 Task: Buy 5 Knife Sets from Kitchen Knives & Accessories section under best seller category for shipping address: Leah Clark, 525 Junior Avenue, Duluth, Georgia 30097, Cell Number 4046170247. Pay from credit card ending with 9757, CVV 798
Action: Mouse moved to (249, 60)
Screenshot: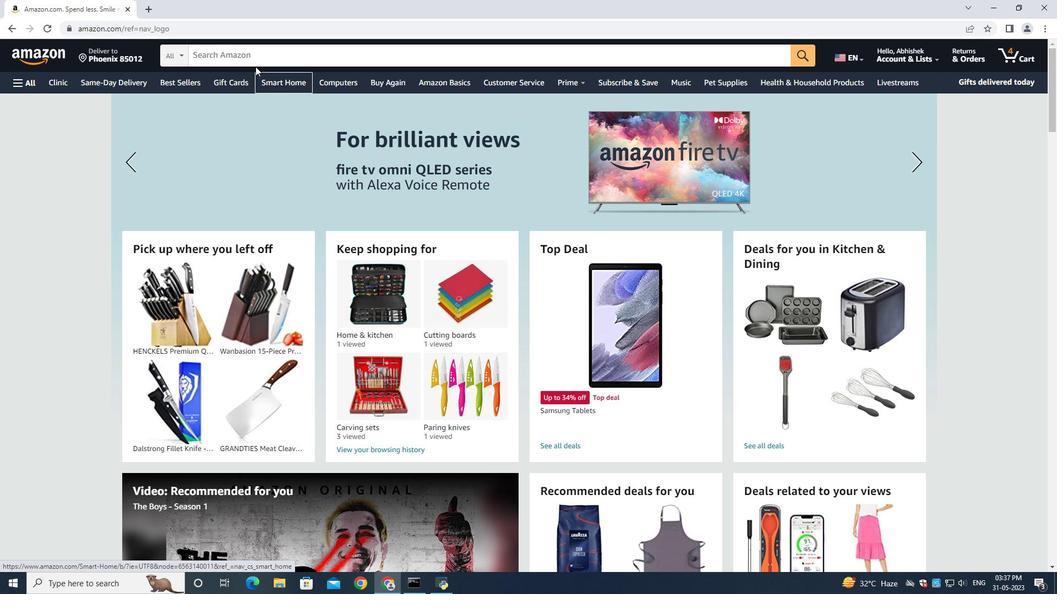 
Action: Mouse pressed left at (249, 60)
Screenshot: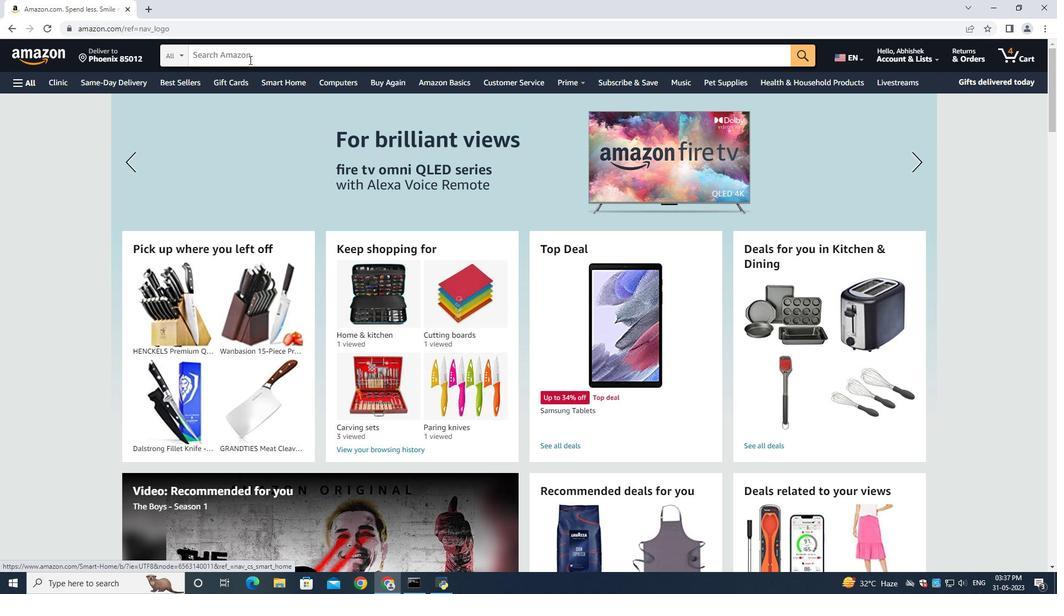 
Action: Mouse moved to (164, 81)
Screenshot: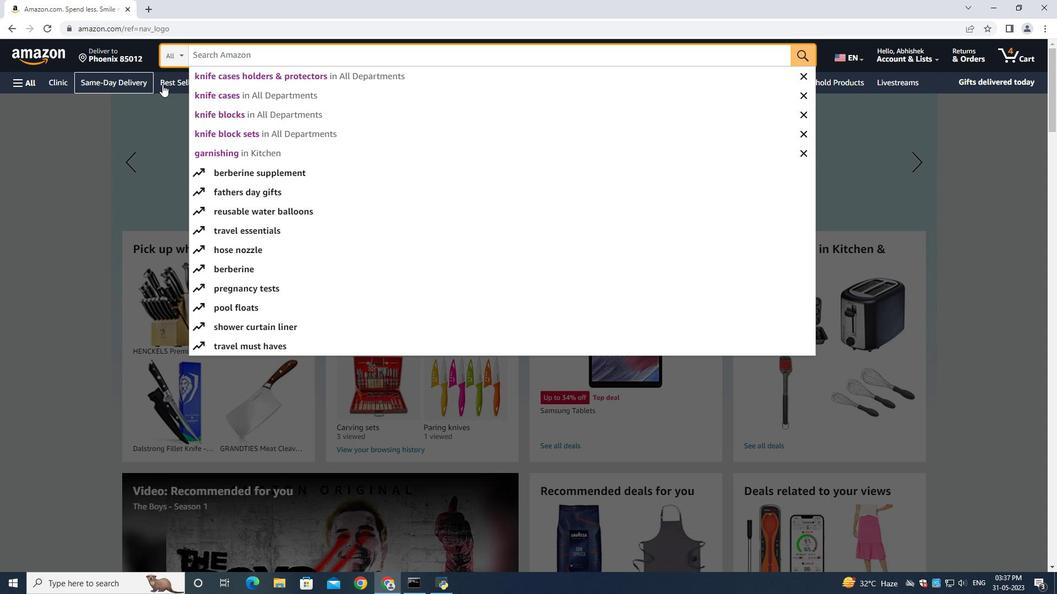 
Action: Mouse pressed left at (164, 81)
Screenshot: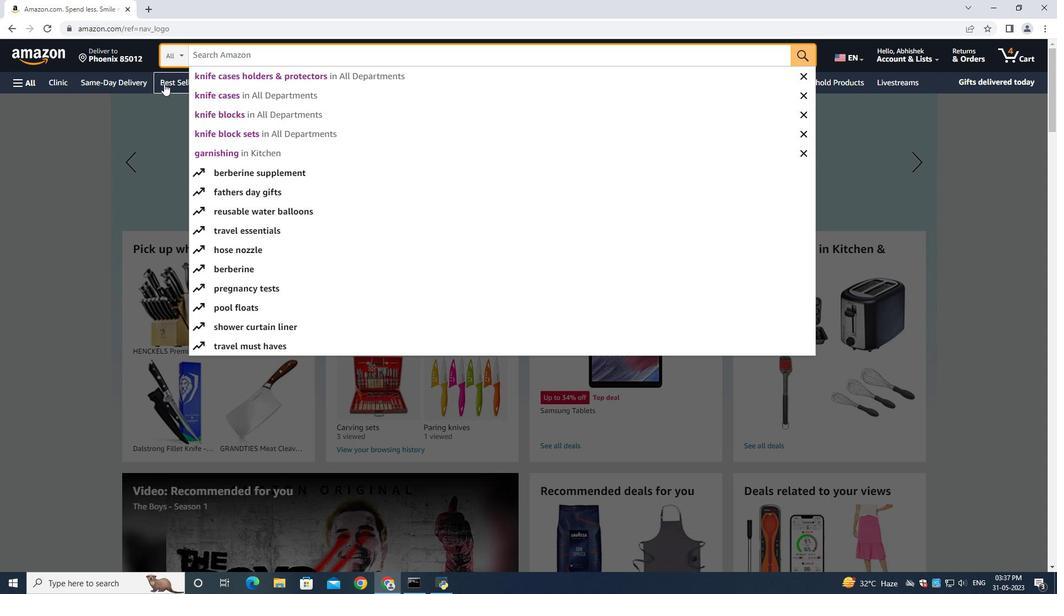 
Action: Mouse moved to (212, 60)
Screenshot: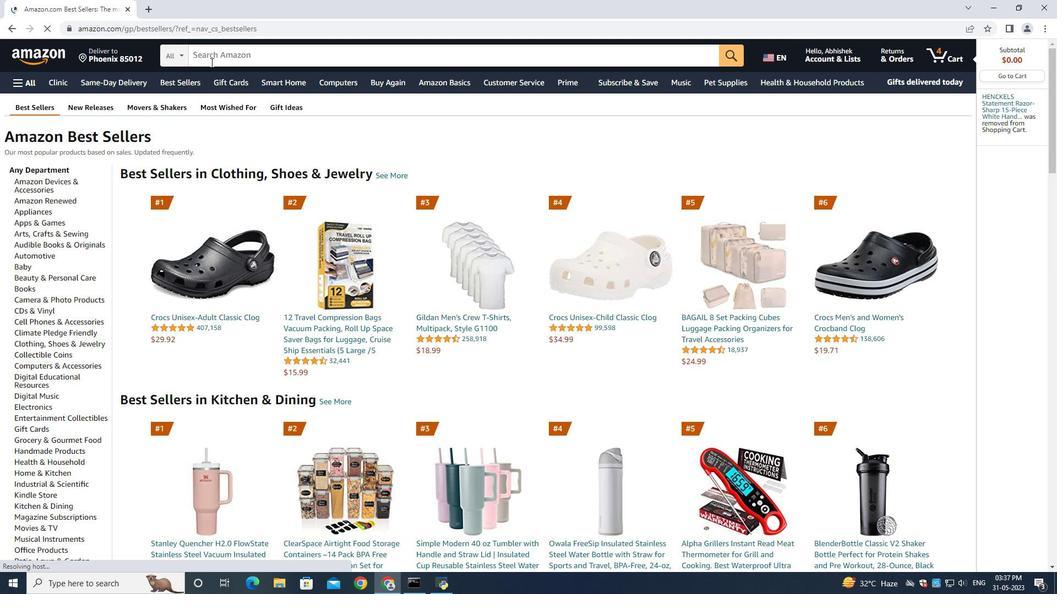 
Action: Mouse pressed left at (212, 60)
Screenshot: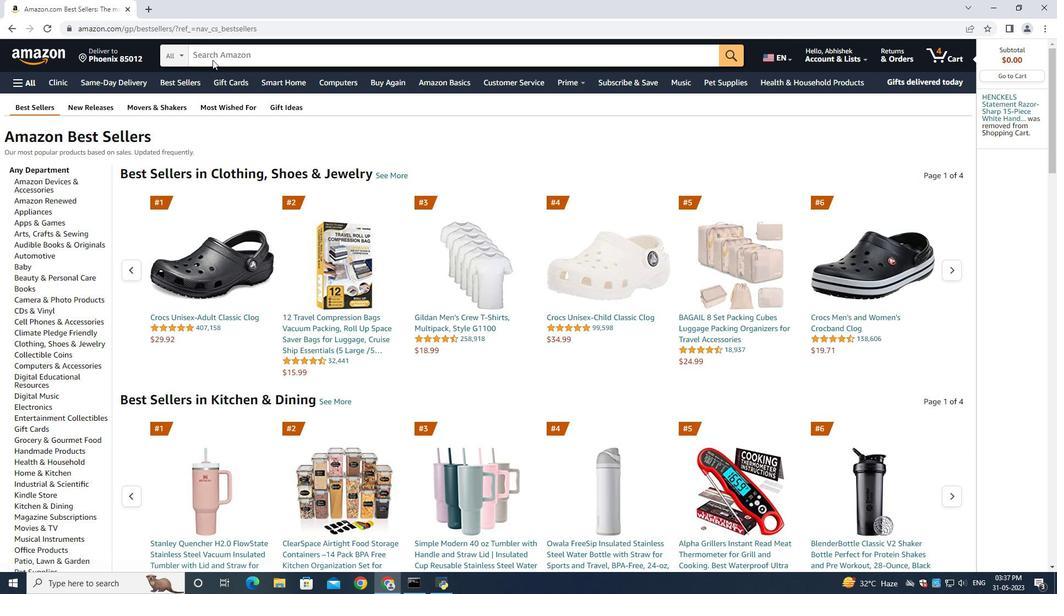 
Action: Mouse moved to (212, 60)
Screenshot: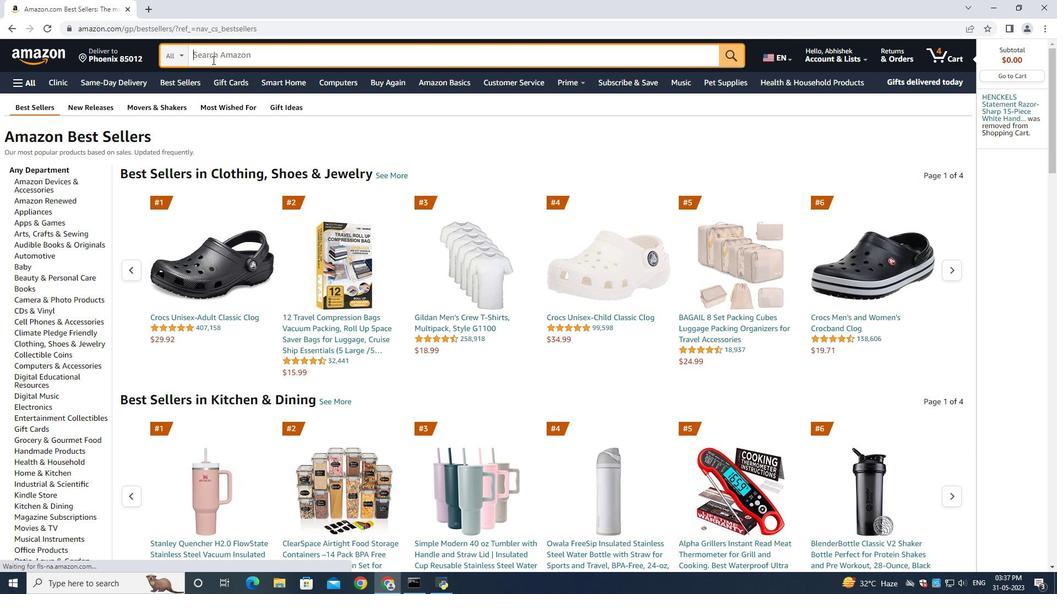 
Action: Key pressed <Key.shift>Kife<Key.space><Key.shift>Sets<Key.enter>
Screenshot: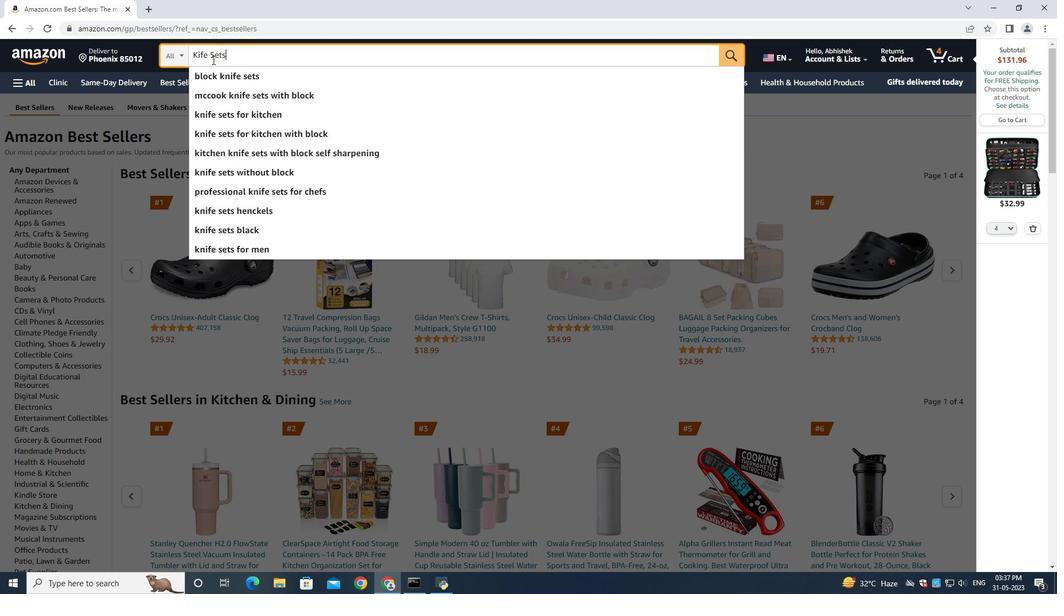 
Action: Mouse moved to (1032, 228)
Screenshot: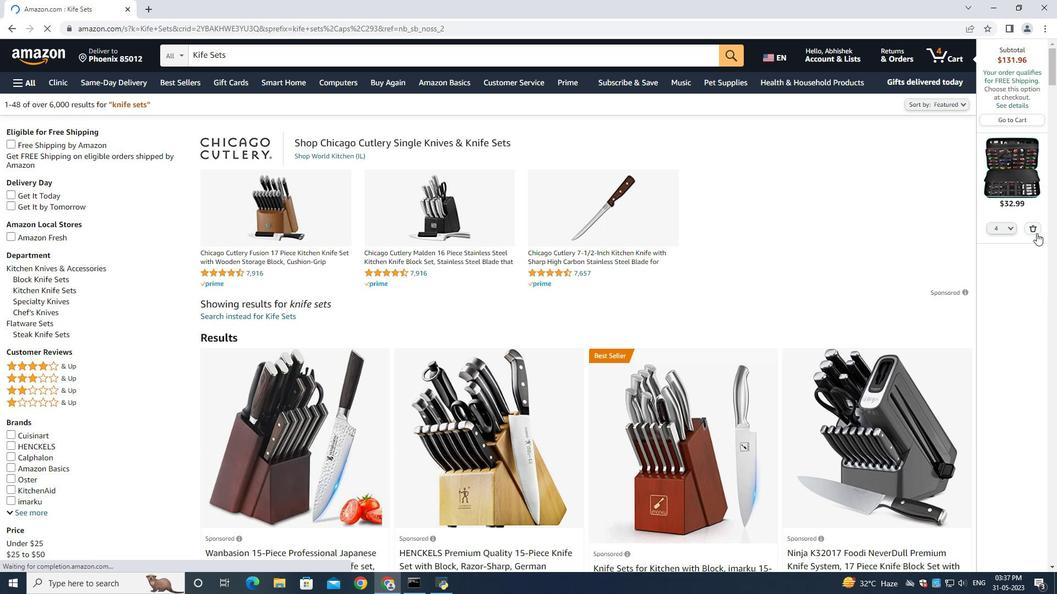 
Action: Mouse pressed left at (1032, 228)
Screenshot: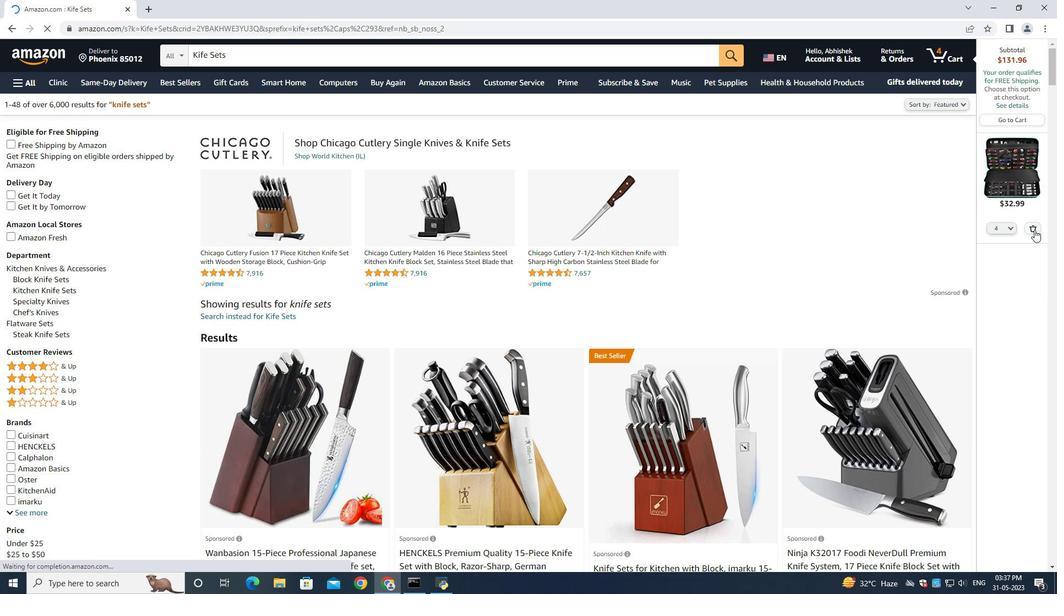 
Action: Mouse moved to (628, 398)
Screenshot: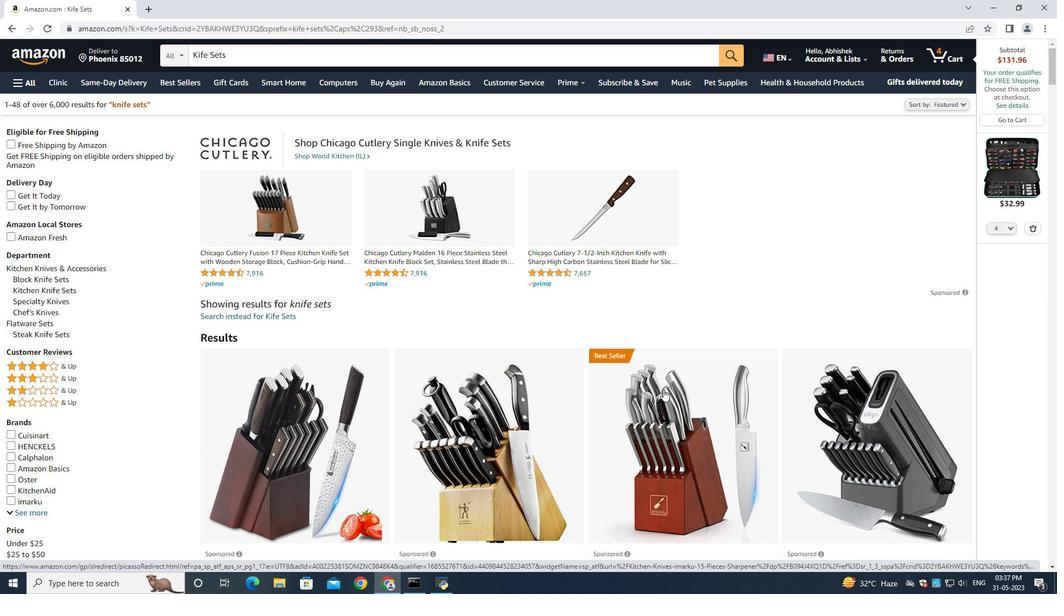 
Action: Mouse scrolled (628, 398) with delta (0, 0)
Screenshot: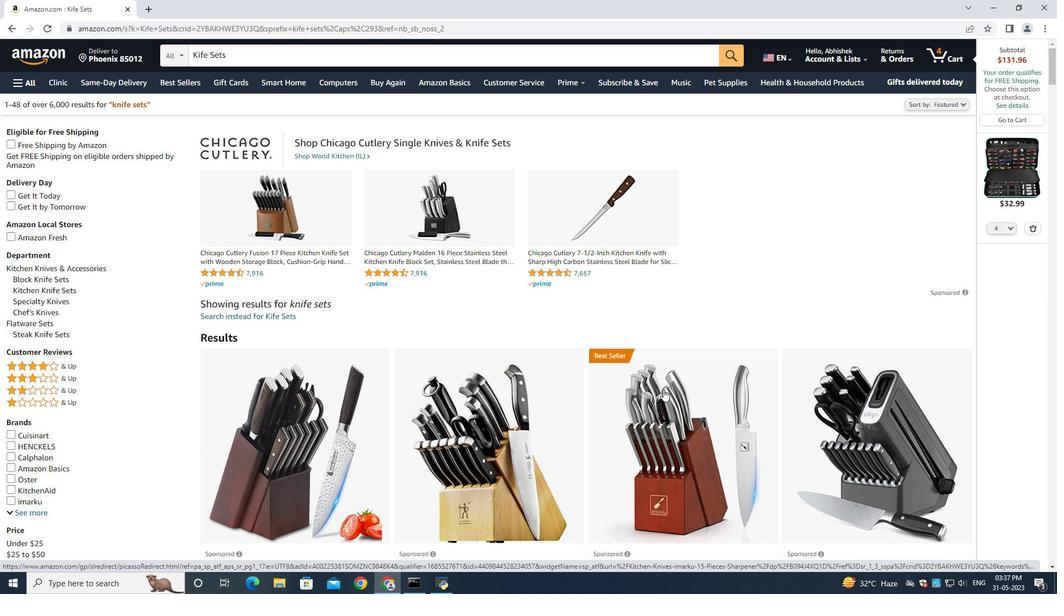 
Action: Mouse scrolled (628, 398) with delta (0, 0)
Screenshot: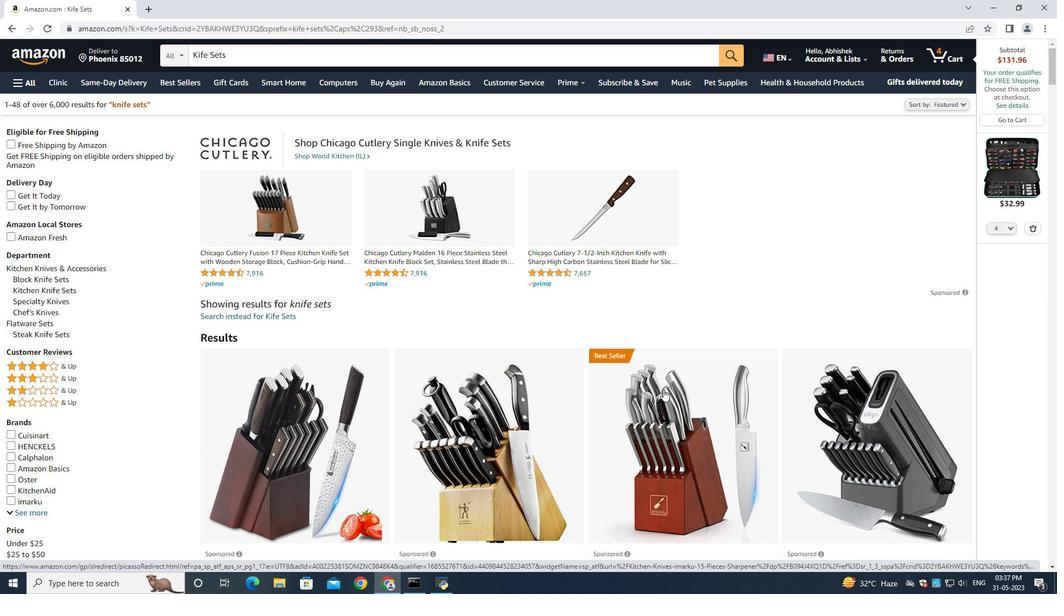 
Action: Mouse scrolled (628, 398) with delta (0, 0)
Screenshot: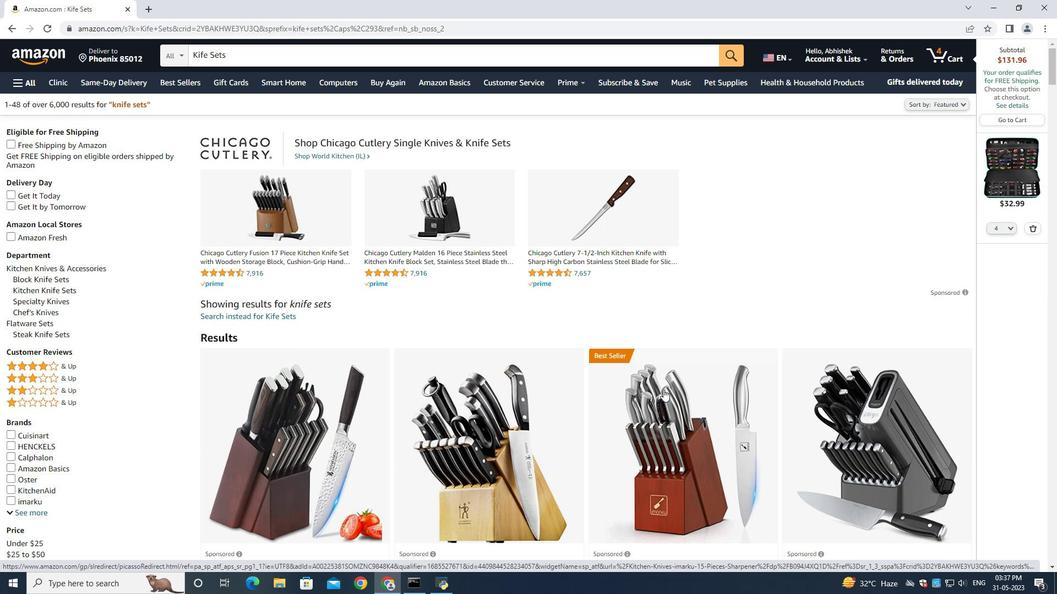 
Action: Mouse scrolled (628, 398) with delta (0, 0)
Screenshot: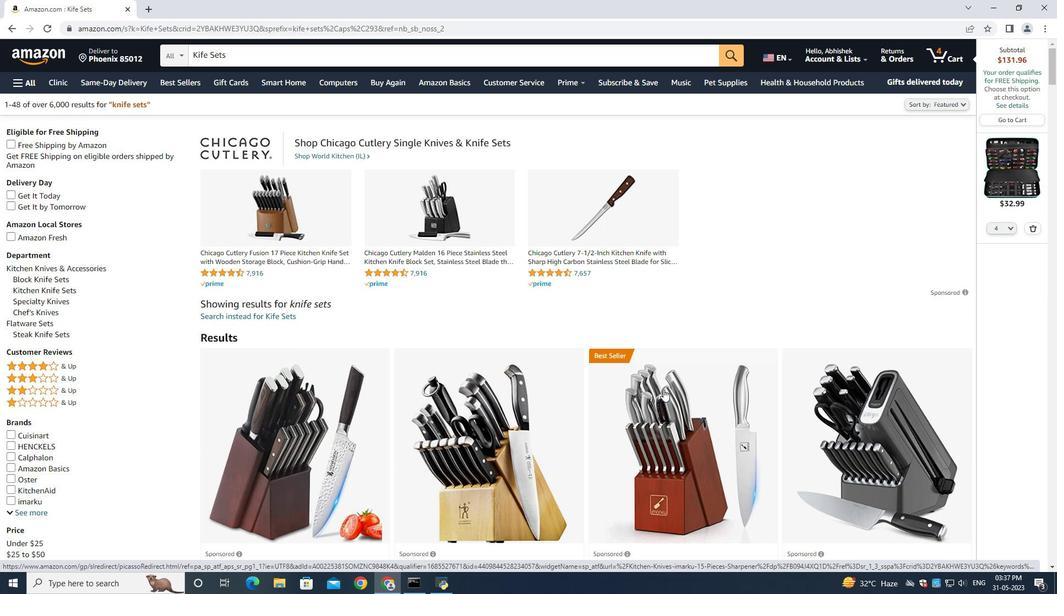 
Action: Mouse moved to (1032, 232)
Screenshot: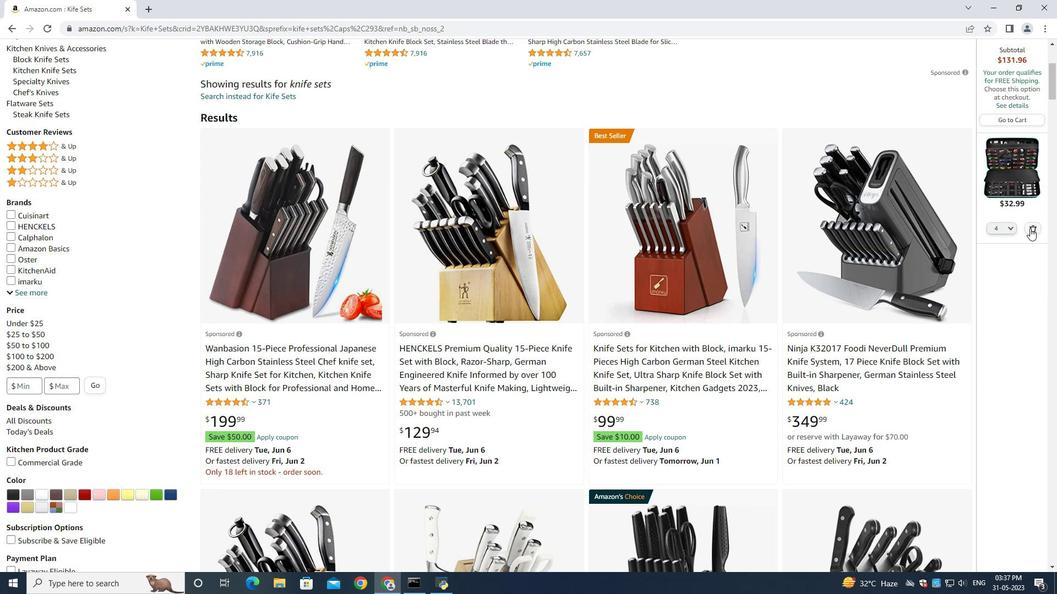 
Action: Mouse pressed left at (1032, 232)
Screenshot: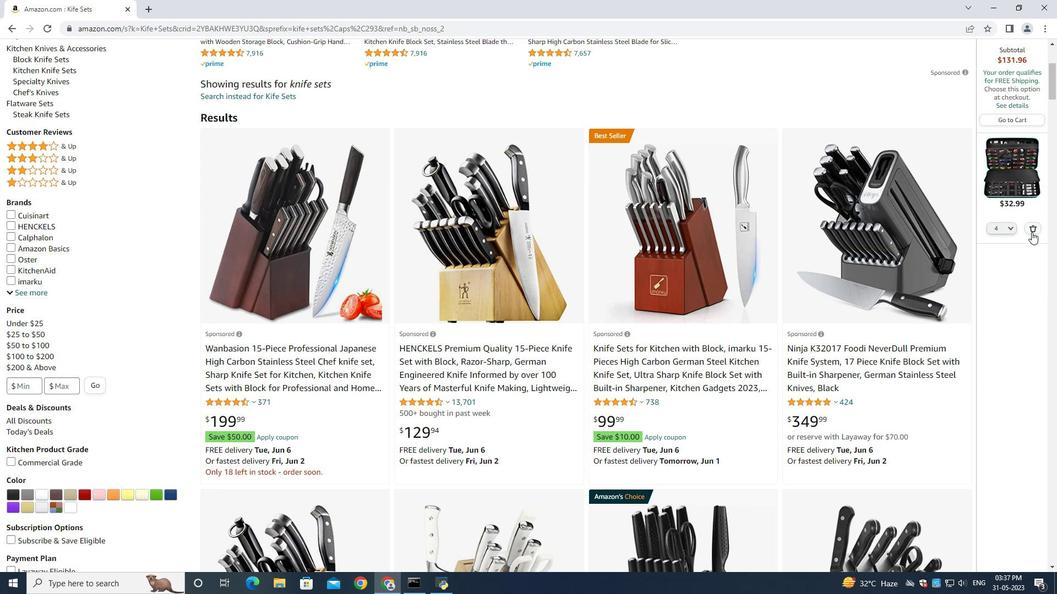 
Action: Mouse moved to (507, 356)
Screenshot: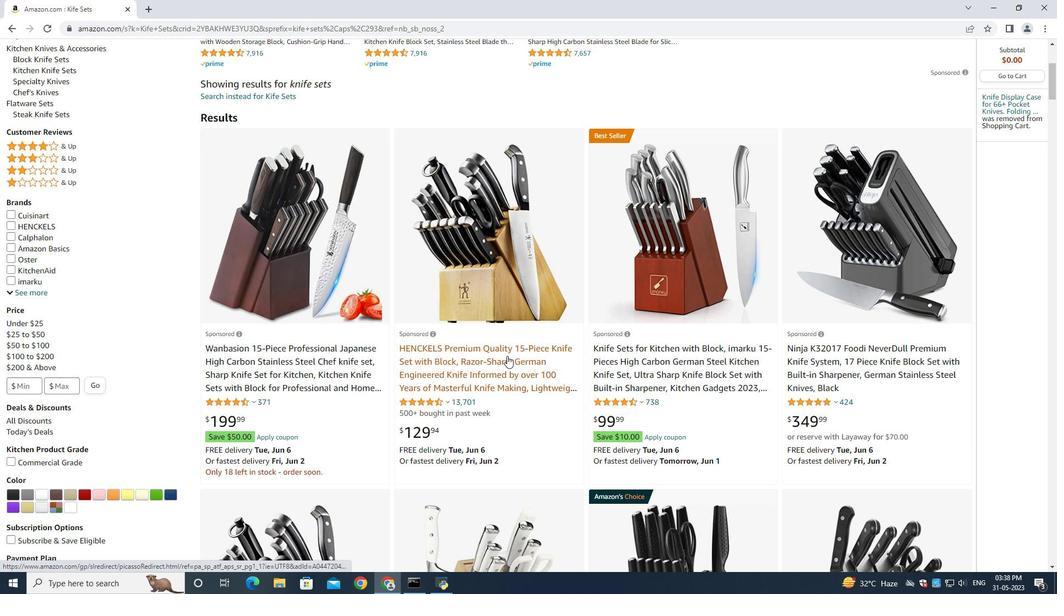 
Action: Mouse pressed left at (507, 356)
Screenshot: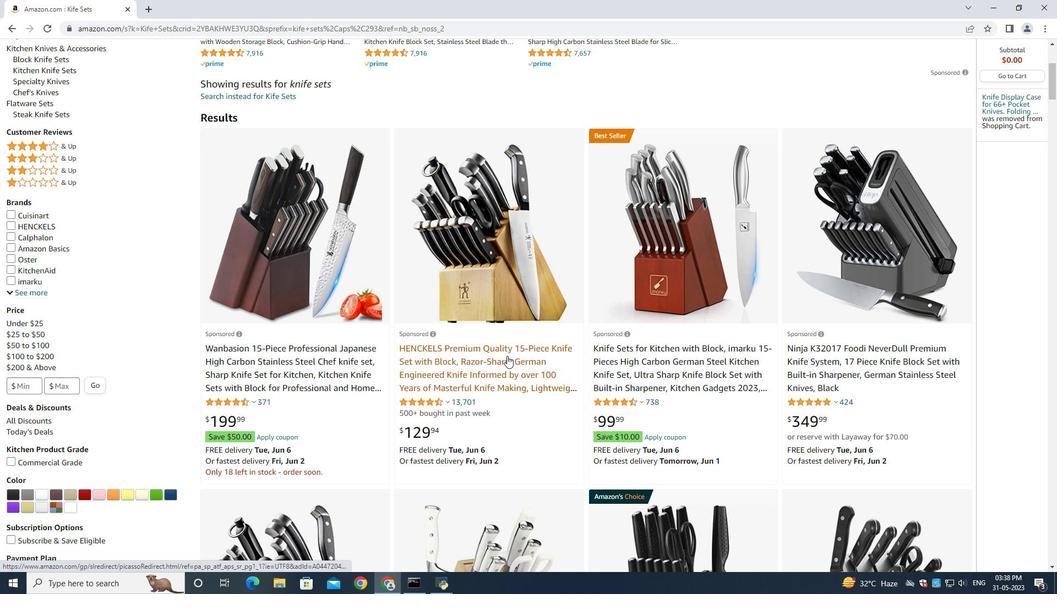 
Action: Mouse moved to (816, 361)
Screenshot: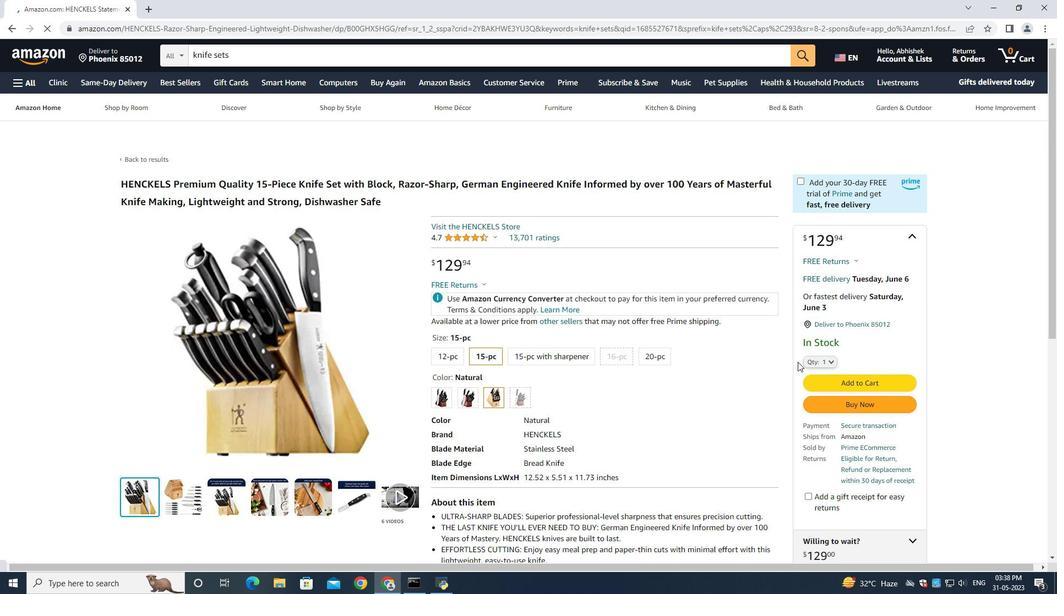 
Action: Mouse pressed left at (816, 361)
Screenshot: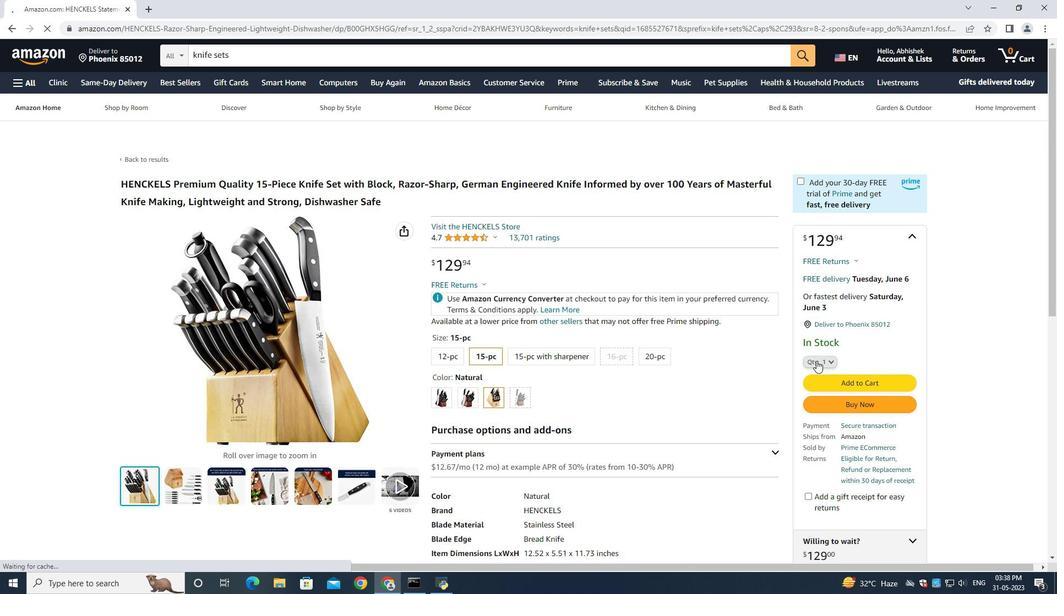 
Action: Mouse moved to (821, 115)
Screenshot: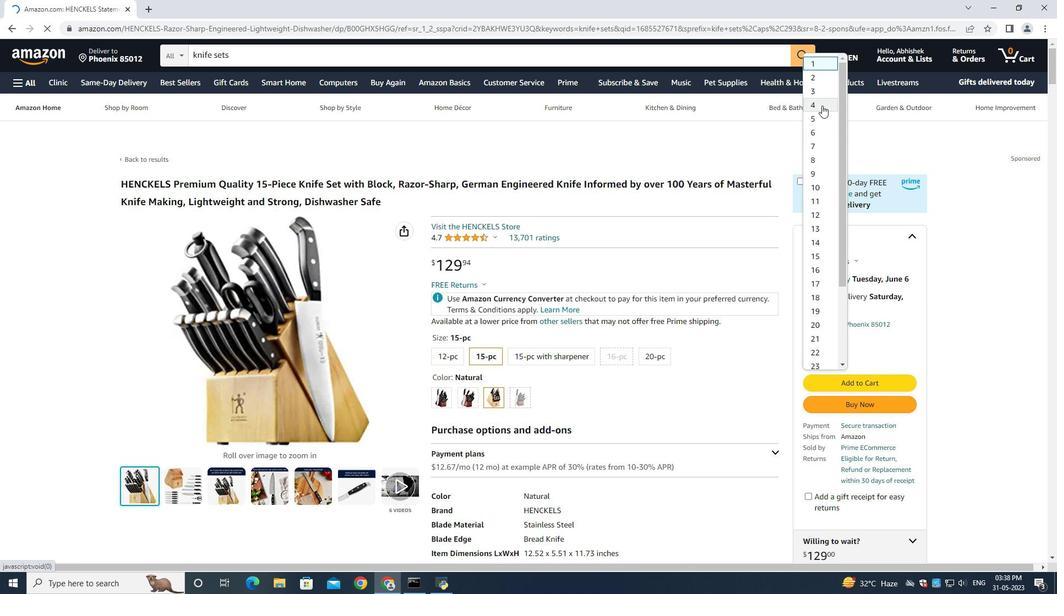
Action: Mouse pressed left at (821, 115)
Screenshot: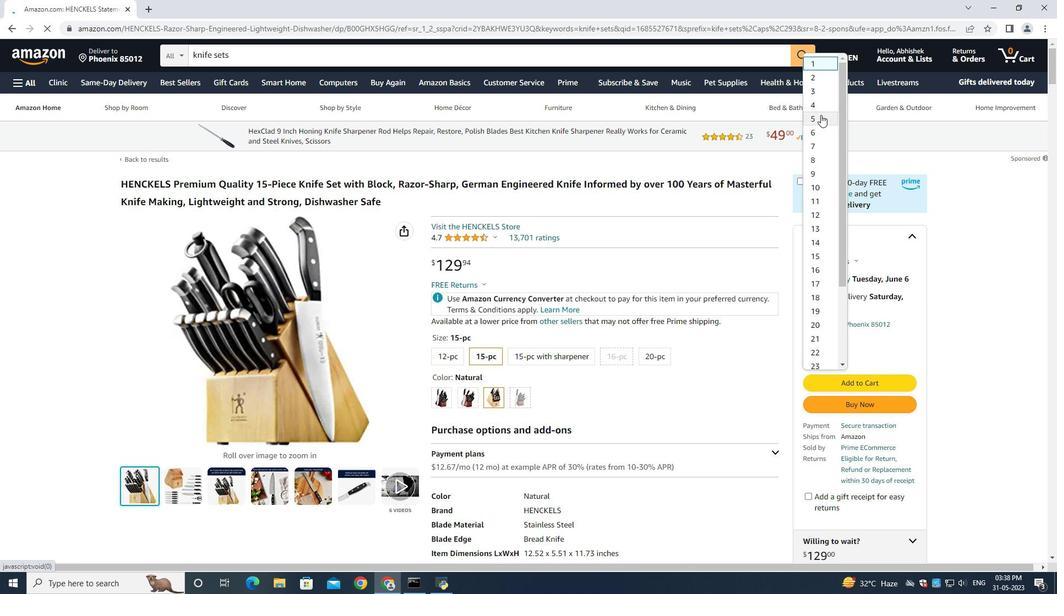 
Action: Mouse moved to (851, 414)
Screenshot: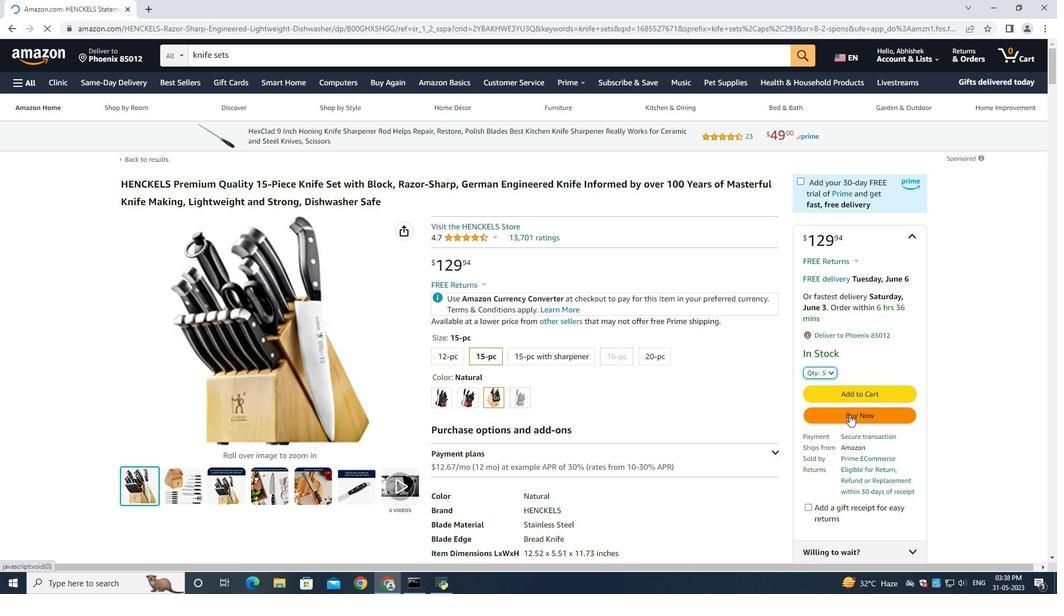 
Action: Mouse pressed left at (851, 414)
Screenshot: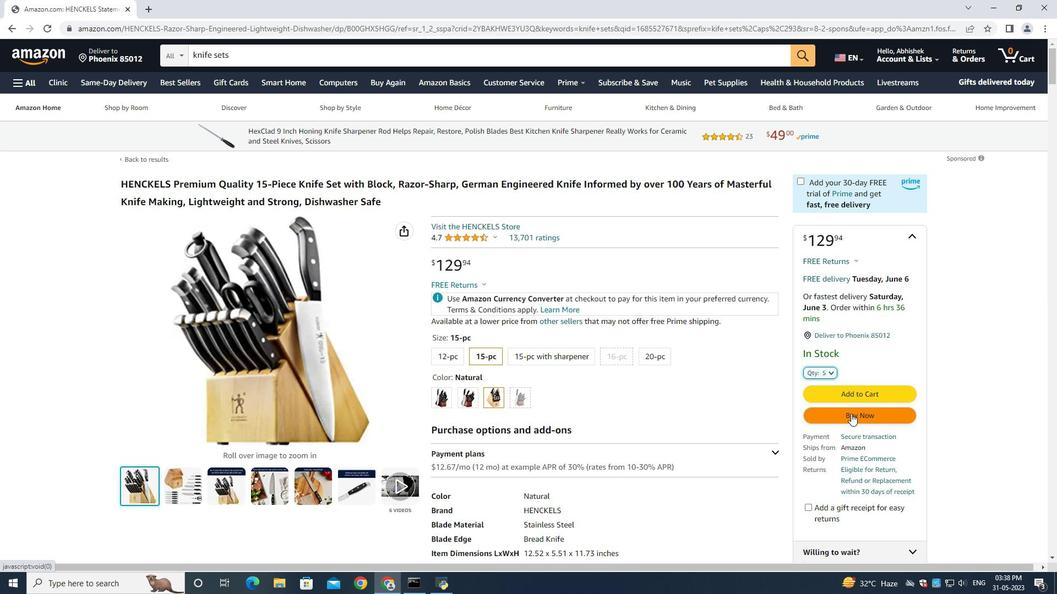 
Action: Mouse moved to (612, 361)
Screenshot: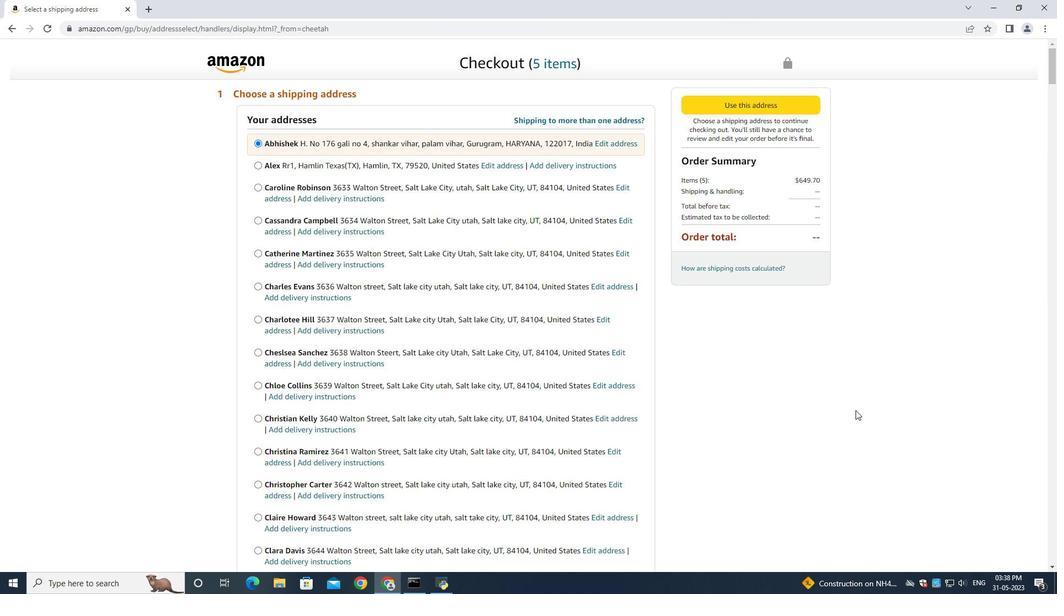 
Action: Mouse scrolled (612, 360) with delta (0, 0)
Screenshot: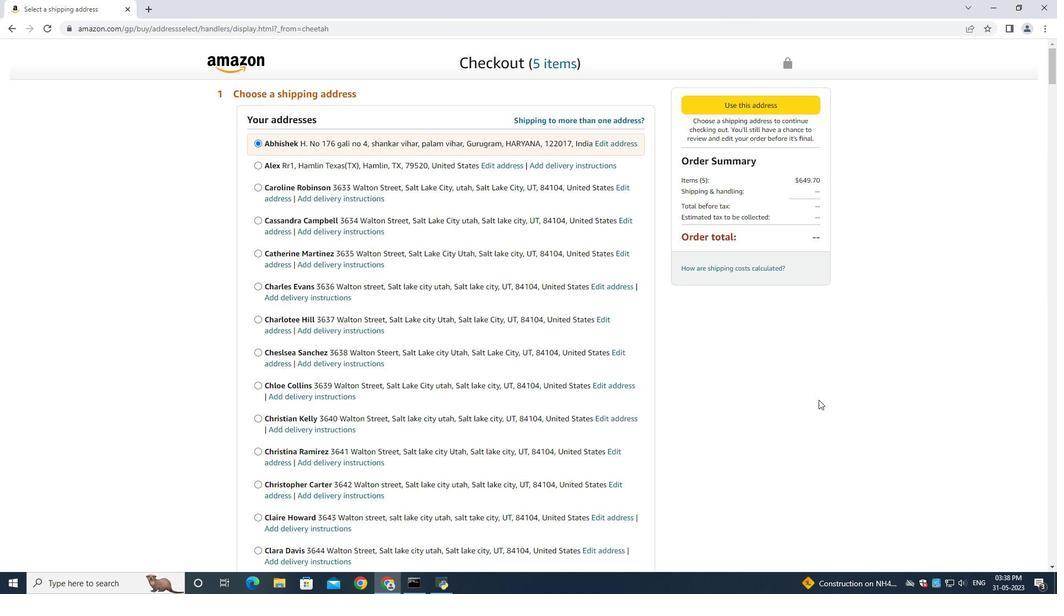 
Action: Mouse scrolled (612, 360) with delta (0, 0)
Screenshot: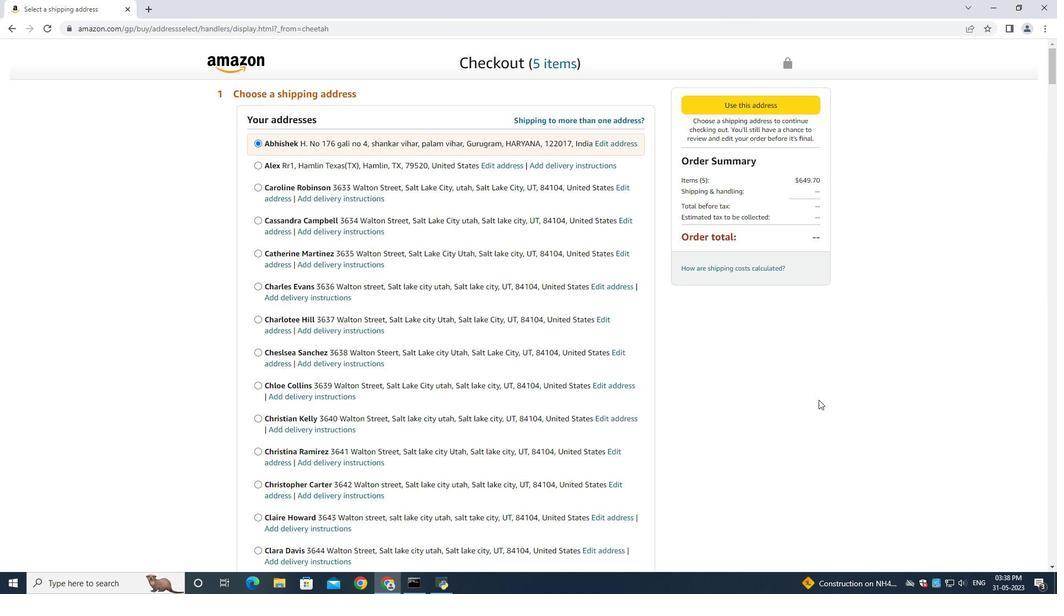 
Action: Mouse scrolled (612, 360) with delta (0, 0)
Screenshot: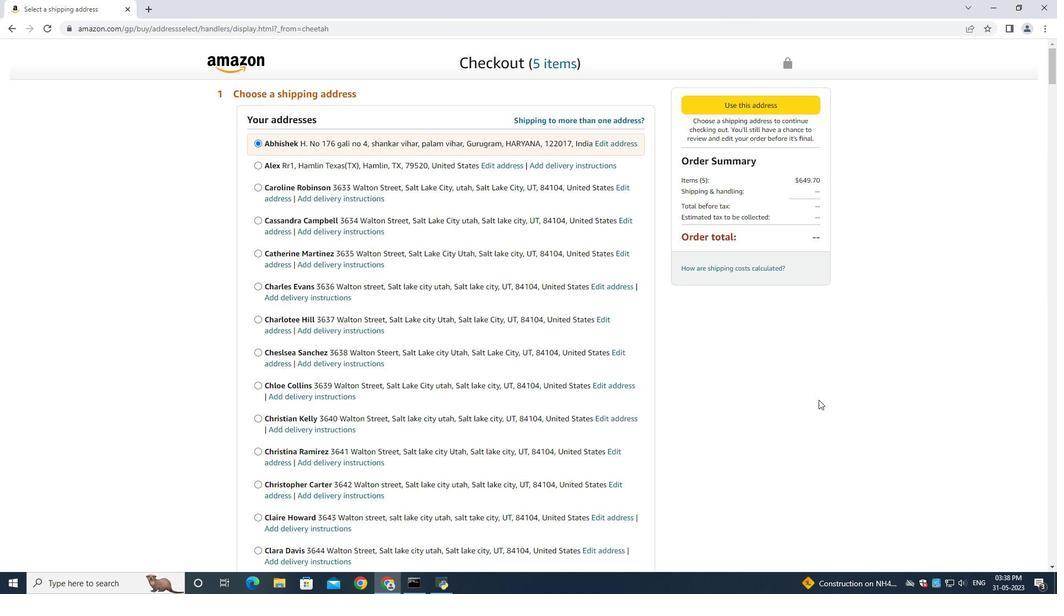 
Action: Mouse moved to (612, 361)
Screenshot: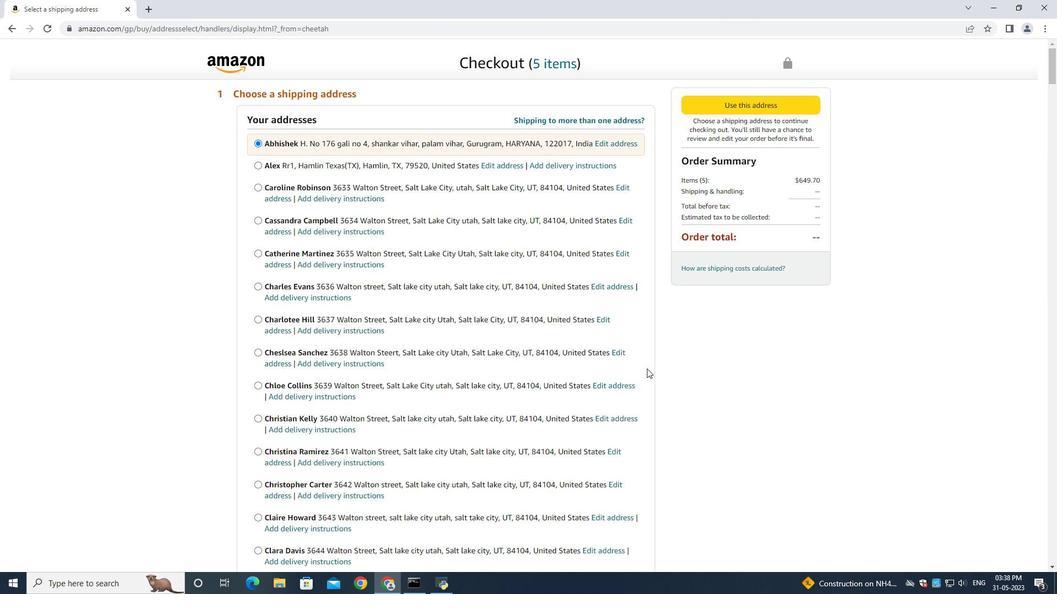 
Action: Mouse scrolled (612, 360) with delta (0, 0)
Screenshot: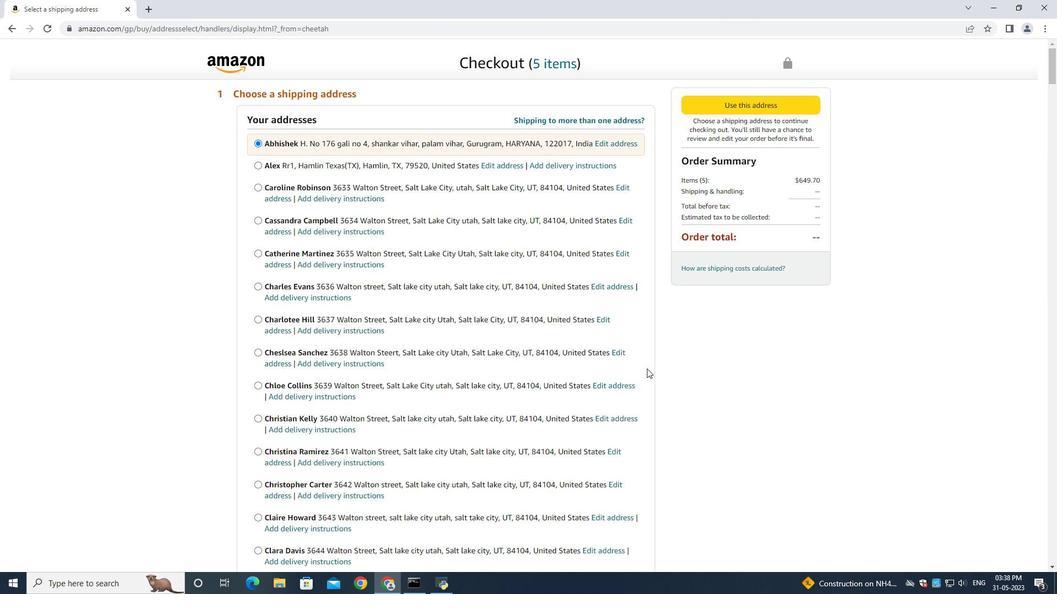 
Action: Mouse moved to (612, 361)
Screenshot: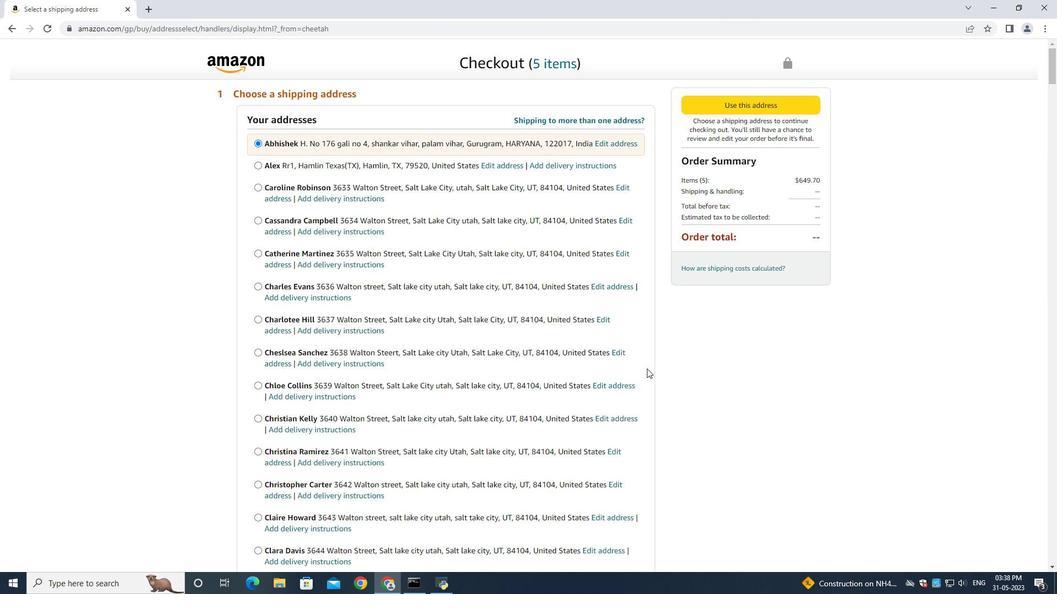 
Action: Mouse scrolled (612, 360) with delta (0, -1)
Screenshot: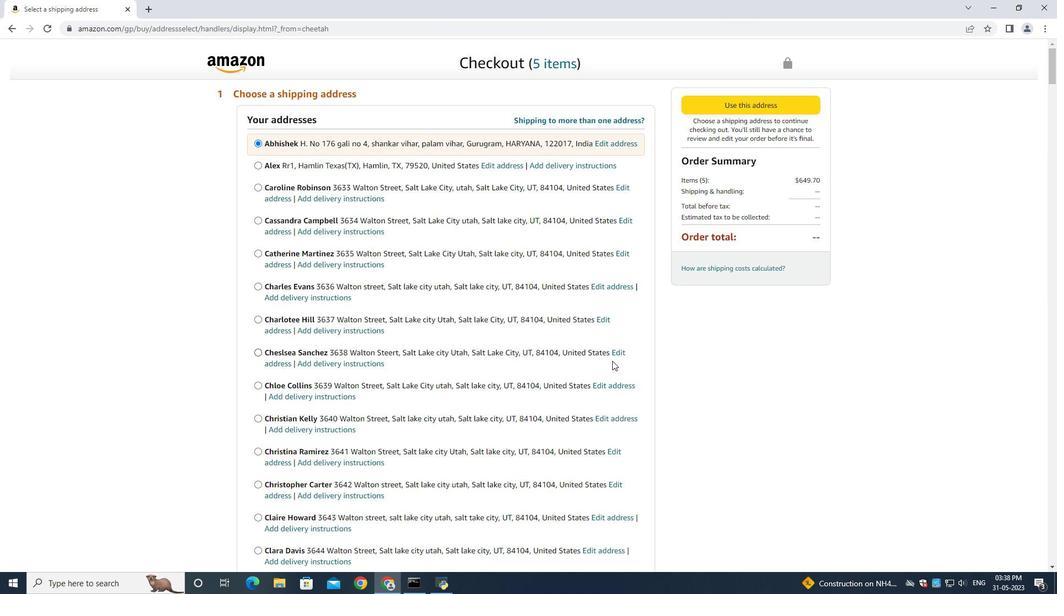 
Action: Mouse moved to (613, 361)
Screenshot: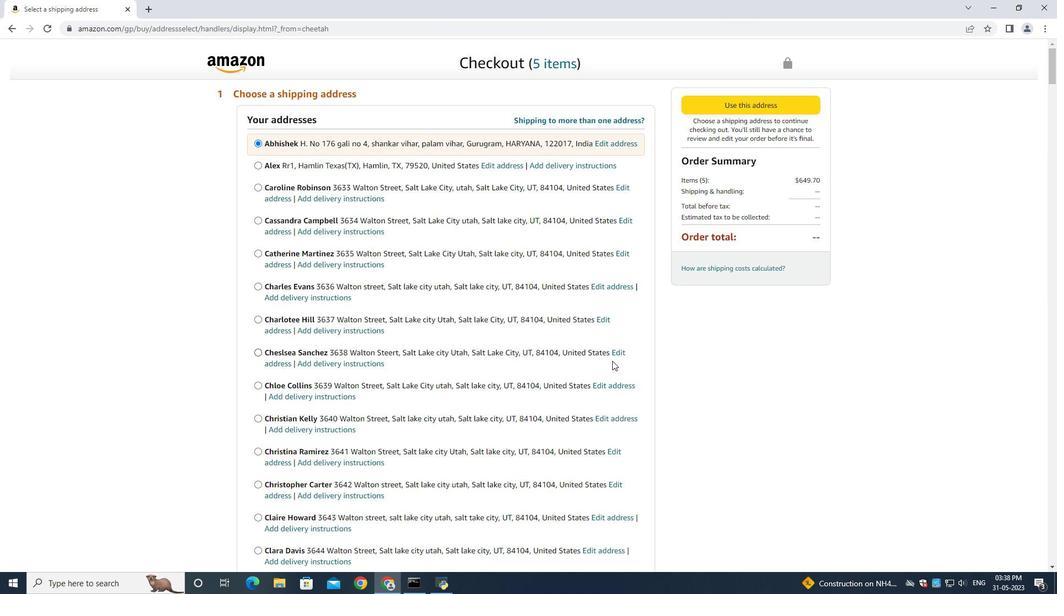 
Action: Mouse scrolled (612, 360) with delta (0, 0)
Screenshot: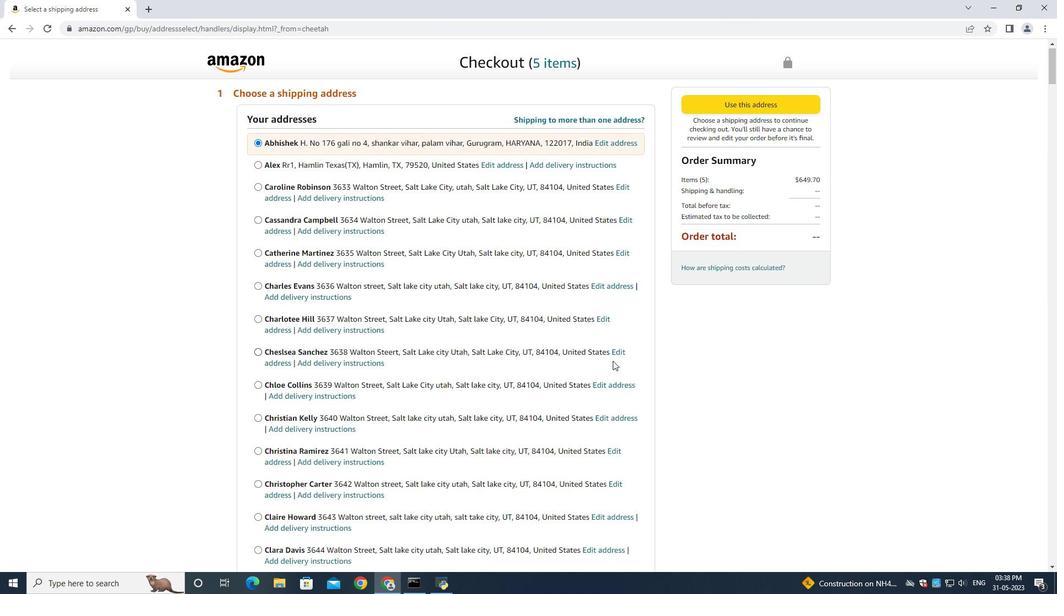 
Action: Mouse moved to (613, 359)
Screenshot: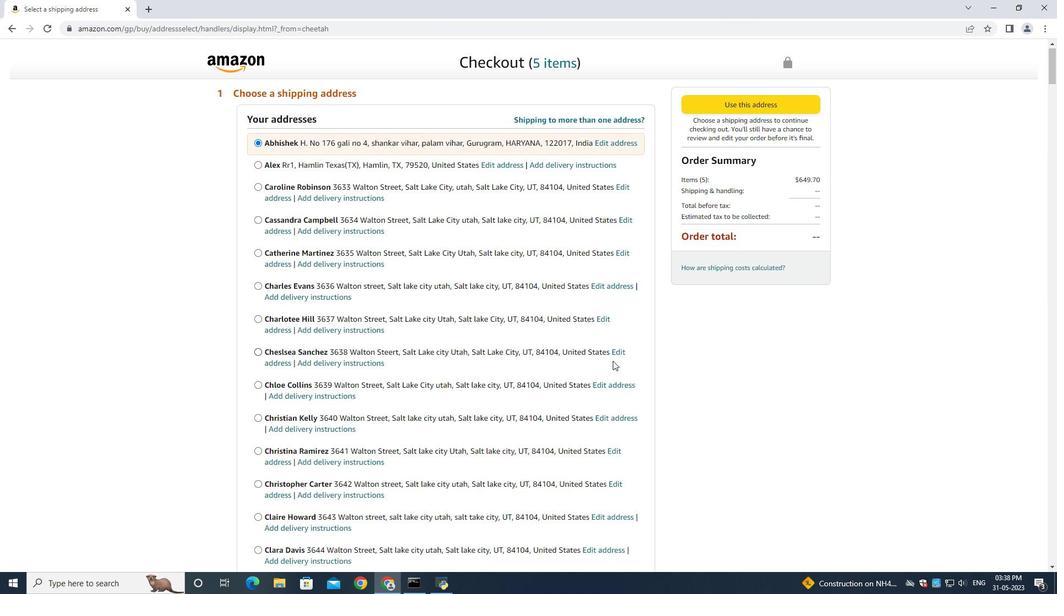 
Action: Mouse scrolled (613, 360) with delta (0, 0)
Screenshot: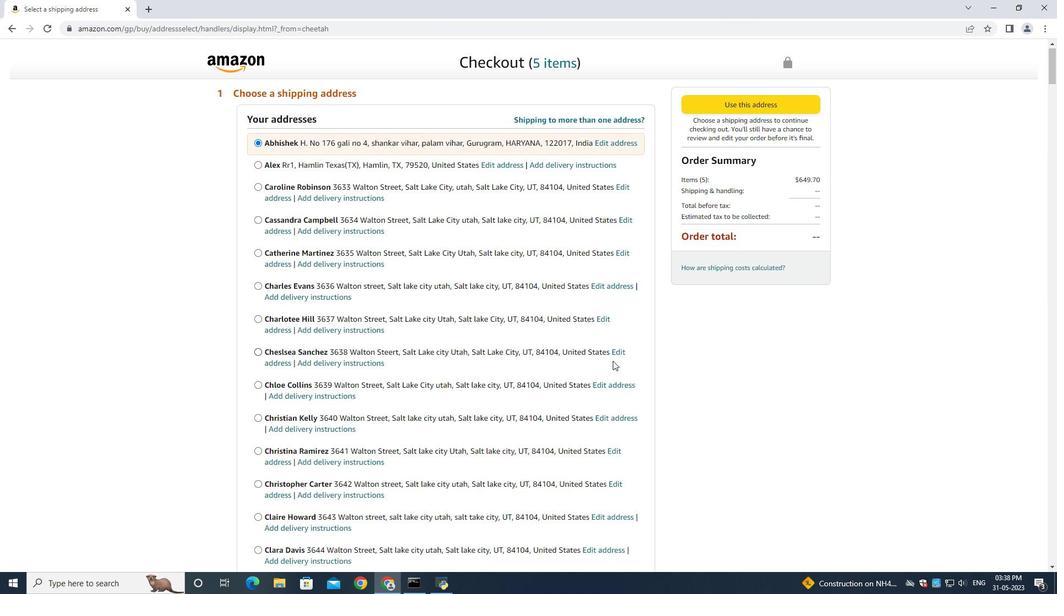 
Action: Mouse moved to (616, 355)
Screenshot: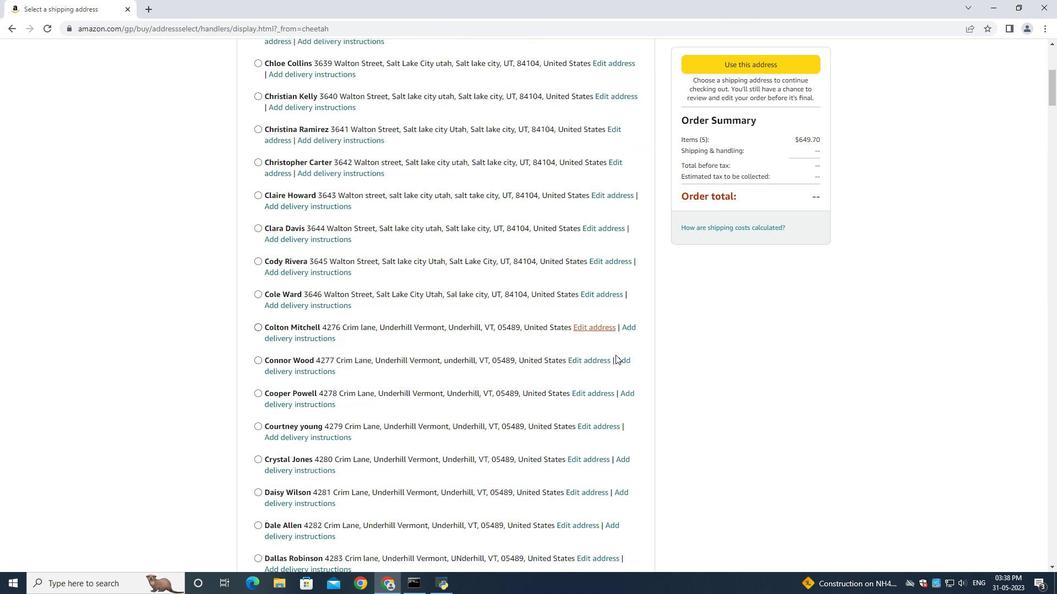 
Action: Mouse scrolled (616, 354) with delta (0, 0)
Screenshot: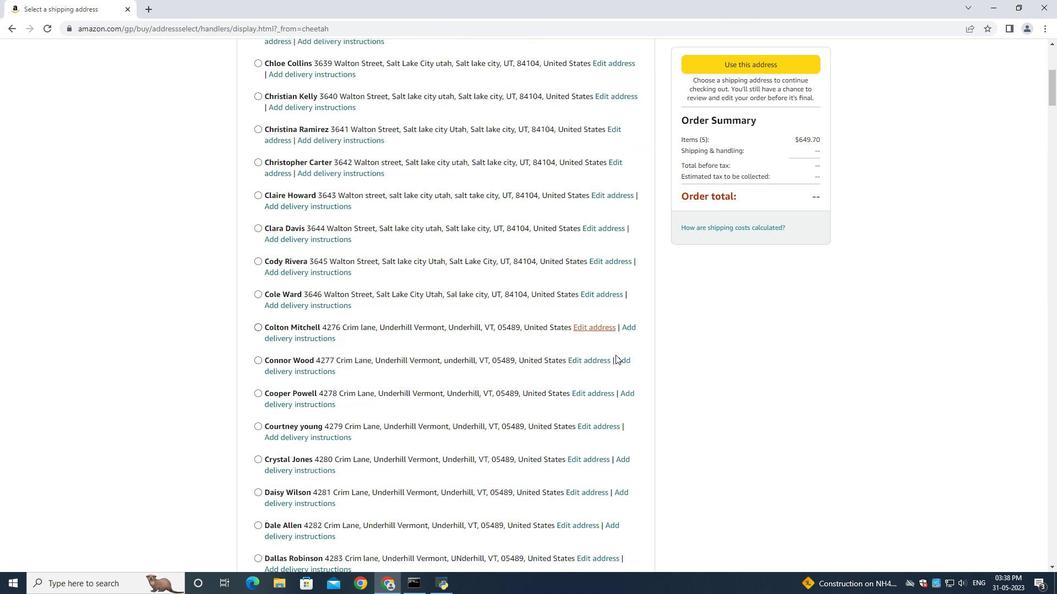 
Action: Mouse moved to (616, 355)
Screenshot: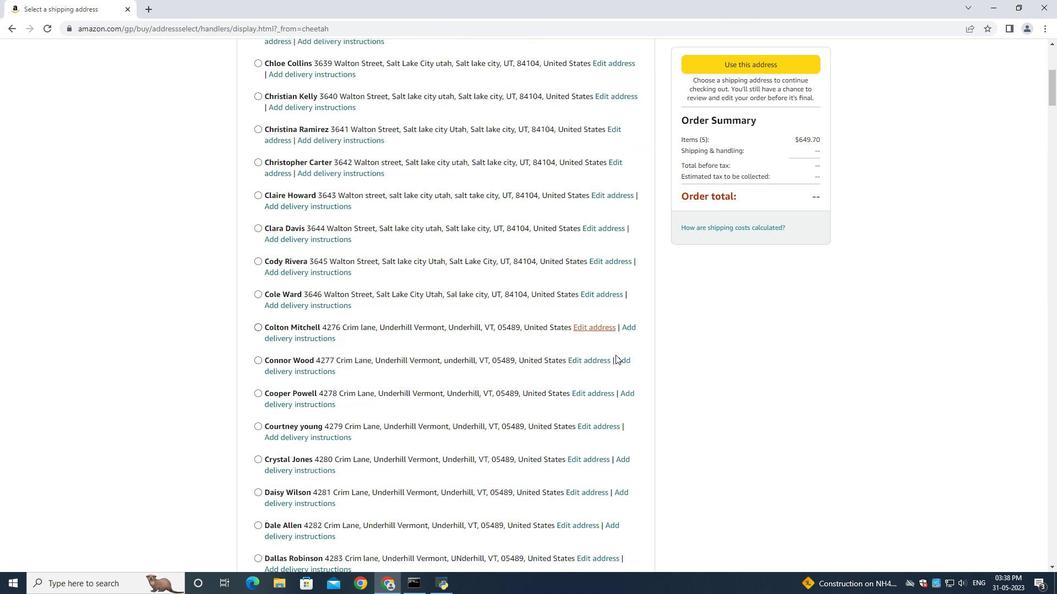 
Action: Mouse scrolled (616, 354) with delta (0, 0)
Screenshot: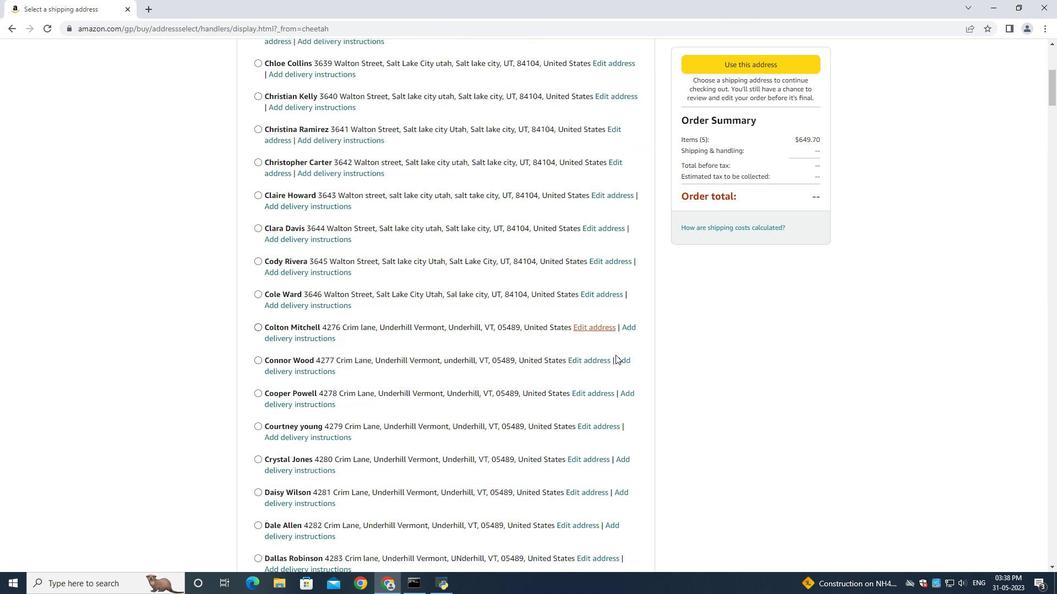 
Action: Mouse scrolled (616, 354) with delta (0, 0)
Screenshot: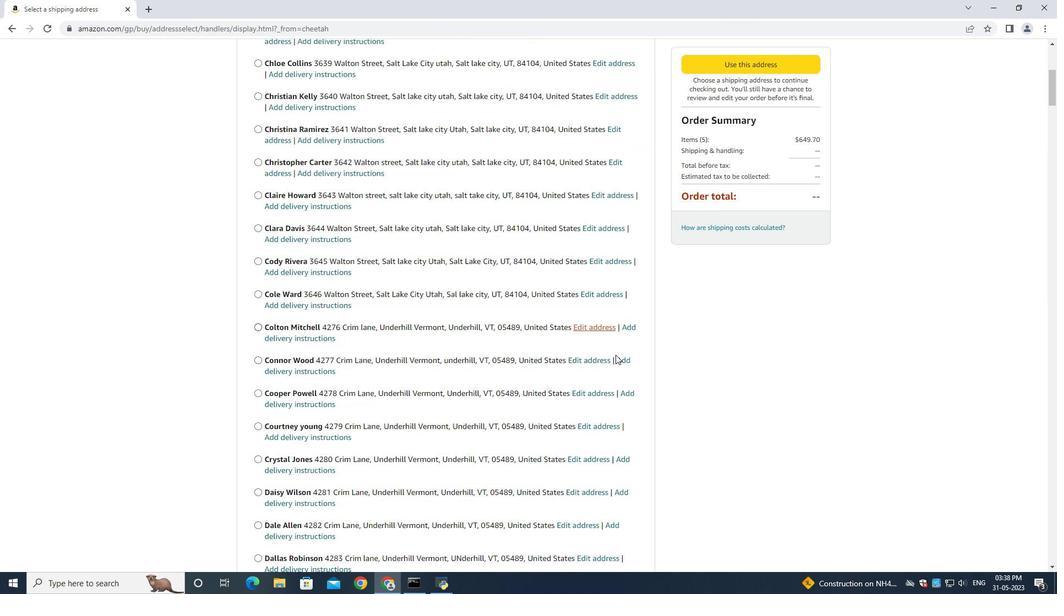 
Action: Mouse scrolled (616, 355) with delta (0, 0)
Screenshot: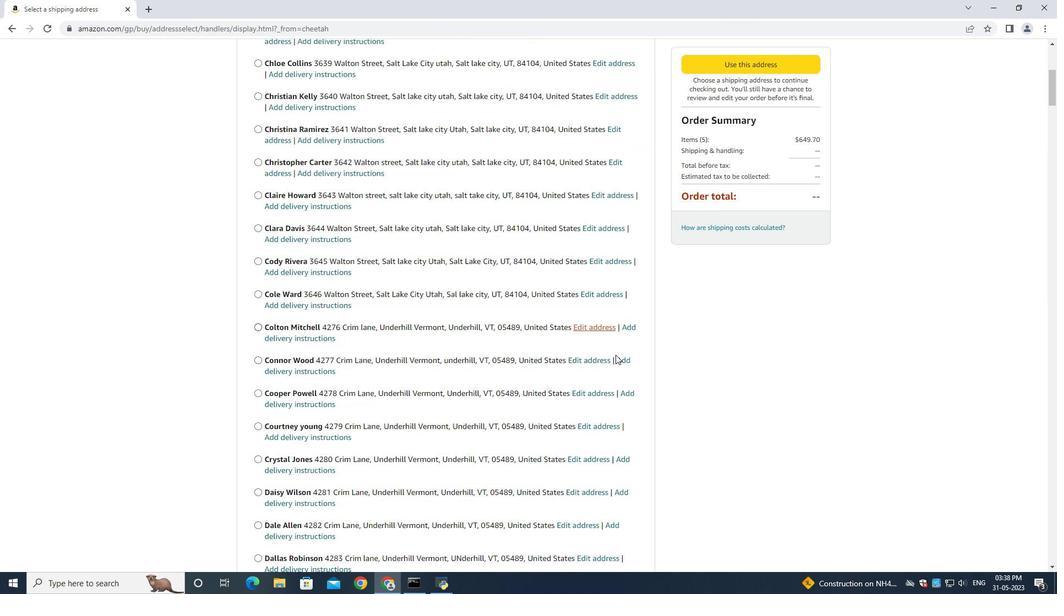
Action: Mouse scrolled (616, 355) with delta (0, 0)
Screenshot: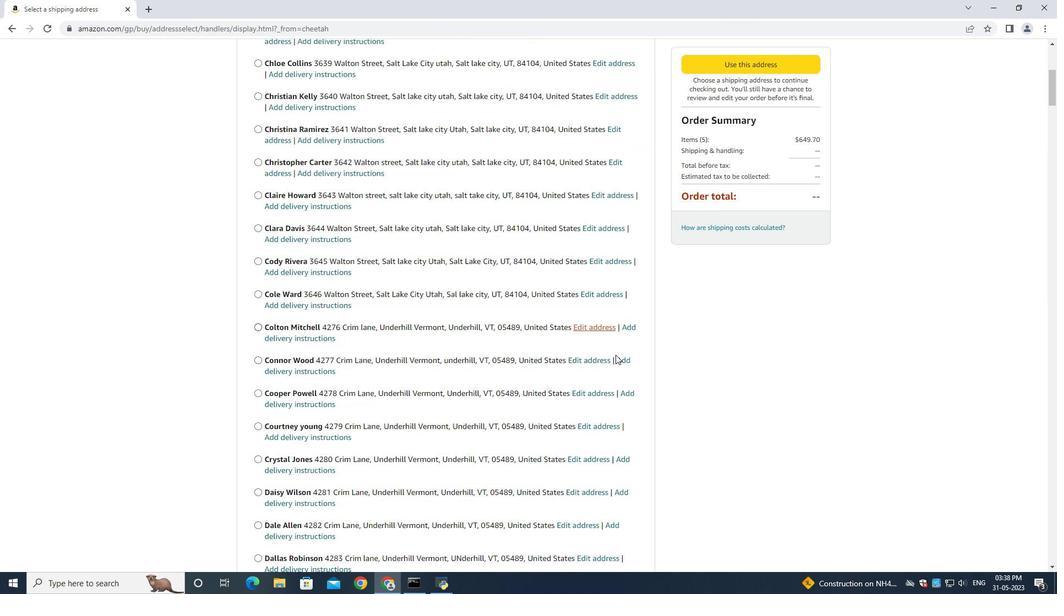 
Action: Mouse scrolled (616, 355) with delta (0, 0)
Screenshot: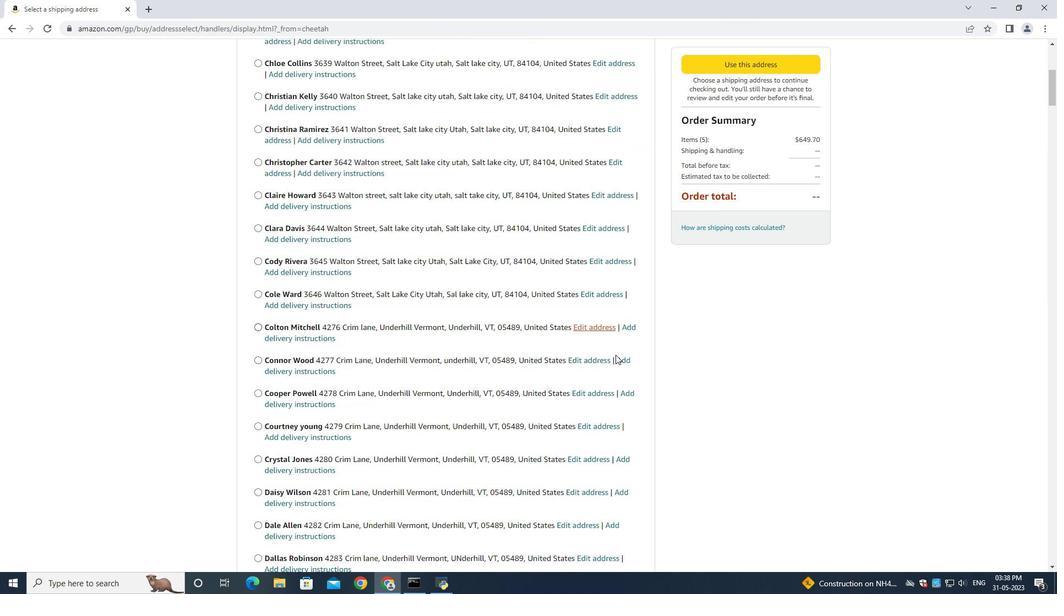 
Action: Mouse scrolled (616, 355) with delta (0, 0)
Screenshot: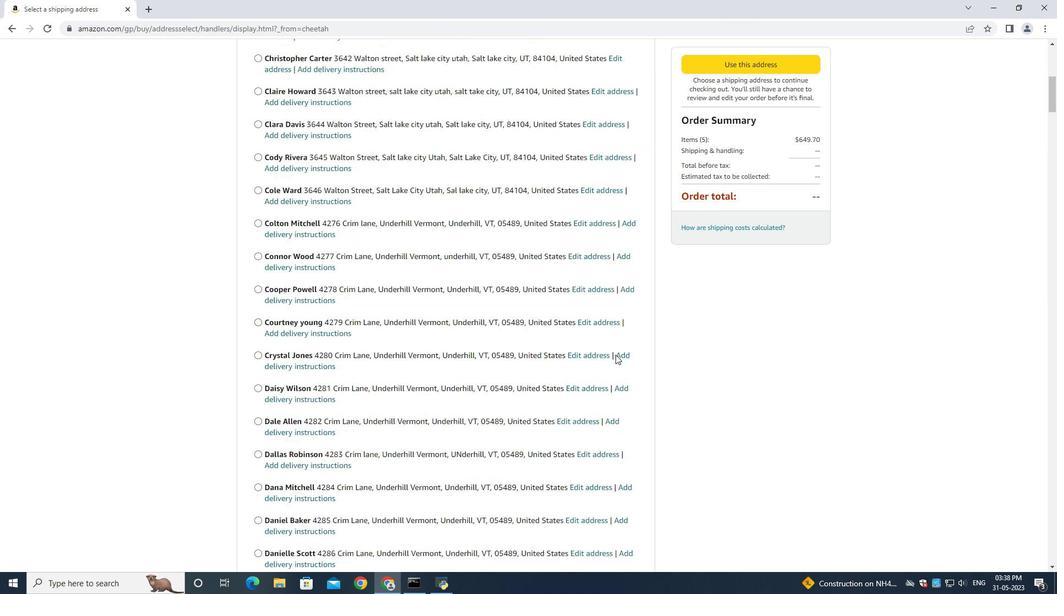 
Action: Mouse scrolled (616, 355) with delta (0, 0)
Screenshot: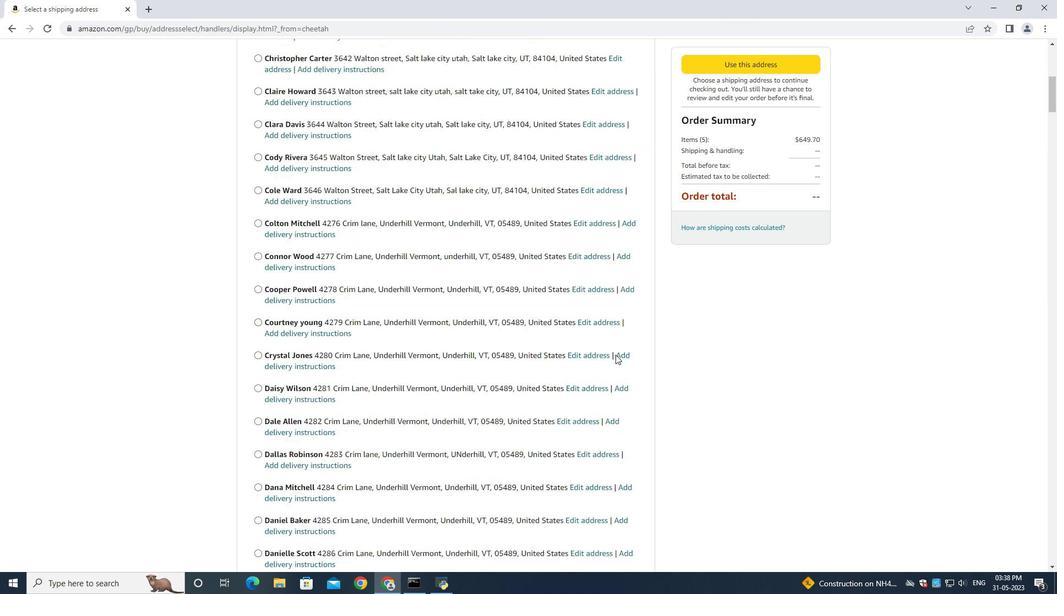 
Action: Mouse moved to (616, 355)
Screenshot: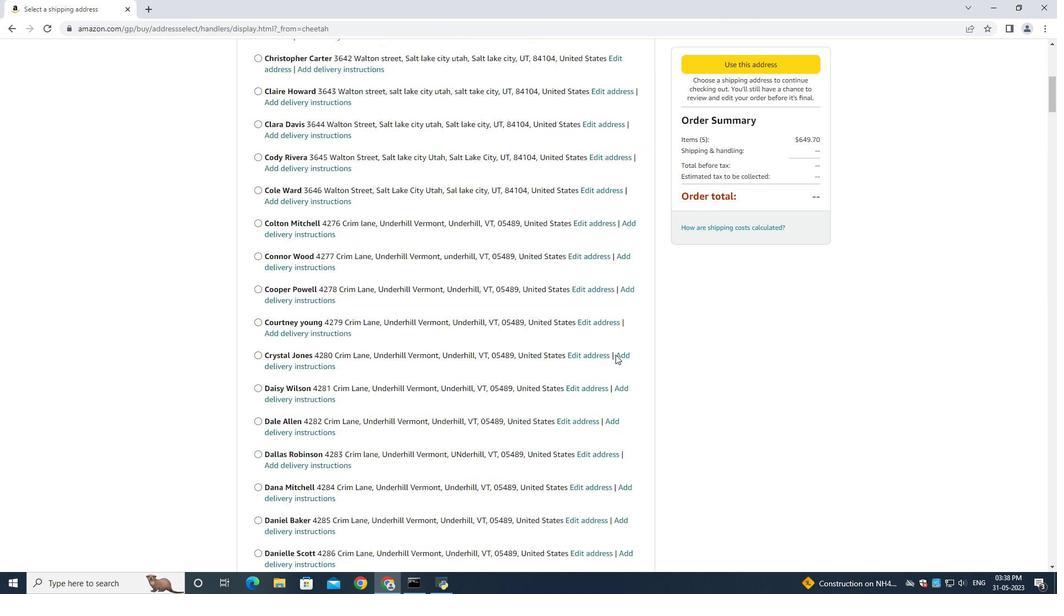 
Action: Mouse scrolled (616, 355) with delta (0, 0)
Screenshot: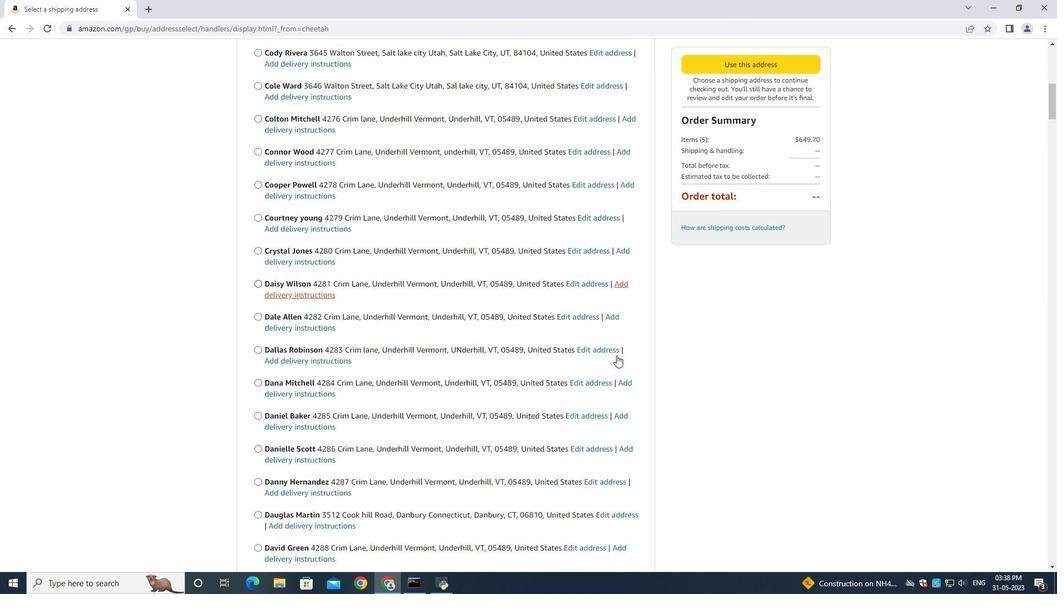 
Action: Mouse scrolled (616, 355) with delta (0, 0)
Screenshot: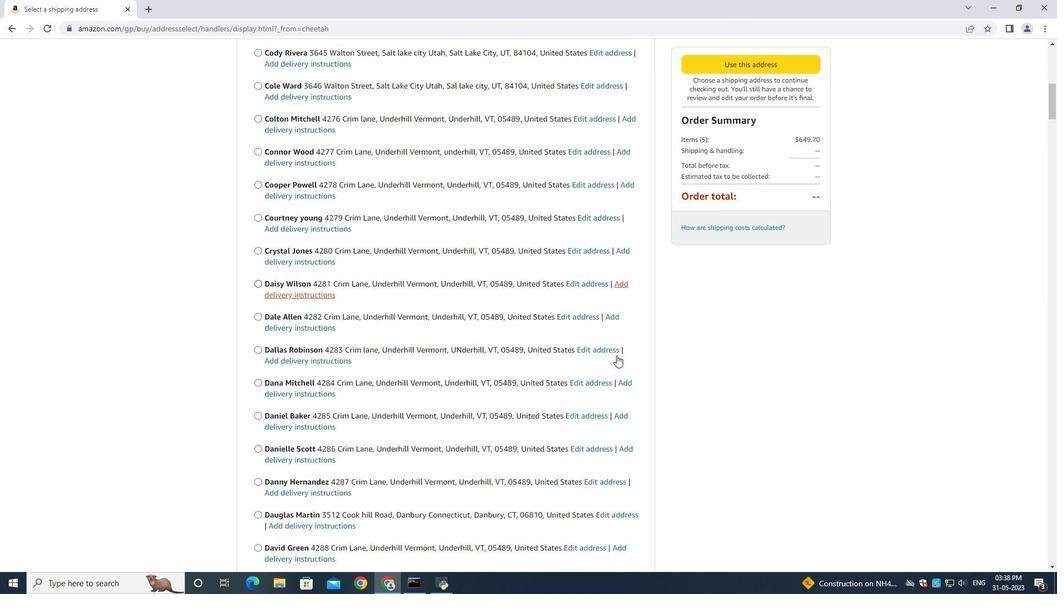
Action: Mouse scrolled (616, 355) with delta (0, 0)
Screenshot: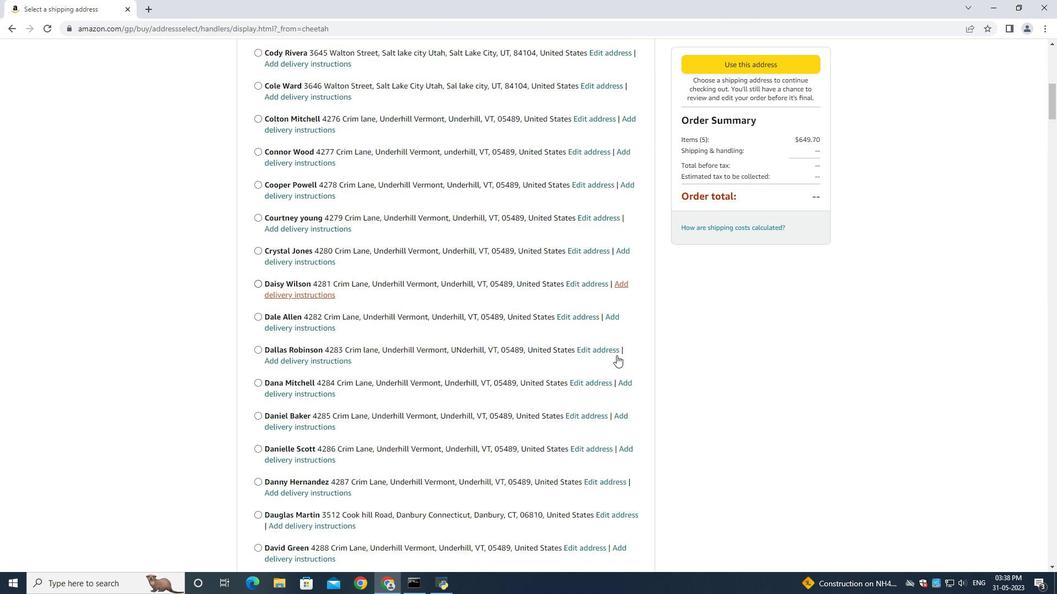 
Action: Mouse scrolled (616, 355) with delta (0, 0)
Screenshot: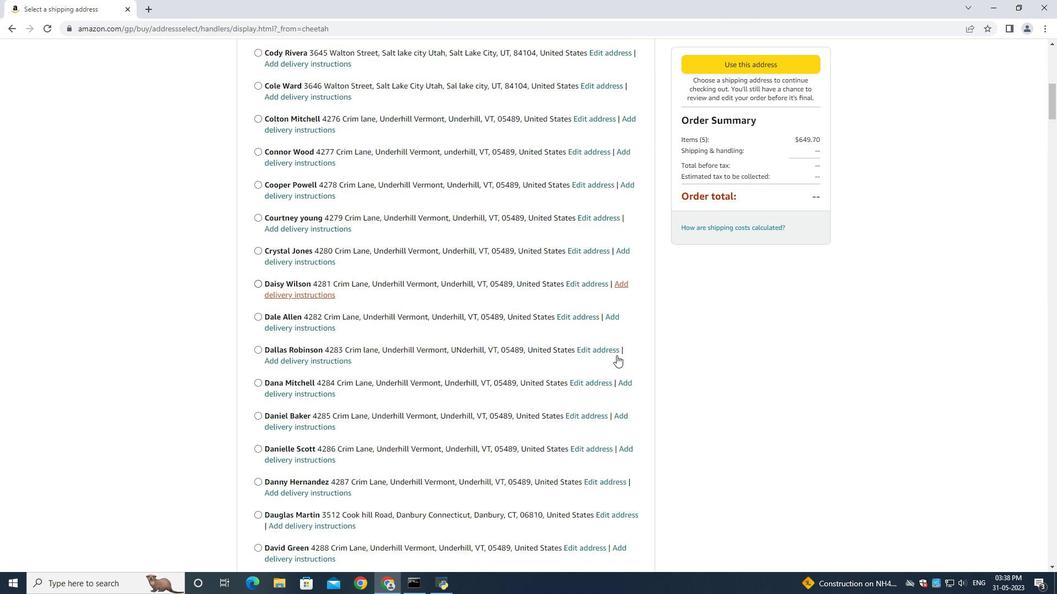 
Action: Mouse scrolled (616, 355) with delta (0, 0)
Screenshot: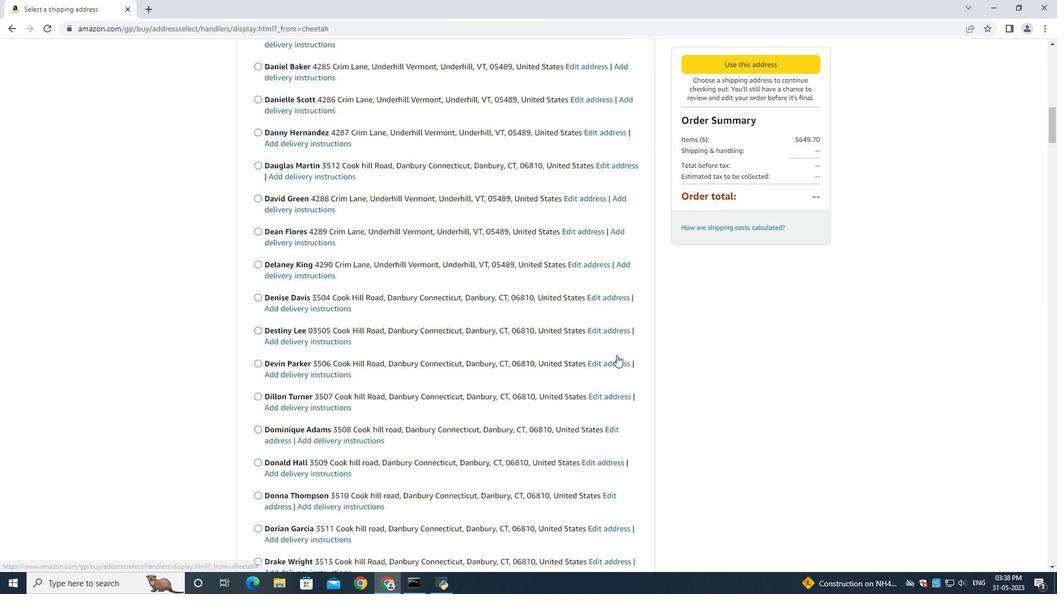 
Action: Mouse scrolled (616, 355) with delta (0, 0)
Screenshot: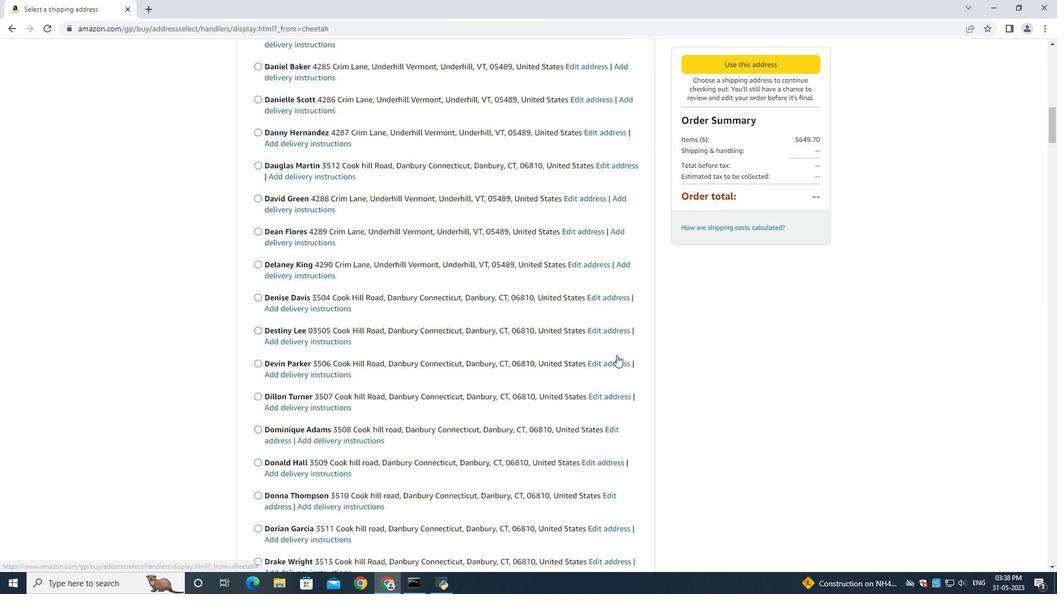 
Action: Mouse scrolled (616, 355) with delta (0, 0)
Screenshot: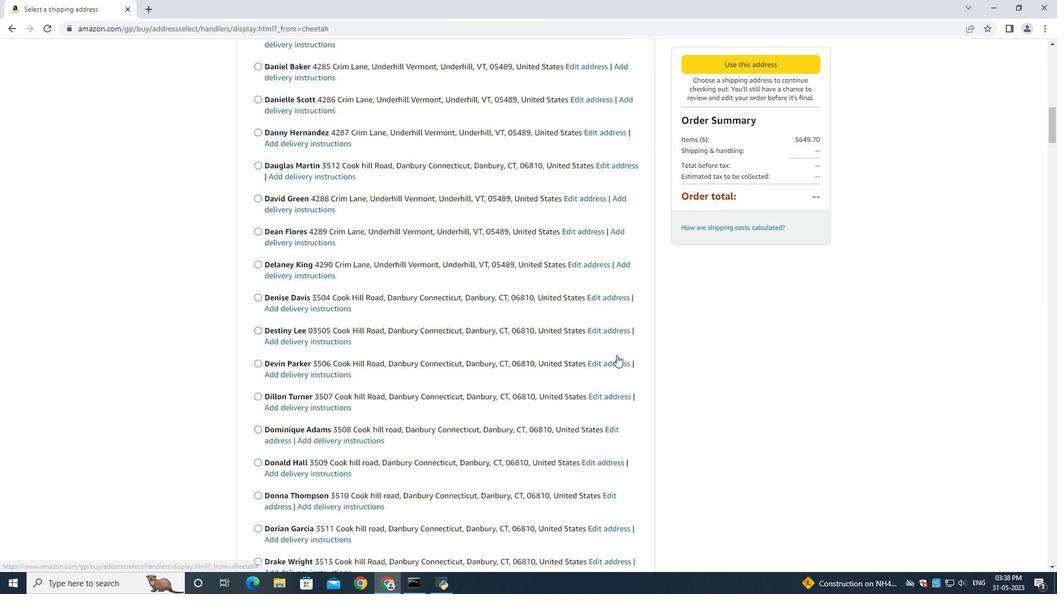 
Action: Mouse moved to (616, 351)
Screenshot: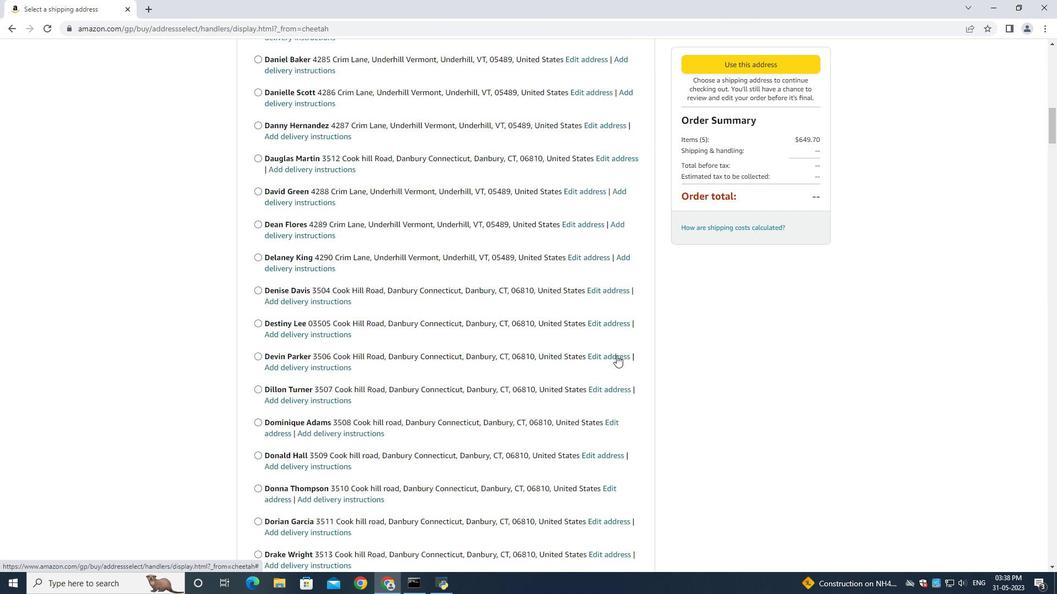 
Action: Mouse scrolled (616, 351) with delta (0, 0)
Screenshot: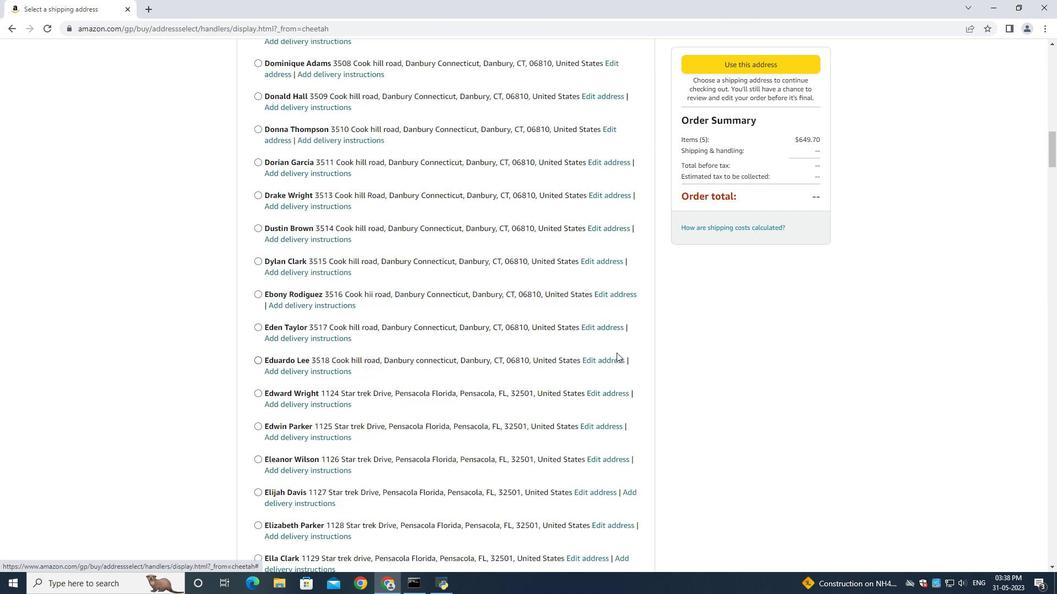 
Action: Mouse scrolled (616, 351) with delta (0, 0)
Screenshot: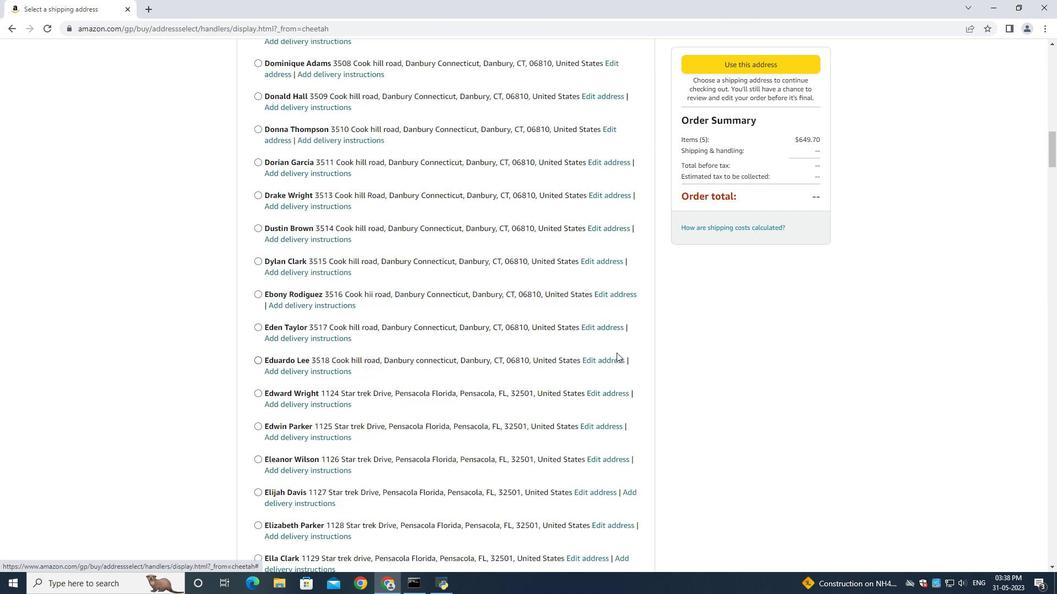 
Action: Mouse moved to (616, 351)
Screenshot: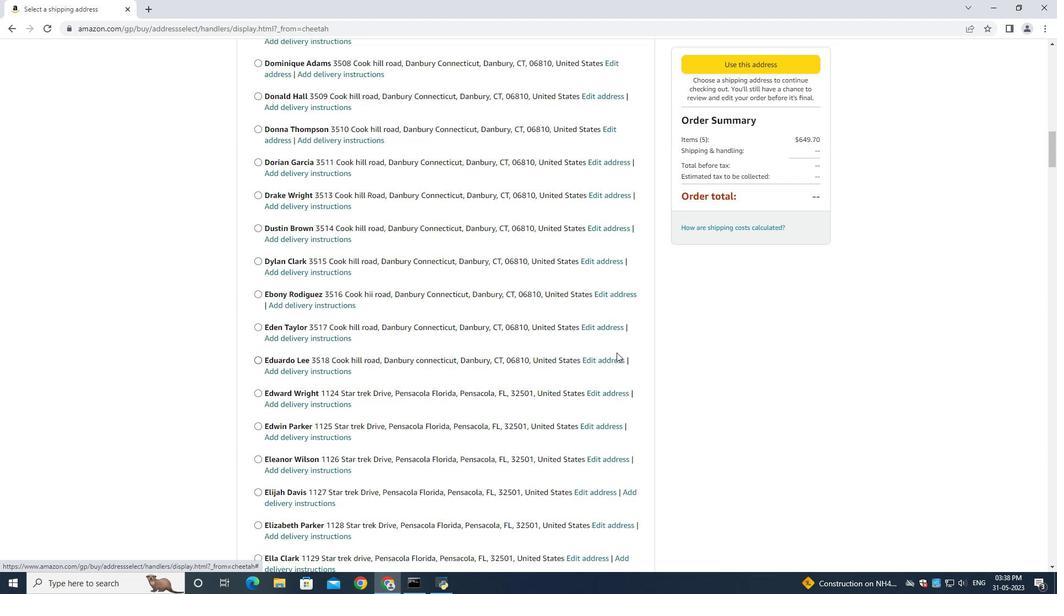 
Action: Mouse scrolled (616, 351) with delta (0, 0)
Screenshot: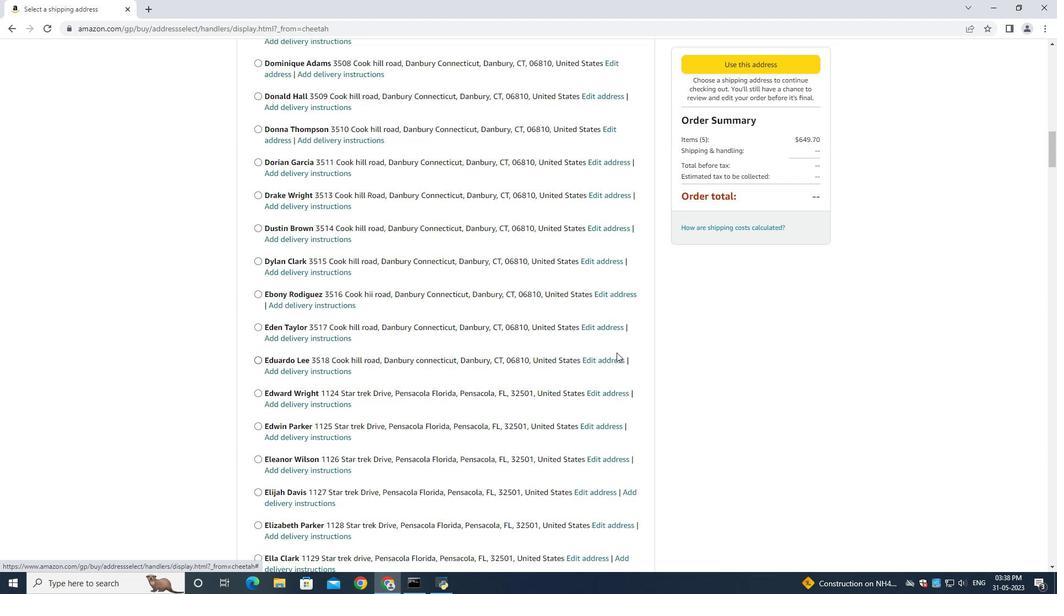 
Action: Mouse moved to (616, 351)
Screenshot: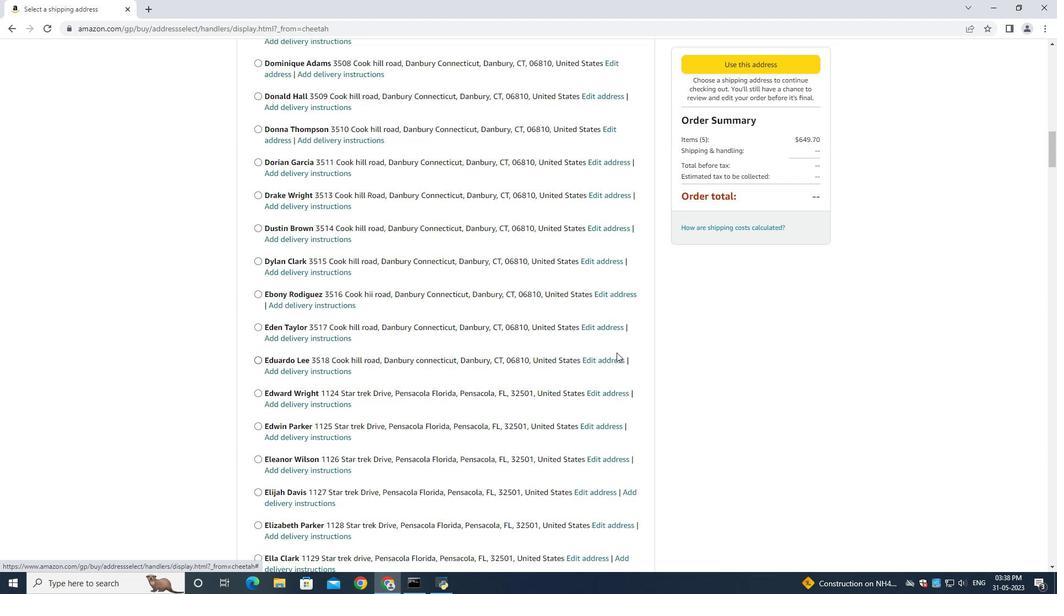 
Action: Mouse scrolled (616, 351) with delta (0, 0)
Screenshot: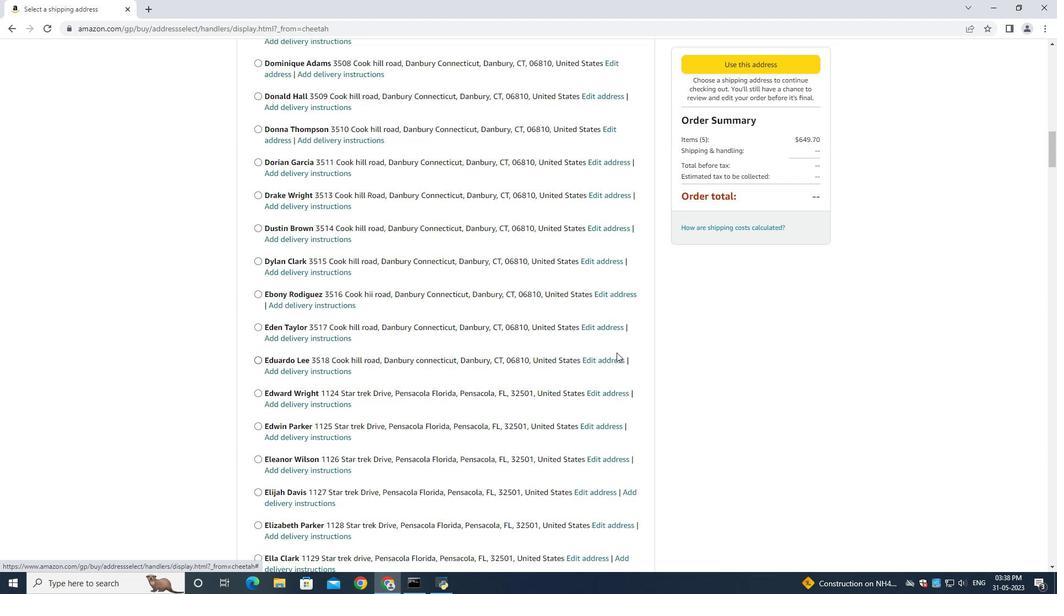 
Action: Mouse scrolled (616, 351) with delta (0, 0)
Screenshot: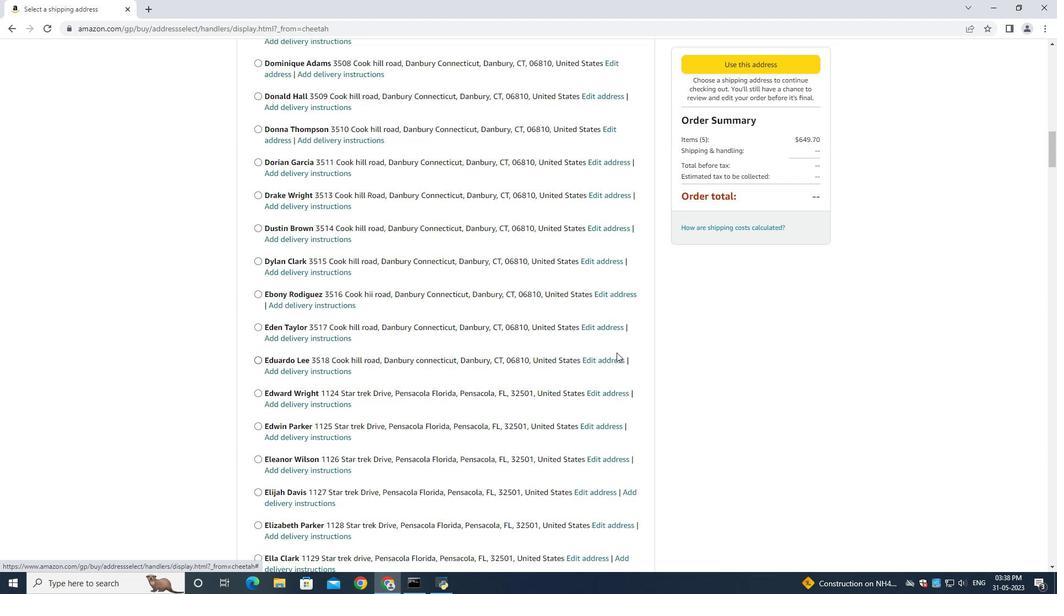 
Action: Mouse scrolled (616, 351) with delta (0, 0)
Screenshot: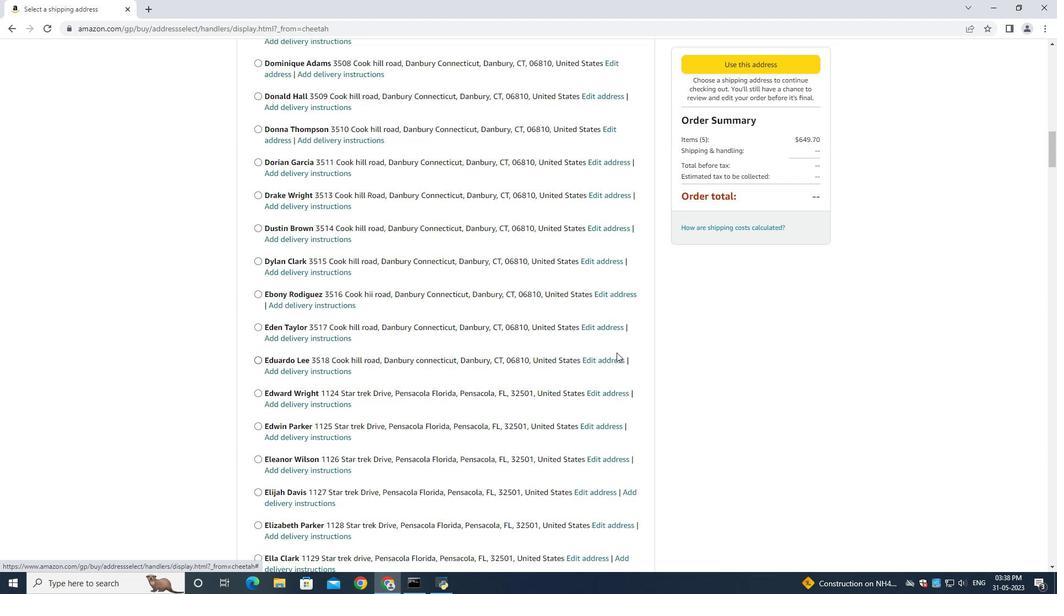 
Action: Mouse scrolled (616, 351) with delta (0, 0)
Screenshot: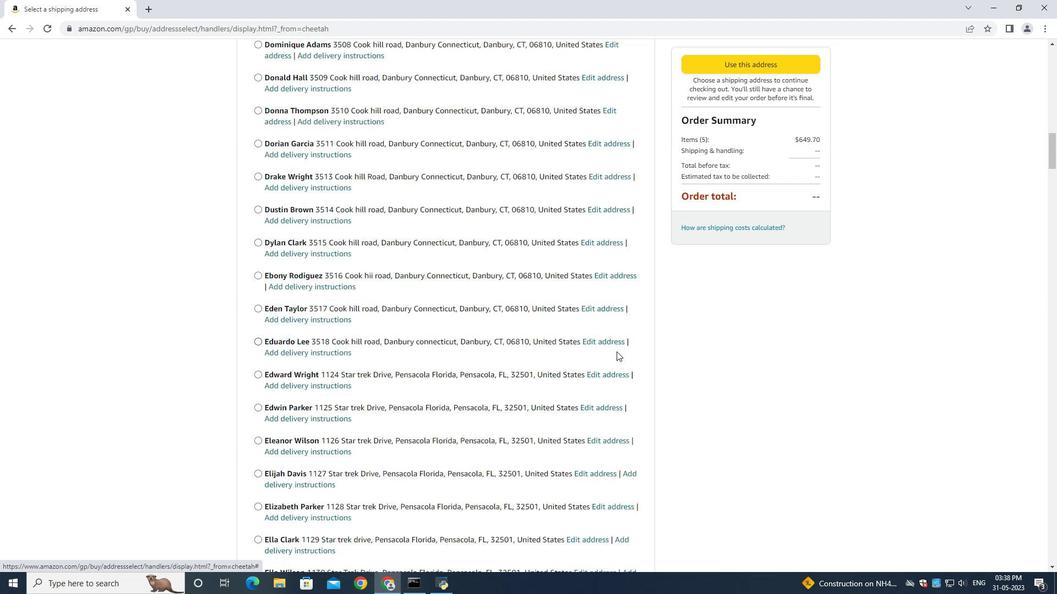
Action: Mouse scrolled (616, 351) with delta (0, 0)
Screenshot: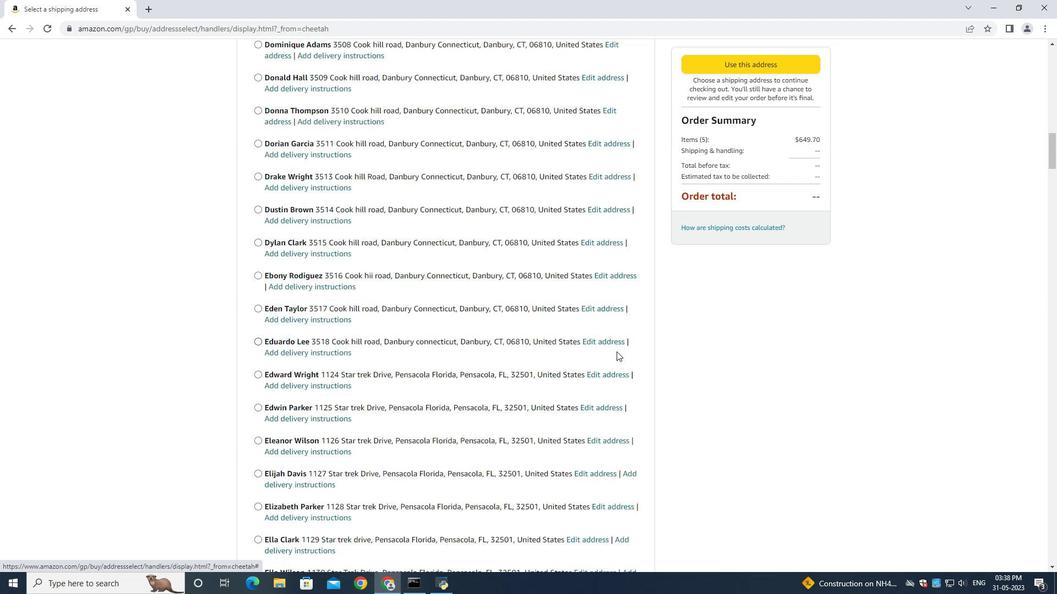 
Action: Mouse scrolled (616, 351) with delta (0, 0)
Screenshot: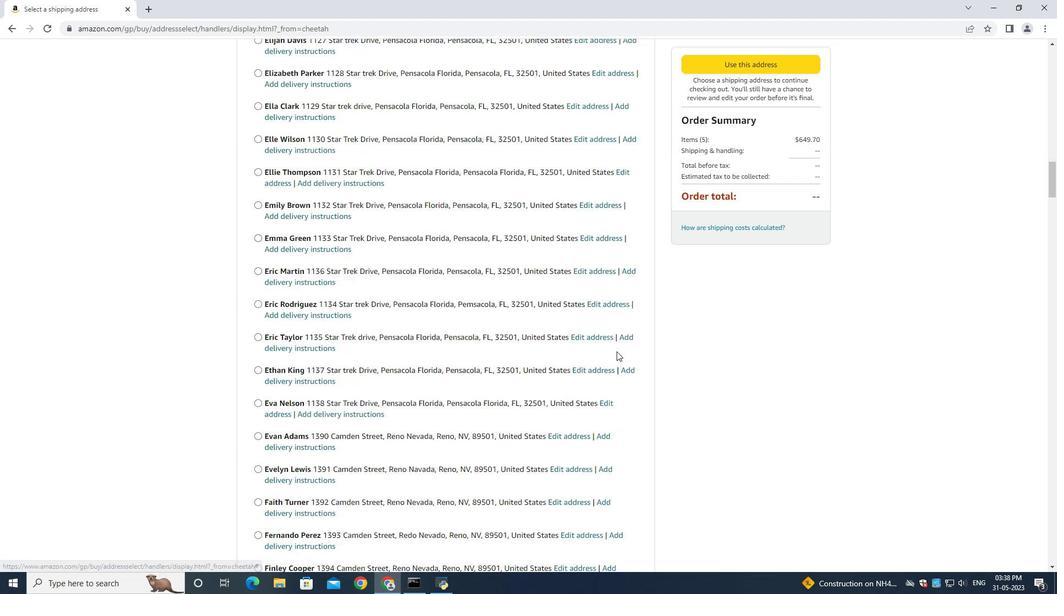
Action: Mouse moved to (614, 351)
Screenshot: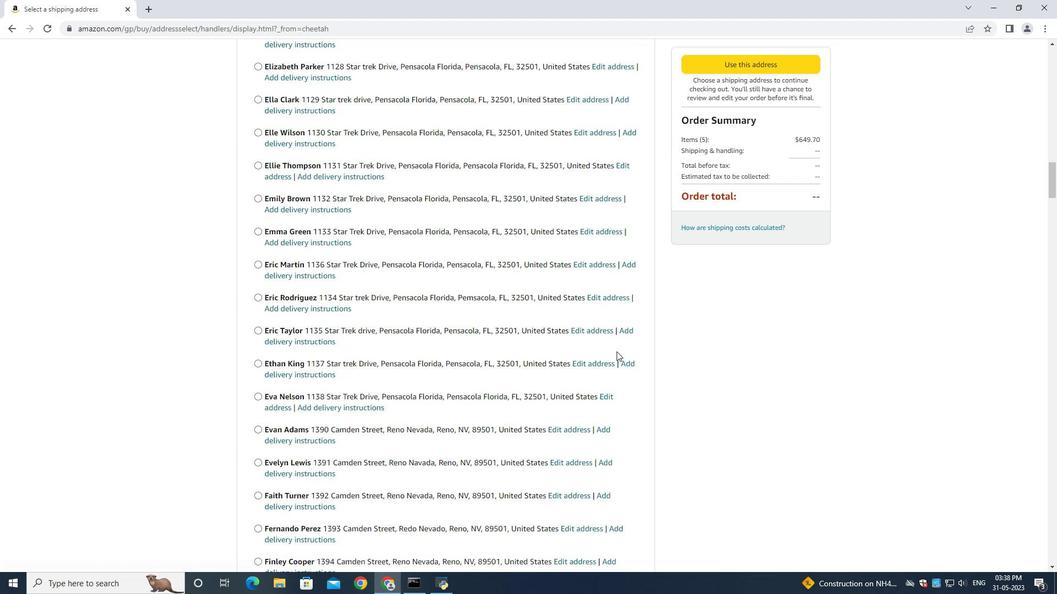 
Action: Mouse scrolled (616, 351) with delta (0, 0)
Screenshot: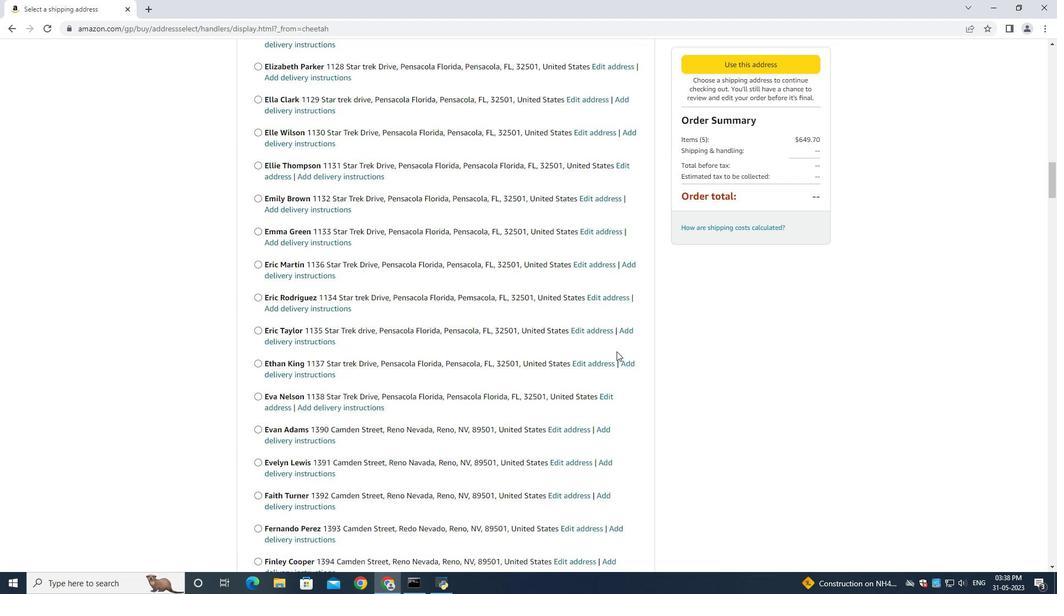 
Action: Mouse moved to (606, 348)
Screenshot: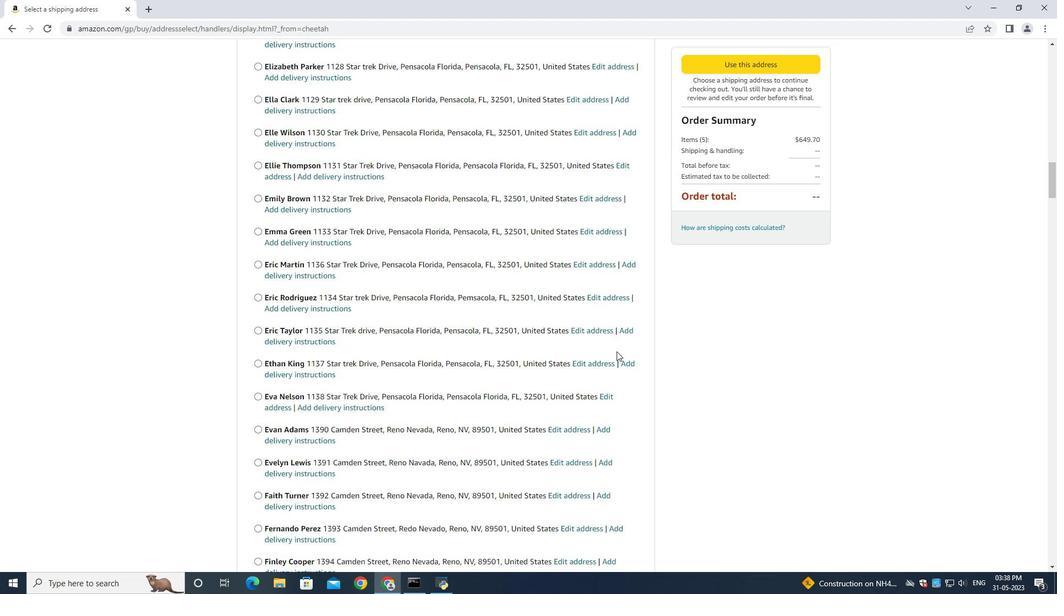 
Action: Mouse scrolled (616, 351) with delta (0, 0)
Screenshot: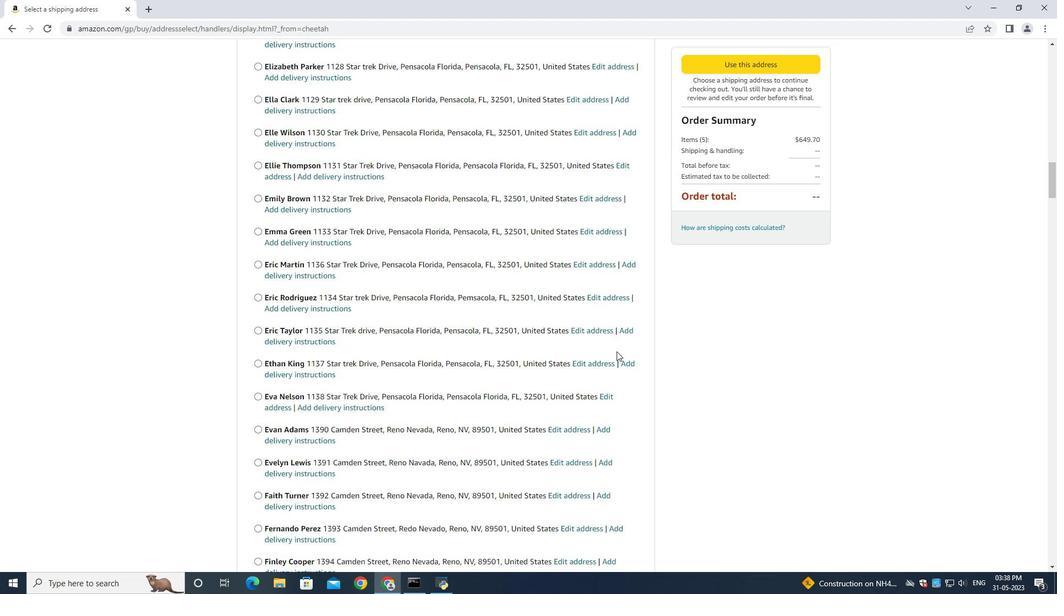 
Action: Mouse moved to (606, 348)
Screenshot: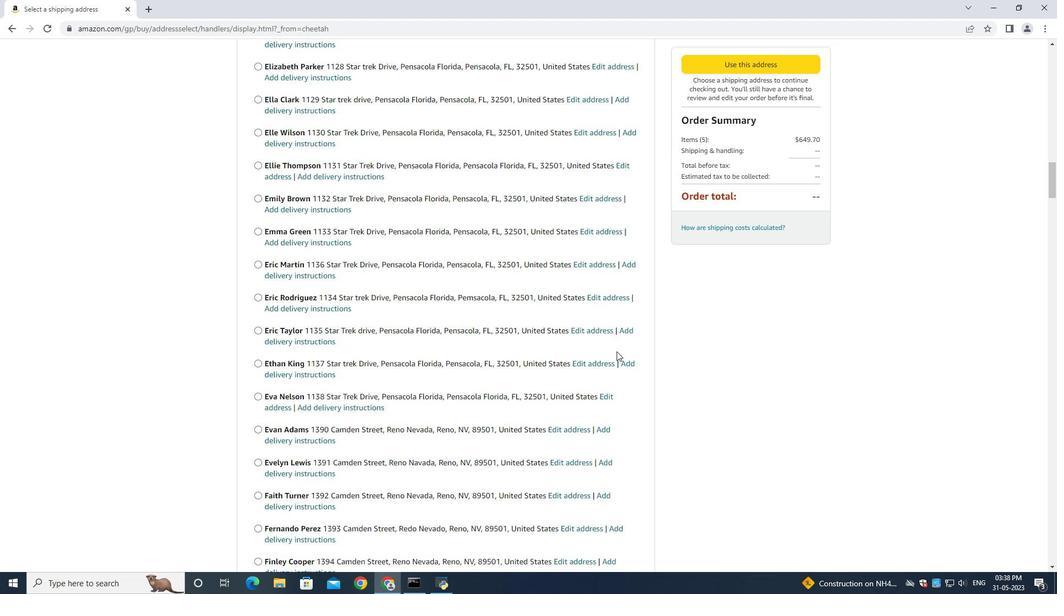 
Action: Mouse scrolled (616, 351) with delta (0, 0)
Screenshot: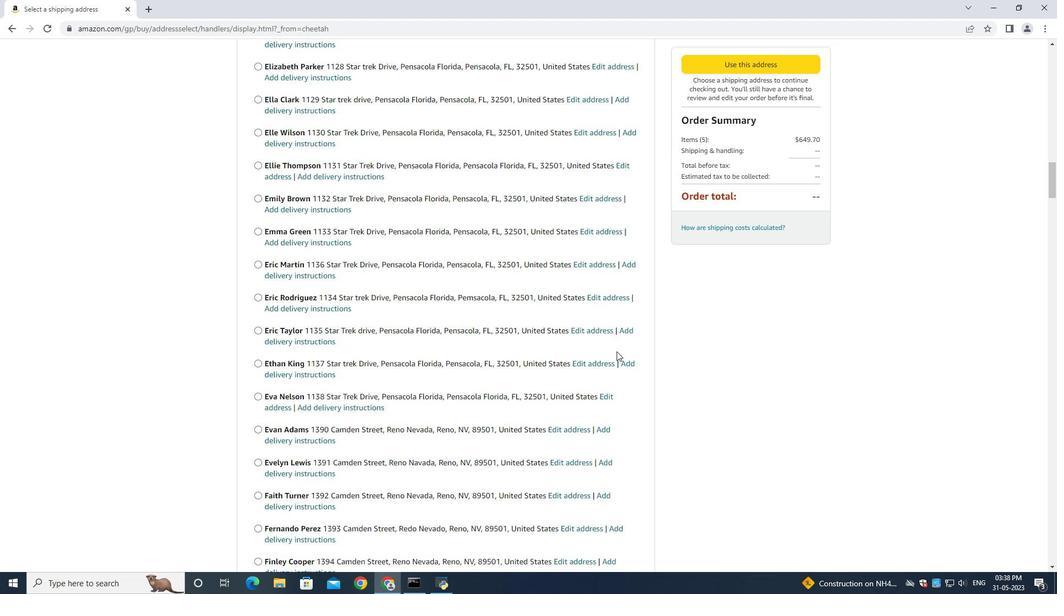 
Action: Mouse scrolled (616, 351) with delta (0, 0)
Screenshot: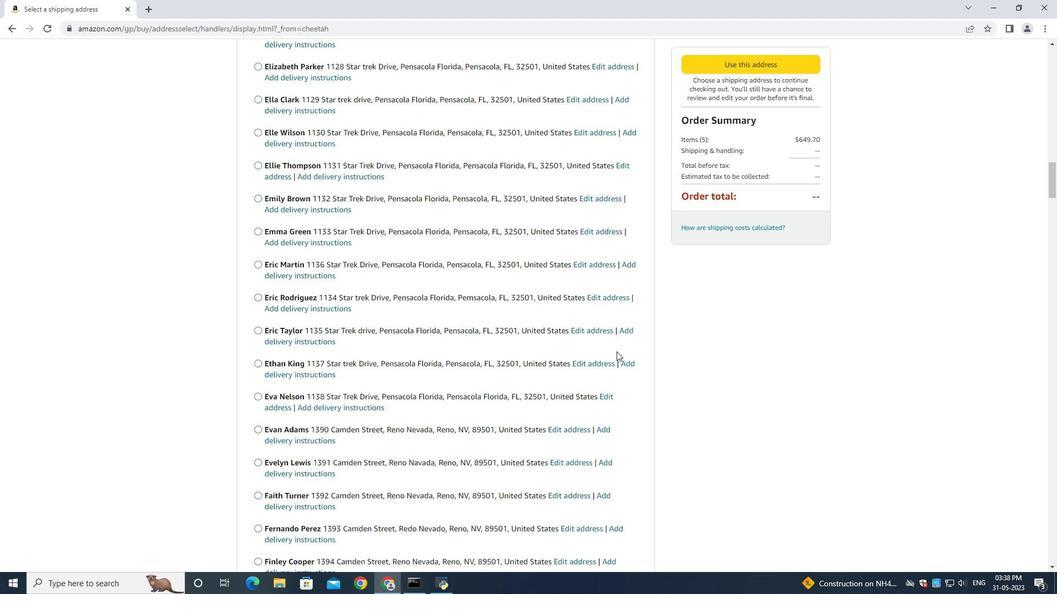 
Action: Mouse scrolled (616, 351) with delta (0, 0)
Screenshot: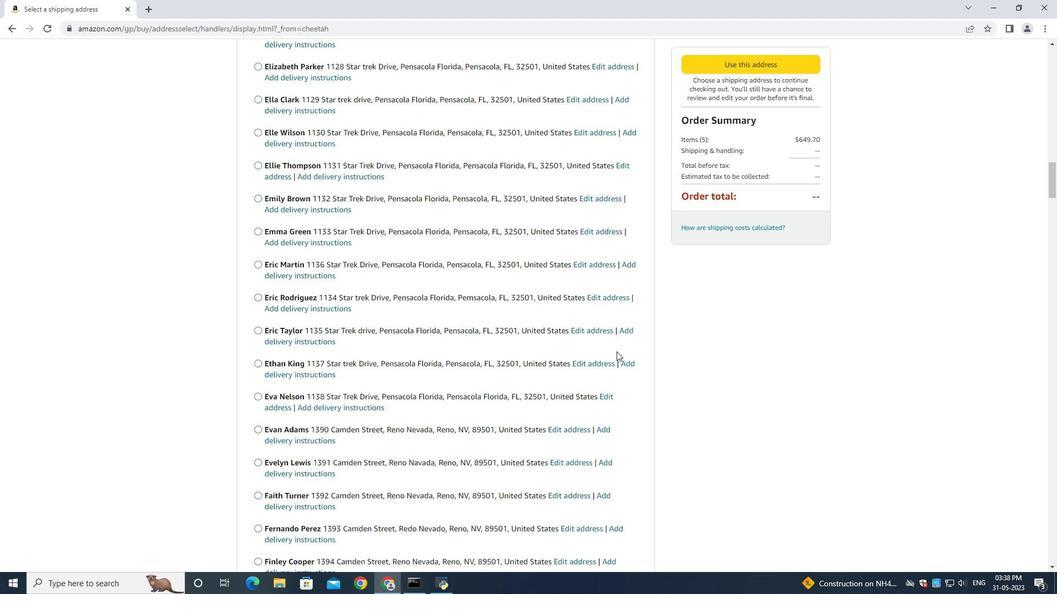 
Action: Mouse scrolled (616, 351) with delta (0, 0)
Screenshot: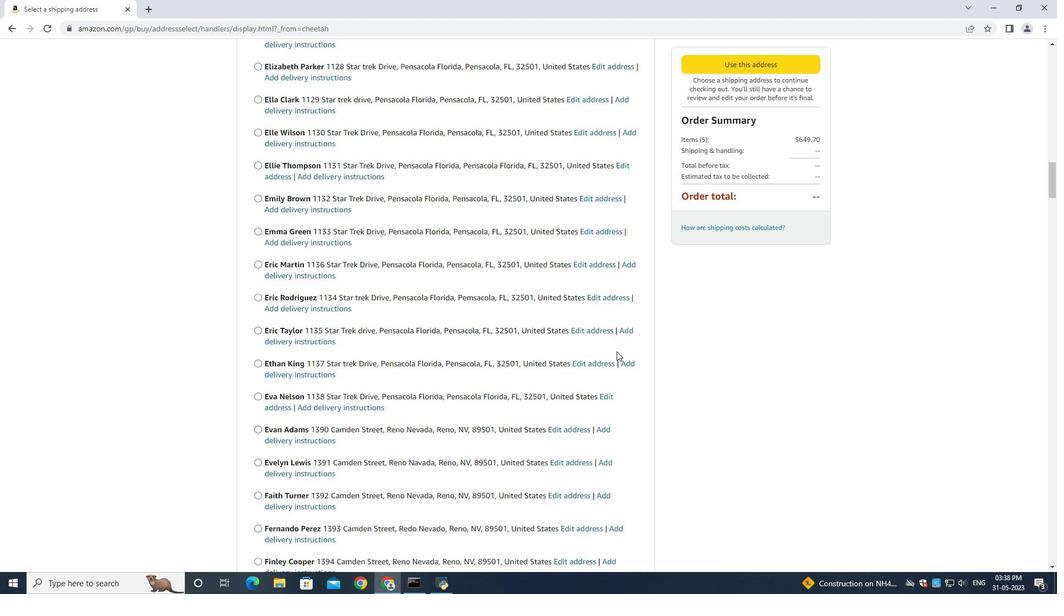 
Action: Mouse scrolled (606, 347) with delta (0, 0)
Screenshot: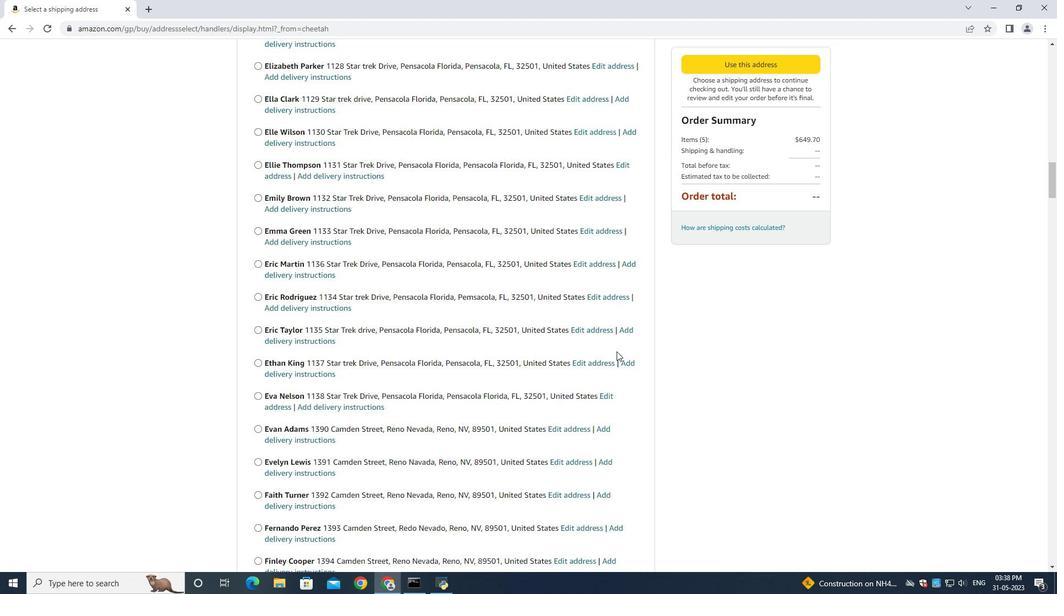 
Action: Mouse scrolled (606, 347) with delta (0, 0)
Screenshot: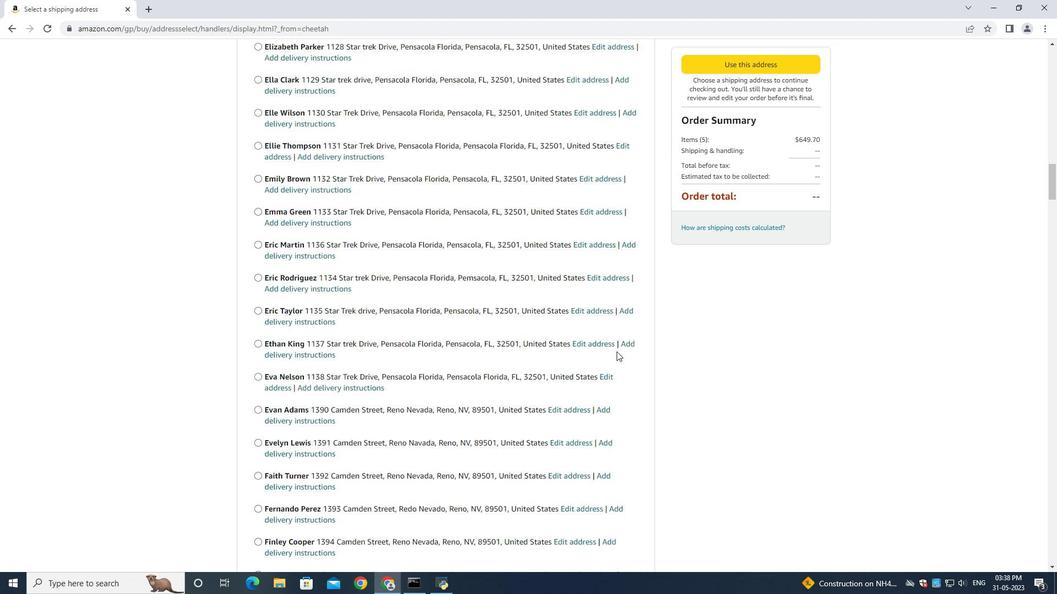 
Action: Mouse scrolled (606, 347) with delta (0, 0)
Screenshot: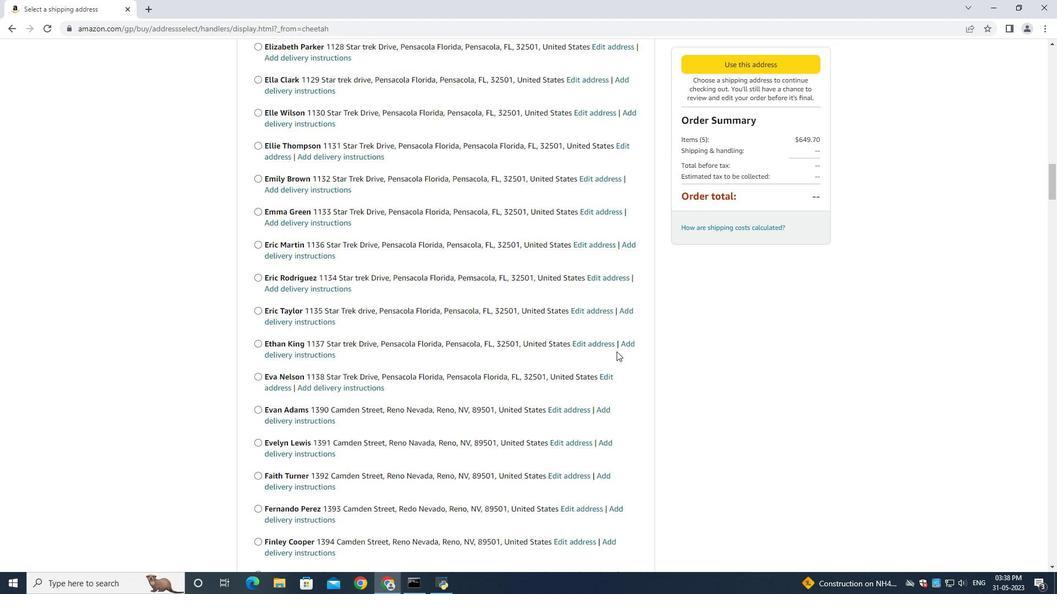 
Action: Mouse scrolled (606, 347) with delta (0, 0)
Screenshot: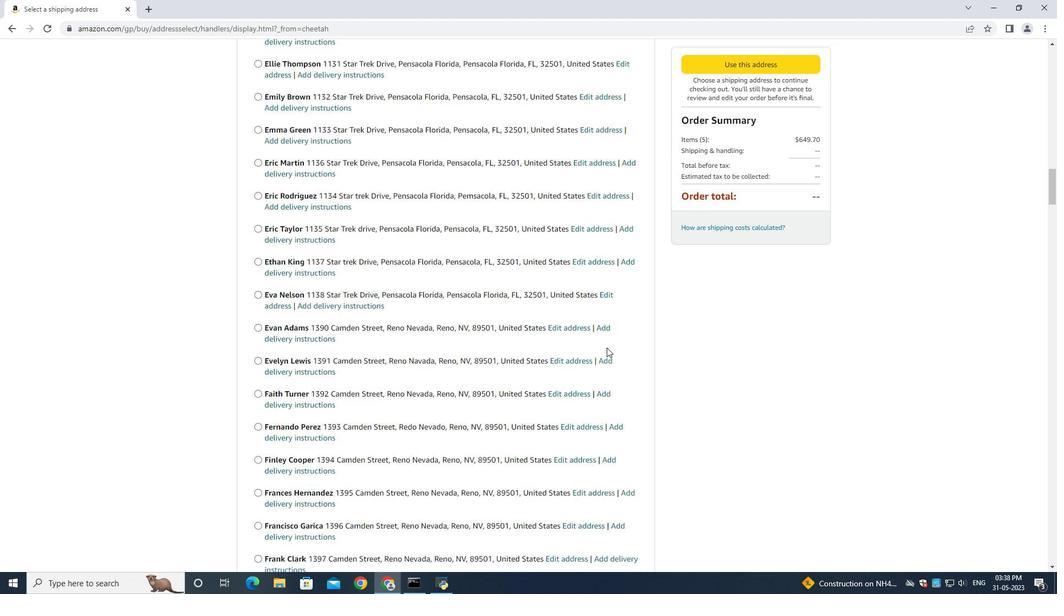 
Action: Mouse scrolled (606, 347) with delta (0, 0)
Screenshot: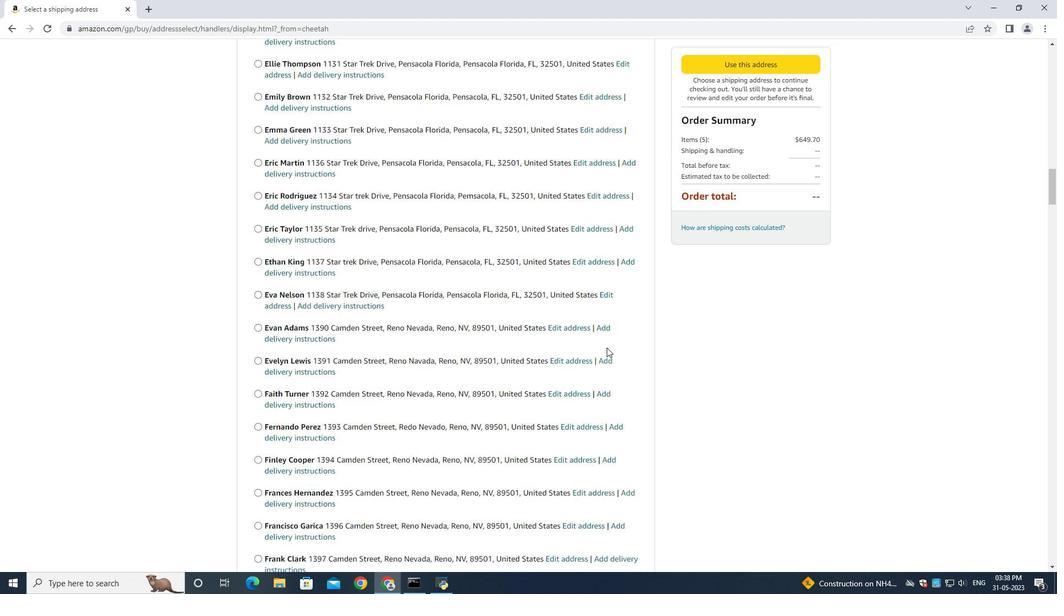 
Action: Mouse scrolled (606, 347) with delta (0, 0)
Screenshot: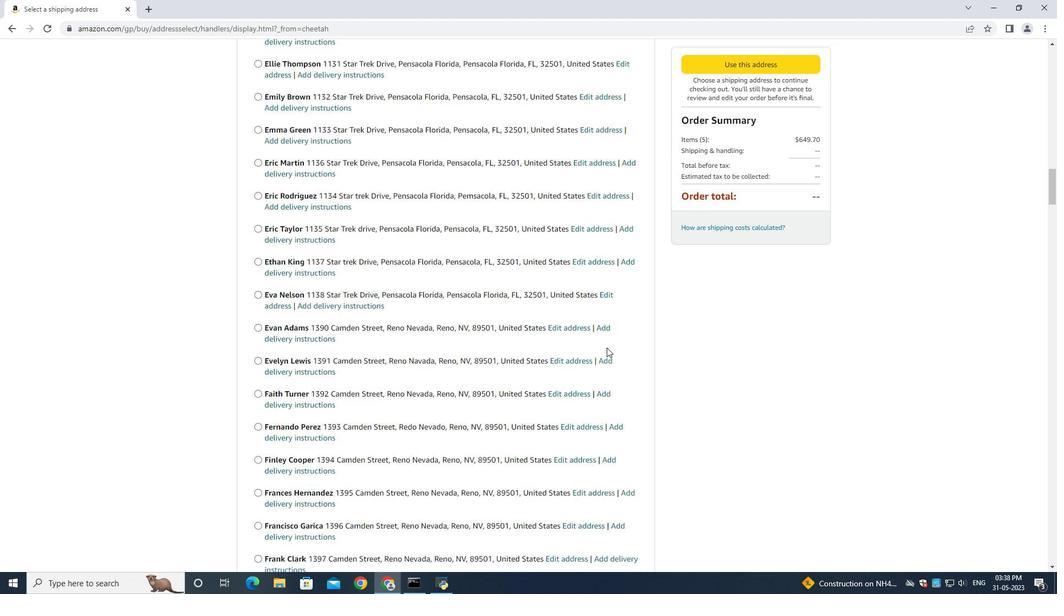 
Action: Mouse scrolled (606, 347) with delta (0, 0)
Screenshot: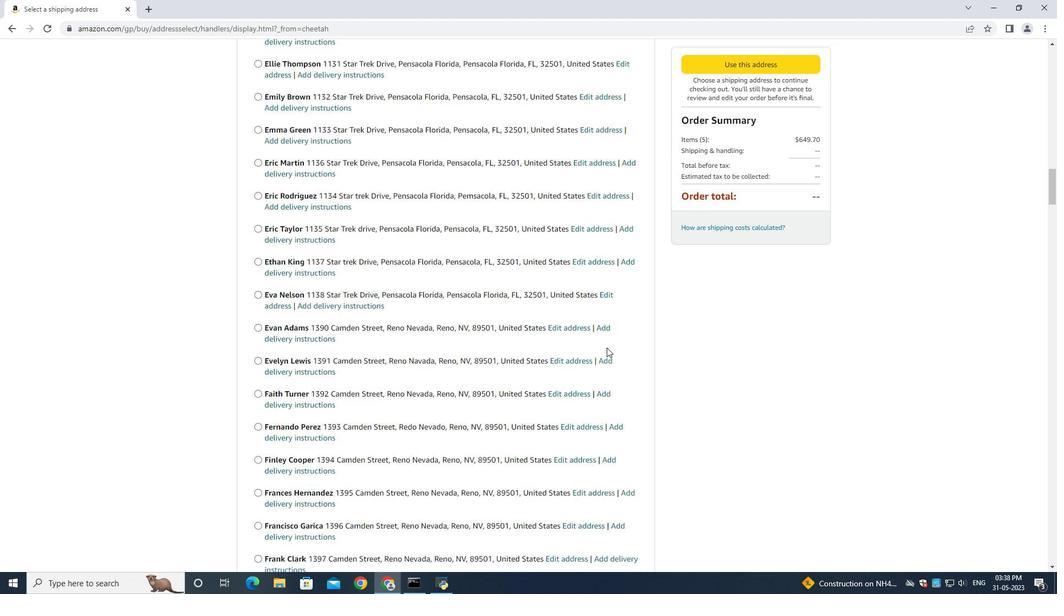 
Action: Mouse scrolled (606, 347) with delta (0, 0)
Screenshot: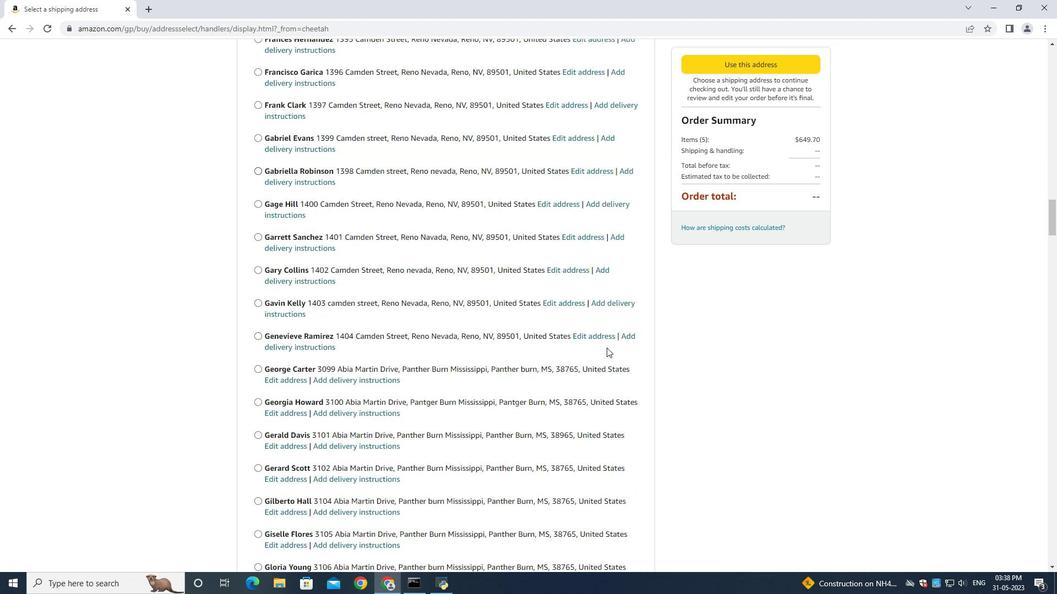 
Action: Mouse scrolled (606, 347) with delta (0, 0)
Screenshot: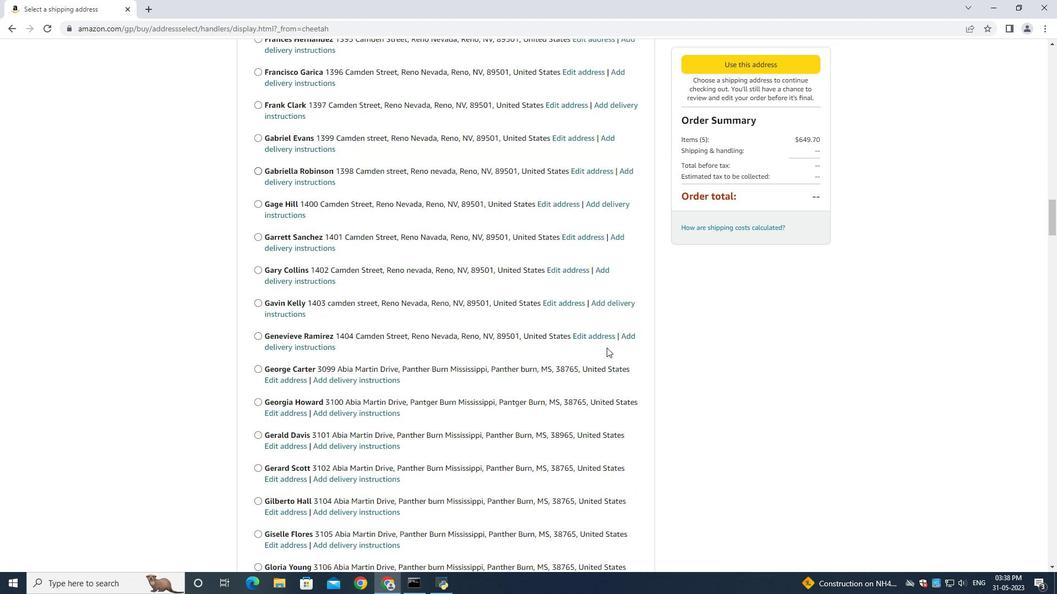 
Action: Mouse moved to (606, 348)
Screenshot: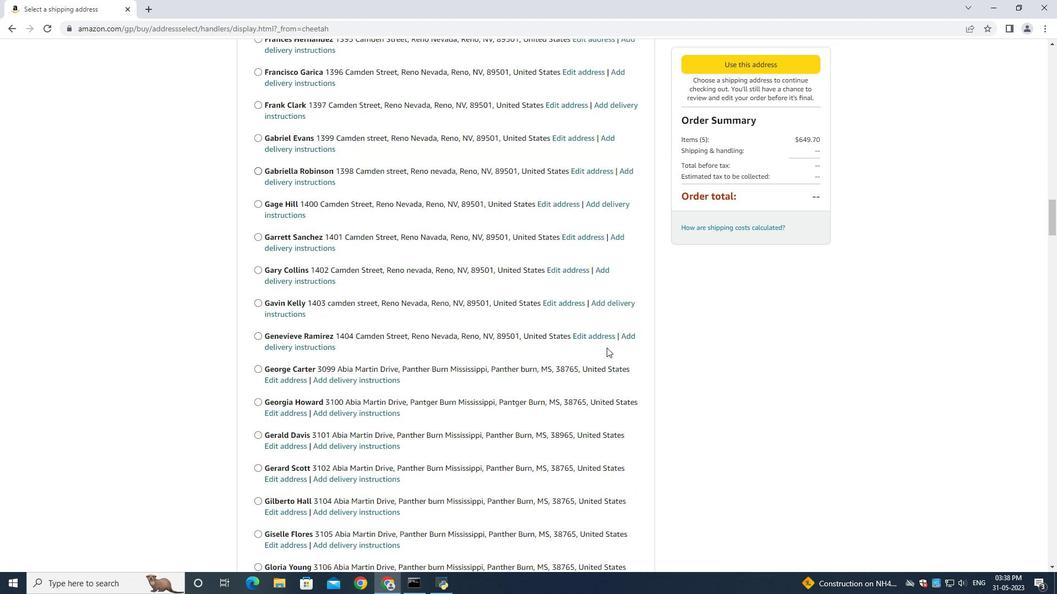 
Action: Mouse scrolled (606, 347) with delta (0, 0)
Screenshot: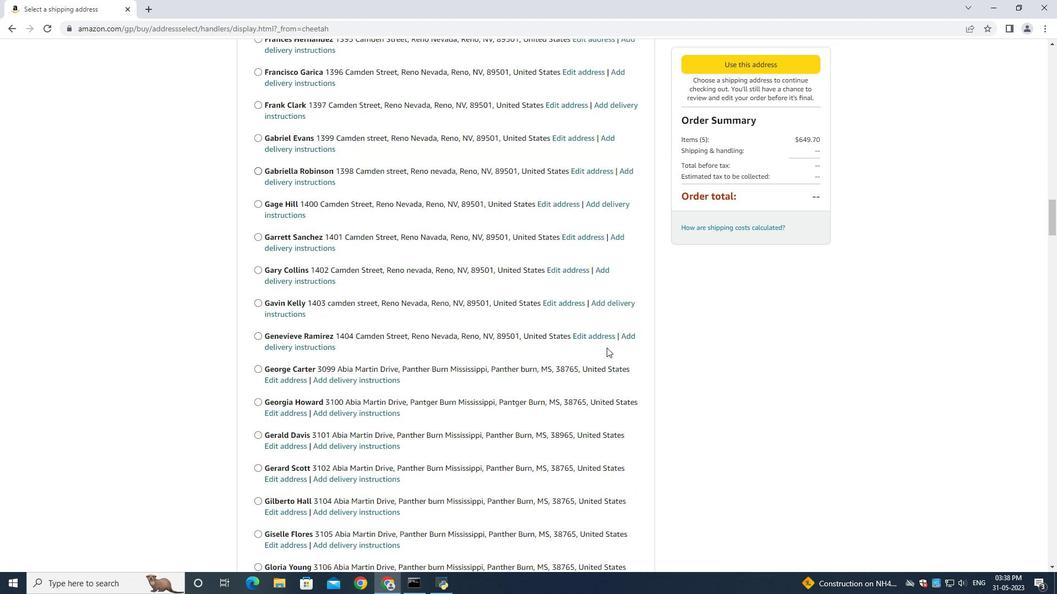 
Action: Mouse scrolled (606, 347) with delta (0, 0)
Screenshot: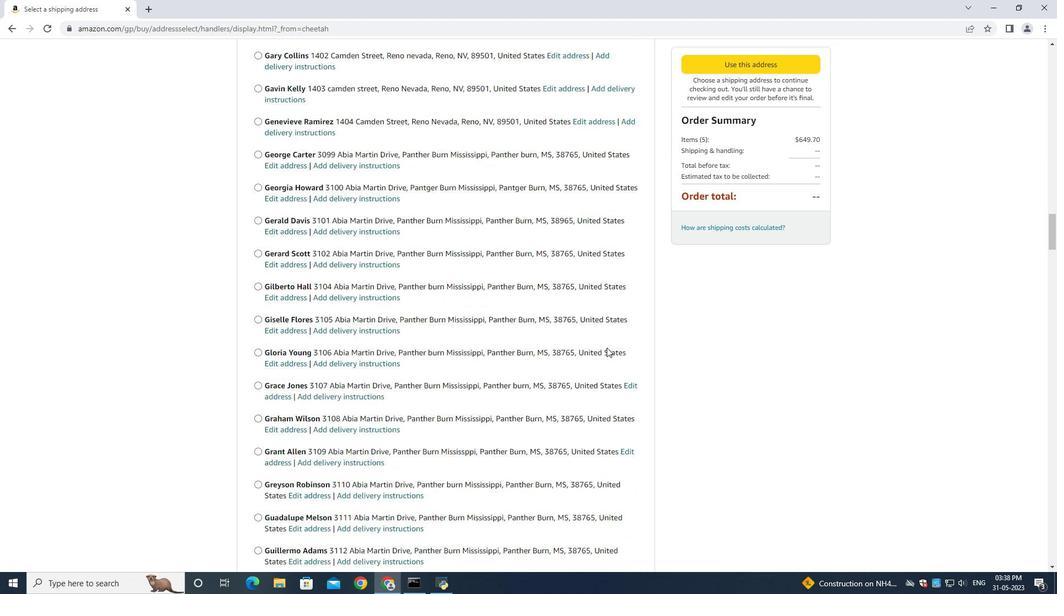 
Action: Mouse scrolled (606, 347) with delta (0, 0)
Screenshot: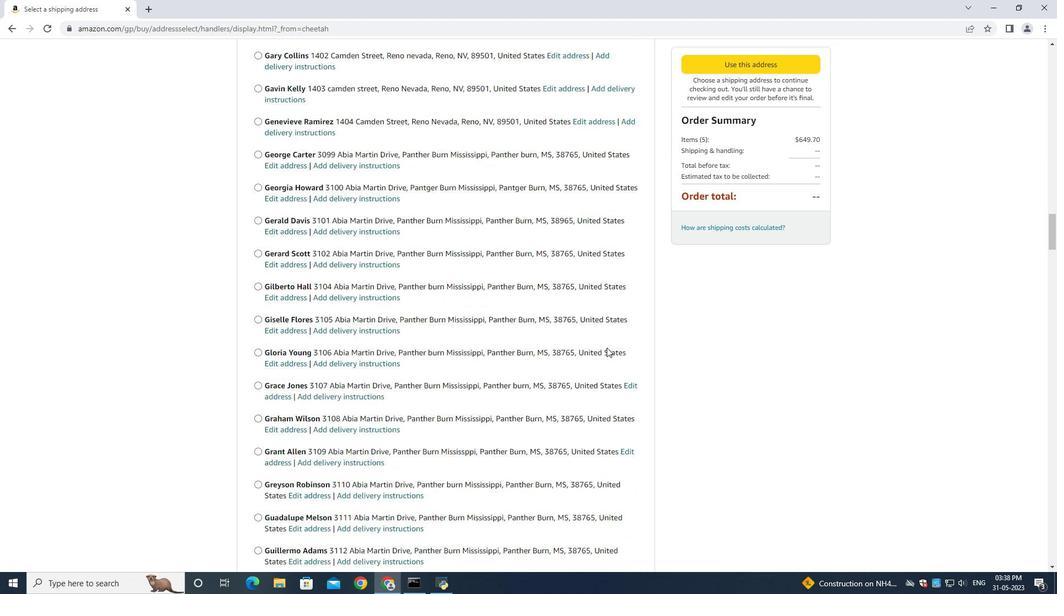 
Action: Mouse moved to (606, 348)
Screenshot: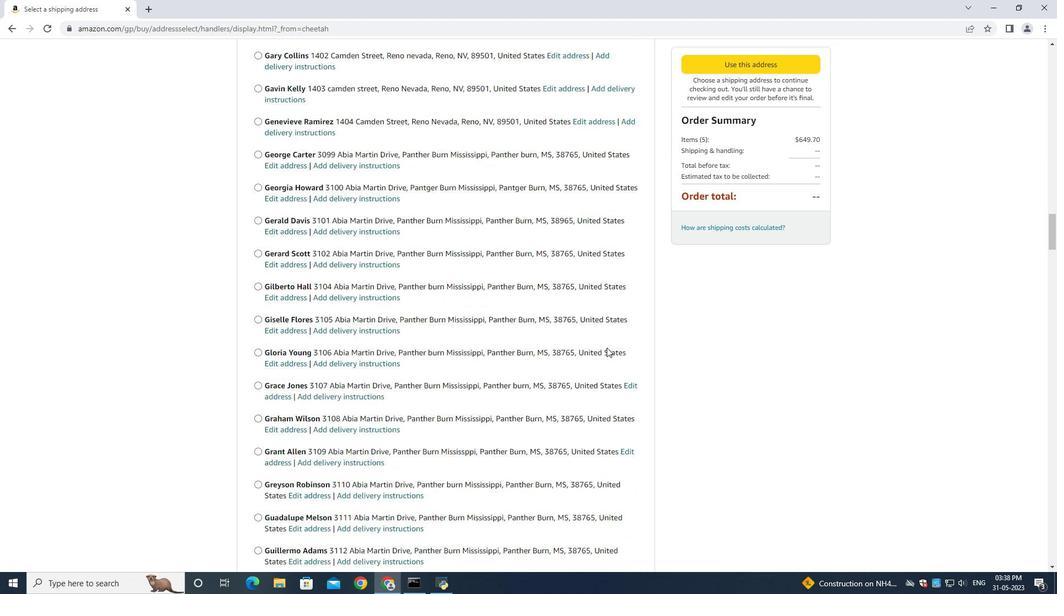 
Action: Mouse scrolled (606, 347) with delta (0, 0)
Screenshot: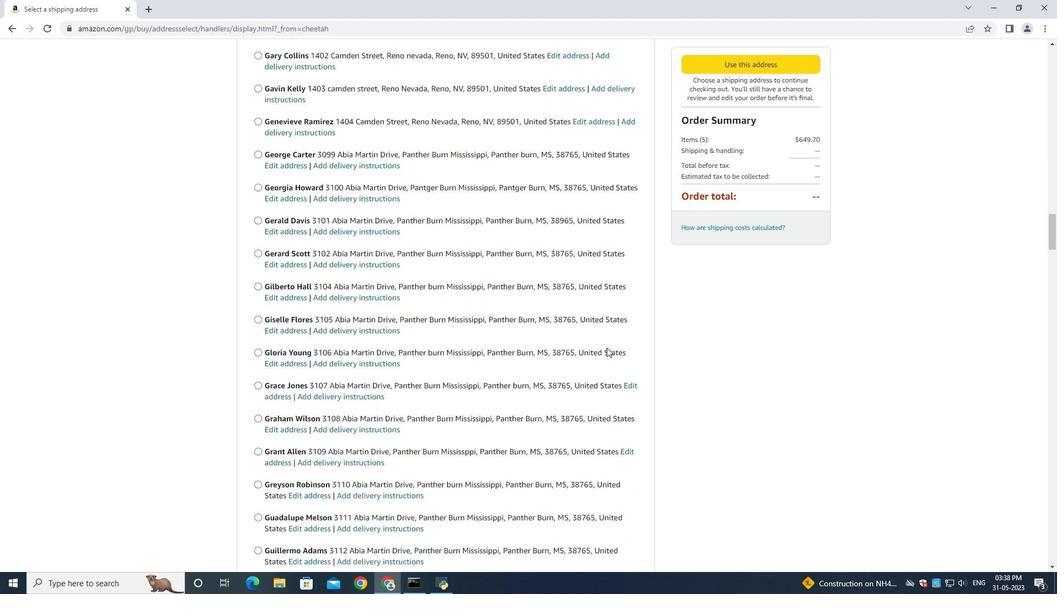 
Action: Mouse scrolled (606, 347) with delta (0, 0)
Screenshot: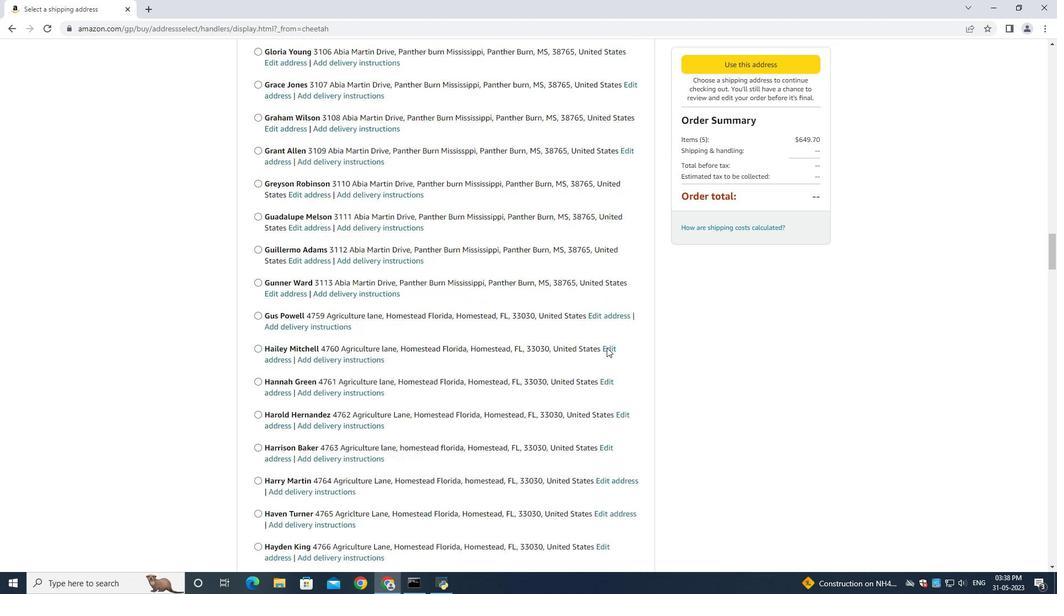 
Action: Mouse scrolled (606, 347) with delta (0, 0)
Screenshot: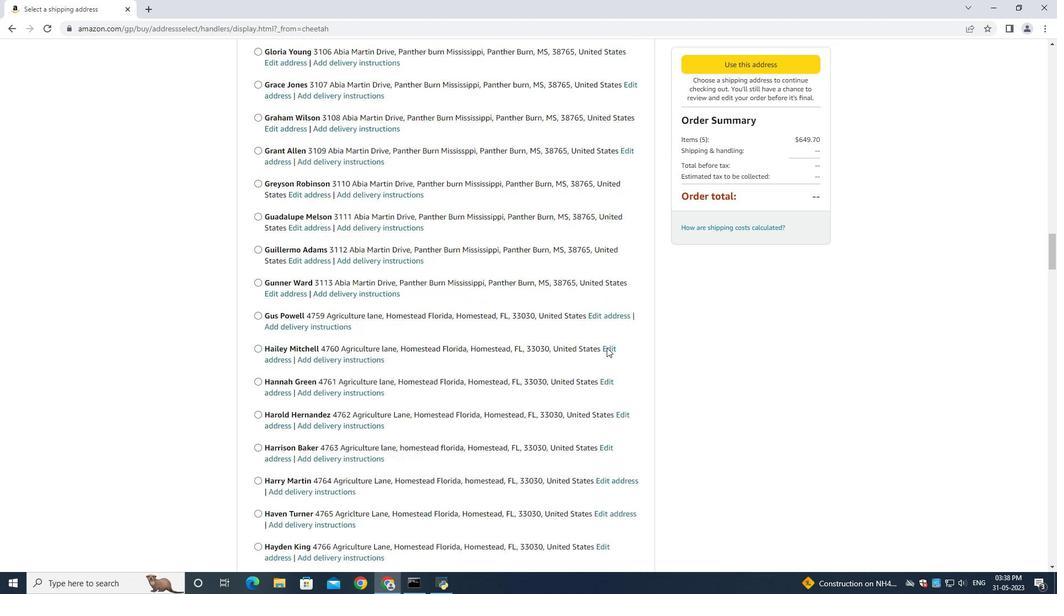 
Action: Mouse scrolled (606, 347) with delta (0, 0)
Screenshot: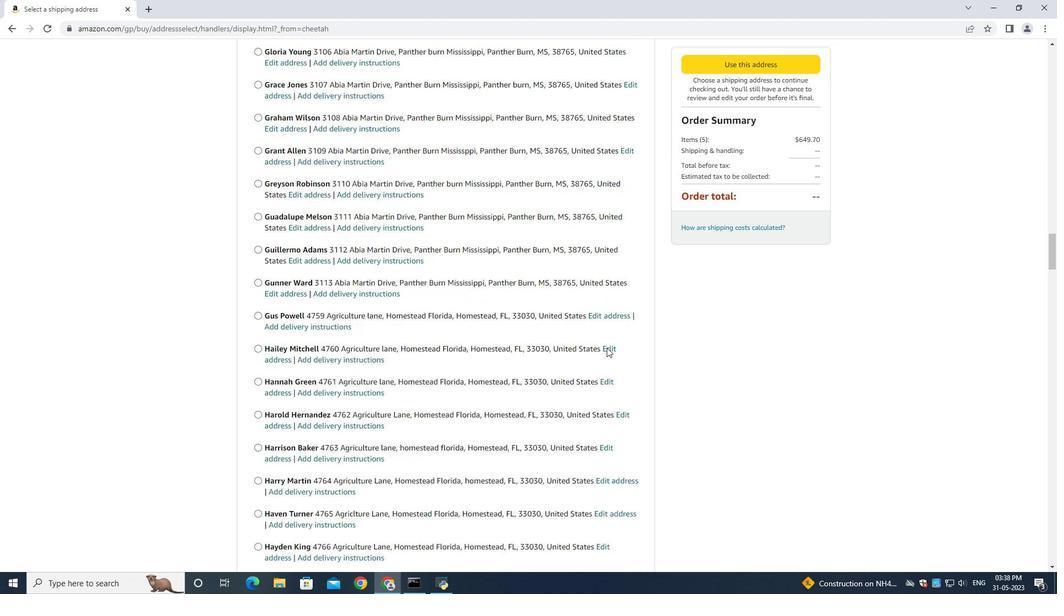 
Action: Mouse scrolled (606, 347) with delta (0, 0)
Screenshot: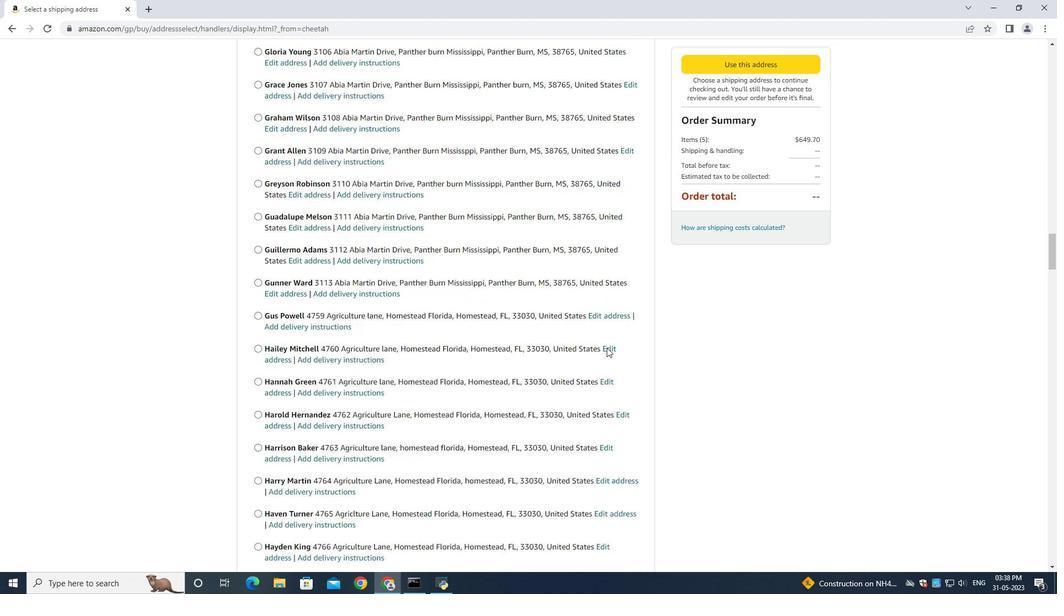 
Action: Mouse scrolled (606, 347) with delta (0, 0)
Screenshot: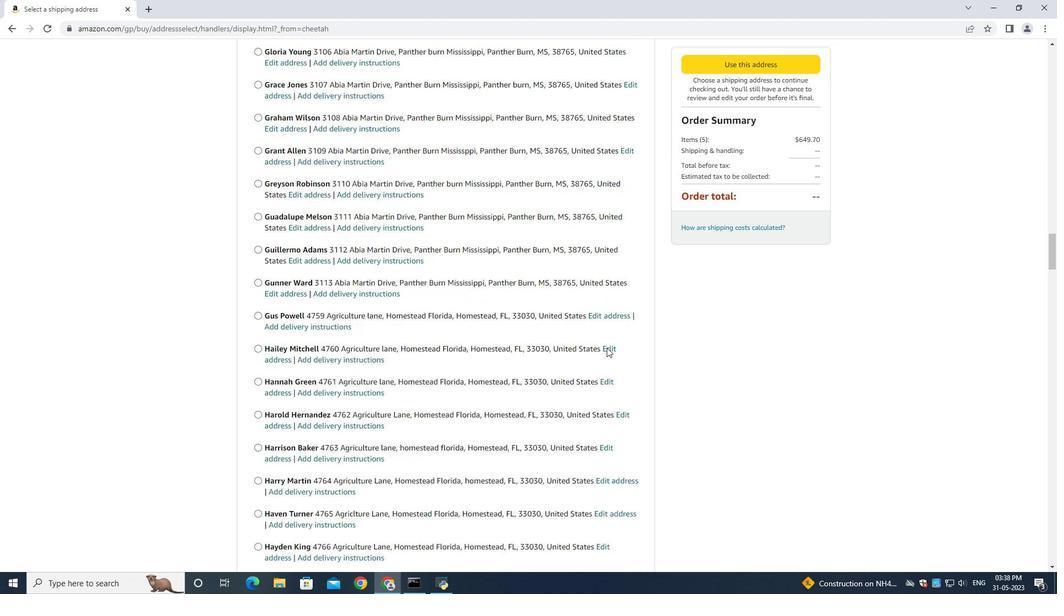 
Action: Mouse scrolled (606, 347) with delta (0, 0)
Screenshot: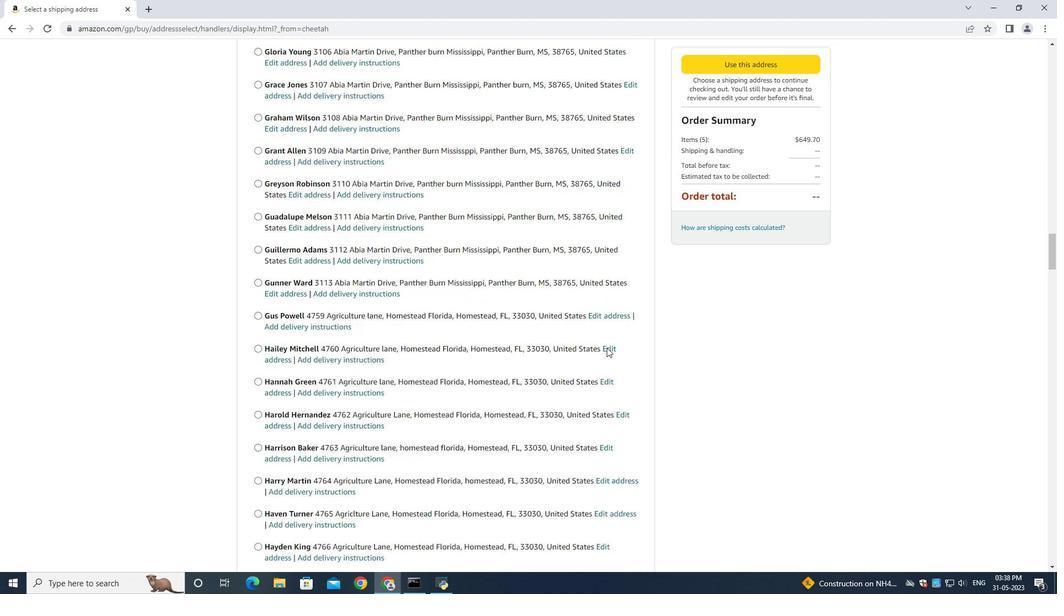
Action: Mouse scrolled (606, 347) with delta (0, 0)
Screenshot: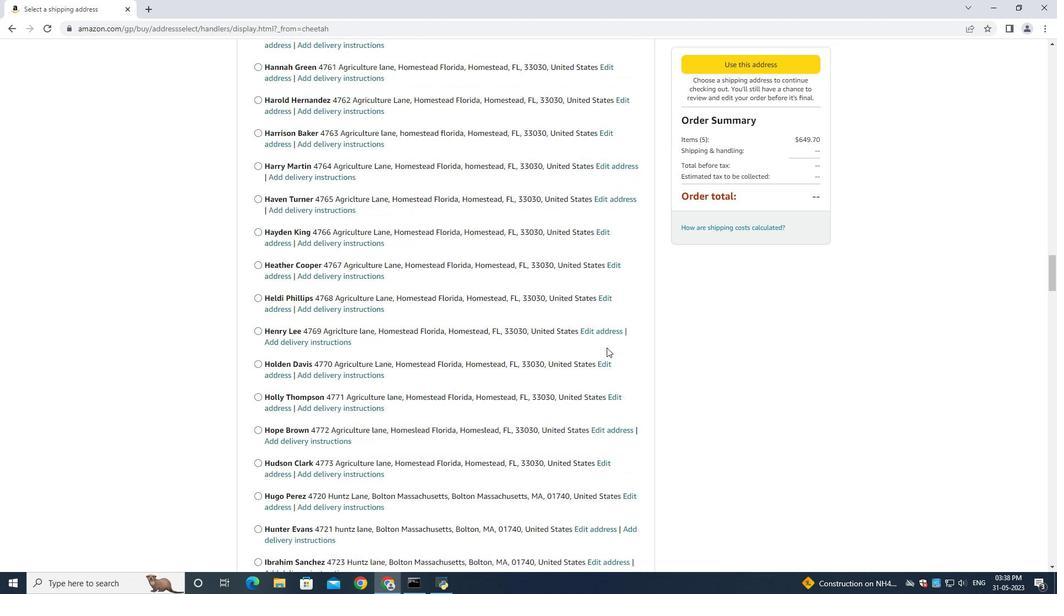 
Action: Mouse scrolled (606, 347) with delta (0, 0)
Screenshot: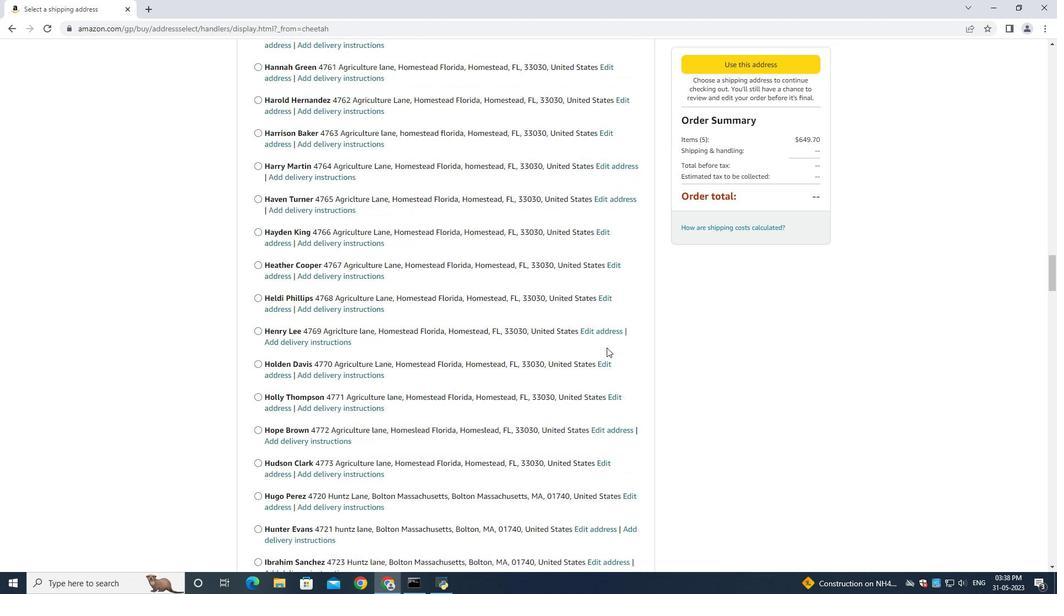 
Action: Mouse scrolled (606, 347) with delta (0, 0)
Screenshot: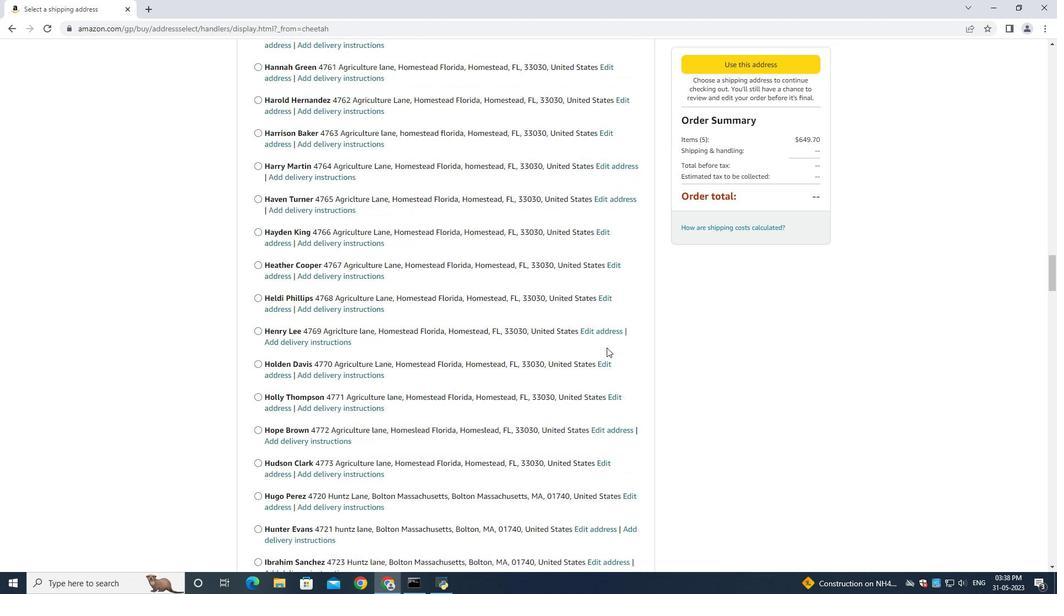 
Action: Mouse scrolled (606, 347) with delta (0, 0)
Screenshot: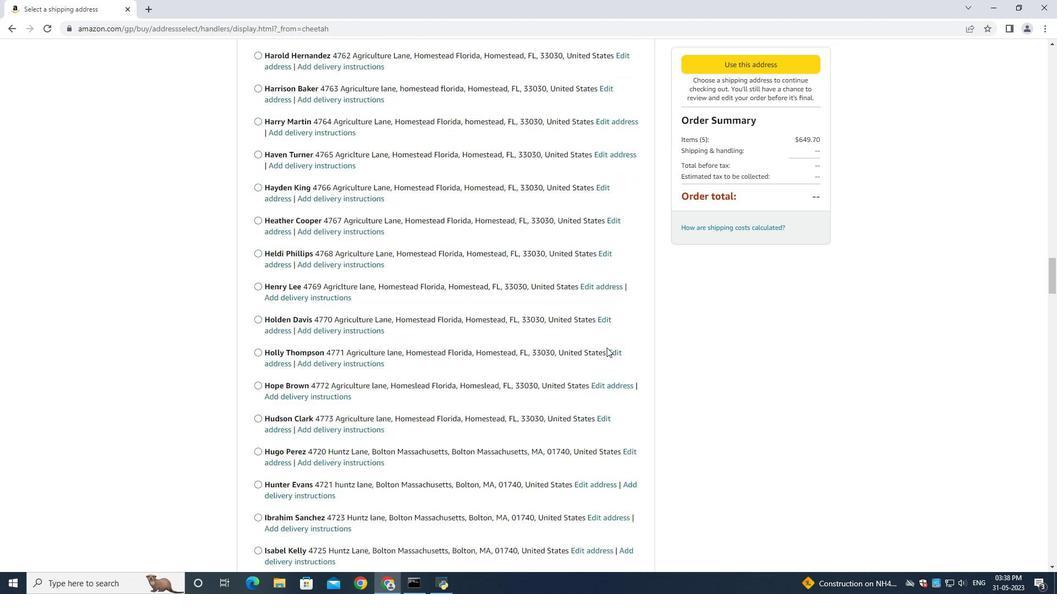 
Action: Mouse scrolled (606, 347) with delta (0, 0)
Screenshot: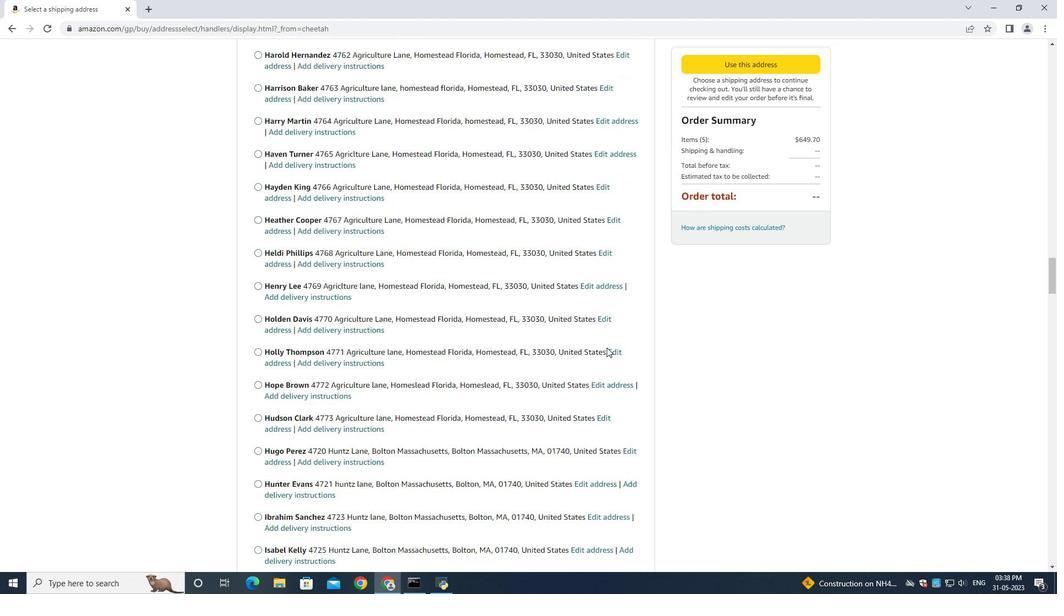 
Action: Mouse moved to (606, 348)
Screenshot: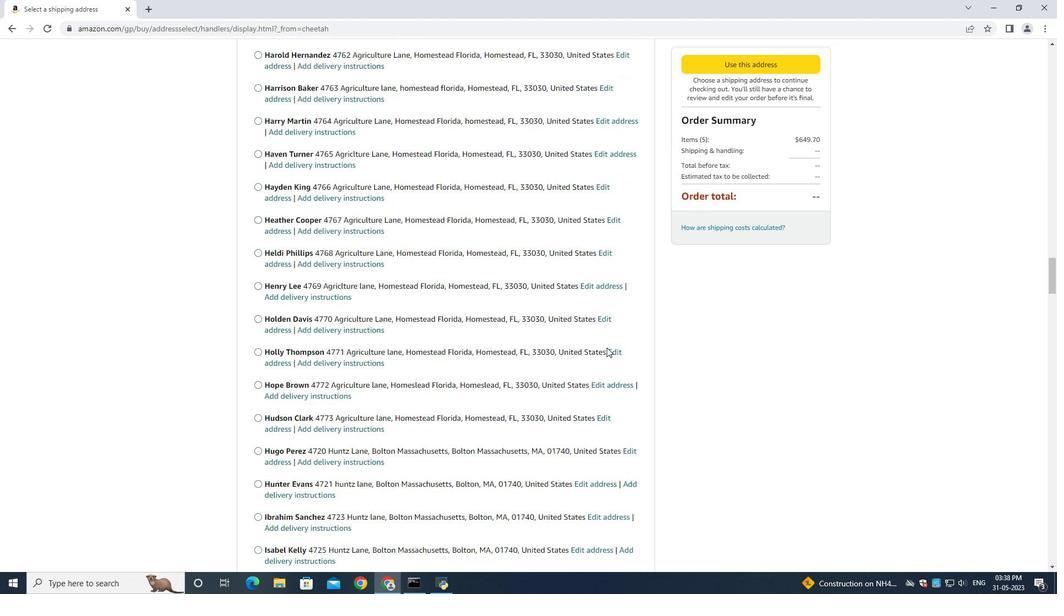 
Action: Mouse scrolled (606, 347) with delta (0, 0)
Screenshot: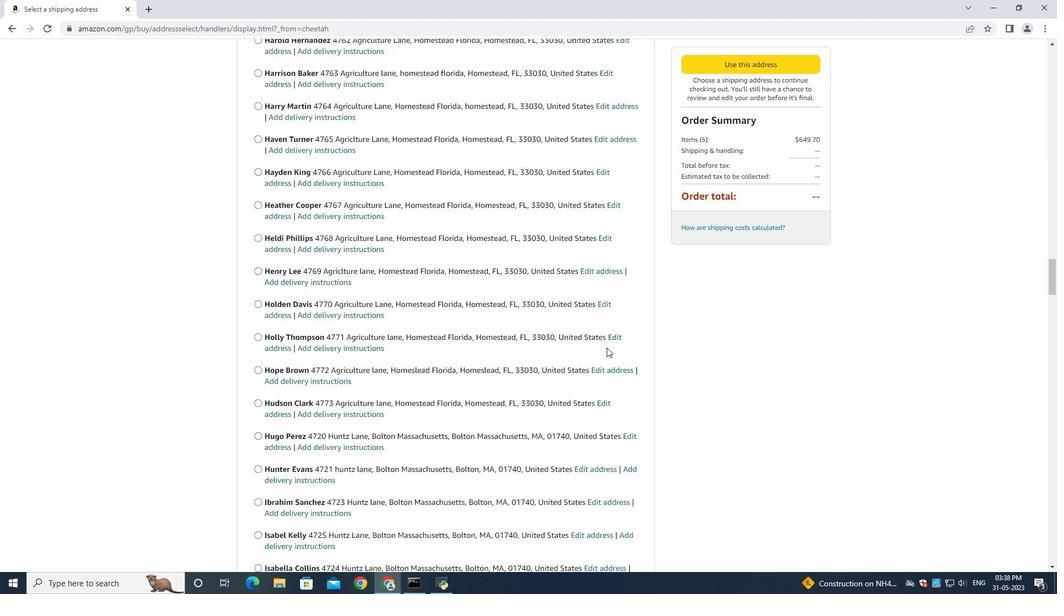 
Action: Mouse moved to (606, 348)
Screenshot: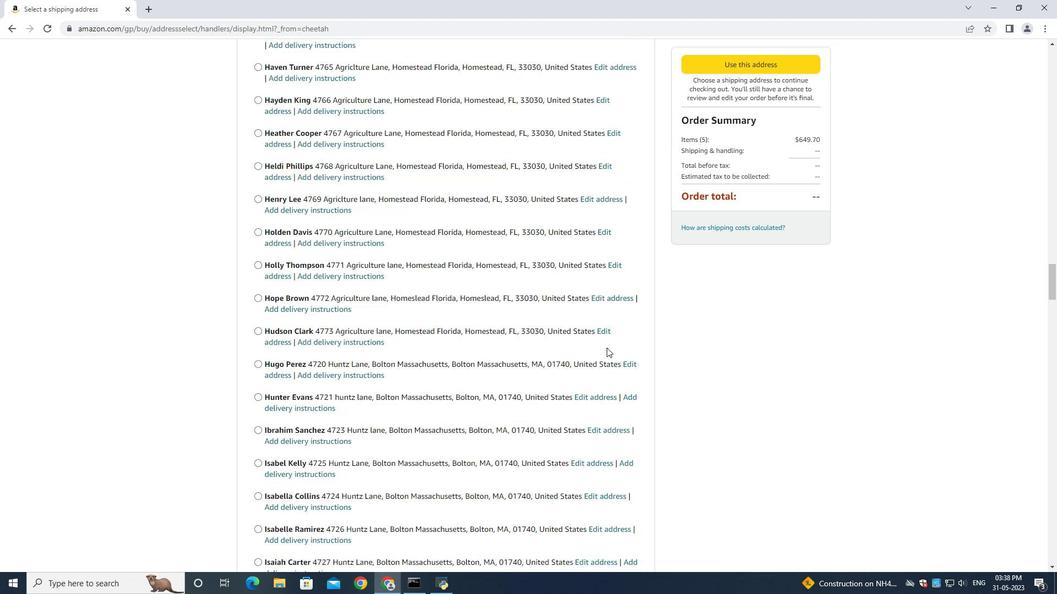 
Action: Mouse scrolled (606, 347) with delta (0, 0)
Screenshot: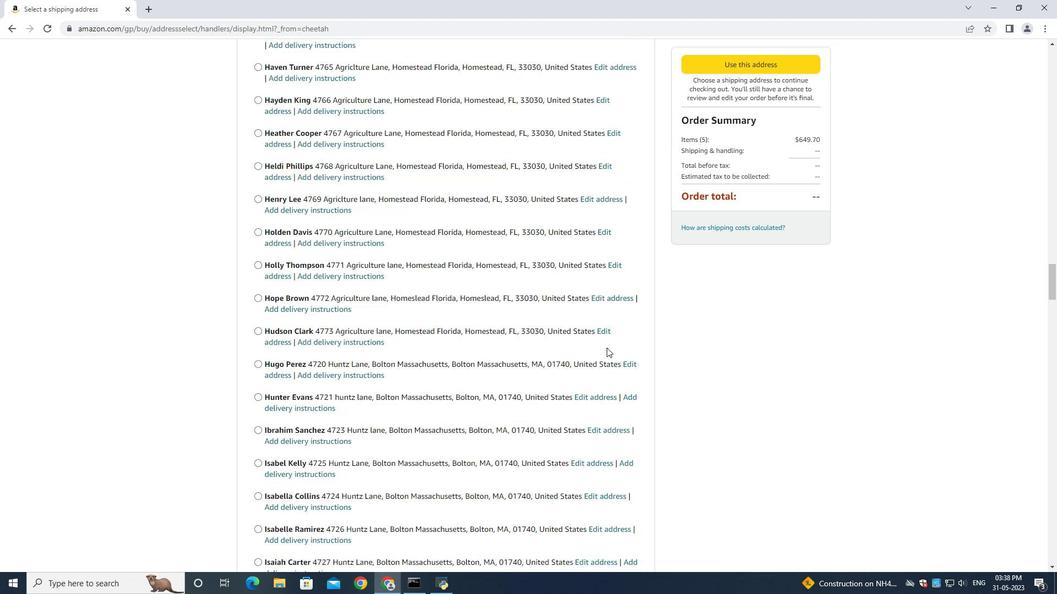 
Action: Mouse moved to (606, 348)
Screenshot: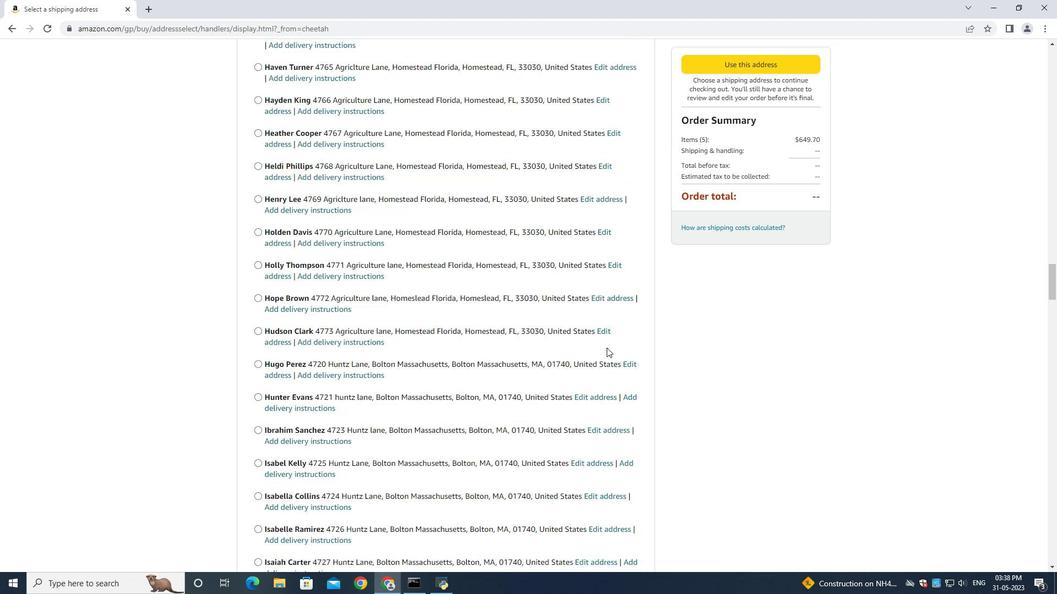 
Action: Mouse scrolled (606, 348) with delta (0, 0)
Screenshot: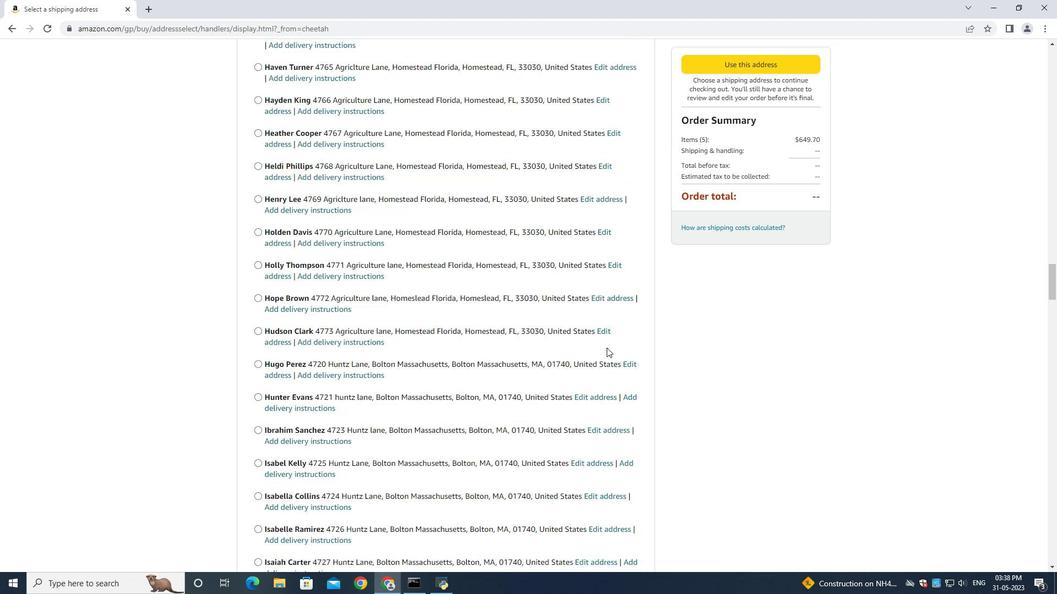 
Action: Mouse scrolled (606, 348) with delta (0, 0)
Screenshot: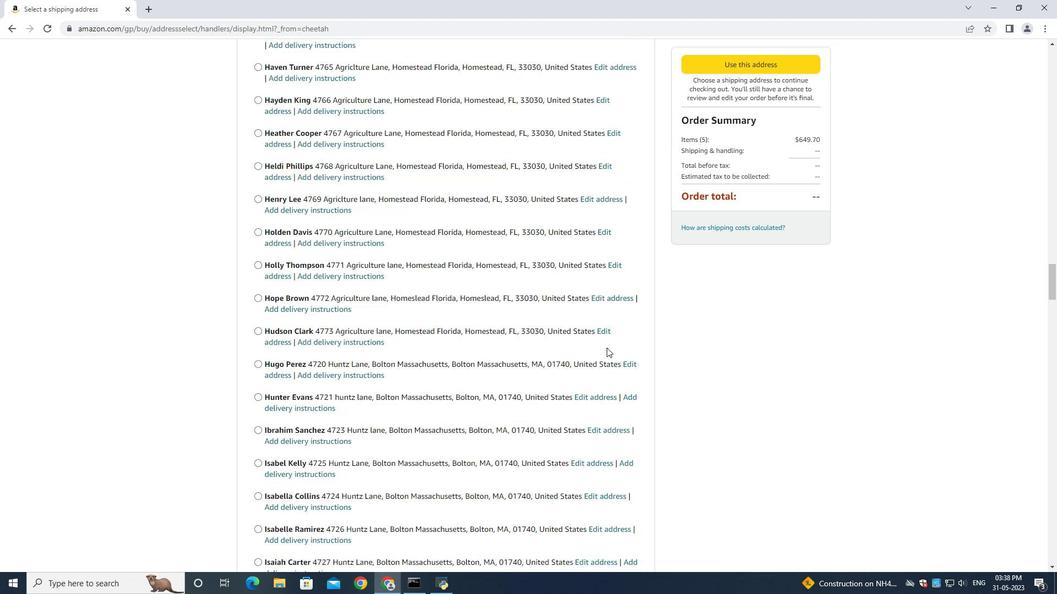 
Action: Mouse scrolled (606, 348) with delta (0, 0)
Screenshot: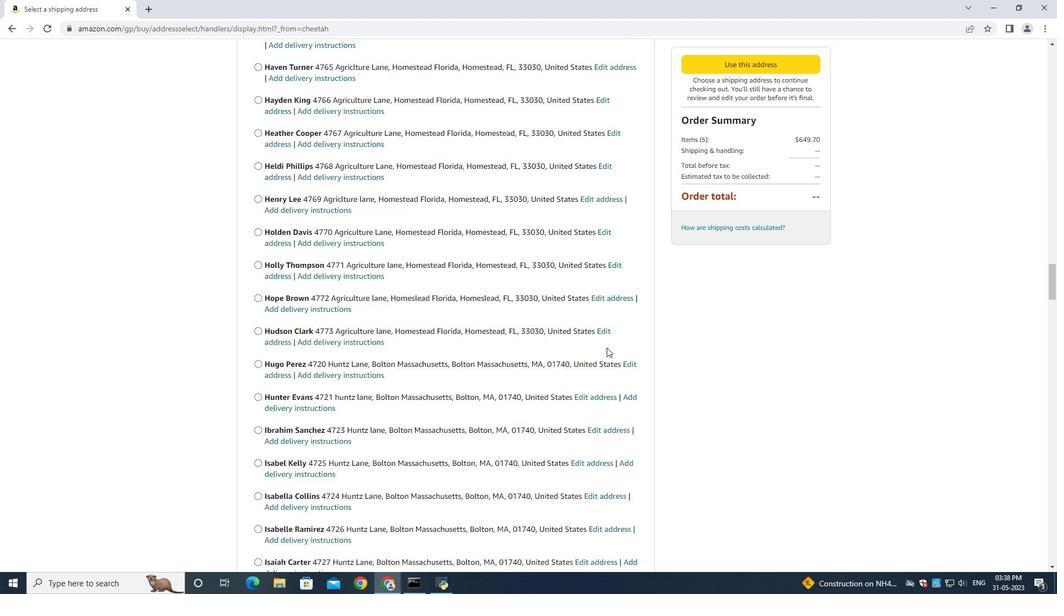 
Action: Mouse scrolled (606, 348) with delta (0, 0)
Screenshot: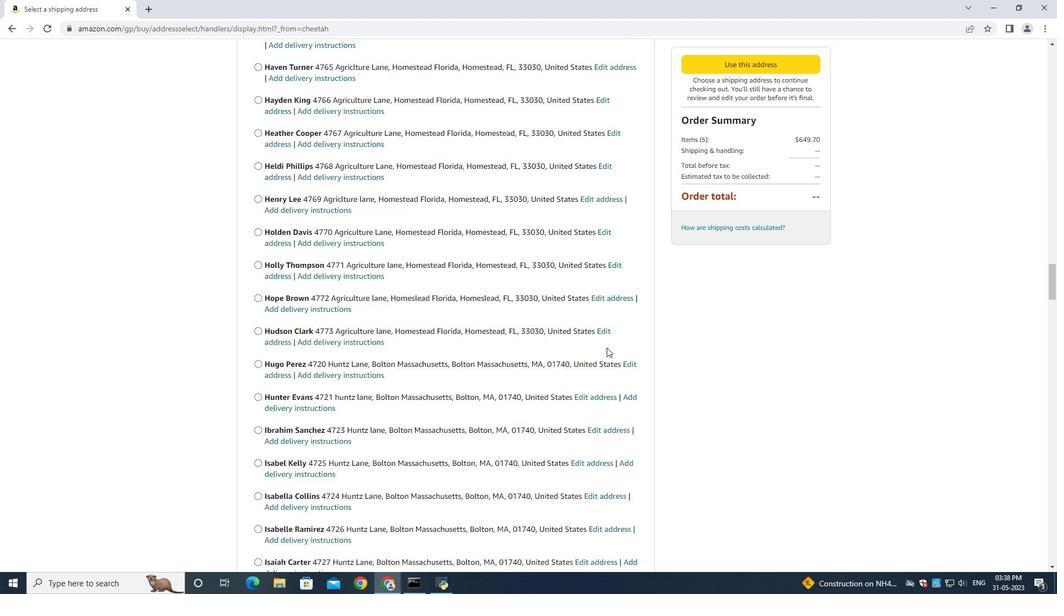 
Action: Mouse scrolled (606, 348) with delta (0, 0)
Screenshot: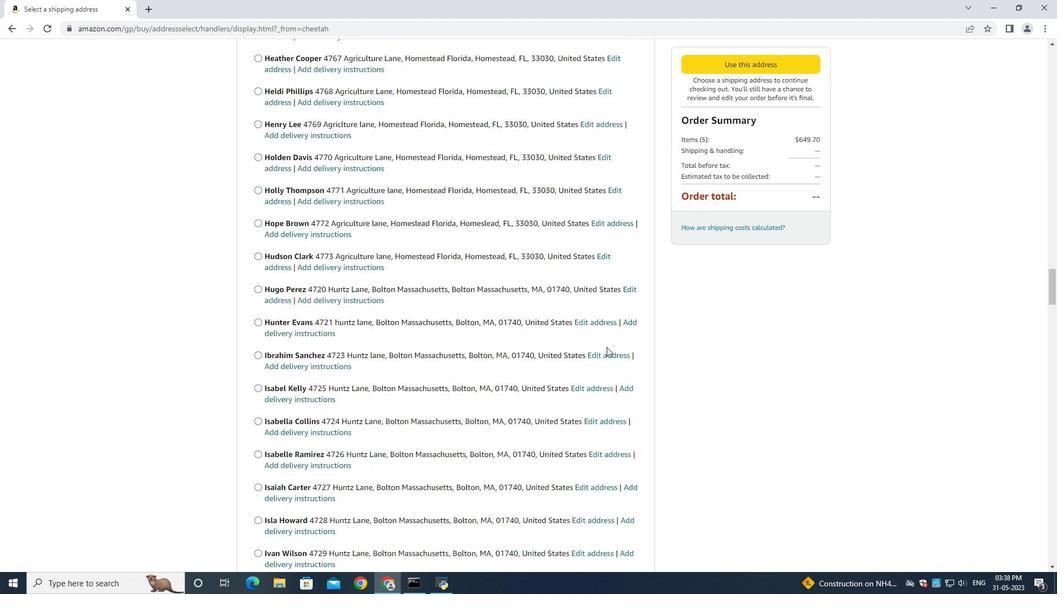 
Action: Mouse scrolled (606, 348) with delta (0, 0)
Screenshot: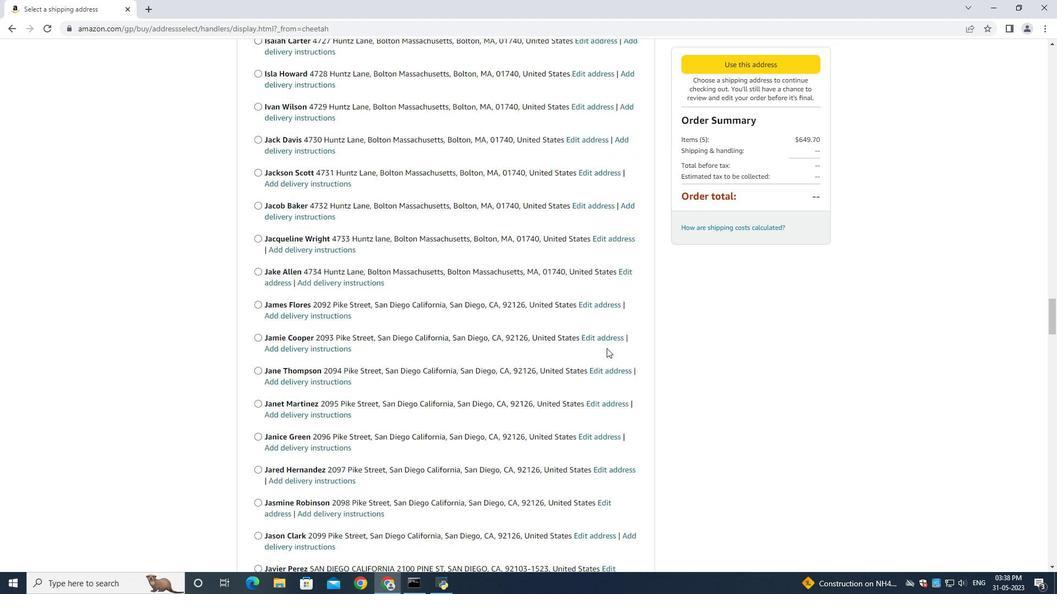 
Action: Mouse scrolled (606, 348) with delta (0, 0)
Screenshot: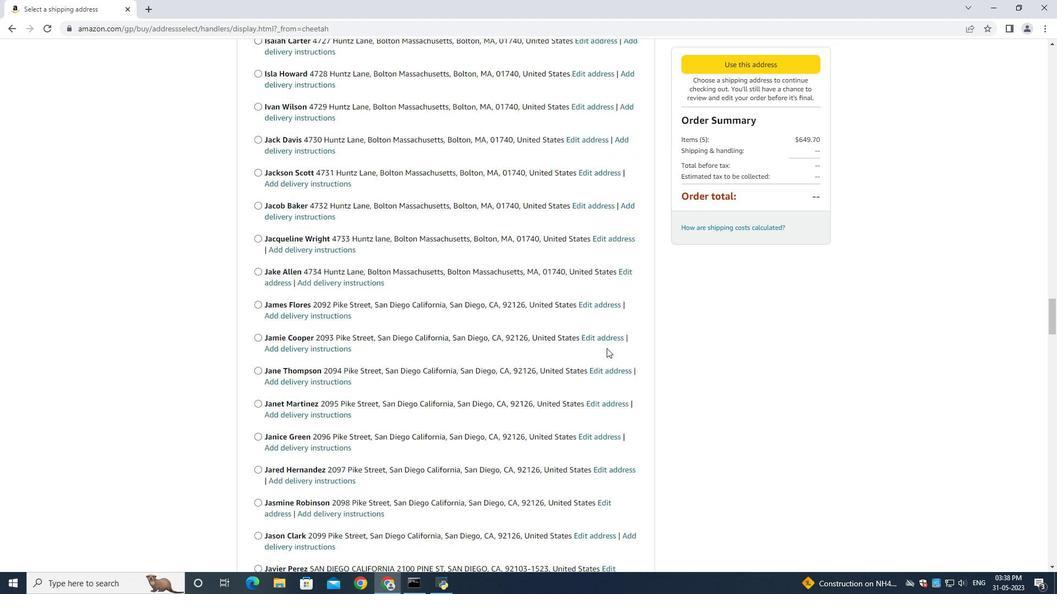 
Action: Mouse scrolled (606, 348) with delta (0, 0)
Screenshot: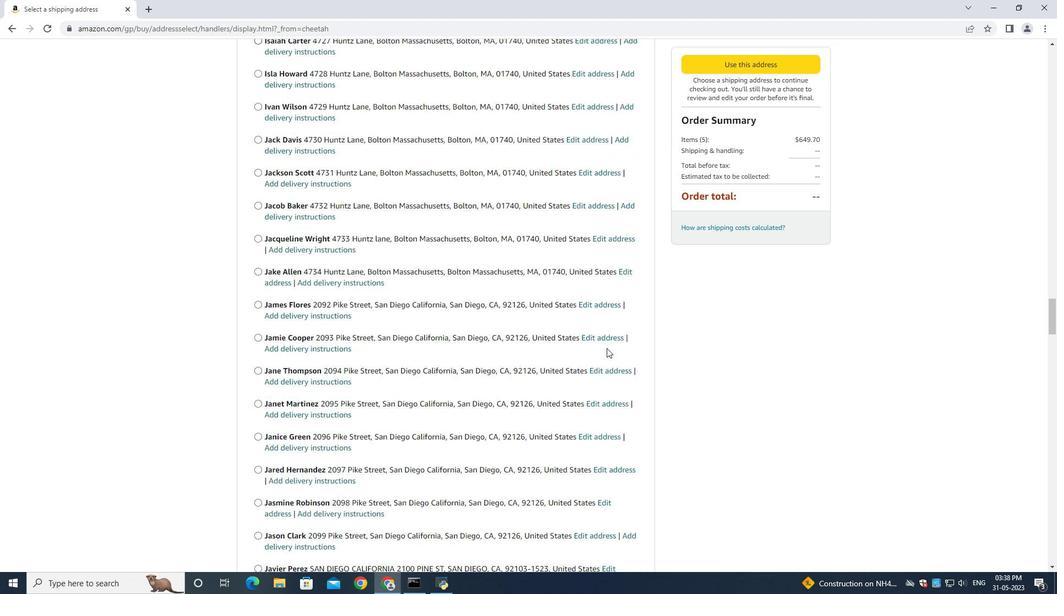 
Action: Mouse scrolled (606, 348) with delta (0, 0)
Screenshot: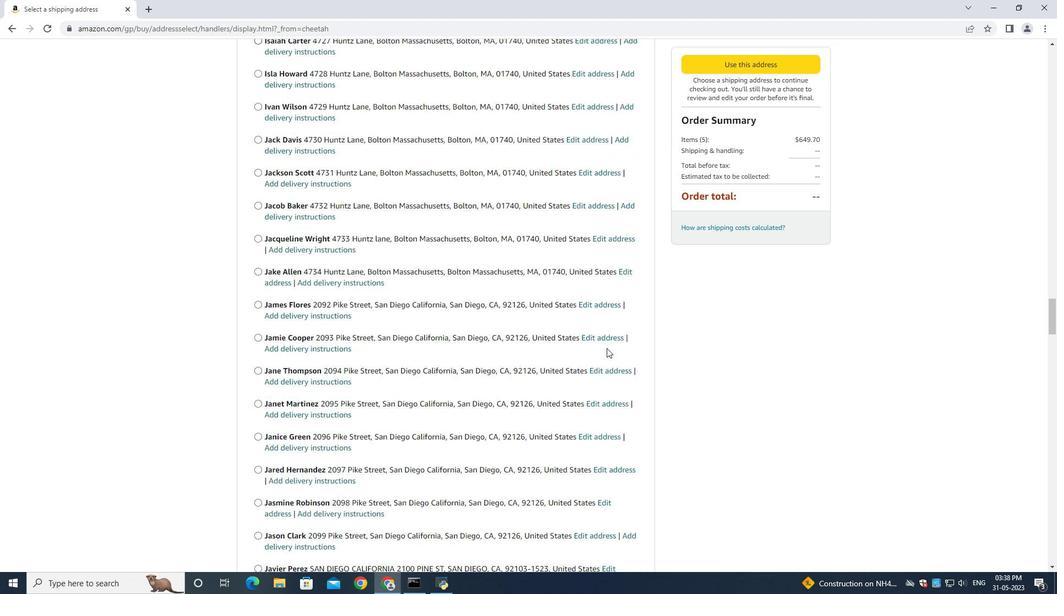 
Action: Mouse scrolled (606, 348) with delta (0, 0)
Screenshot: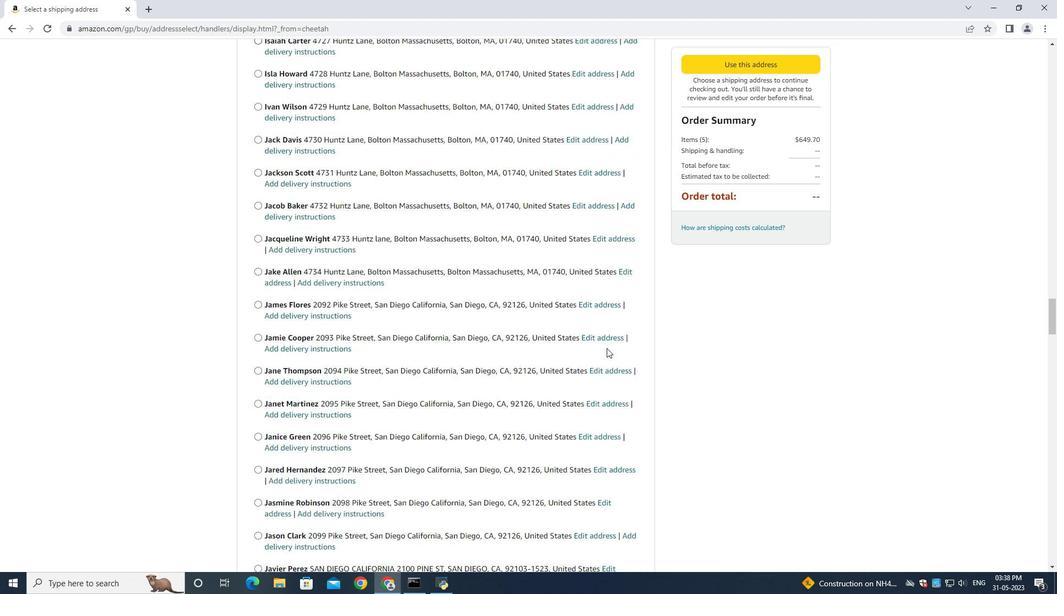 
Action: Mouse scrolled (606, 348) with delta (0, 0)
Screenshot: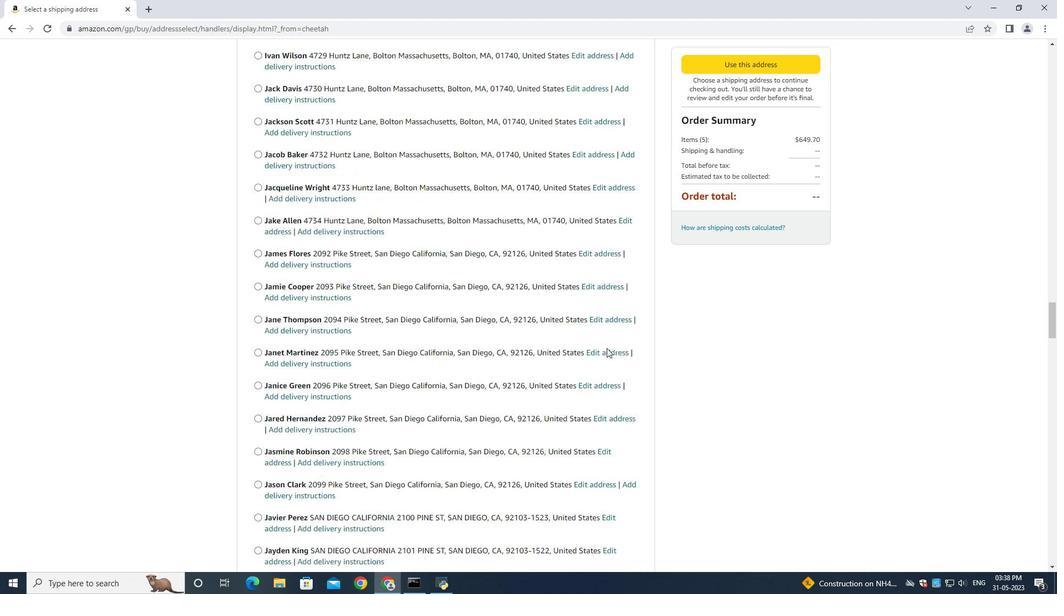 
Action: Mouse moved to (606, 348)
Screenshot: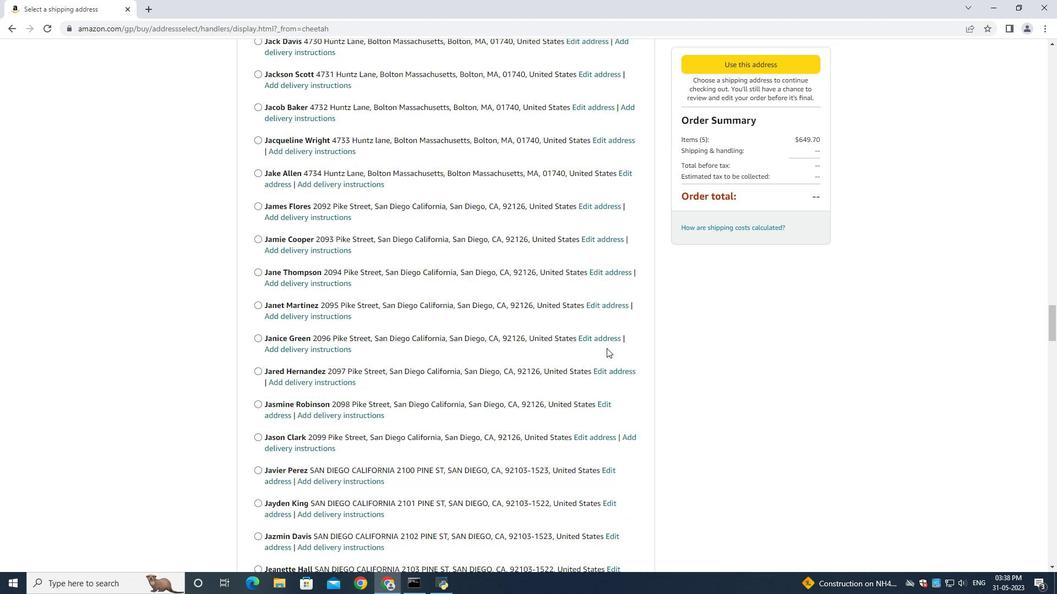 
Action: Mouse scrolled (606, 348) with delta (0, 0)
Screenshot: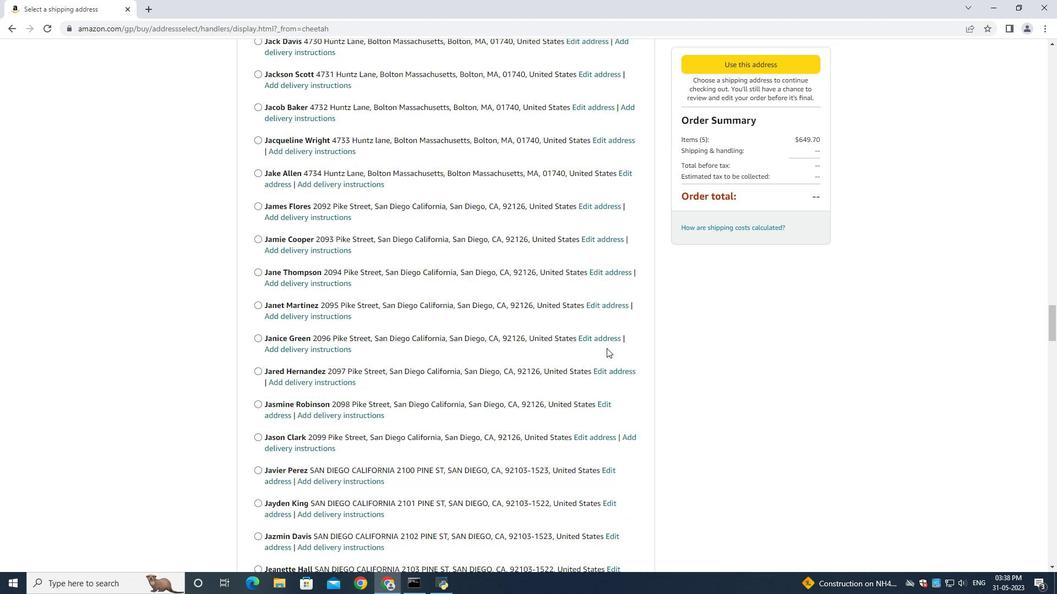 
Action: Mouse scrolled (606, 348) with delta (0, 0)
Screenshot: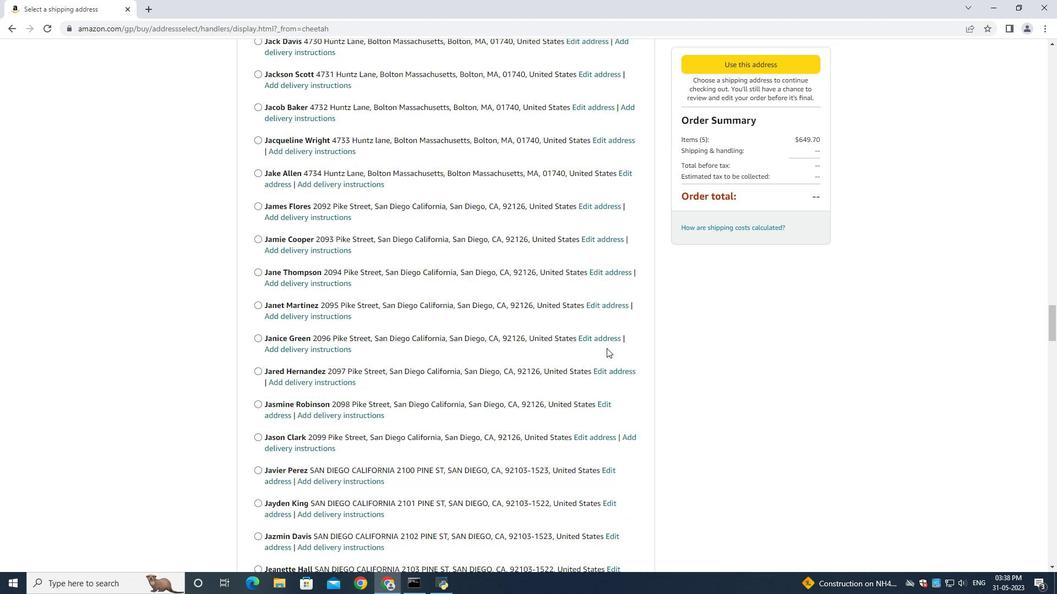 
Action: Mouse scrolled (606, 348) with delta (0, 0)
Screenshot: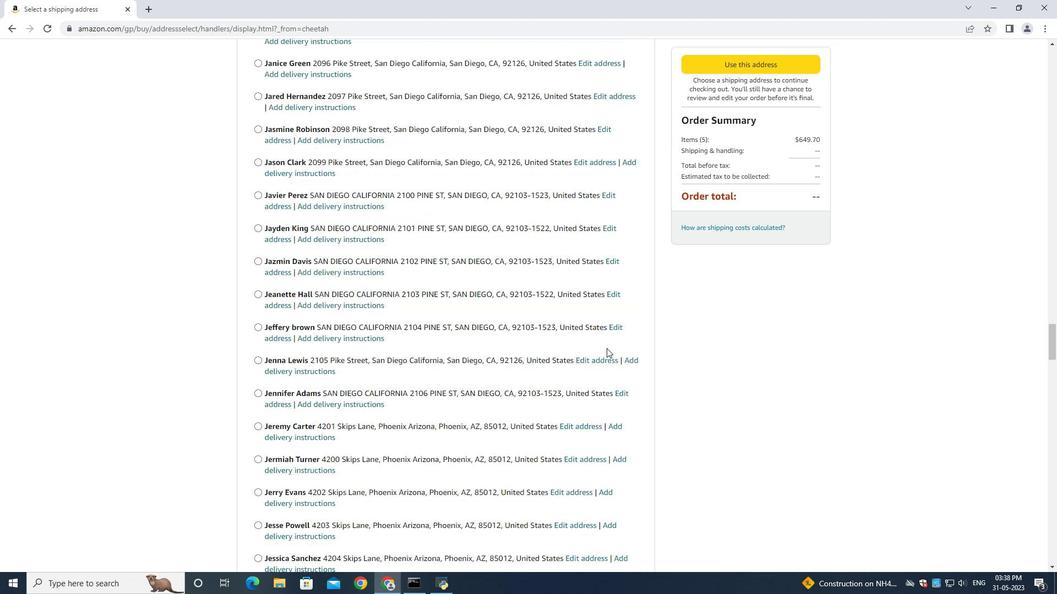 
Action: Mouse scrolled (606, 348) with delta (0, 0)
Screenshot: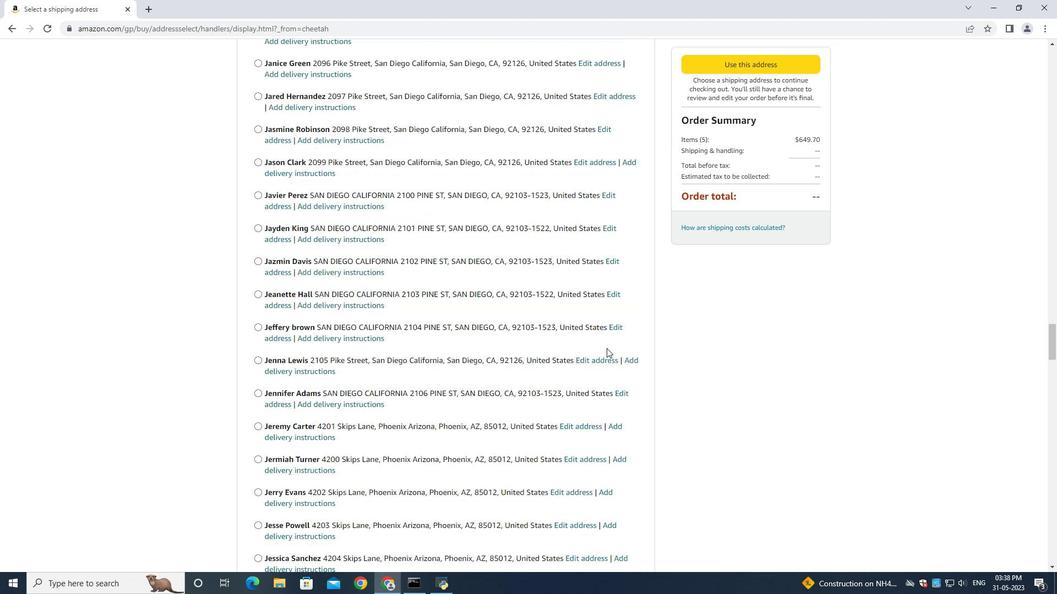 
Action: Mouse scrolled (606, 348) with delta (0, 0)
Screenshot: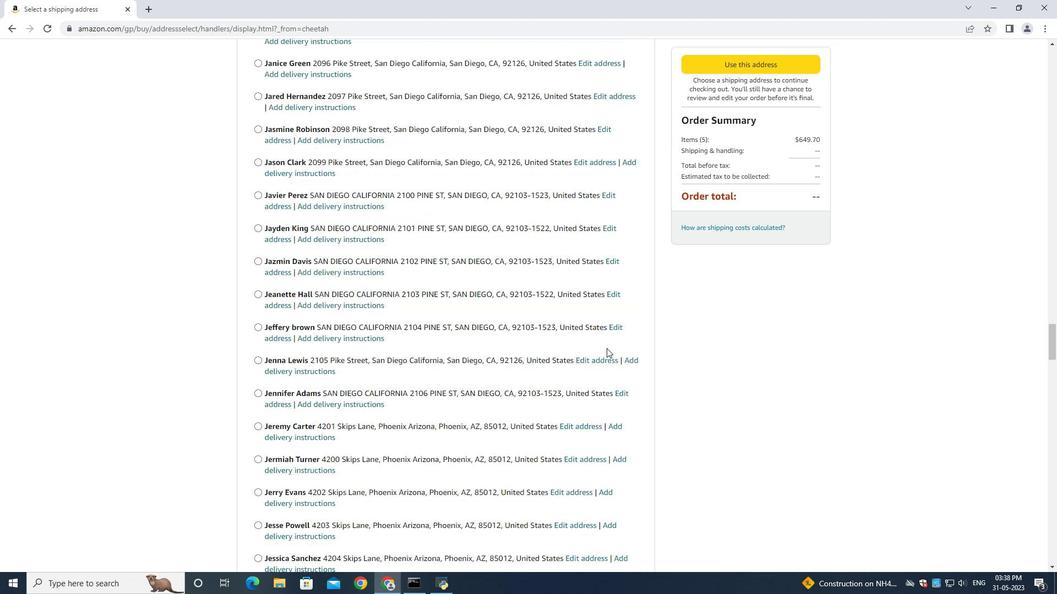 
Action: Mouse scrolled (606, 348) with delta (0, 0)
Screenshot: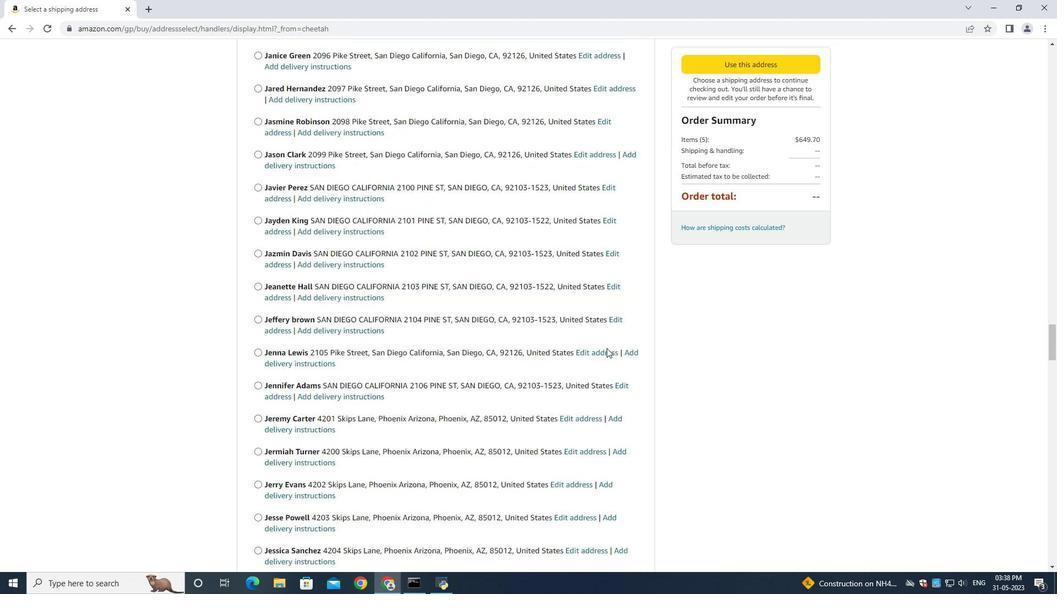 
Action: Mouse moved to (606, 346)
Screenshot: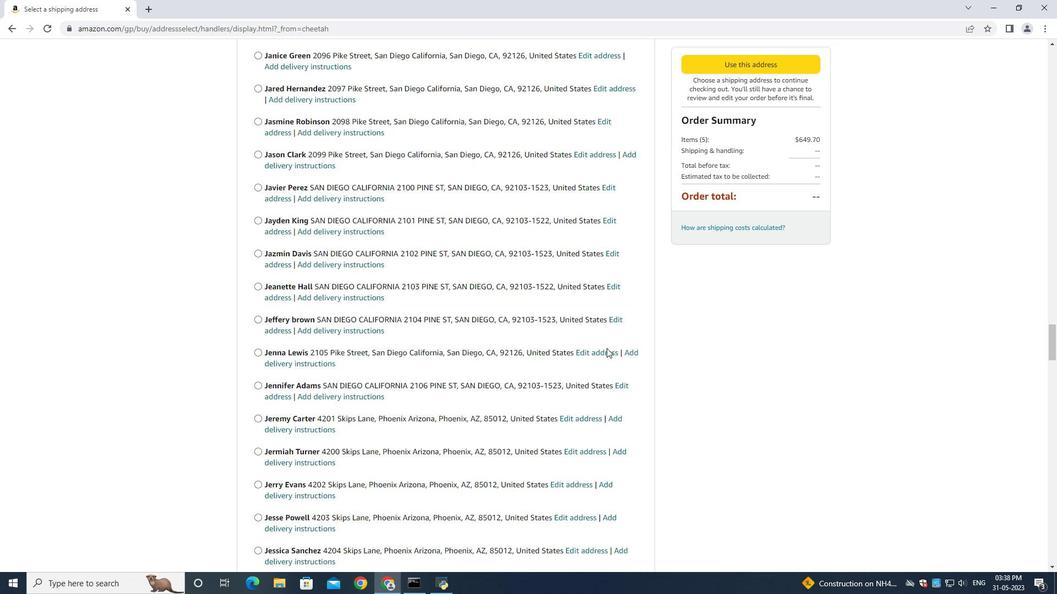 
Action: Mouse scrolled (606, 346) with delta (0, 0)
Screenshot: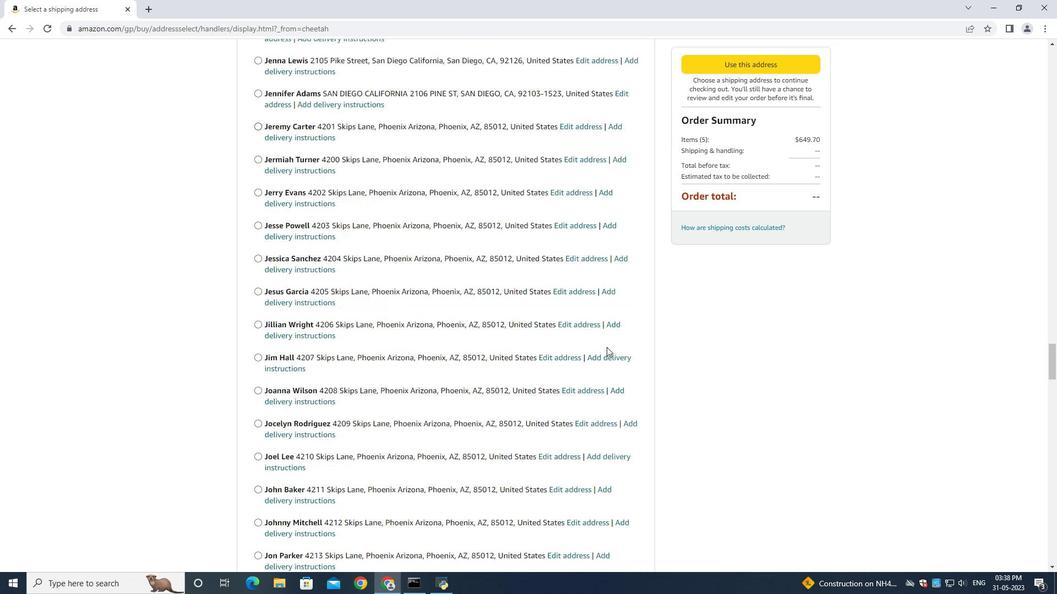 
Action: Mouse moved to (606, 346)
Screenshot: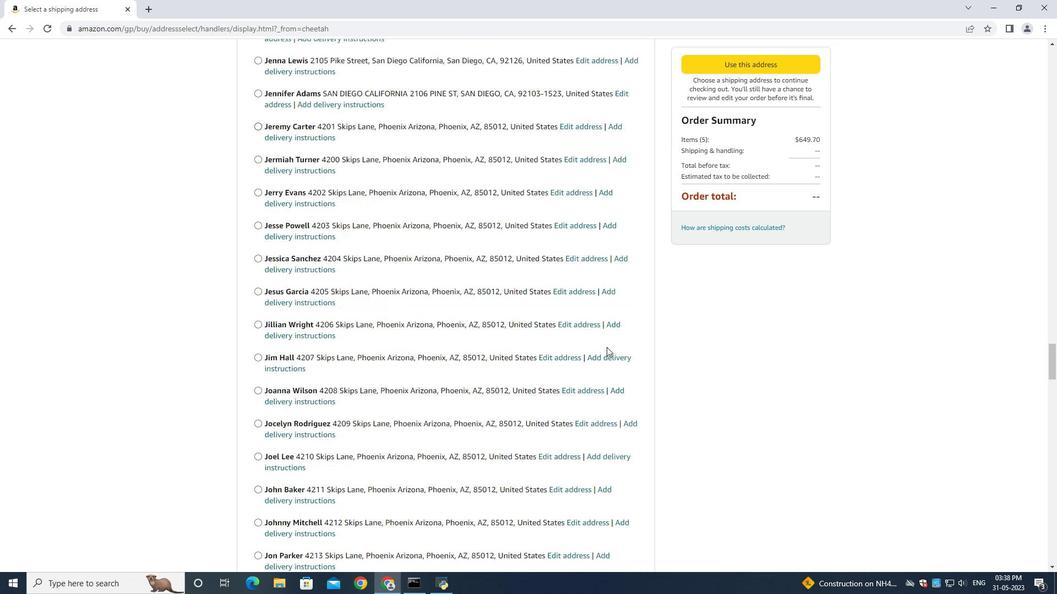 
Action: Mouse scrolled (606, 346) with delta (0, 0)
Screenshot: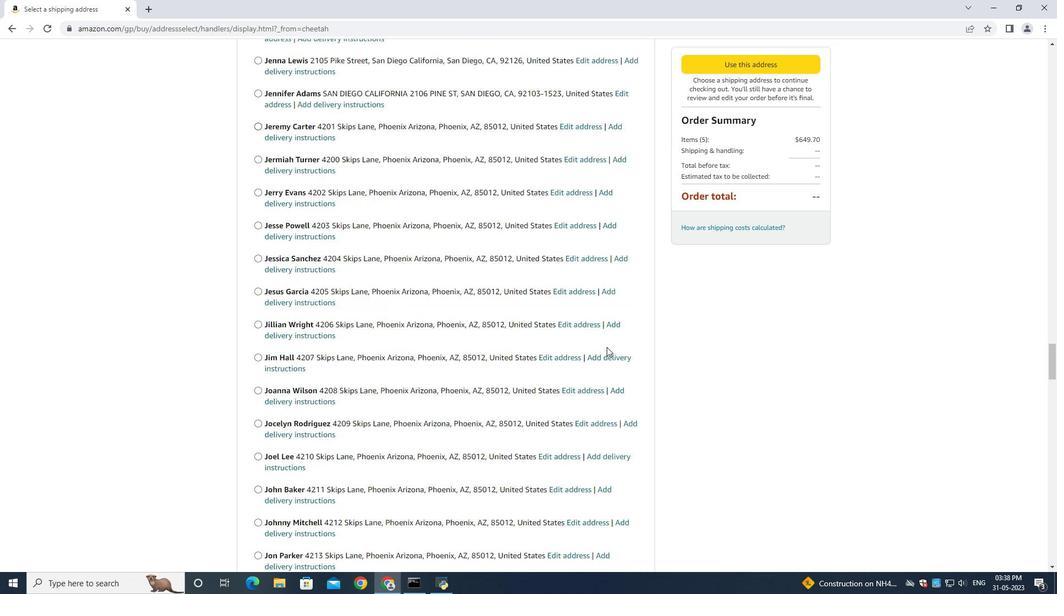 
Action: Mouse moved to (606, 347)
Screenshot: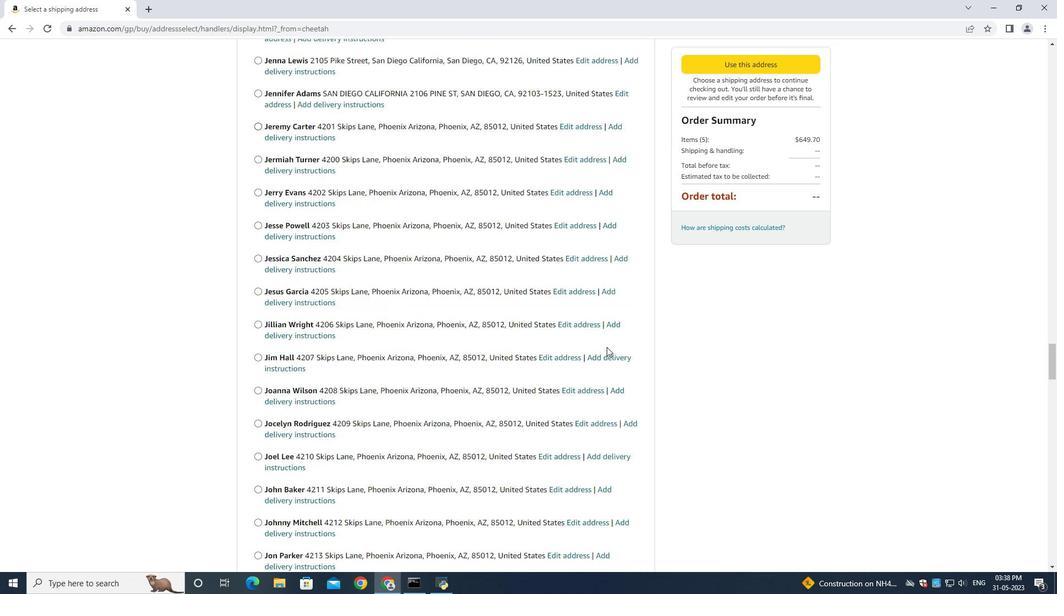 
Action: Mouse scrolled (606, 346) with delta (0, 0)
Screenshot: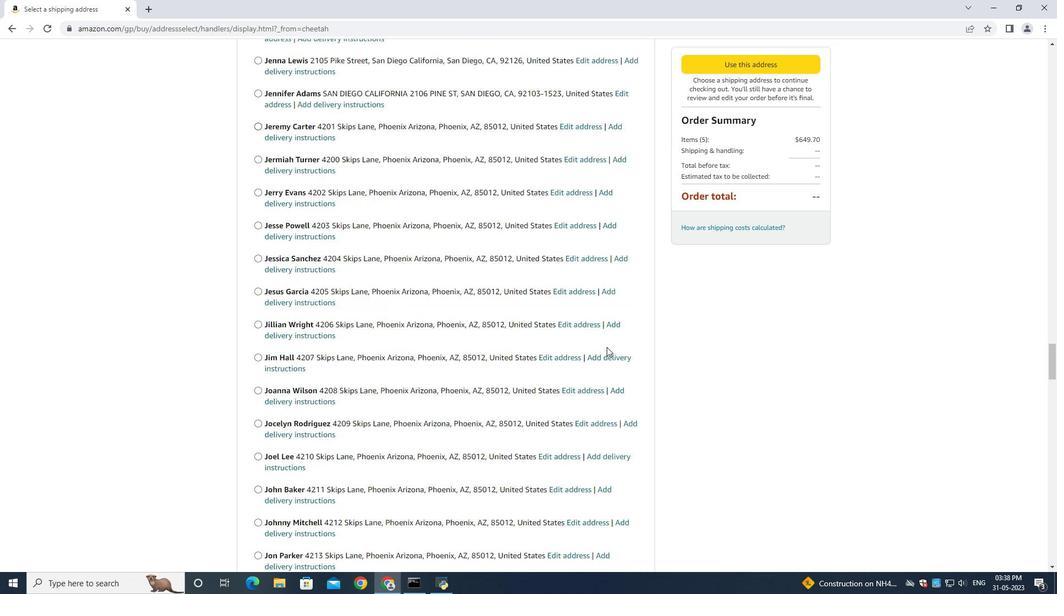 
Action: Mouse scrolled (606, 346) with delta (0, 0)
Screenshot: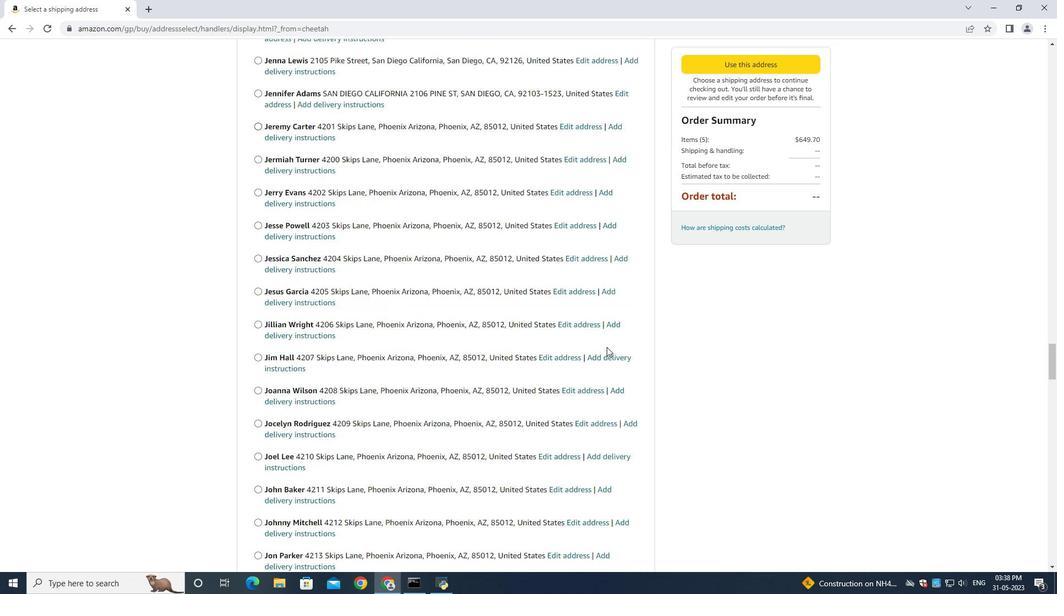 
Action: Mouse scrolled (606, 346) with delta (0, 0)
Screenshot: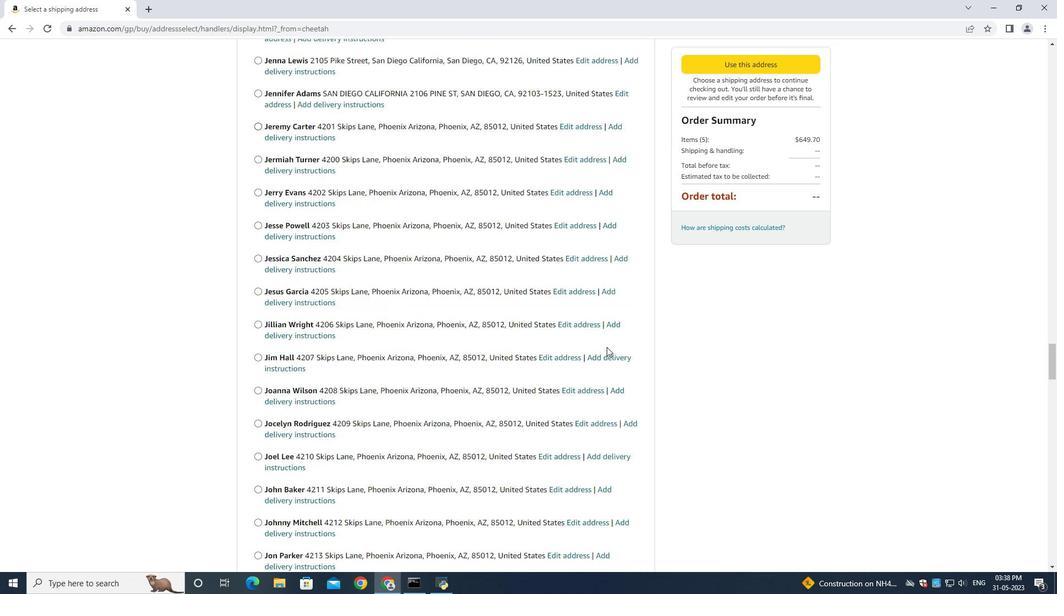 
Action: Mouse moved to (606, 348)
Screenshot: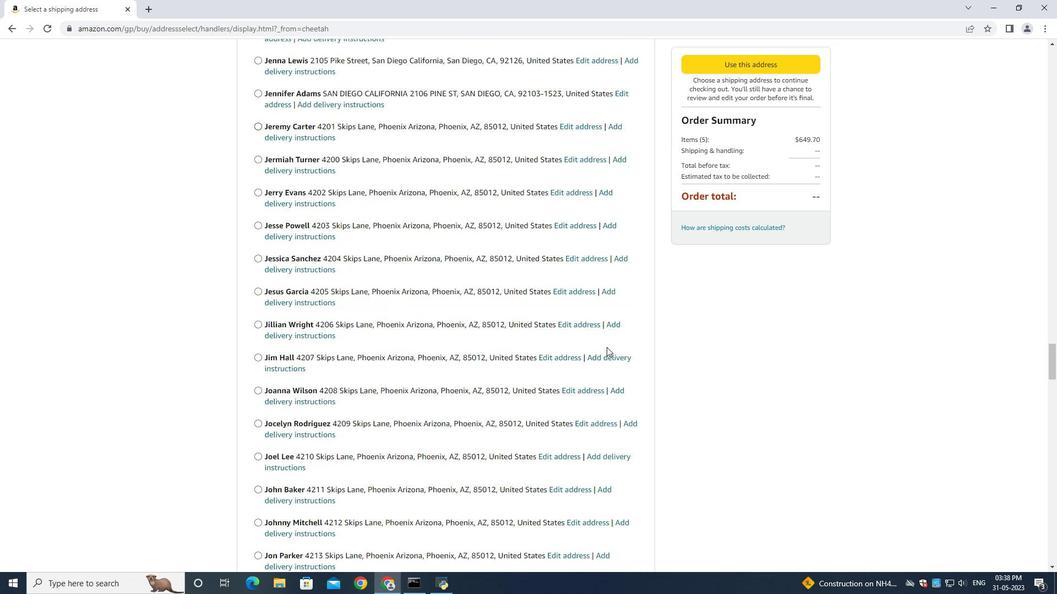 
Action: Mouse scrolled (606, 347) with delta (0, 0)
Screenshot: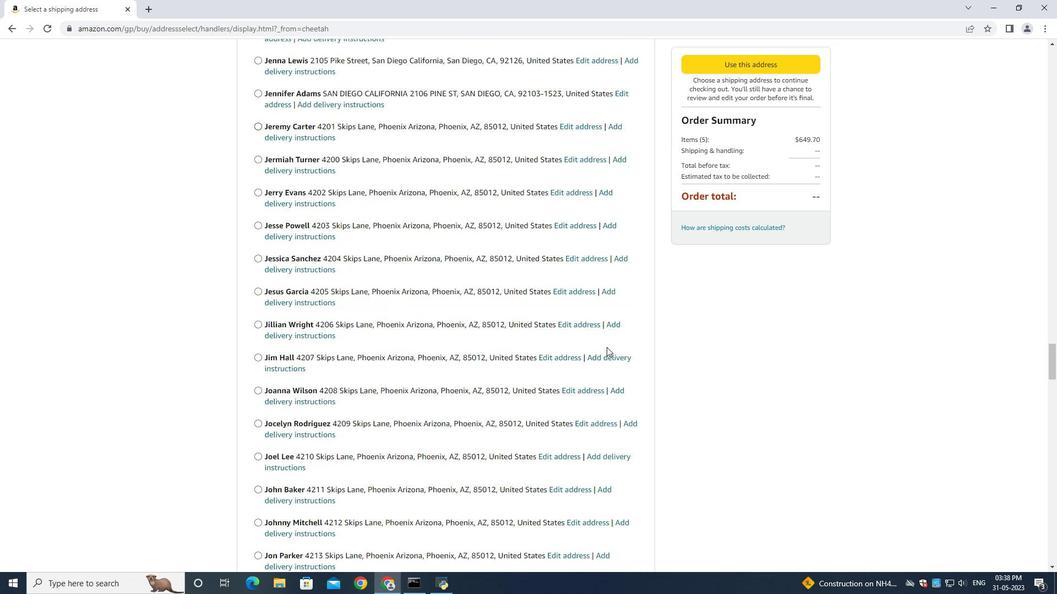 
Action: Mouse moved to (606, 346)
Screenshot: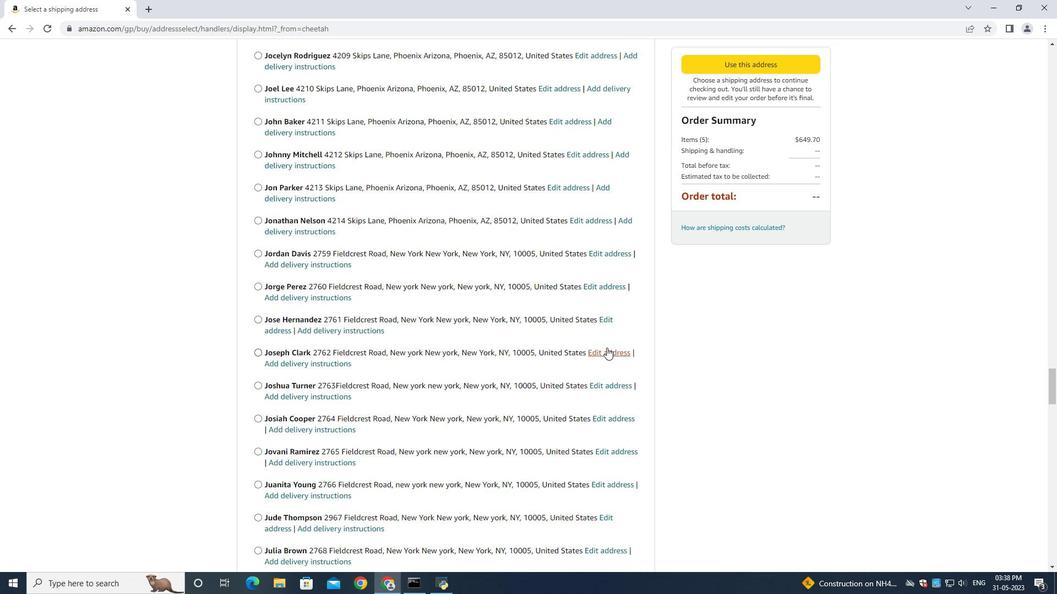 
Action: Mouse scrolled (606, 346) with delta (0, 0)
Screenshot: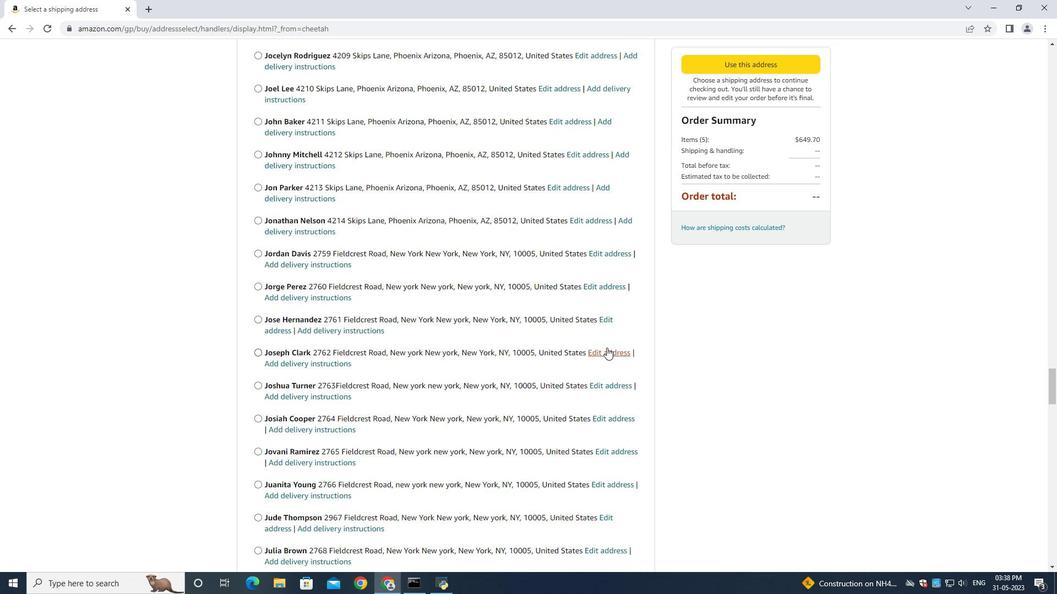
Action: Mouse moved to (607, 348)
Screenshot: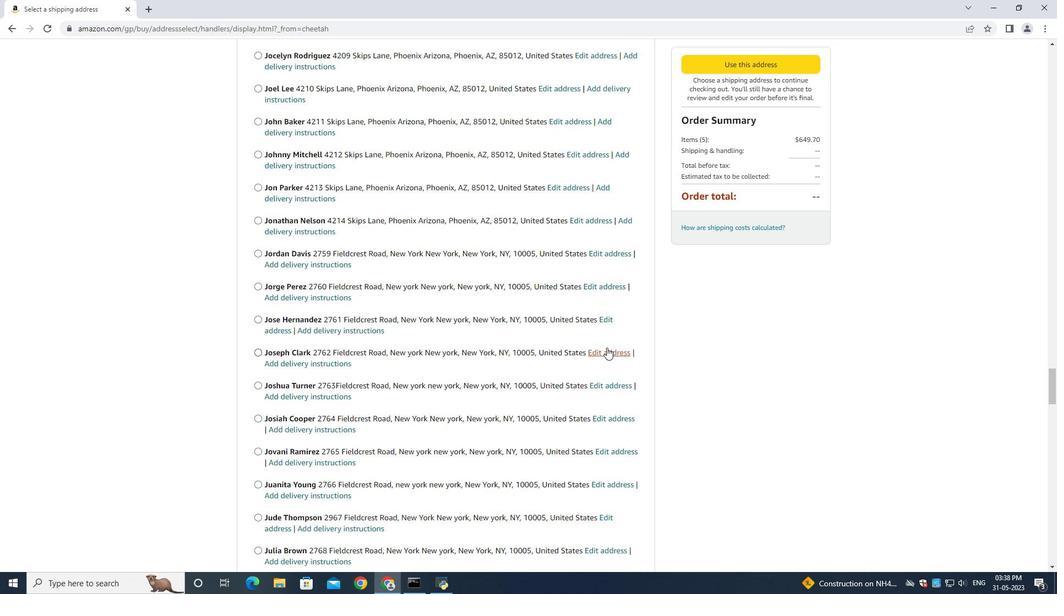 
Action: Mouse scrolled (607, 347) with delta (0, 0)
Screenshot: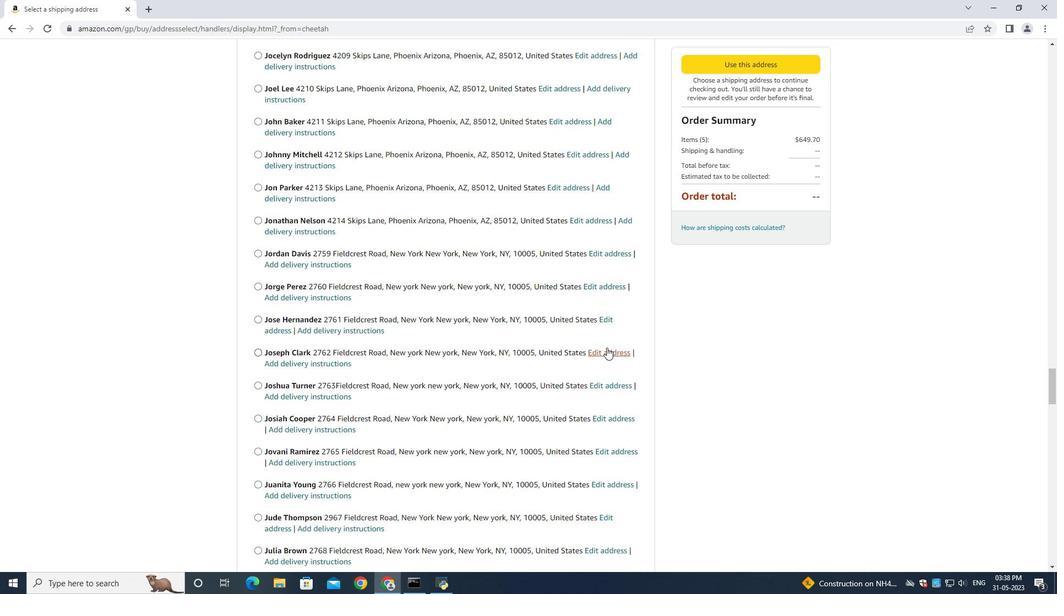 
Action: Mouse moved to (608, 348)
Screenshot: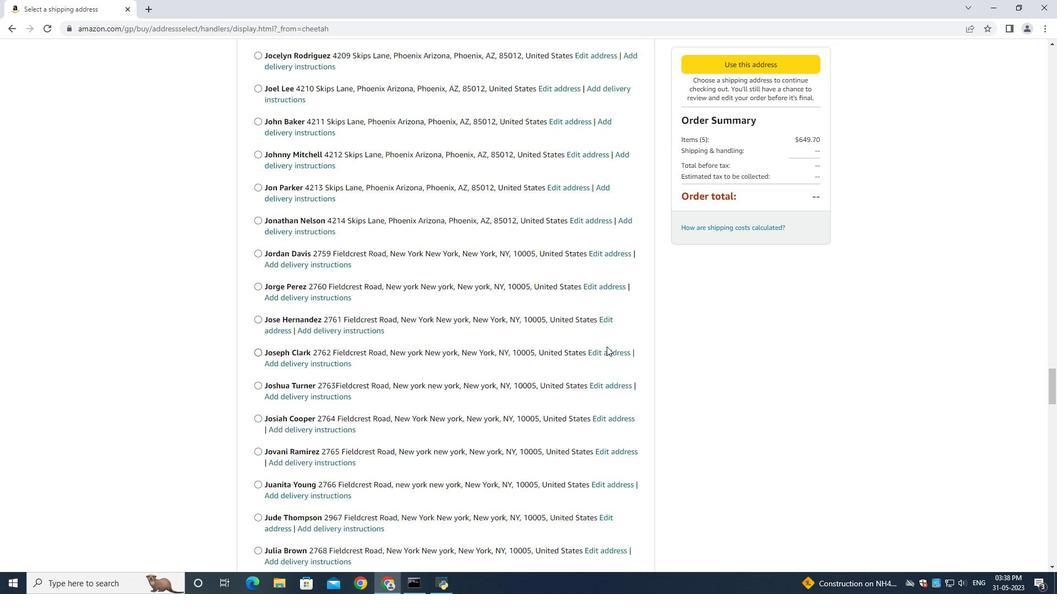 
Action: Mouse scrolled (608, 348) with delta (0, 0)
Screenshot: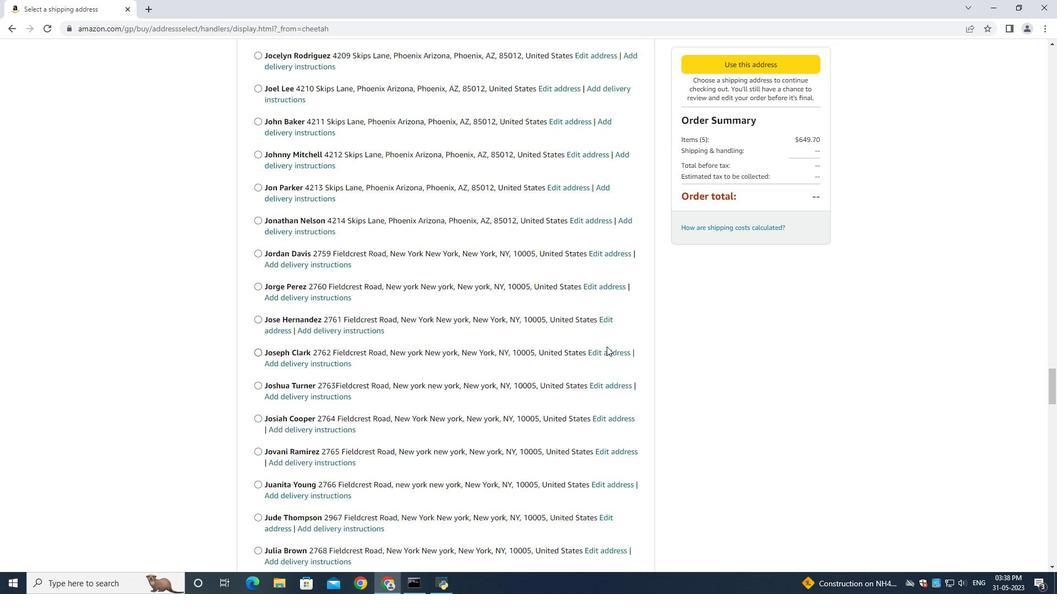 
Action: Mouse scrolled (608, 348) with delta (0, 0)
Screenshot: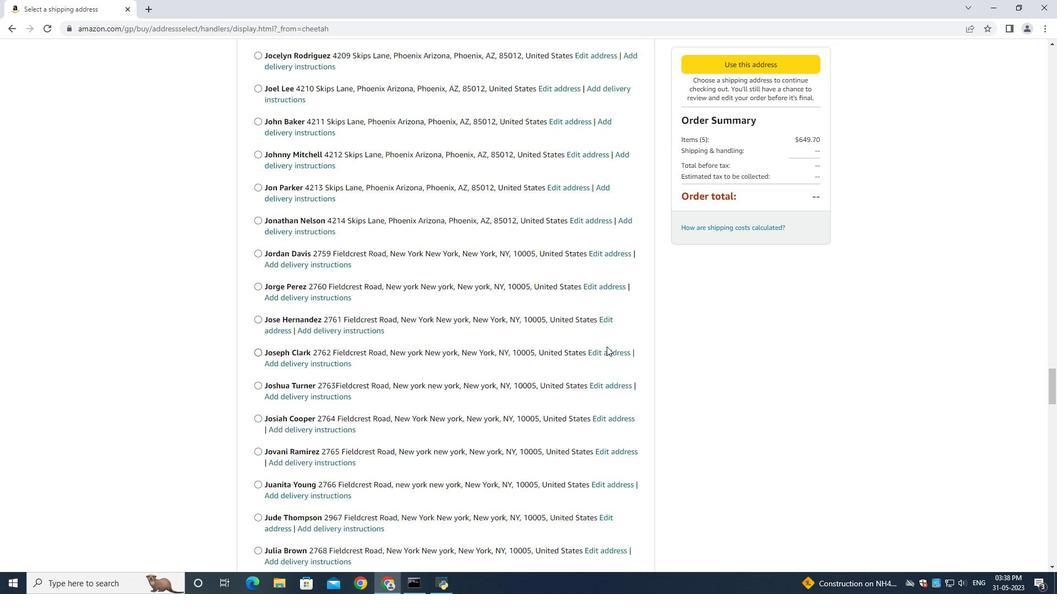 
Action: Mouse moved to (608, 348)
Screenshot: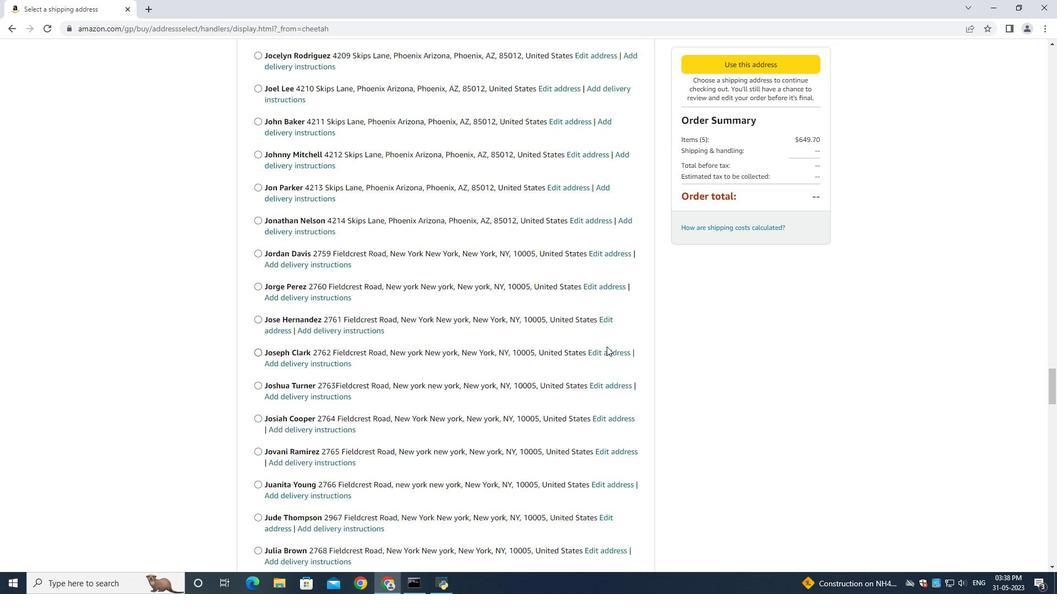 
Action: Mouse scrolled (608, 348) with delta (0, 0)
Screenshot: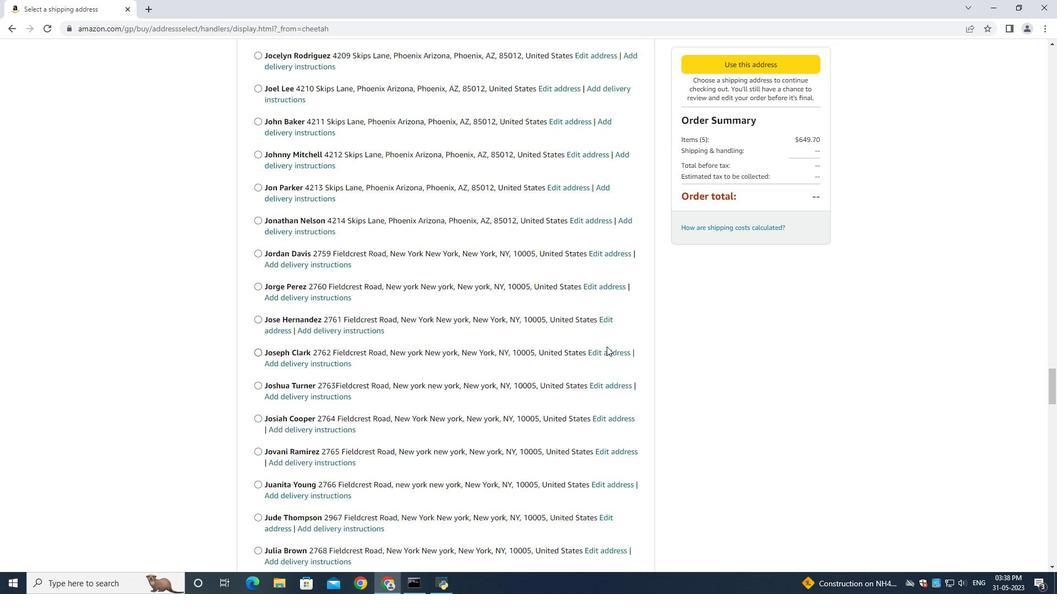 
Action: Mouse scrolled (608, 348) with delta (0, 0)
Screenshot: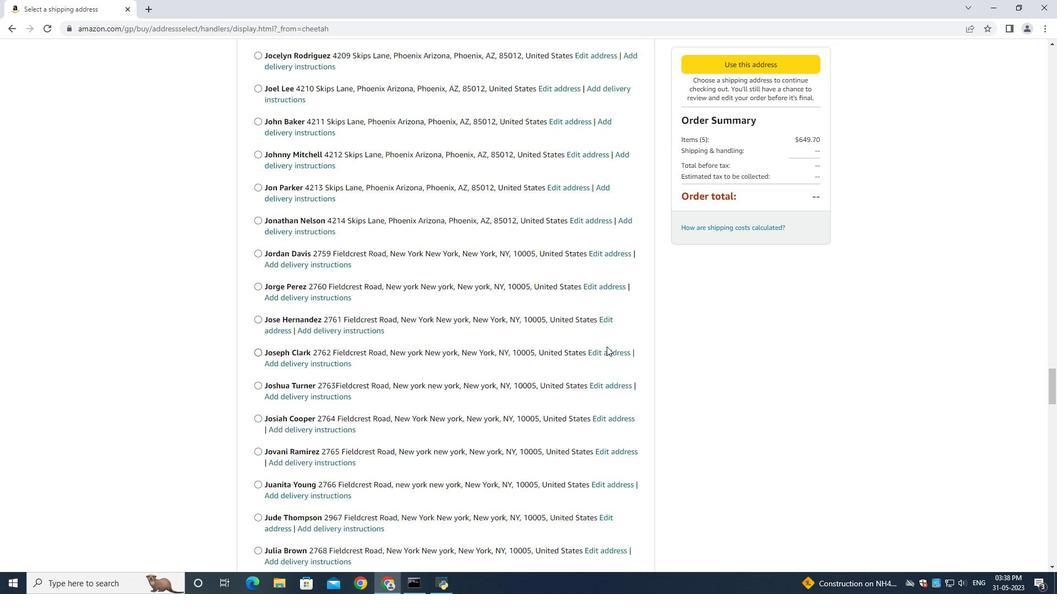 
Action: Mouse scrolled (608, 348) with delta (0, 0)
Screenshot: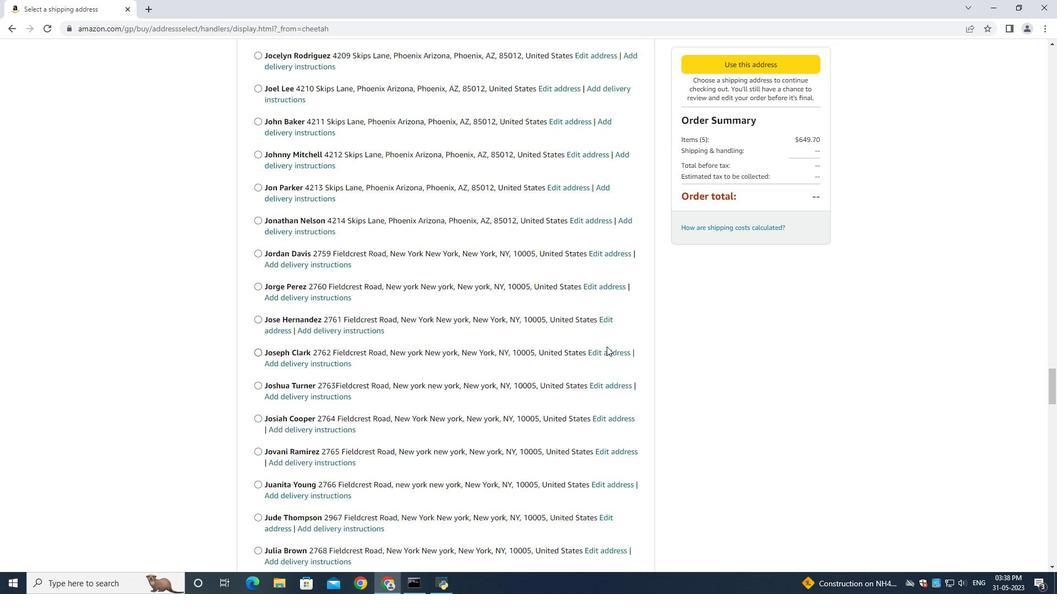 
Action: Mouse moved to (608, 348)
Screenshot: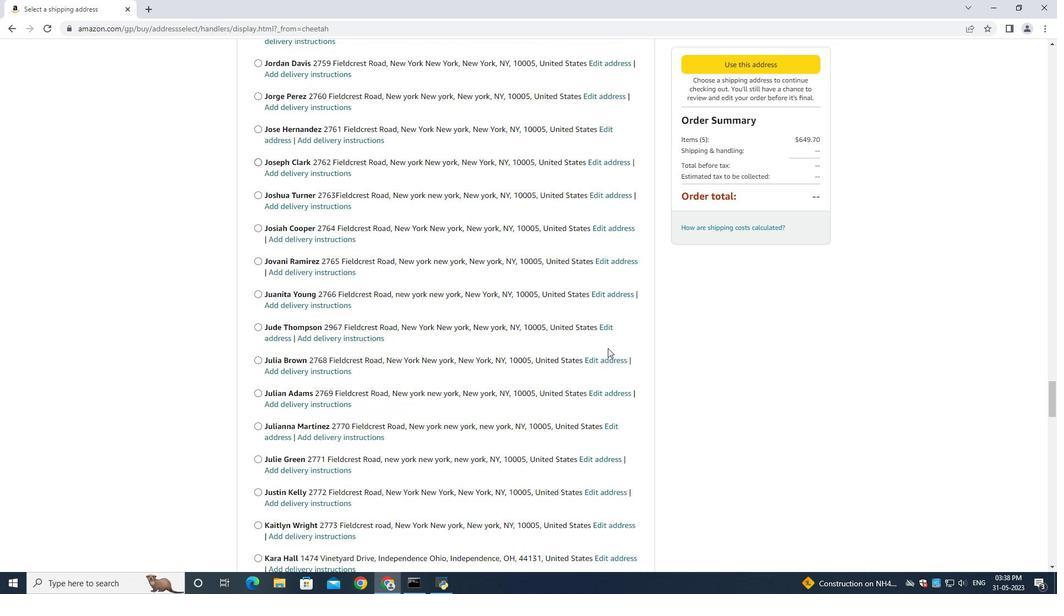 
Action: Mouse scrolled (608, 348) with delta (0, 0)
Screenshot: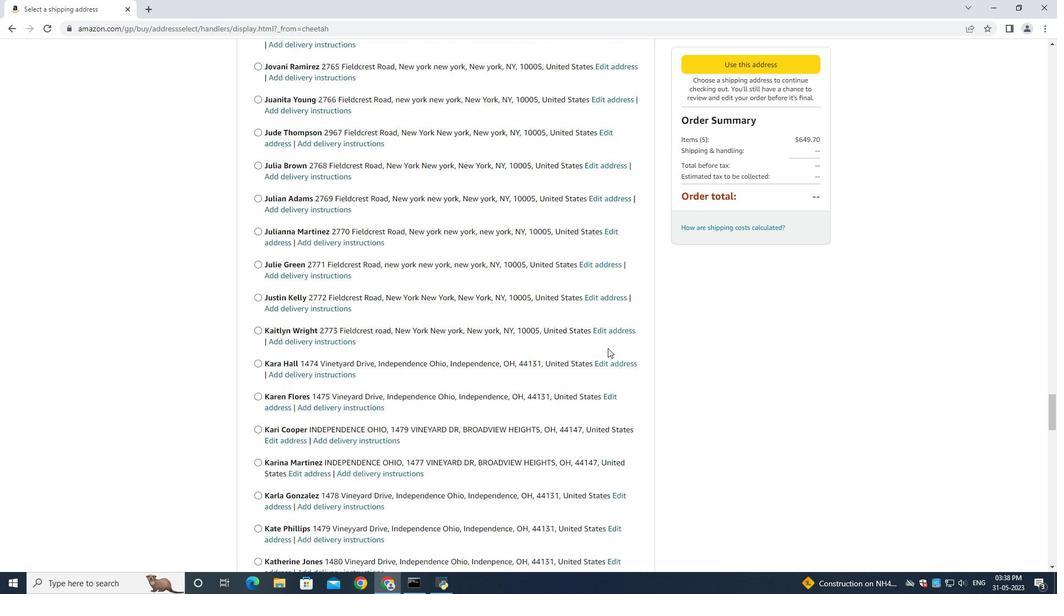 
Action: Mouse scrolled (608, 348) with delta (0, 0)
Screenshot: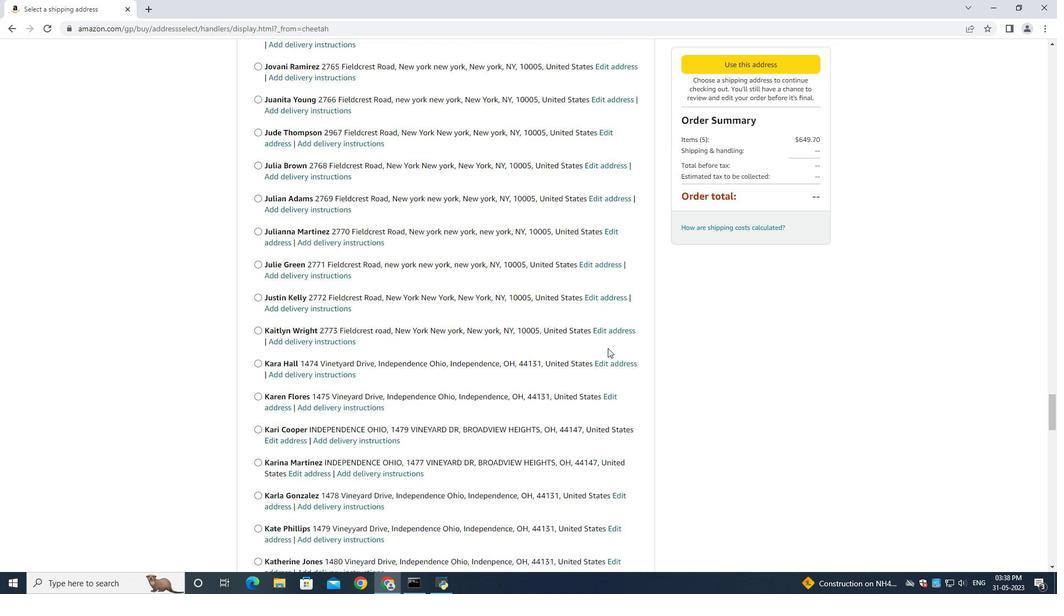 
Action: Mouse scrolled (608, 348) with delta (0, 0)
Screenshot: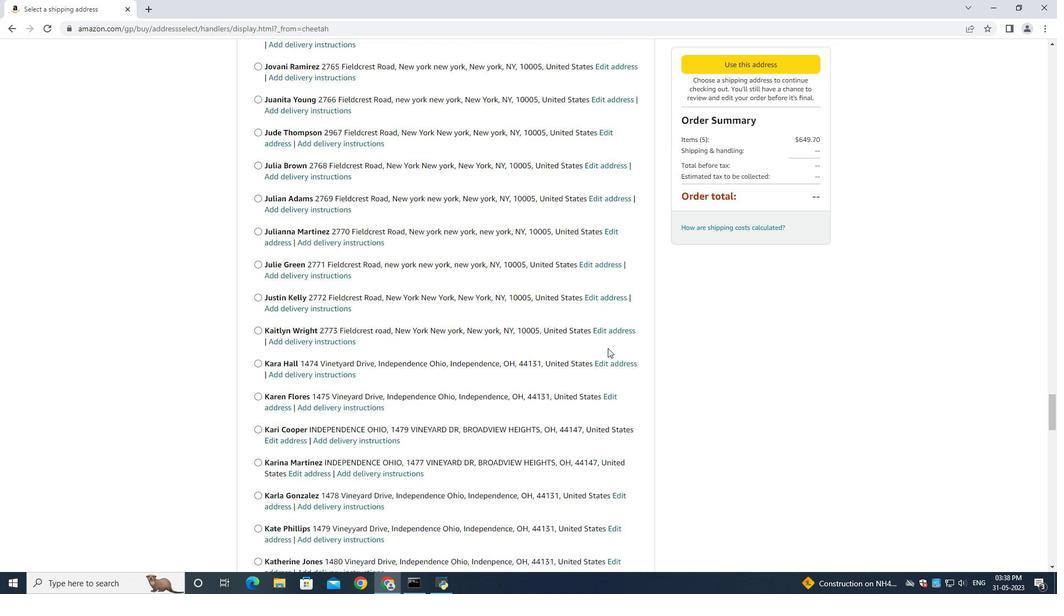 
Action: Mouse scrolled (608, 348) with delta (0, 0)
Screenshot: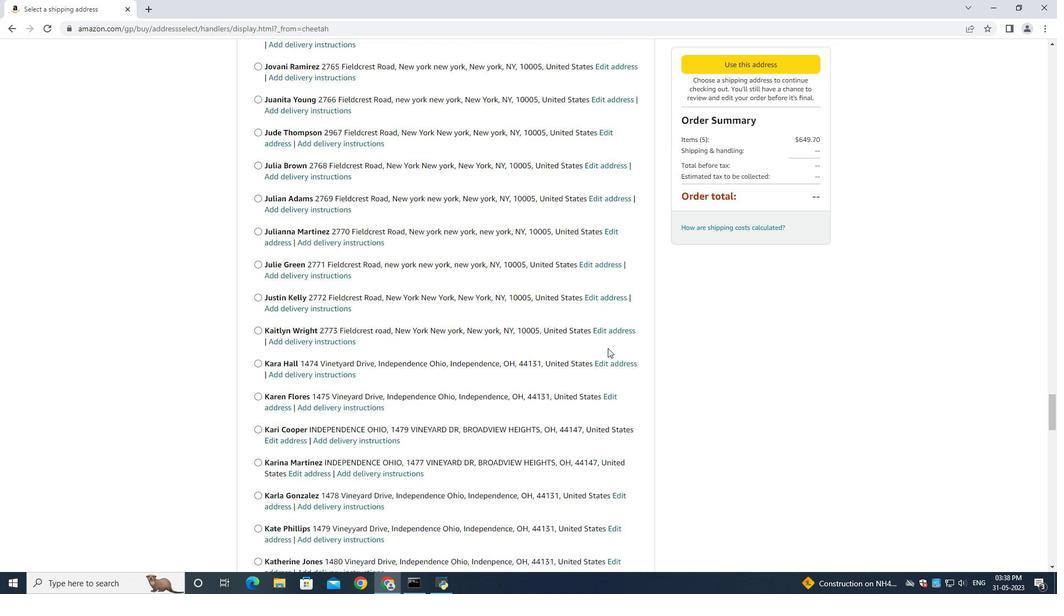 
Action: Mouse scrolled (608, 348) with delta (0, 0)
Screenshot: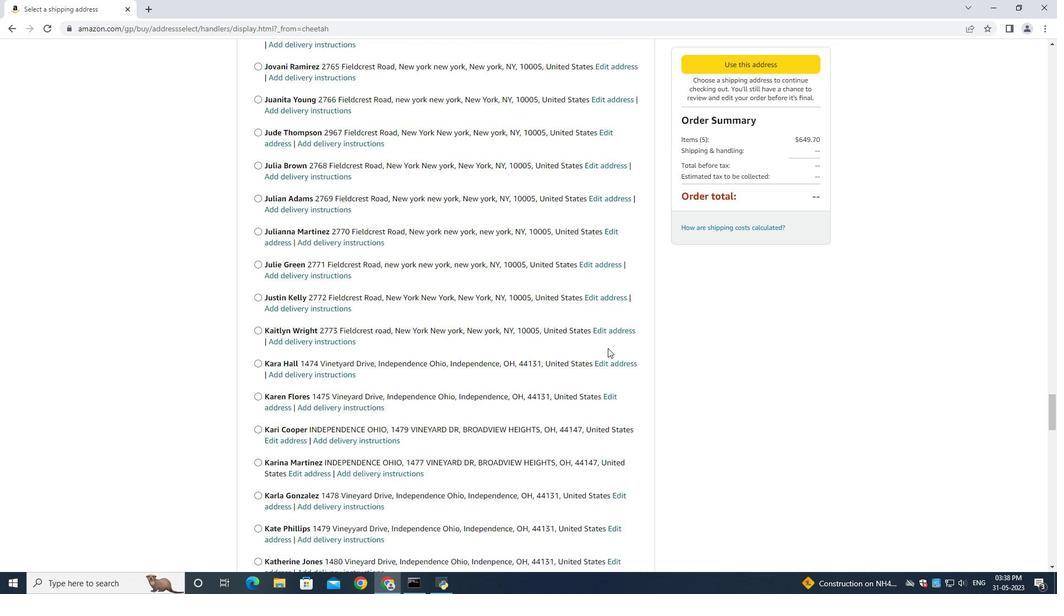 
Action: Mouse scrolled (608, 348) with delta (0, 0)
Screenshot: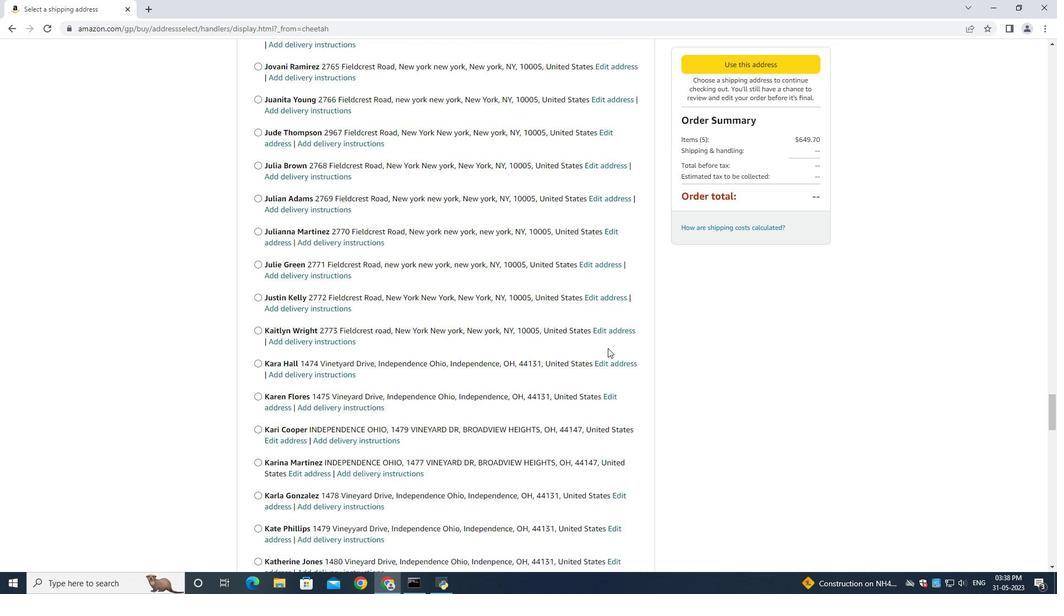 
Action: Mouse scrolled (608, 348) with delta (0, 0)
Screenshot: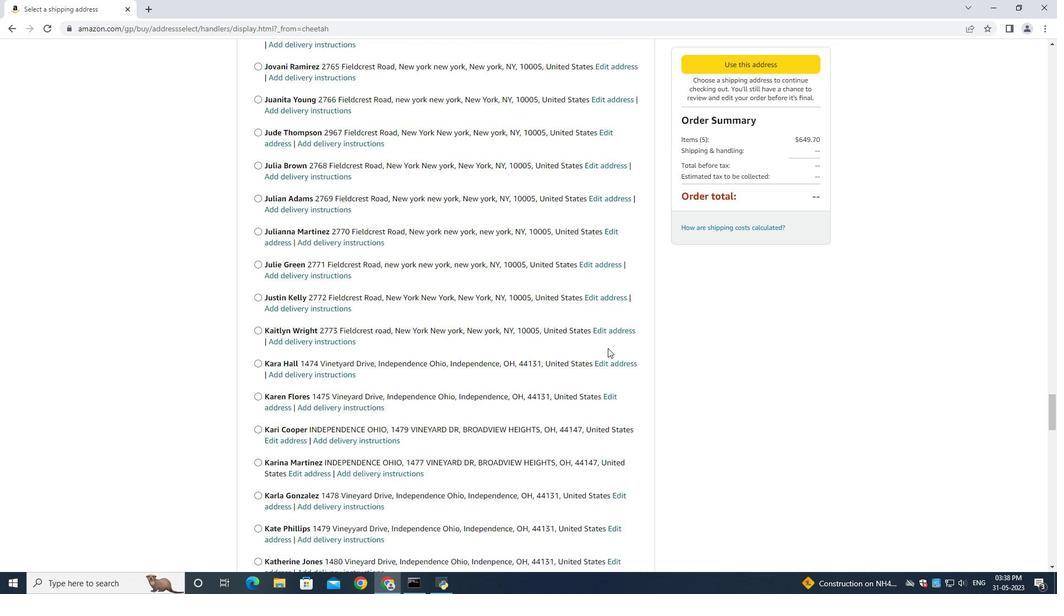
Action: Mouse moved to (608, 348)
Screenshot: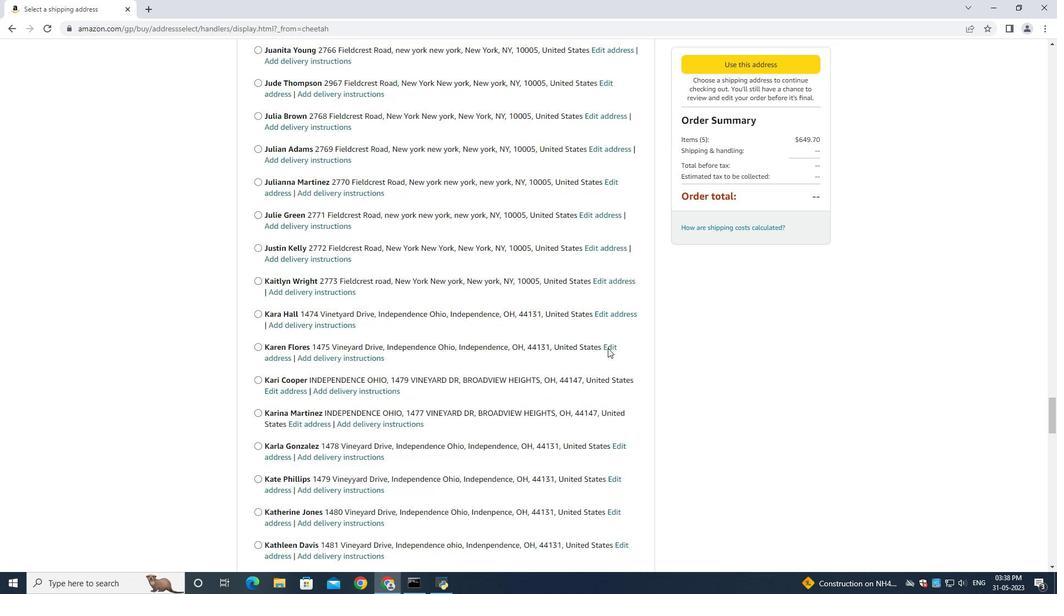 
Action: Mouse scrolled (608, 347) with delta (0, 0)
Screenshot: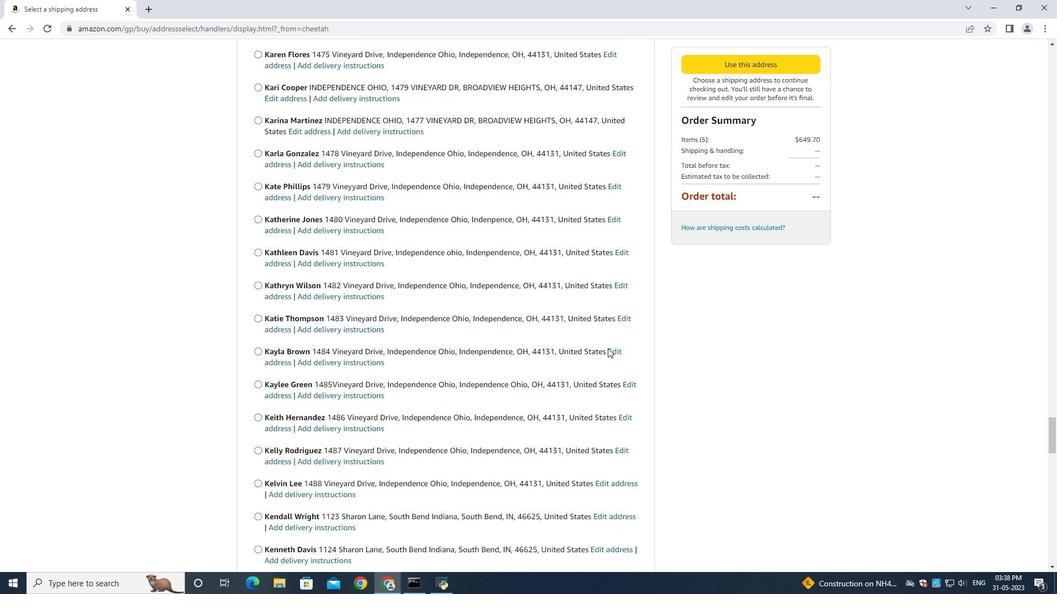 
Action: Mouse scrolled (608, 347) with delta (0, 0)
Screenshot: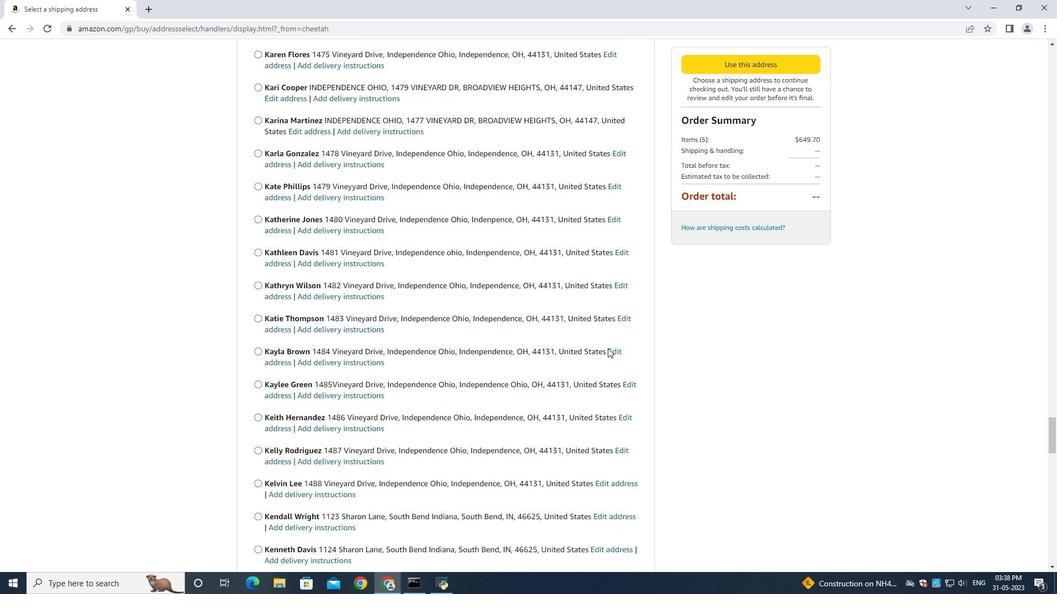 
Action: Mouse scrolled (608, 347) with delta (0, 0)
Screenshot: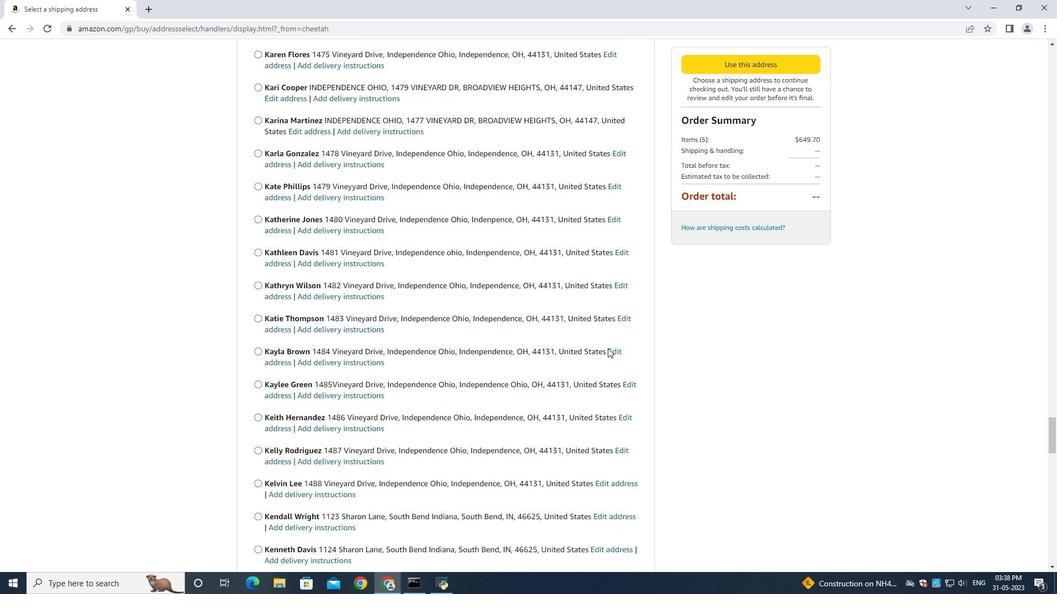 
Action: Mouse scrolled (608, 347) with delta (0, 0)
Screenshot: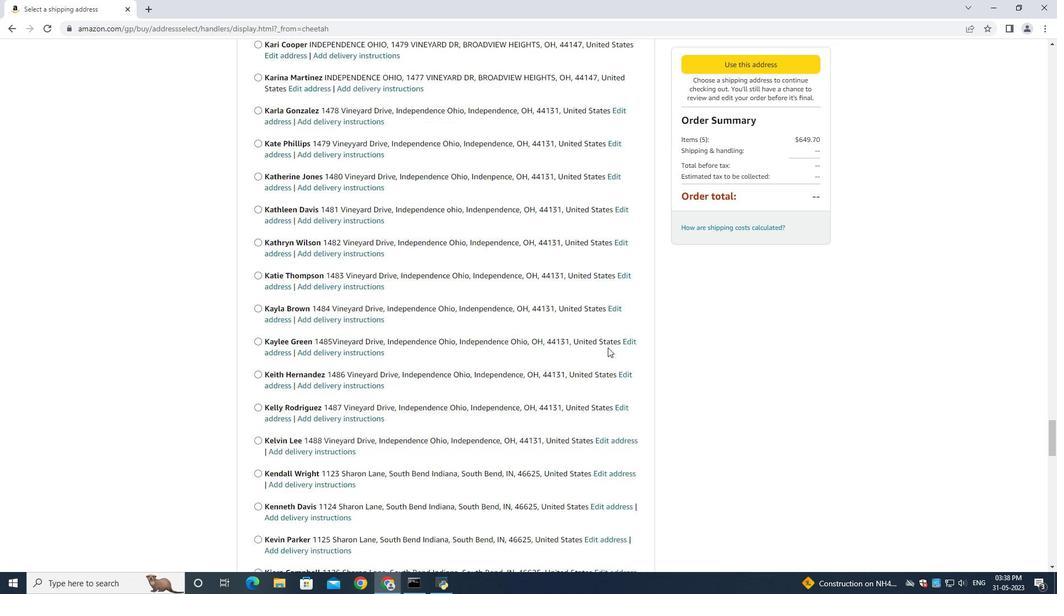 
Action: Mouse scrolled (608, 347) with delta (0, 0)
Screenshot: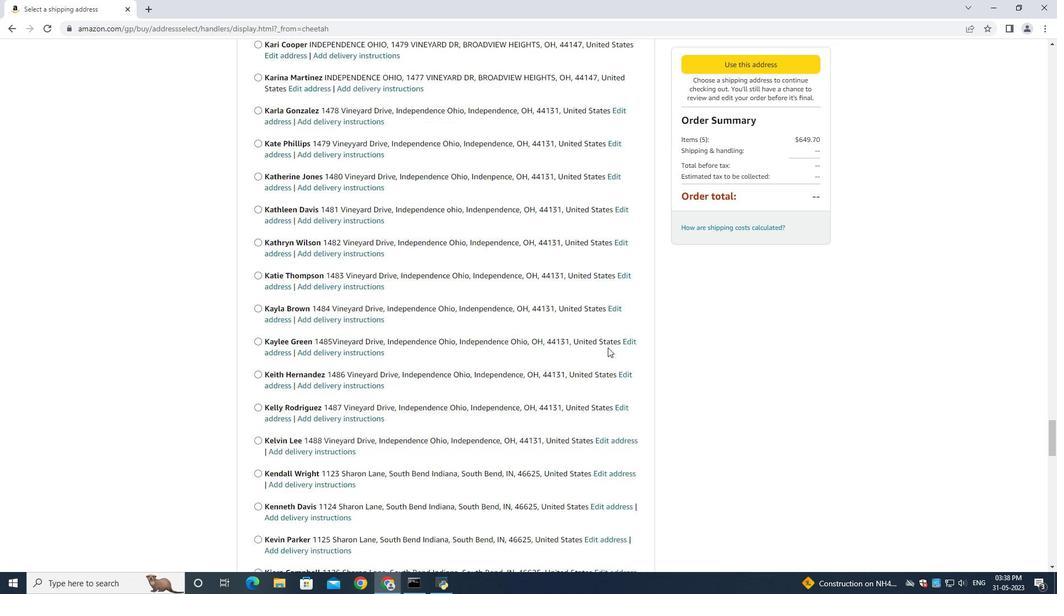 
Action: Mouse scrolled (608, 347) with delta (0, 0)
Screenshot: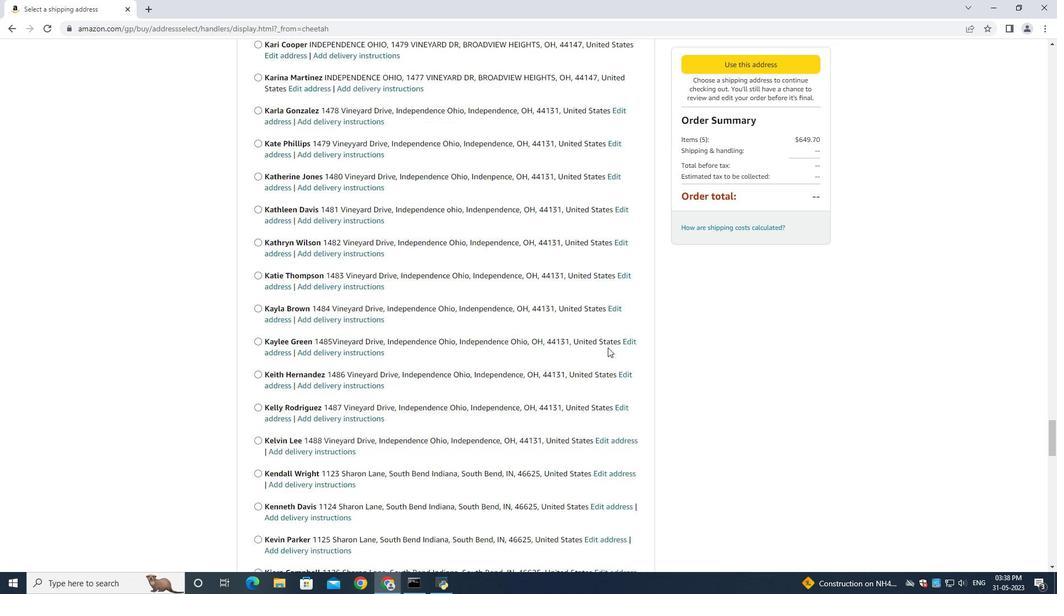 
Action: Mouse scrolled (608, 347) with delta (0, 0)
Screenshot: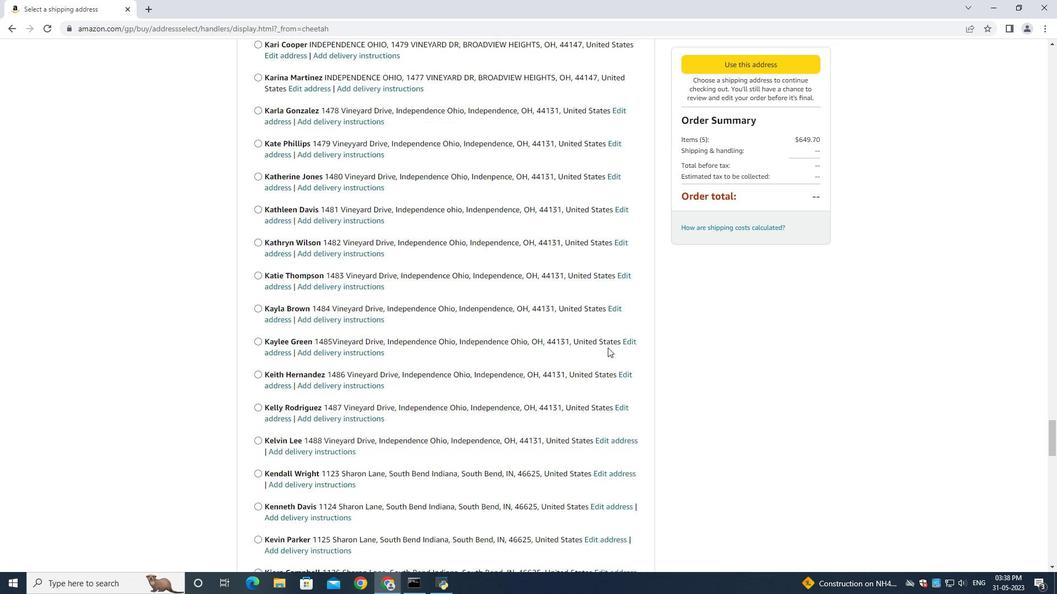 
Action: Mouse scrolled (608, 347) with delta (0, 0)
Screenshot: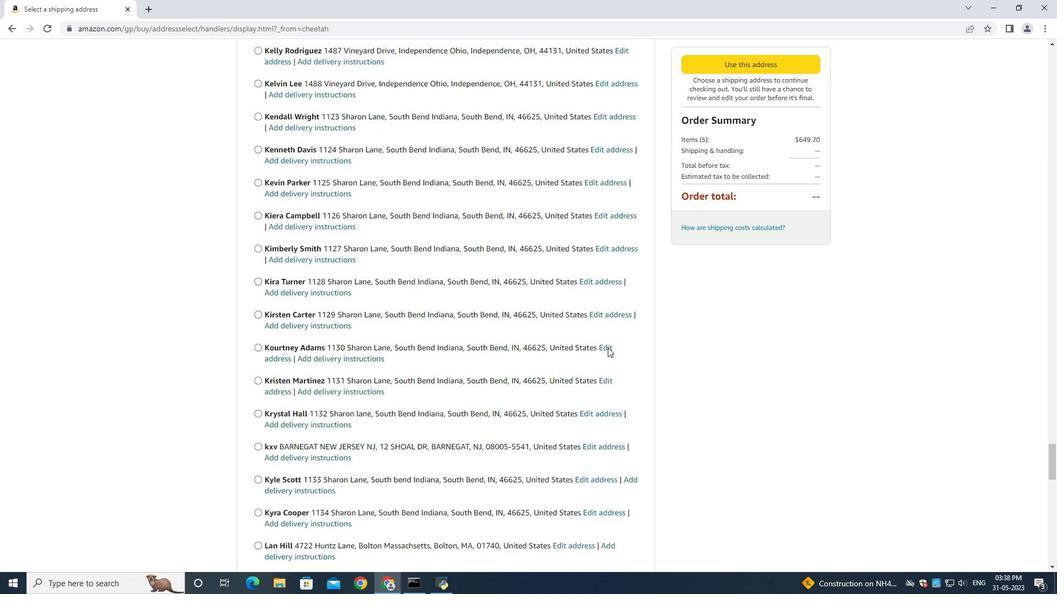 
Action: Mouse scrolled (608, 347) with delta (0, 0)
Screenshot: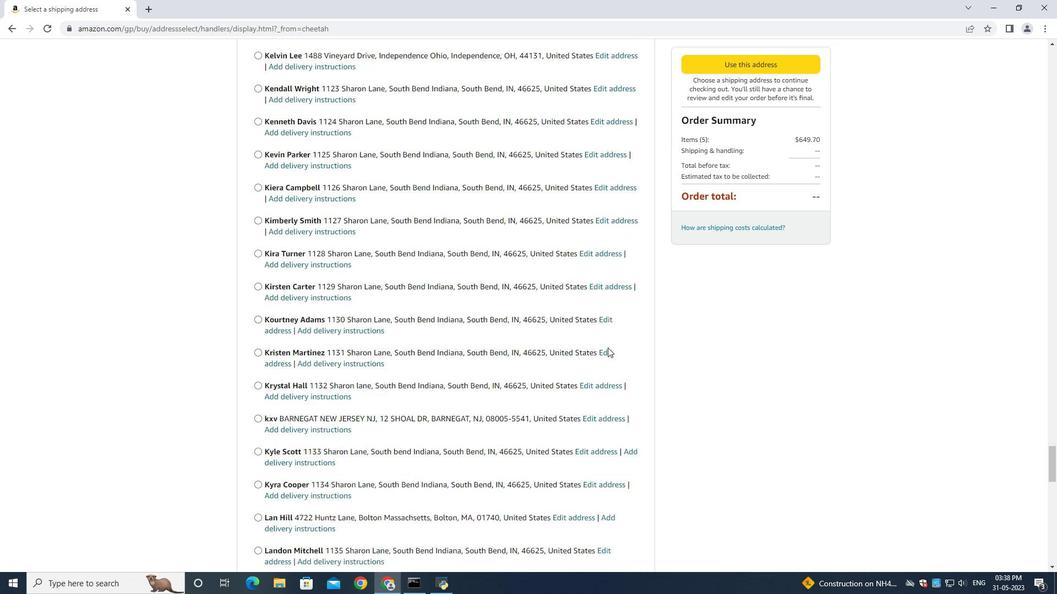 
Action: Mouse scrolled (608, 347) with delta (0, 0)
Screenshot: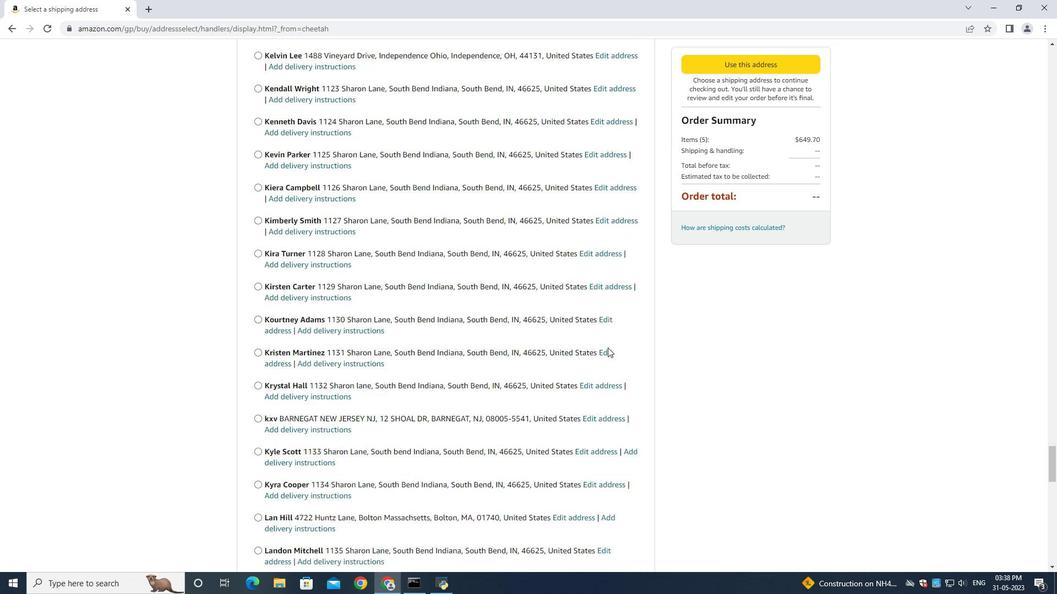 
Action: Mouse scrolled (608, 347) with delta (0, 0)
Screenshot: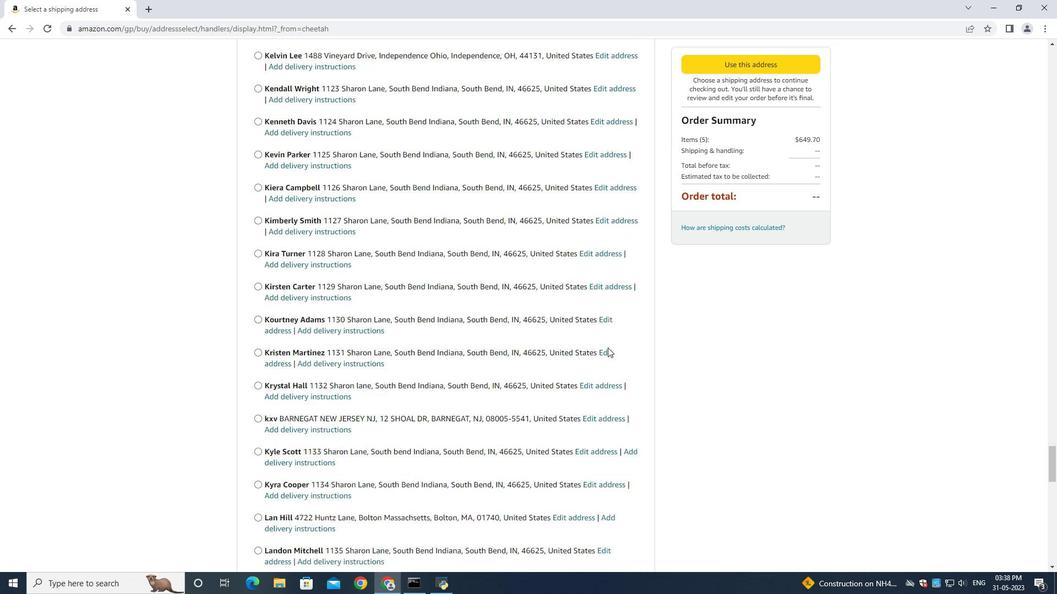 
Action: Mouse scrolled (608, 347) with delta (0, 0)
Screenshot: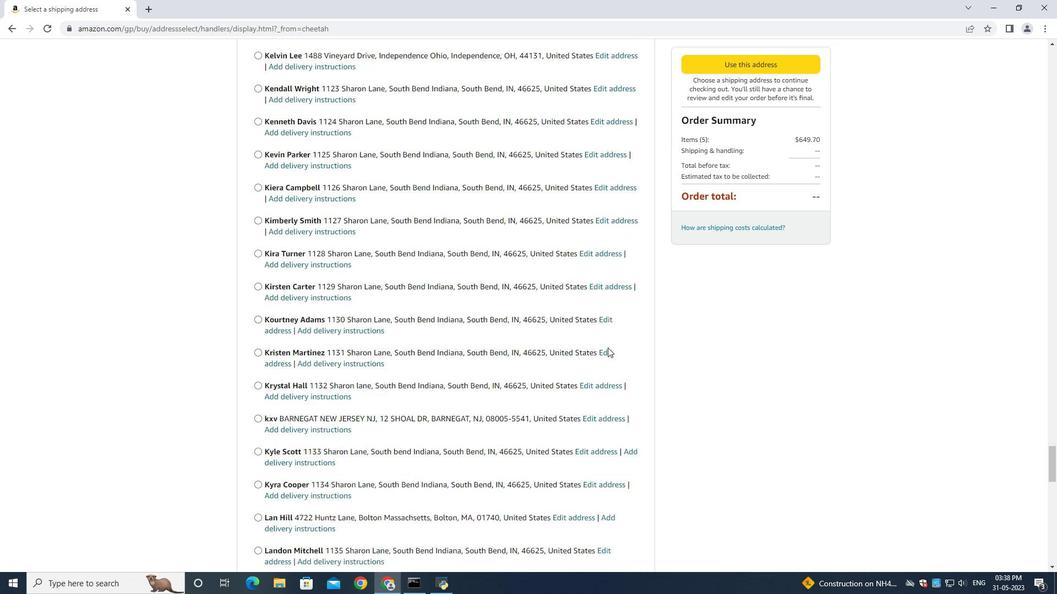 
Action: Mouse scrolled (608, 347) with delta (0, 0)
Screenshot: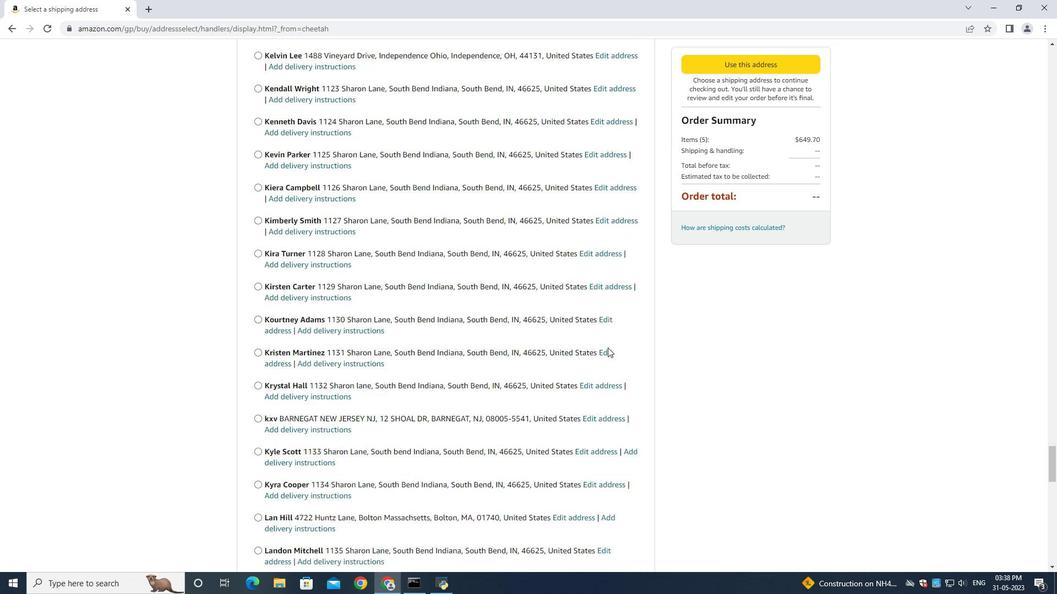 
Action: Mouse scrolled (608, 347) with delta (0, 0)
Screenshot: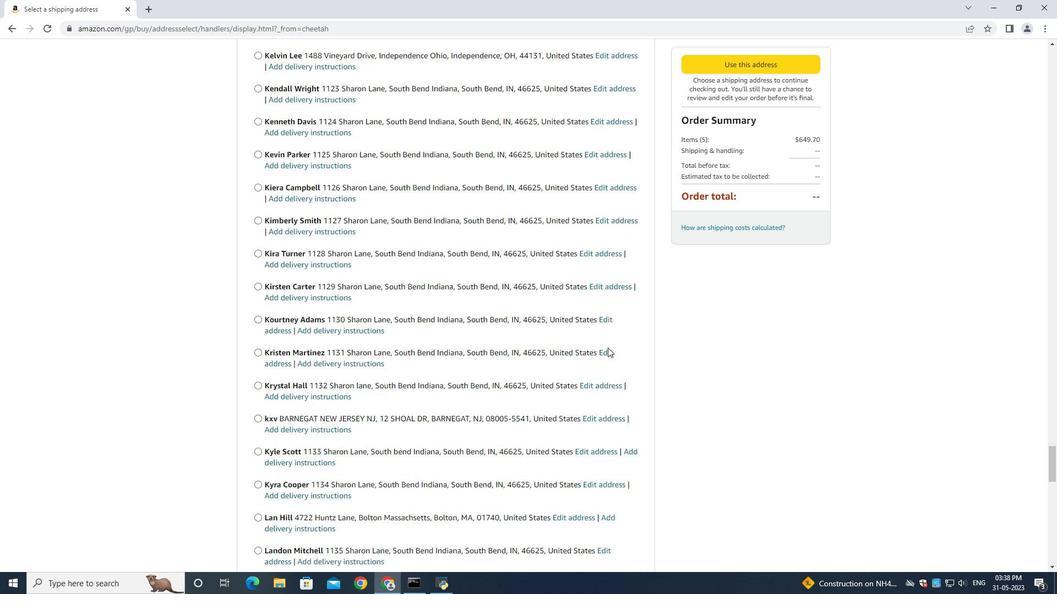 
Action: Mouse moved to (607, 347)
Screenshot: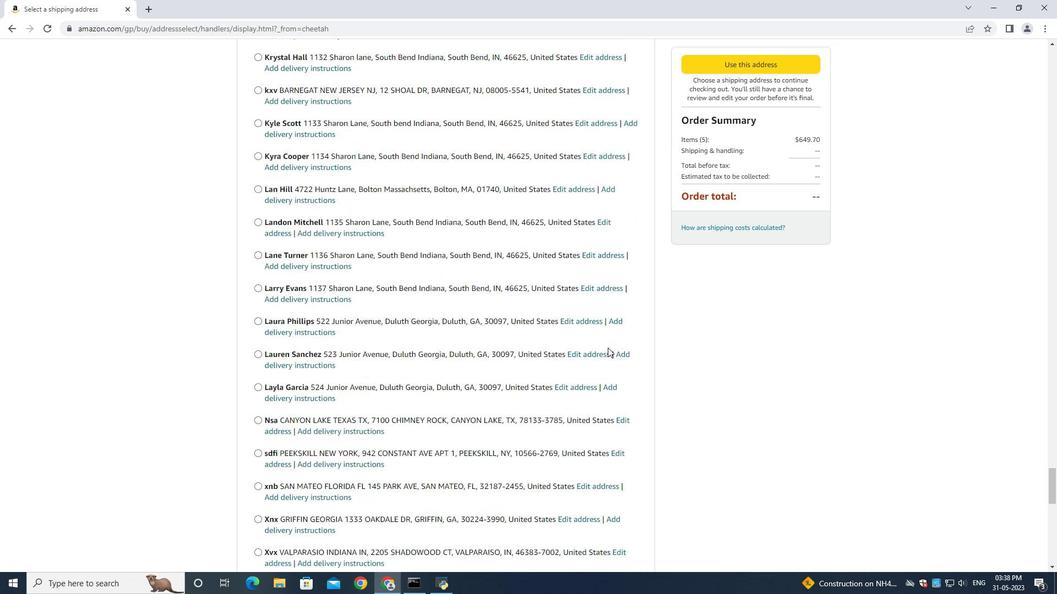 
Action: Mouse scrolled (607, 346) with delta (0, 0)
Screenshot: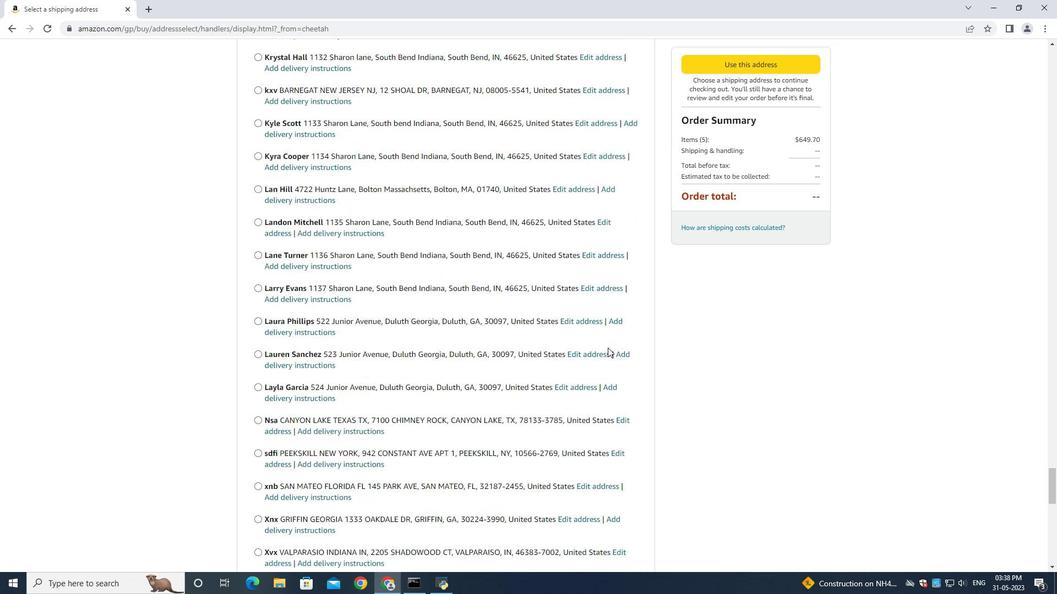 
Action: Mouse moved to (607, 349)
Screenshot: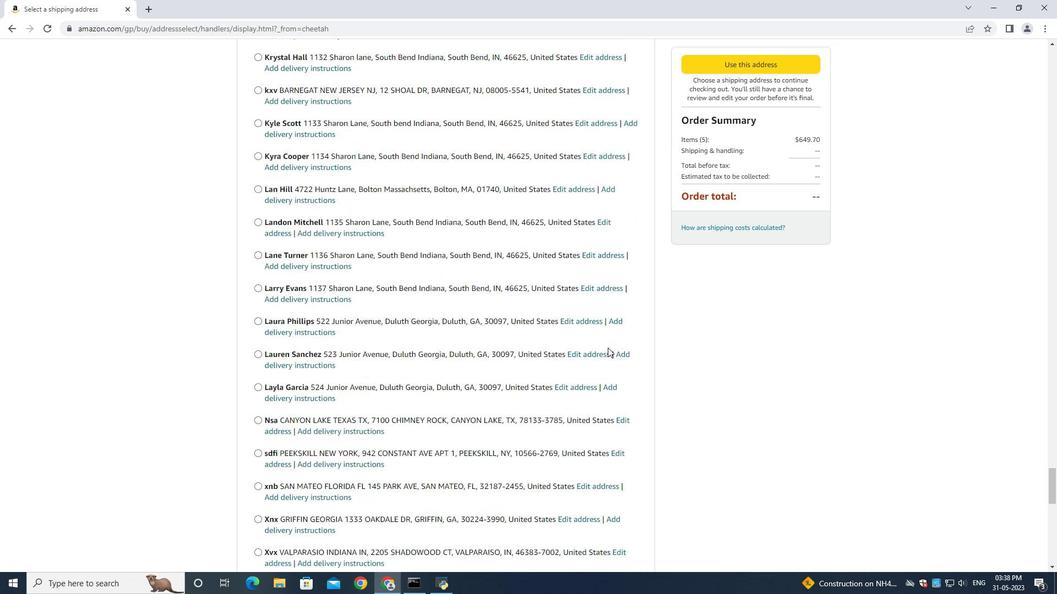 
Action: Mouse scrolled (607, 348) with delta (0, 0)
Screenshot: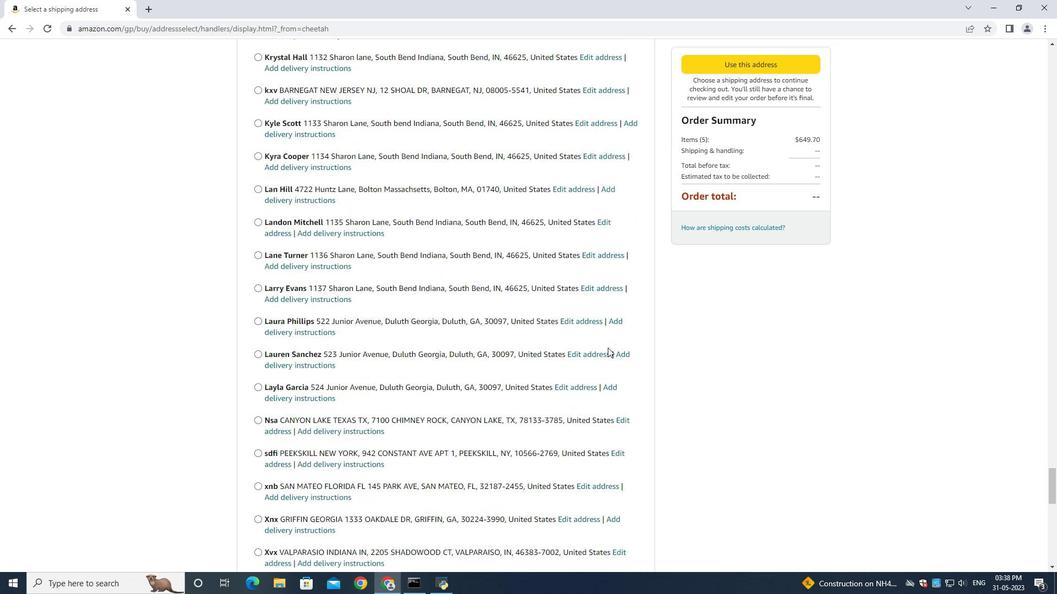 
Action: Mouse scrolled (607, 348) with delta (0, 0)
Screenshot: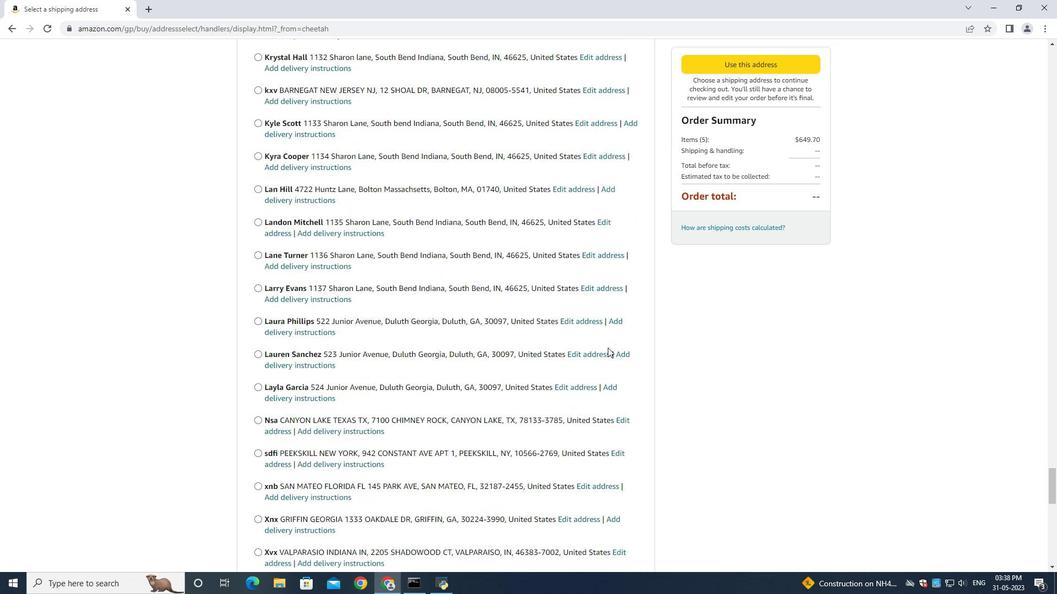 
Action: Mouse scrolled (607, 348) with delta (0, 0)
Screenshot: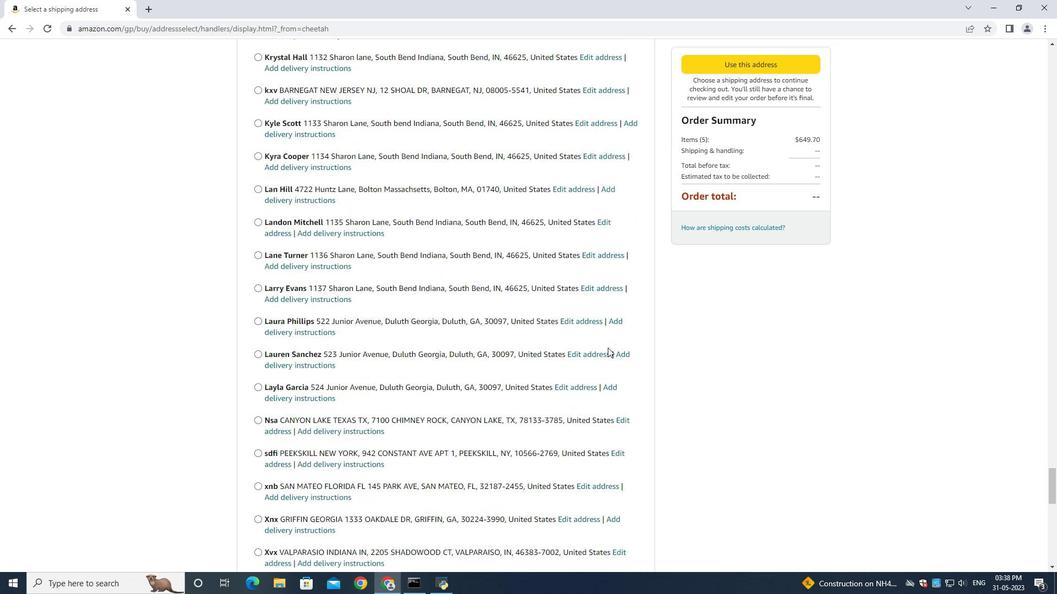 
Action: Mouse scrolled (607, 348) with delta (0, 0)
Screenshot: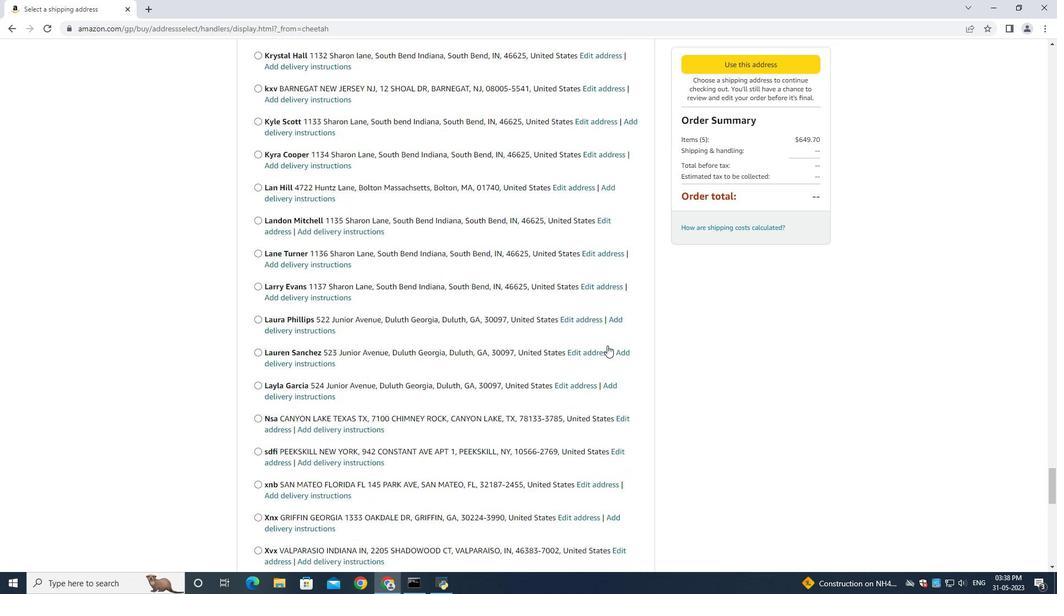 
Action: Mouse scrolled (607, 348) with delta (0, 0)
Screenshot: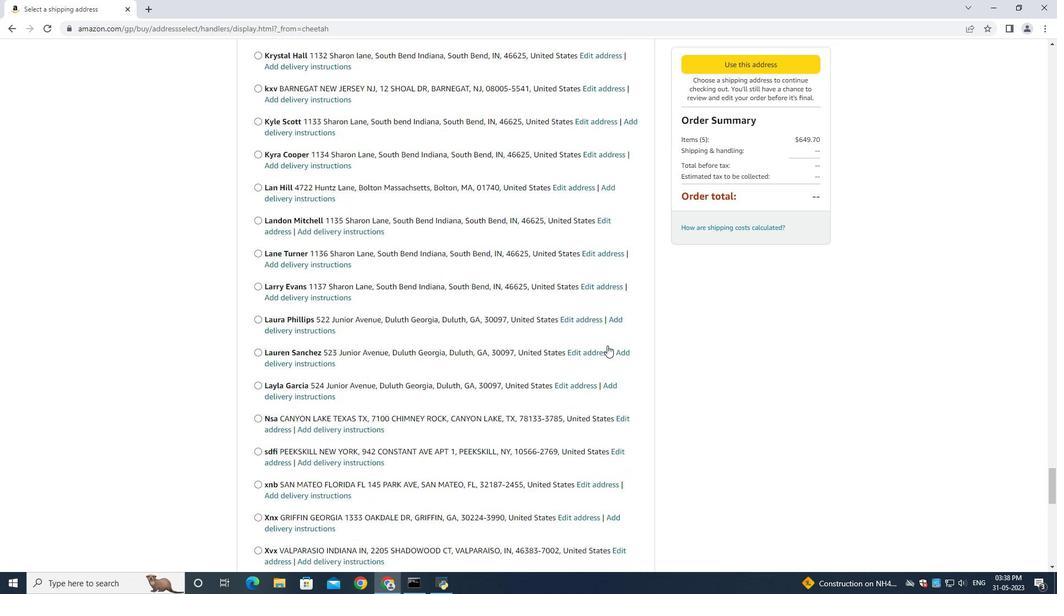 
Action: Mouse scrolled (607, 348) with delta (0, 0)
Screenshot: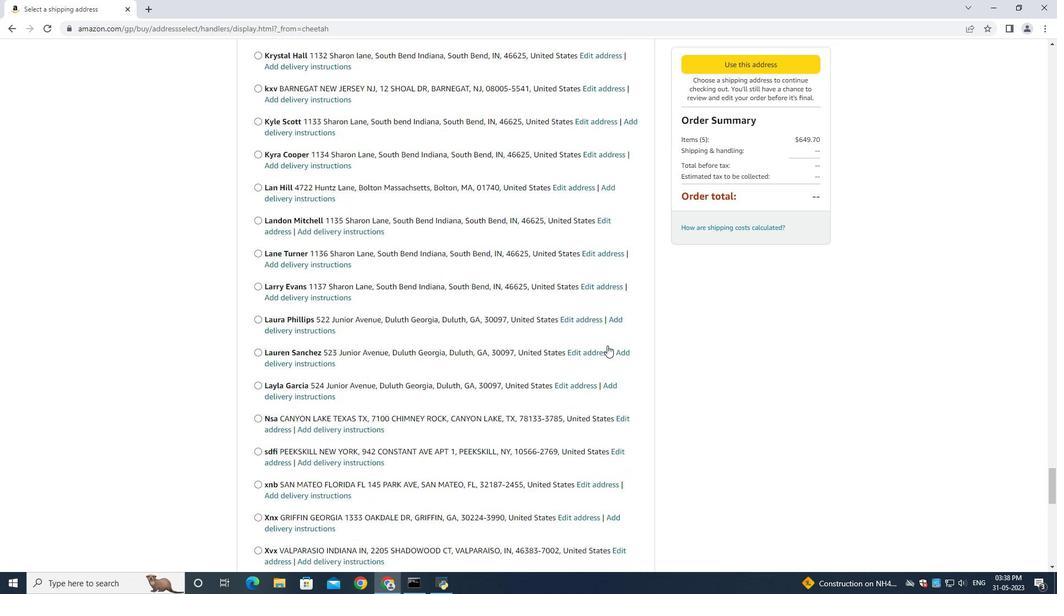 
Action: Mouse scrolled (607, 348) with delta (0, 0)
Screenshot: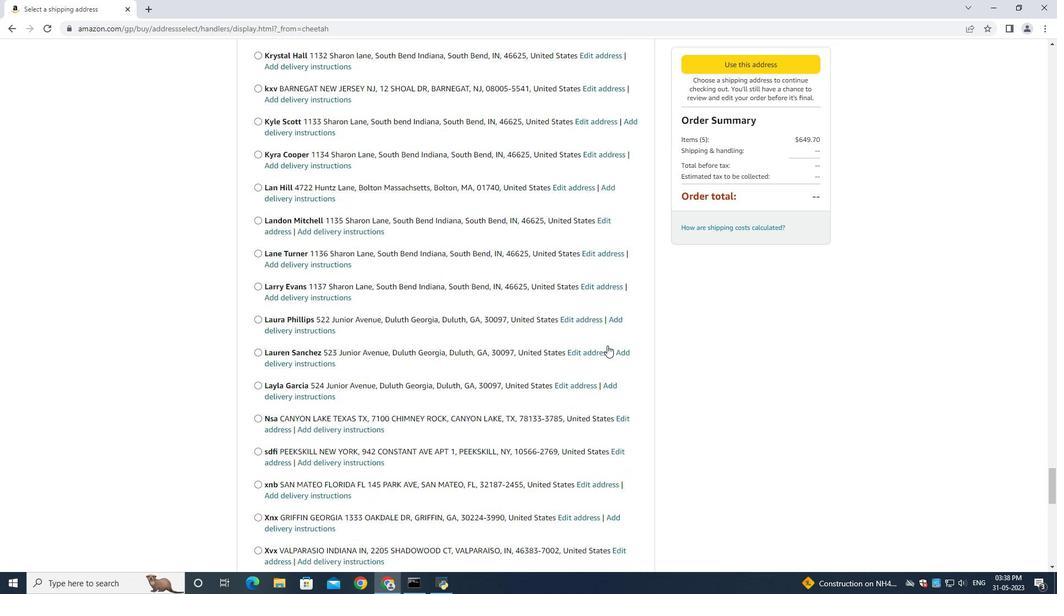 
Action: Mouse moved to (599, 336)
Screenshot: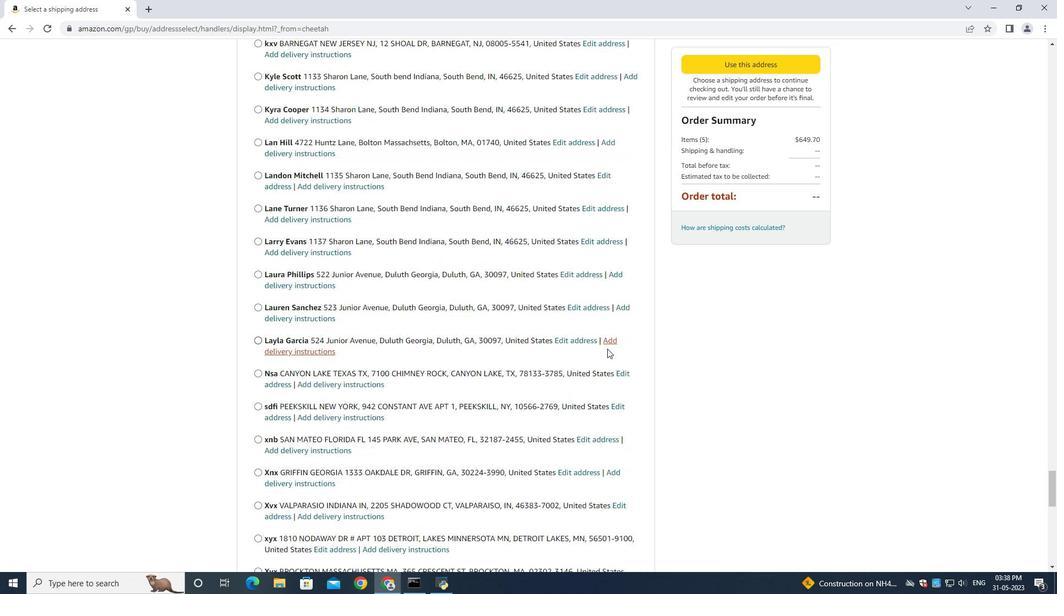 
Action: Mouse scrolled (599, 335) with delta (0, 0)
Screenshot: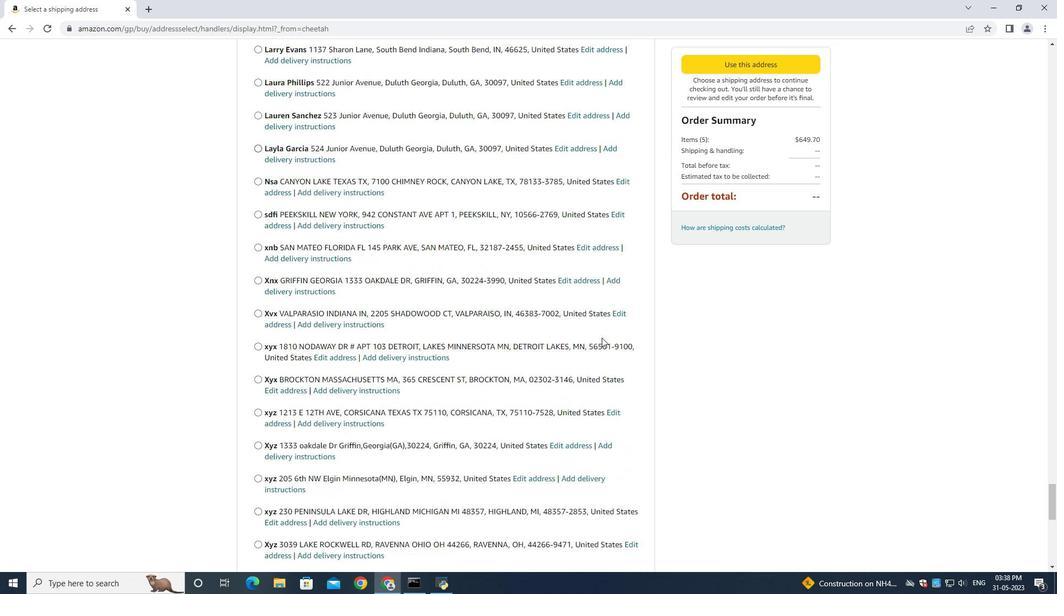 
Action: Mouse scrolled (599, 335) with delta (0, 0)
Screenshot: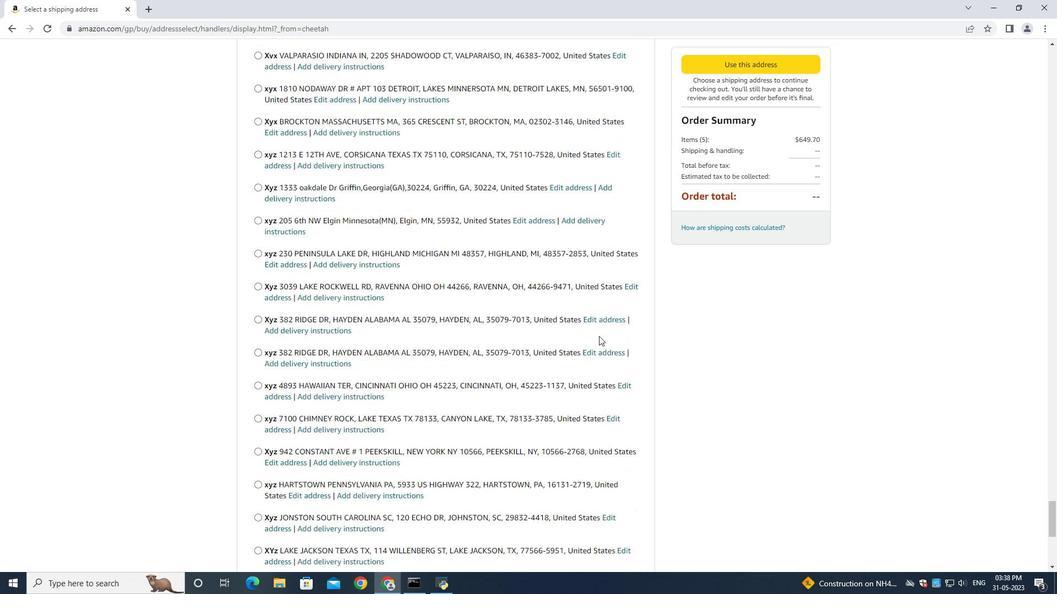 
Action: Mouse scrolled (599, 335) with delta (0, 0)
Screenshot: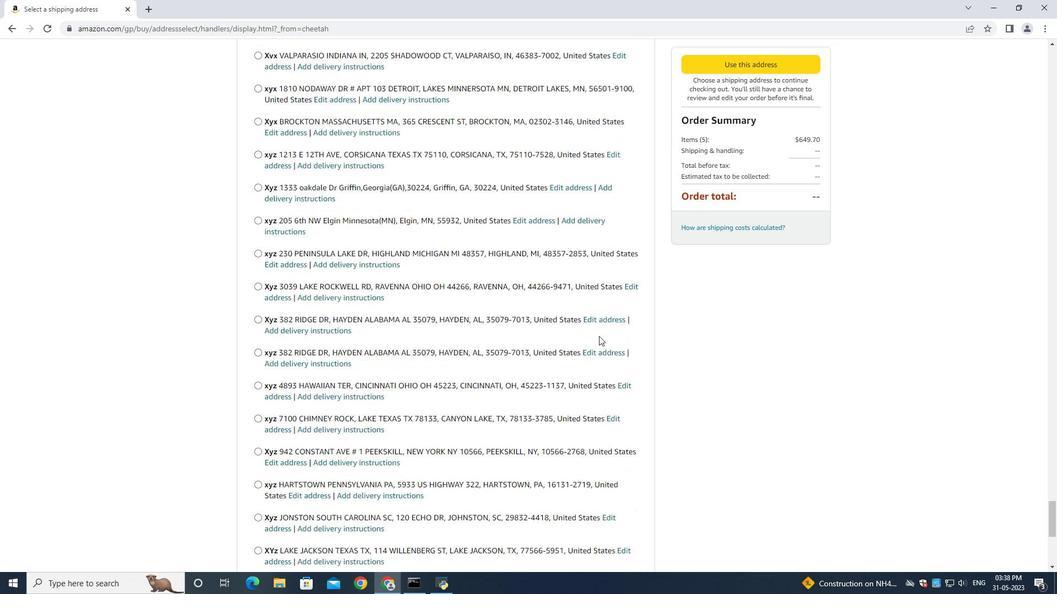 
Action: Mouse scrolled (599, 335) with delta (0, 0)
Screenshot: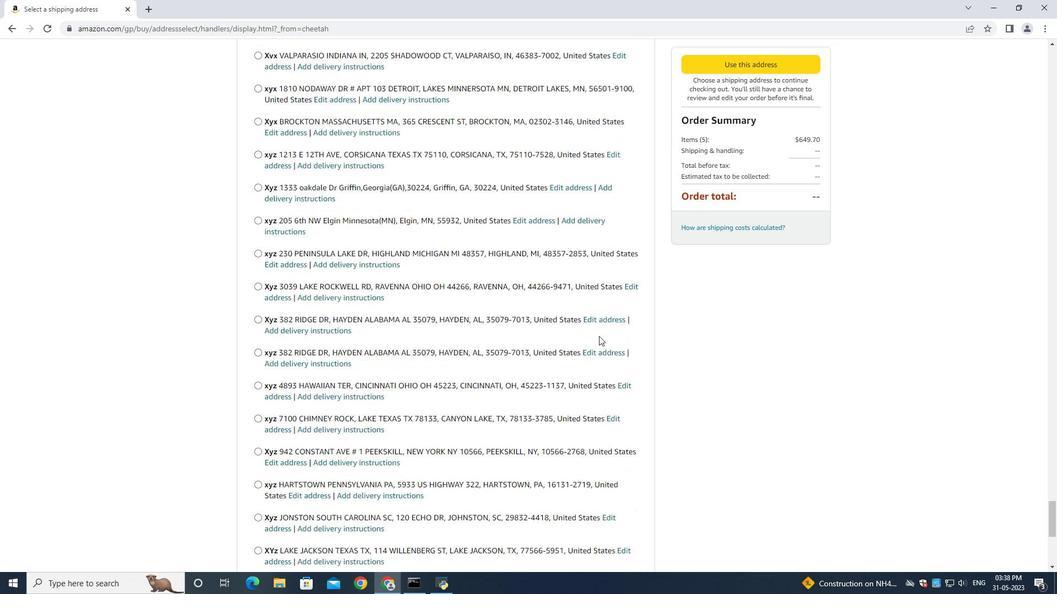 
Action: Mouse scrolled (599, 335) with delta (0, 0)
Screenshot: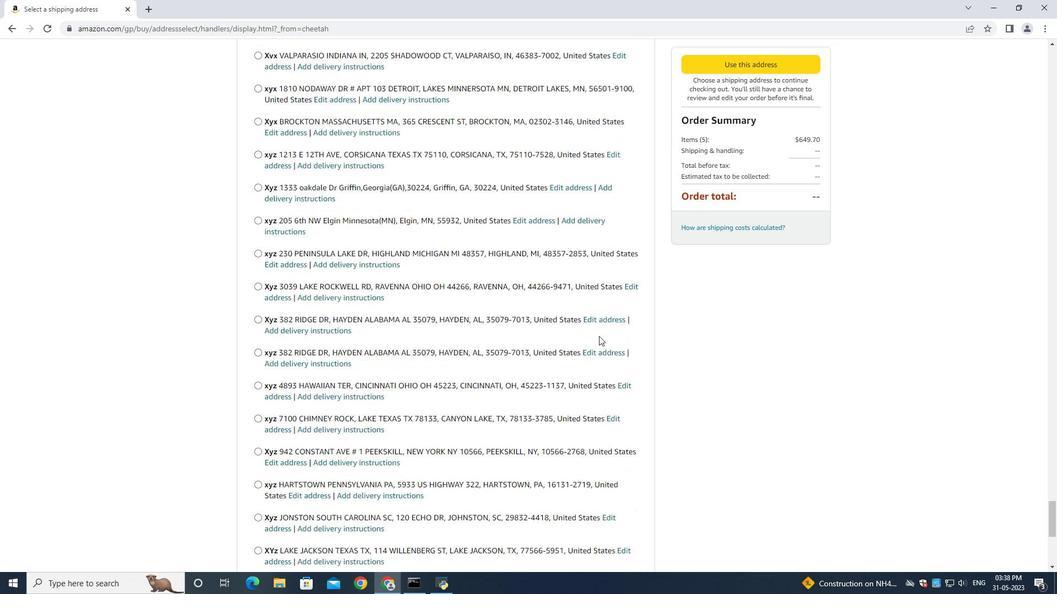 
Action: Mouse scrolled (599, 335) with delta (0, 0)
Screenshot: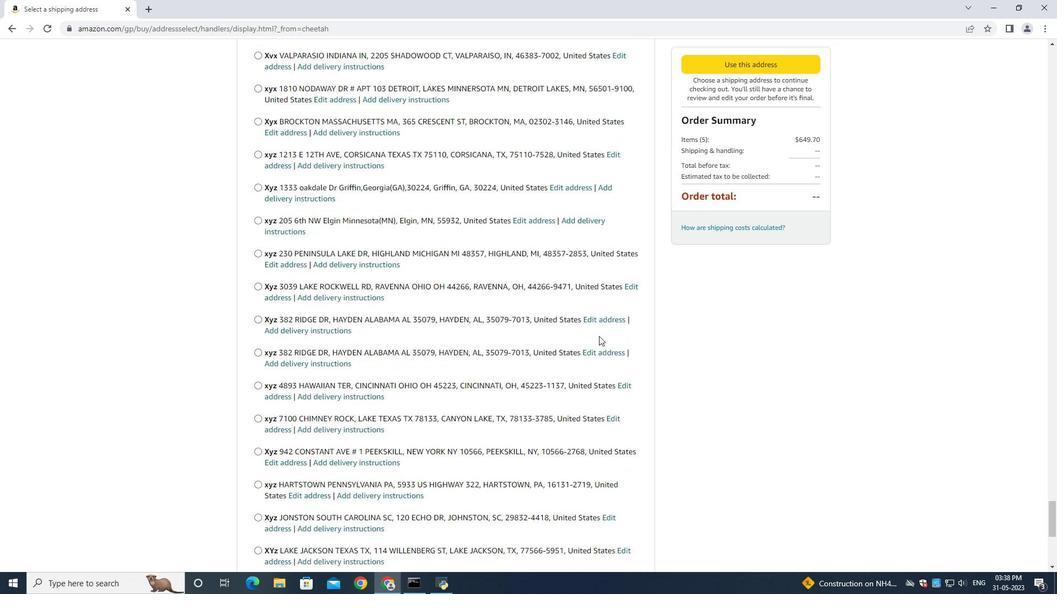
Action: Mouse scrolled (599, 335) with delta (0, 0)
Screenshot: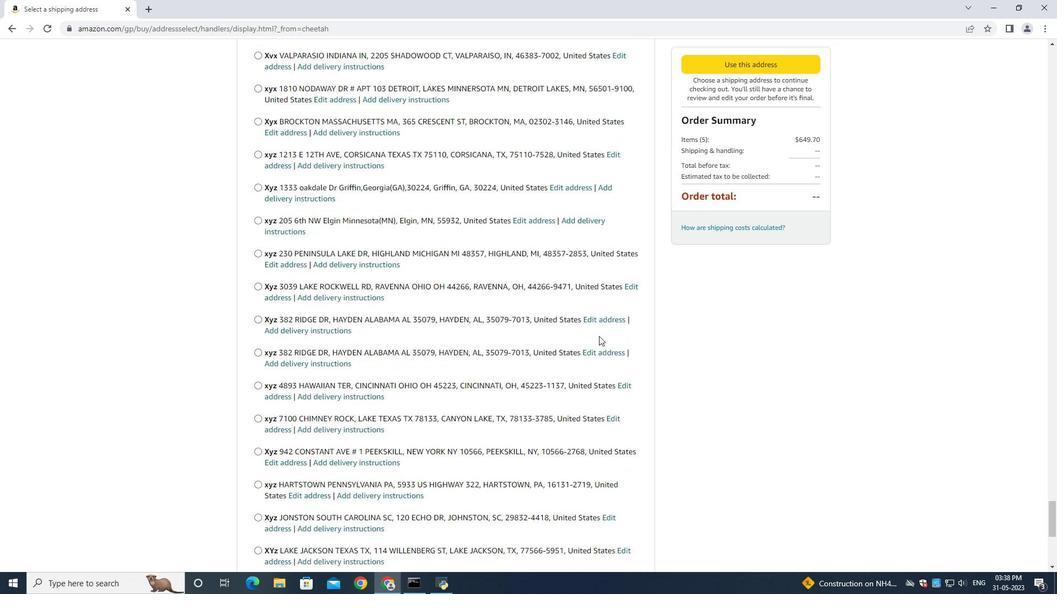 
Action: Mouse scrolled (599, 335) with delta (0, 0)
Screenshot: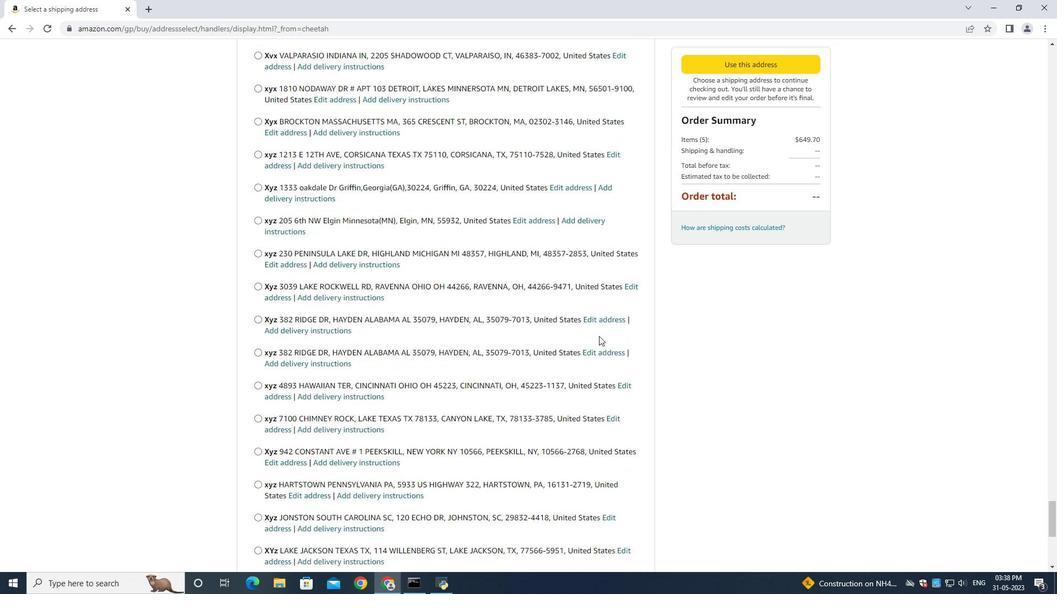
Action: Mouse moved to (599, 338)
Screenshot: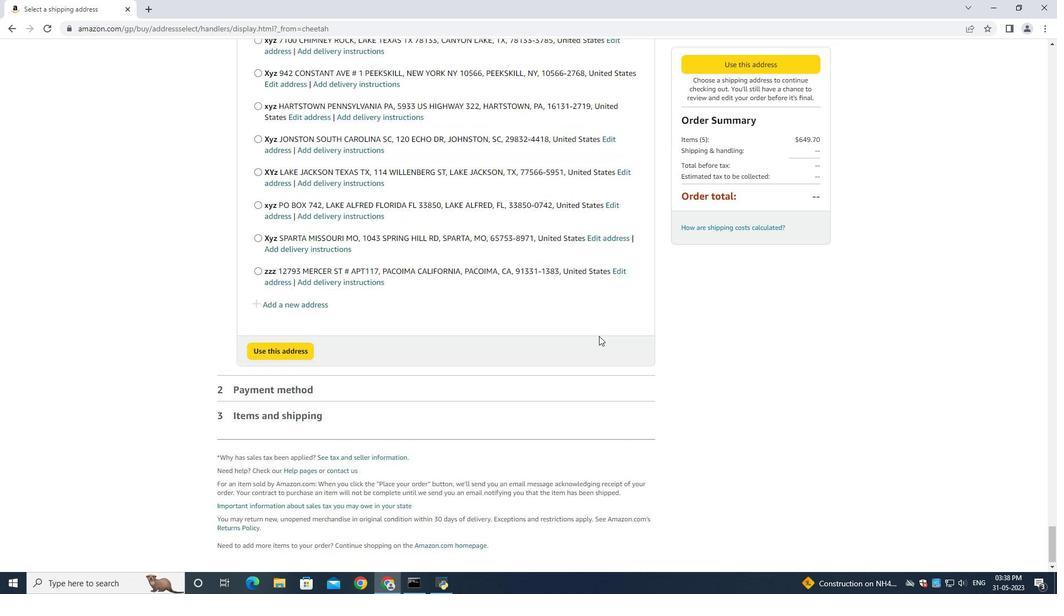 
Action: Mouse scrolled (599, 336) with delta (0, 0)
Screenshot: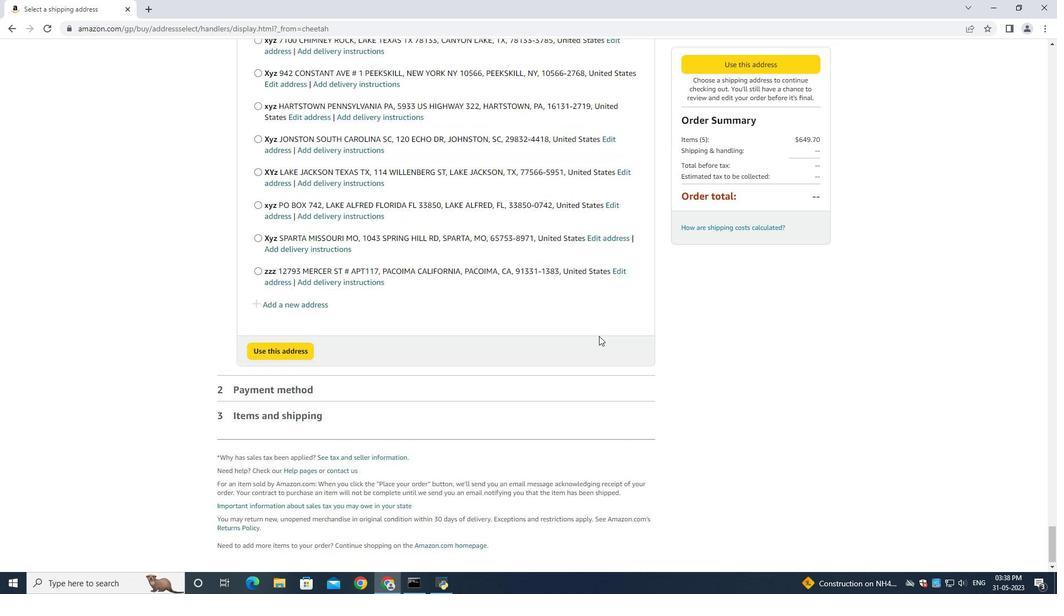 
Action: Mouse moved to (599, 339)
Screenshot: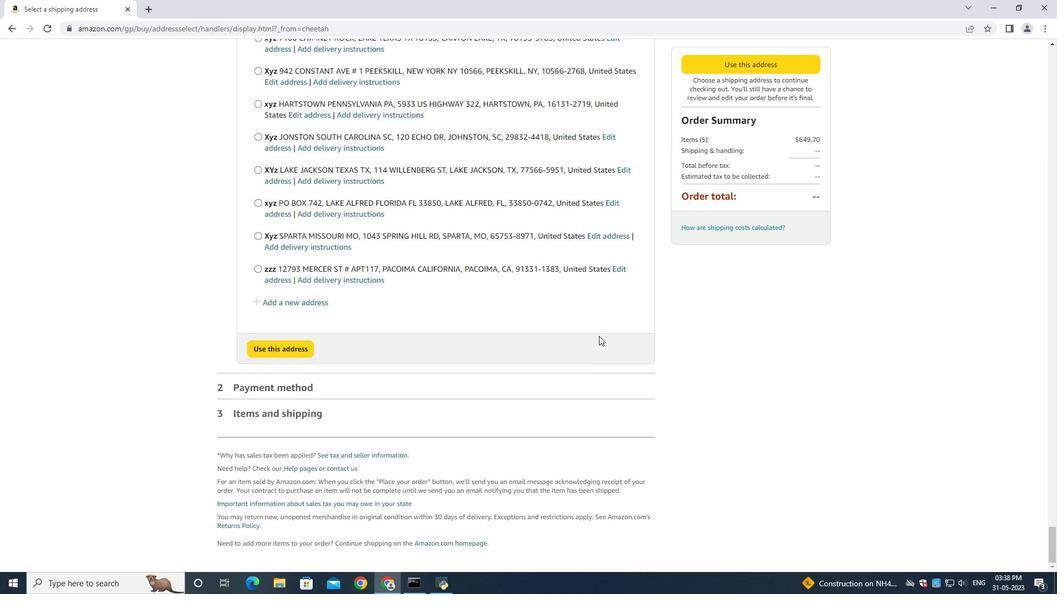 
Action: Mouse scrolled (599, 338) with delta (0, 0)
Screenshot: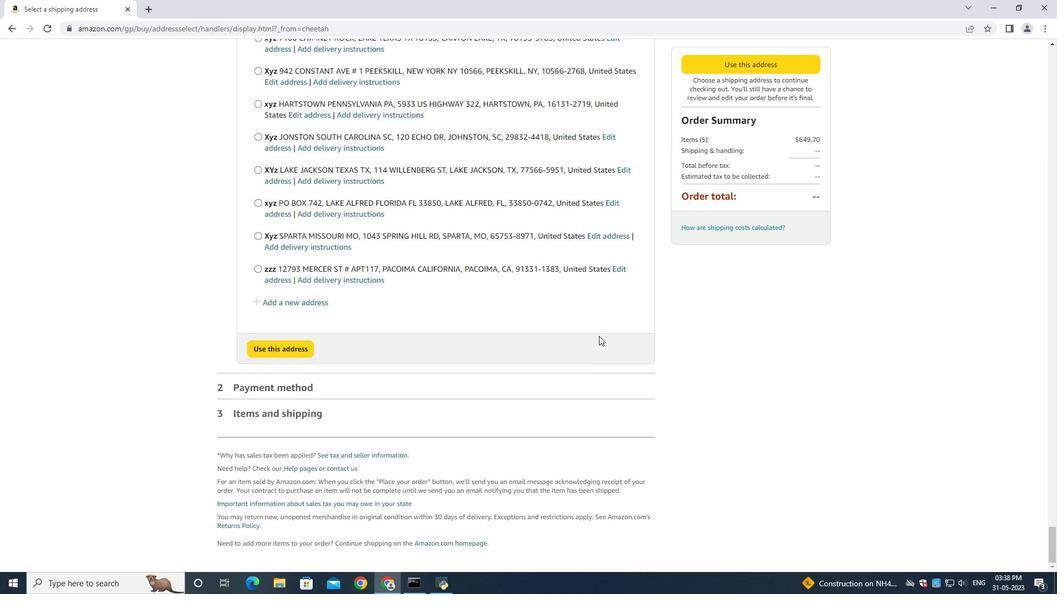 
Action: Mouse moved to (599, 340)
Screenshot: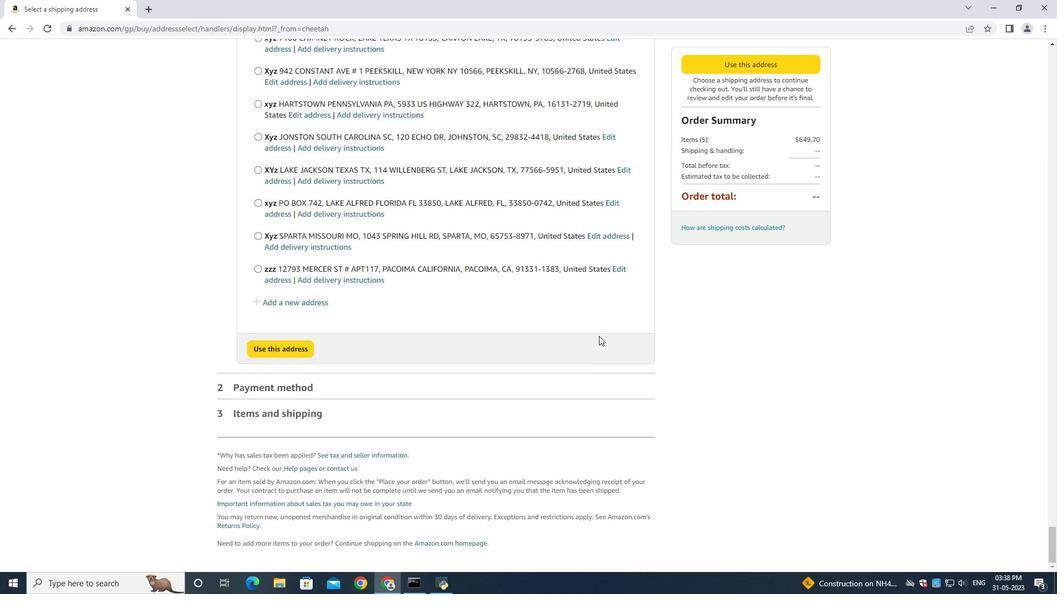 
Action: Mouse scrolled (599, 339) with delta (0, 0)
Screenshot: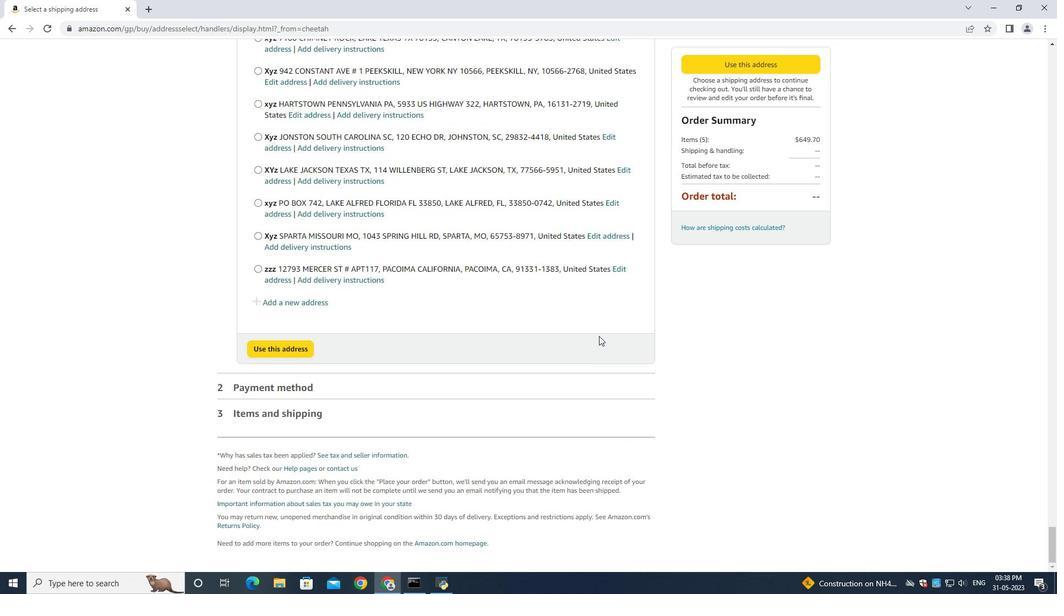 
Action: Mouse moved to (599, 340)
Screenshot: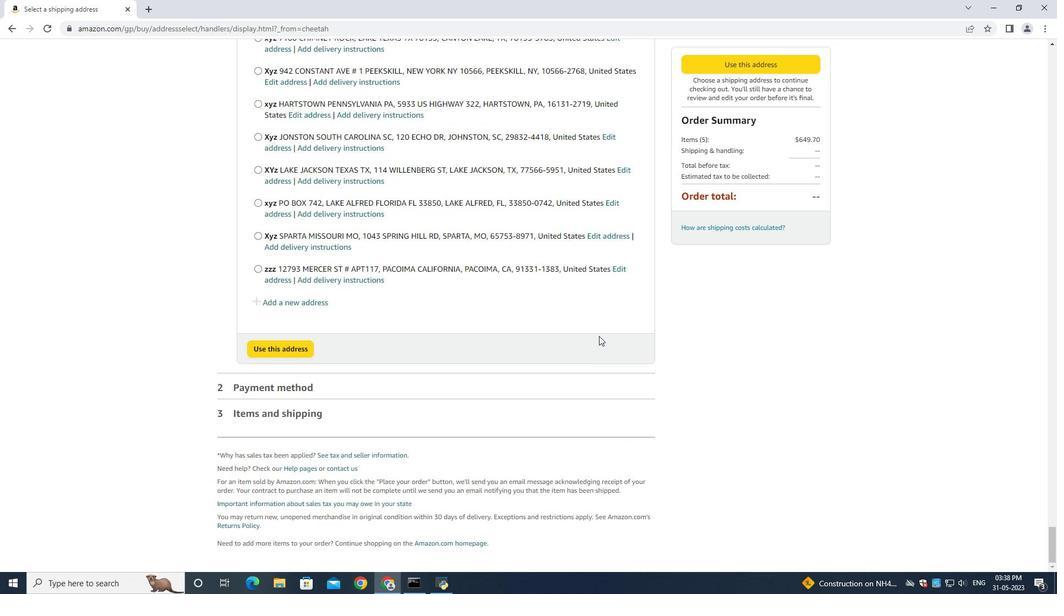 
Action: Mouse scrolled (599, 339) with delta (0, 0)
Screenshot: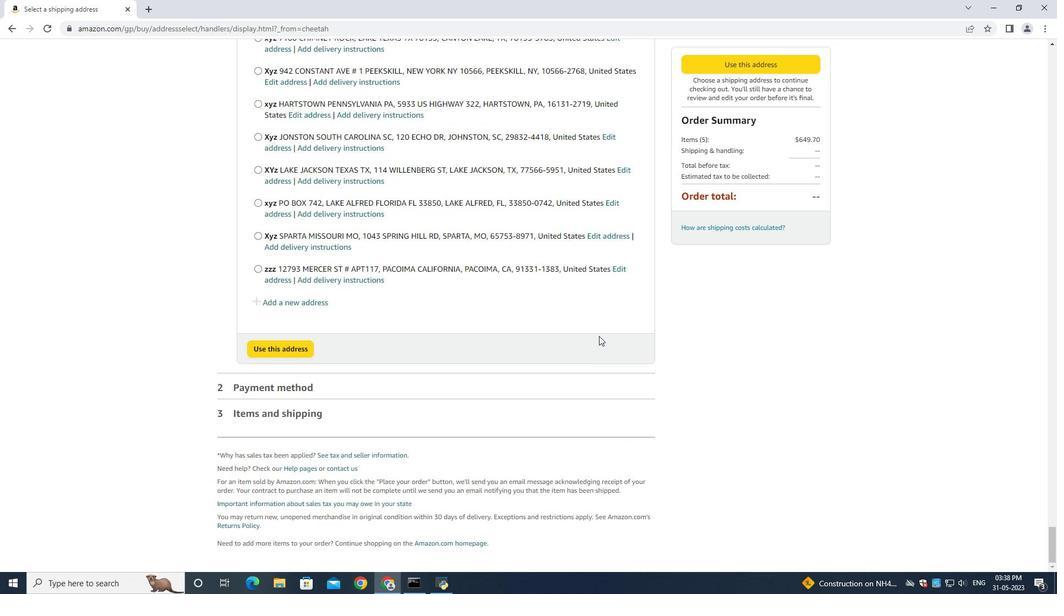 
Action: Mouse scrolled (599, 339) with delta (0, 0)
Screenshot: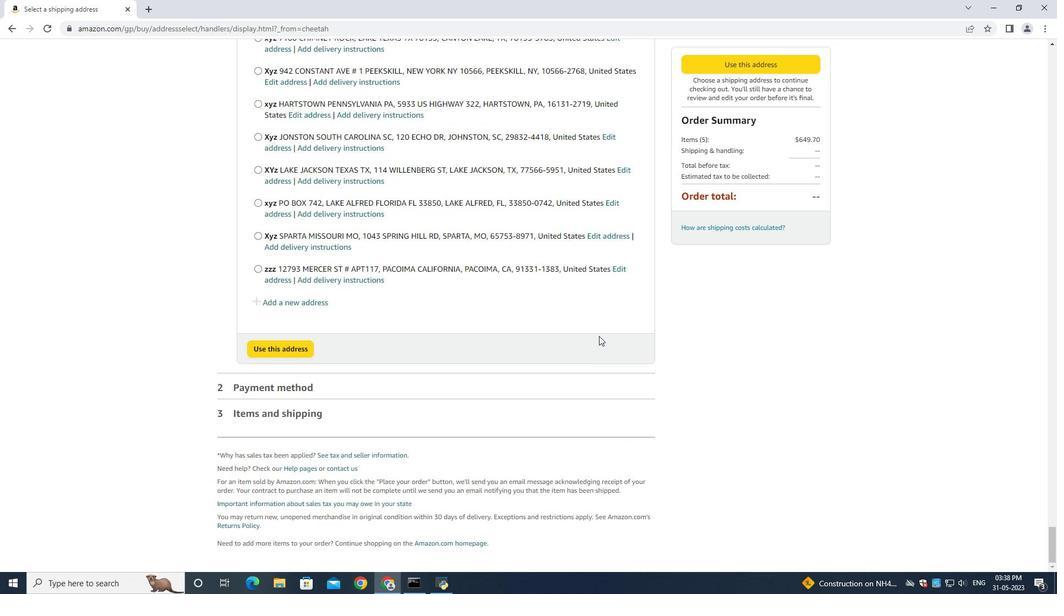 
Action: Mouse scrolled (599, 339) with delta (0, 0)
Screenshot: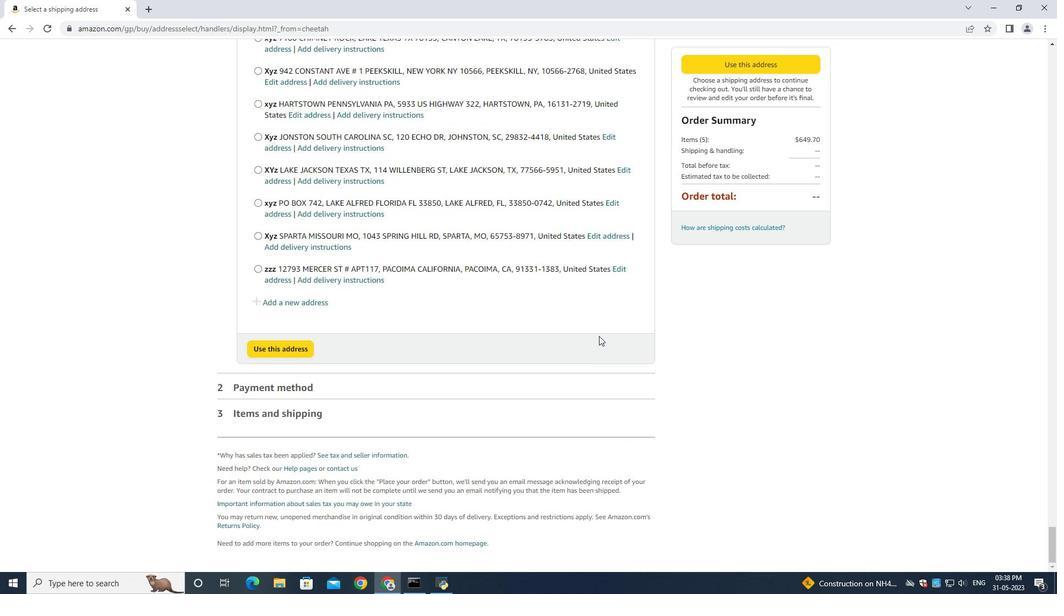 
Action: Mouse scrolled (599, 339) with delta (0, 0)
Screenshot: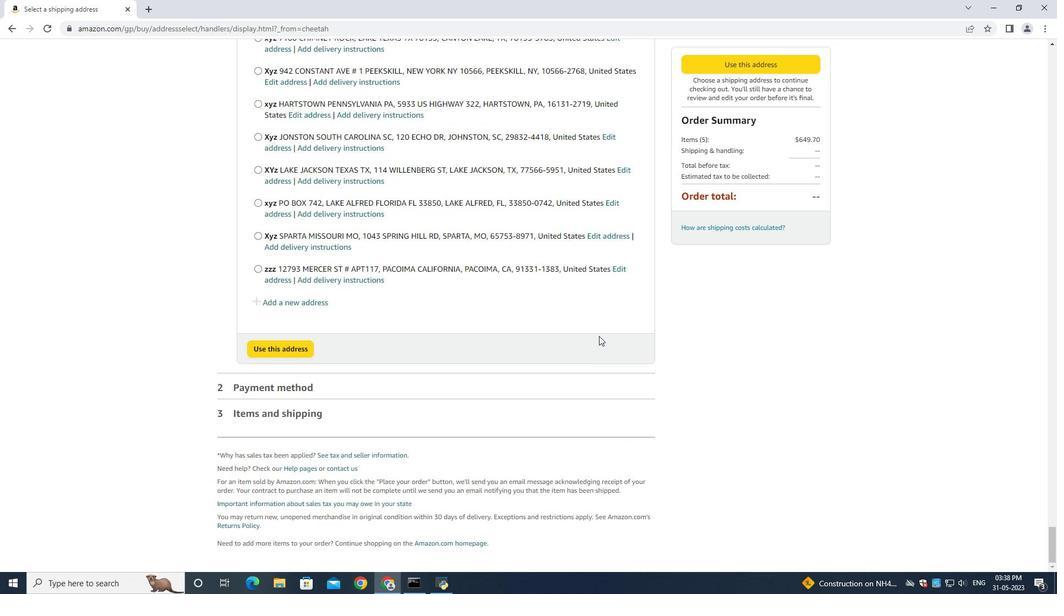 
Action: Mouse scrolled (599, 339) with delta (0, 0)
Screenshot: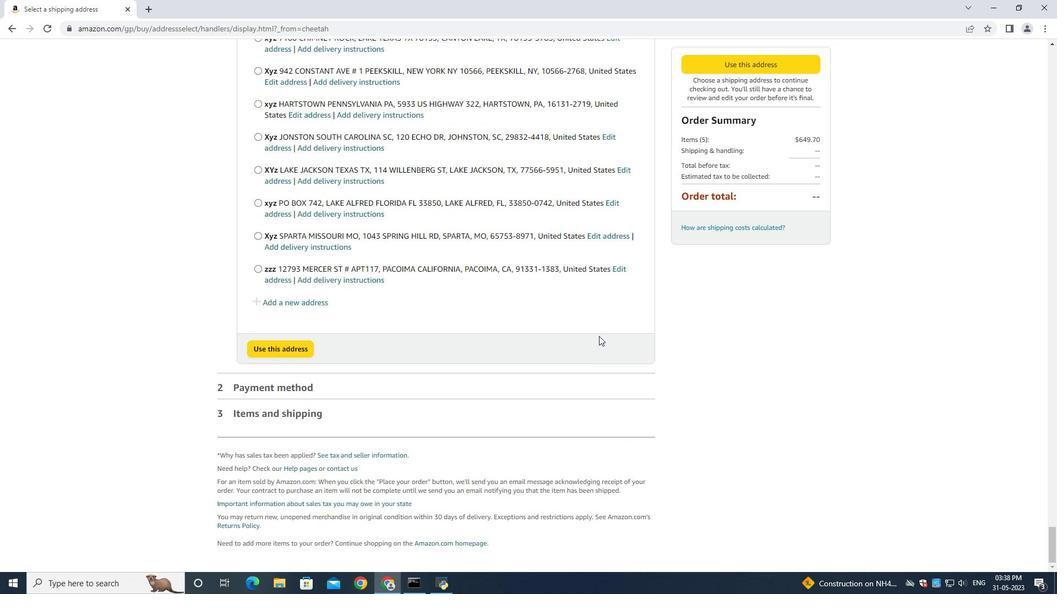 
Action: Mouse moved to (277, 297)
Screenshot: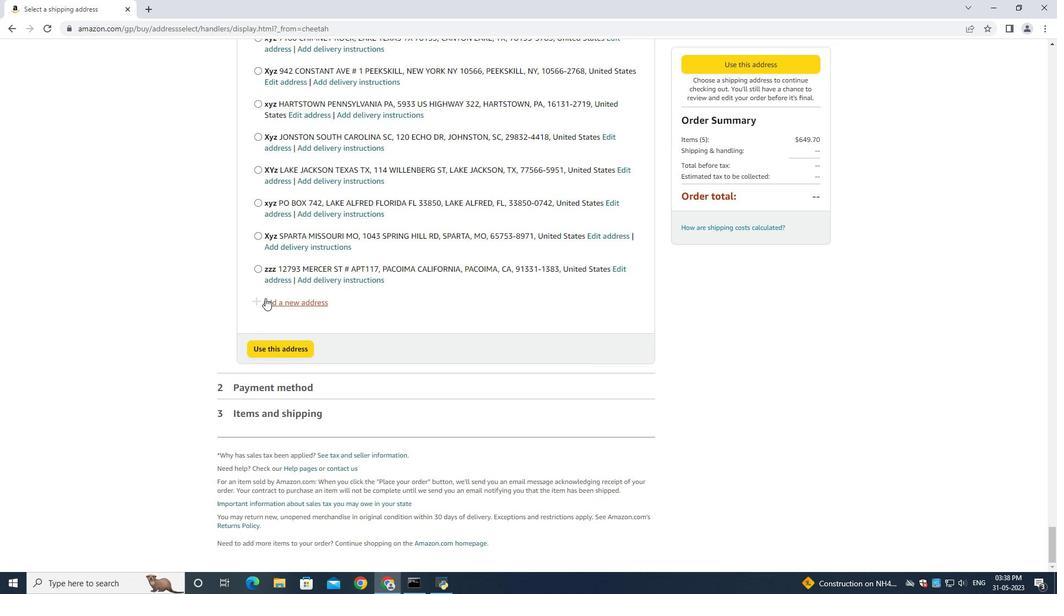 
Action: Mouse pressed left at (277, 297)
Screenshot: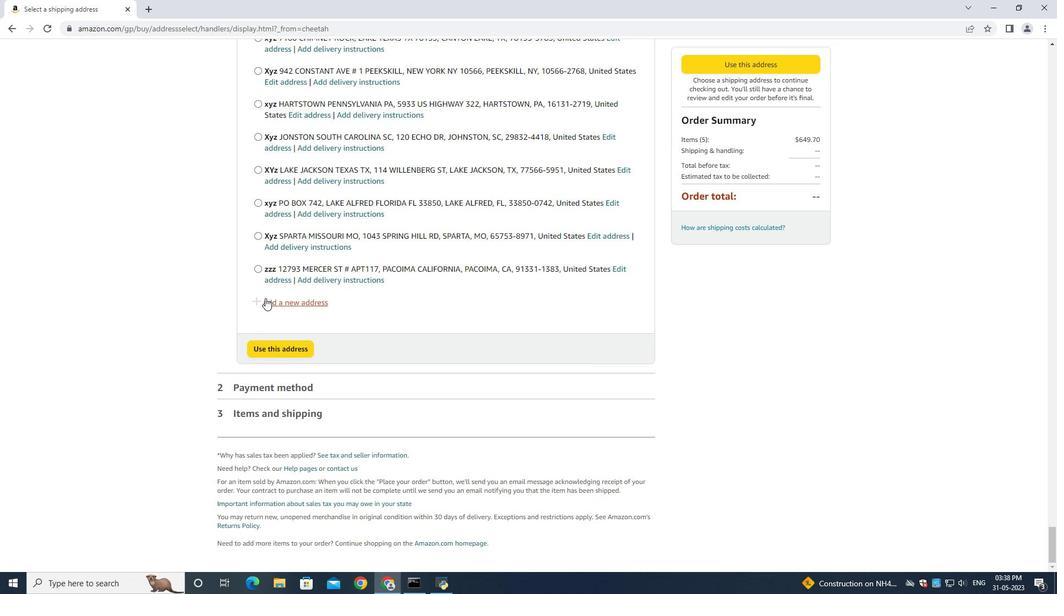 
Action: Mouse moved to (284, 302)
Screenshot: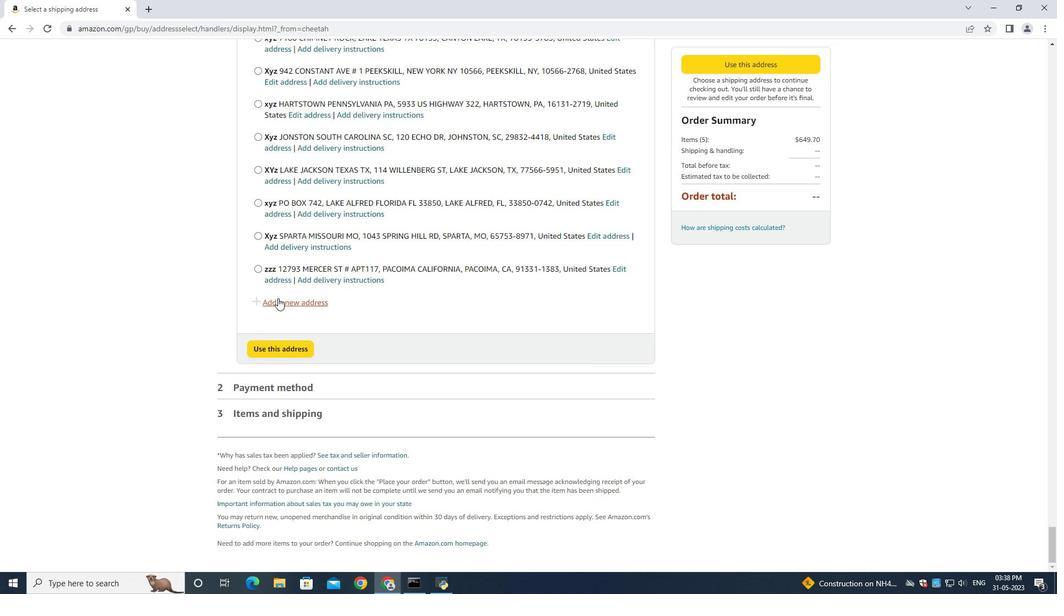
Action: Mouse pressed left at (284, 302)
Screenshot: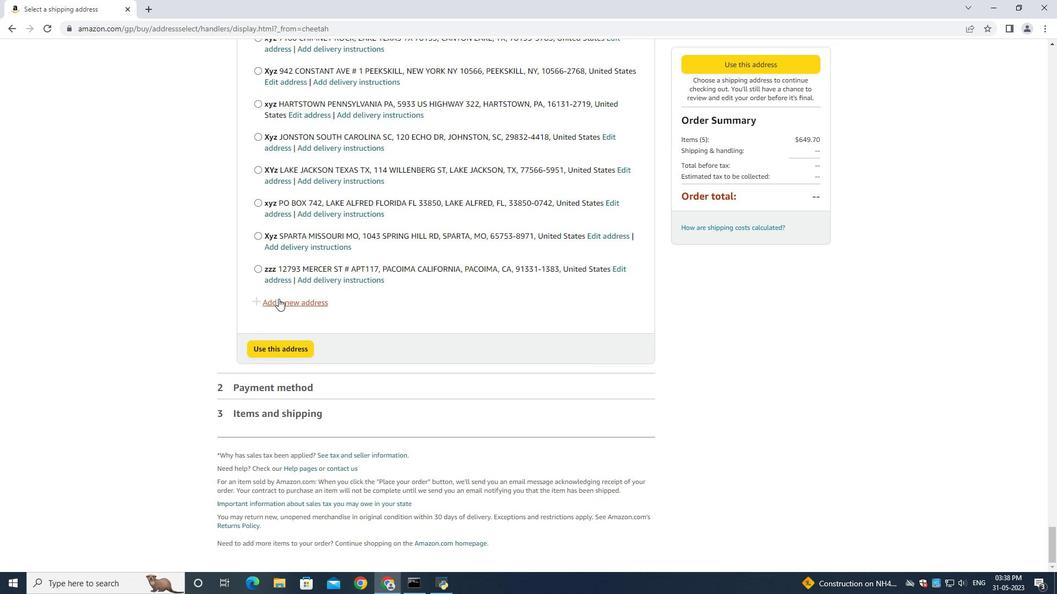 
Action: Mouse moved to (379, 262)
Screenshot: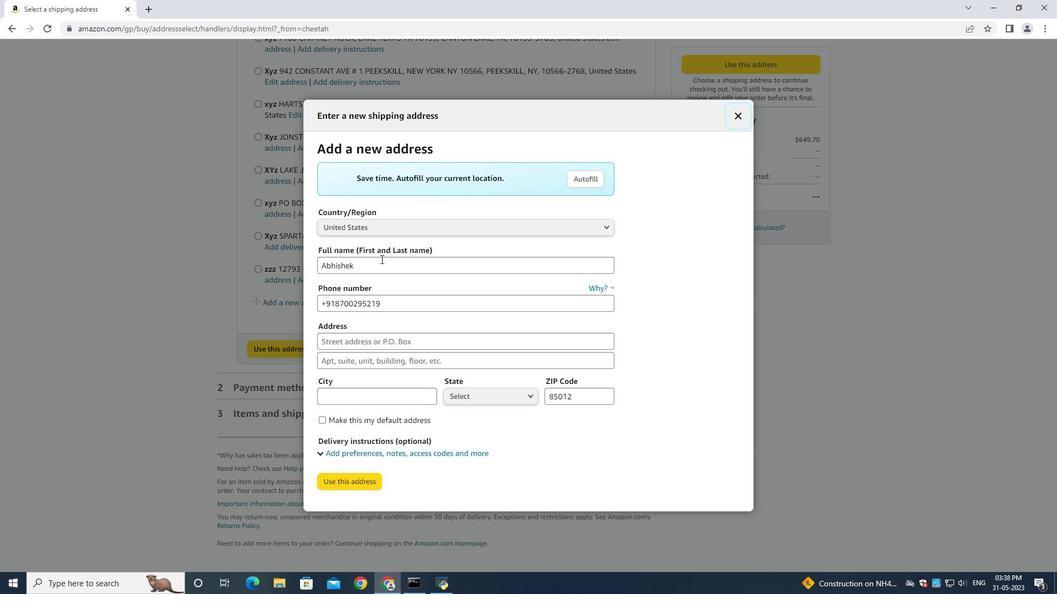 
Action: Mouse pressed left at (379, 262)
Screenshot: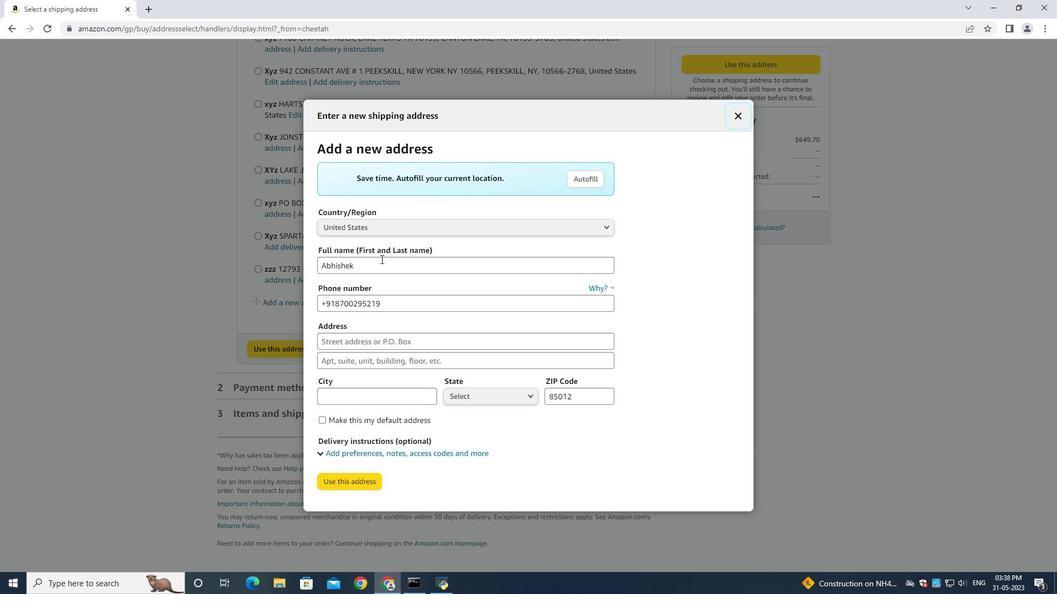 
Action: Mouse moved to (376, 261)
Screenshot: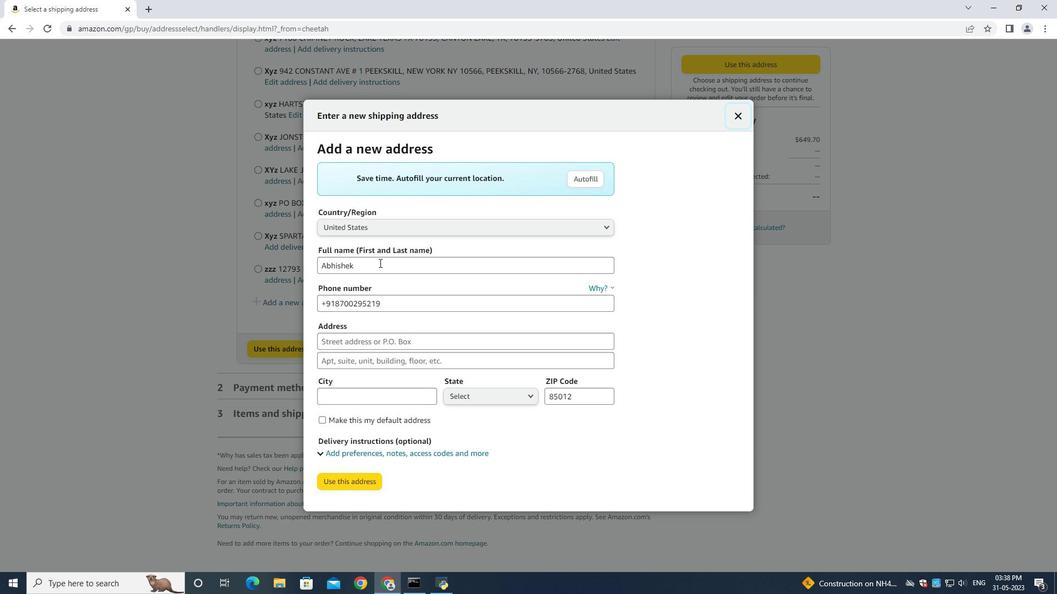 
Action: Key pressed ctrl+A<Key.backspace><Key.shift>Leah<Key.space><Key.shift><Key.shift><Key.shift><Key.shift><Key.shift><Key.shift><Key.shift><Key.shift><Key.shift><Key.shift><Key.shift><Key.shift><Key.shift><Key.shift><Key.shift><Key.shift><Key.shift><Key.shift><Key.shift><Key.shift><Key.shift><Key.shift><Key.shift><Key.shift><Key.shift>Clark<Key.tab><Key.tab><Key.backspace>4046170247<Key.tab>525<Key.space><Key.shift>junior<Key.space><Key.shift><Key.shift><Key.shift><Key.shift><Key.shift><Key.shift><Key.shift><Key.shift><Key.shift><Key.shift><Key.shift><Key.shift><Key.shift><Key.shift><Key.shift><Key.shift><Key.shift><Key.shift><Key.shift><Key.shift><Key.shift>Avenue<Key.space><Key.shift><Key.shift><Key.tab><Key.shift><Key.shift><Key.shift><Key.shift><Key.shift><Key.shift><Key.shift><Key.shift><Key.shift><Key.shift><Key.shift><Key.shift><Key.shift><Key.shift><Key.shift><Key.shift><Key.shift>Duluth<Key.space><Key.shift><Key.shift><Key.shift>Geogiav<Key.backspace><Key.space><Key.tab><Key.shift><Key.shift><Key.shift><Key.shift><Key.shift><Key.shift><Key.shift><Key.shift><Key.shift><Key.shift><Key.shift><Key.shift><Key.shift><Key.shift><Key.shift><Key.shift><Key.shift>Duluth<Key.space><Key.tab><Key.shift><Key.shift><Key.shift><Key.shift><Key.shift><Key.shift><Key.shift><Key.shift><Key.shift><Key.shift>Geo<Key.tab><Key.backspace>30097
Screenshot: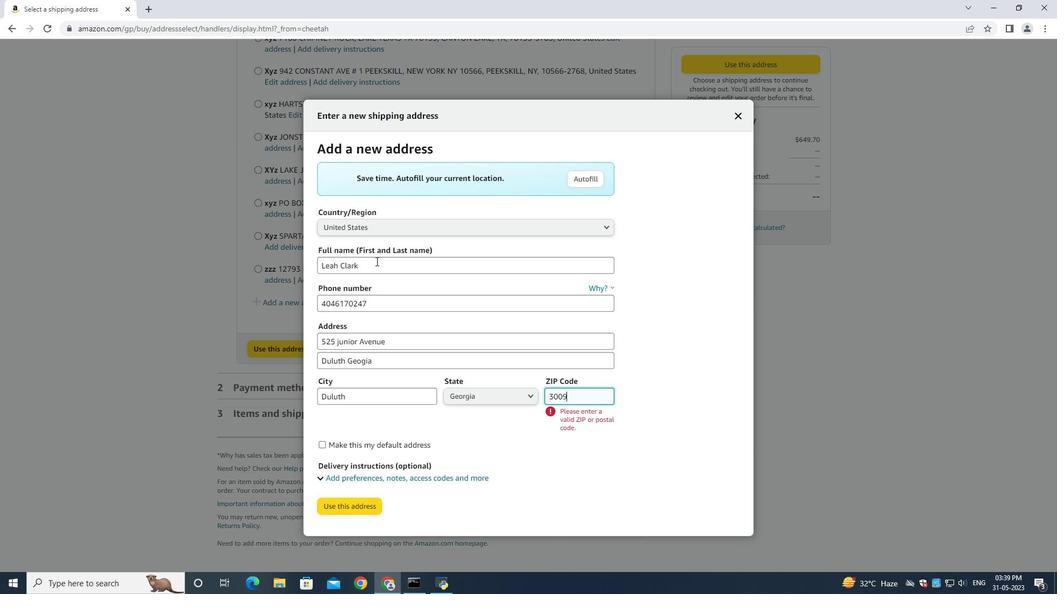
Action: Mouse moved to (353, 486)
Screenshot: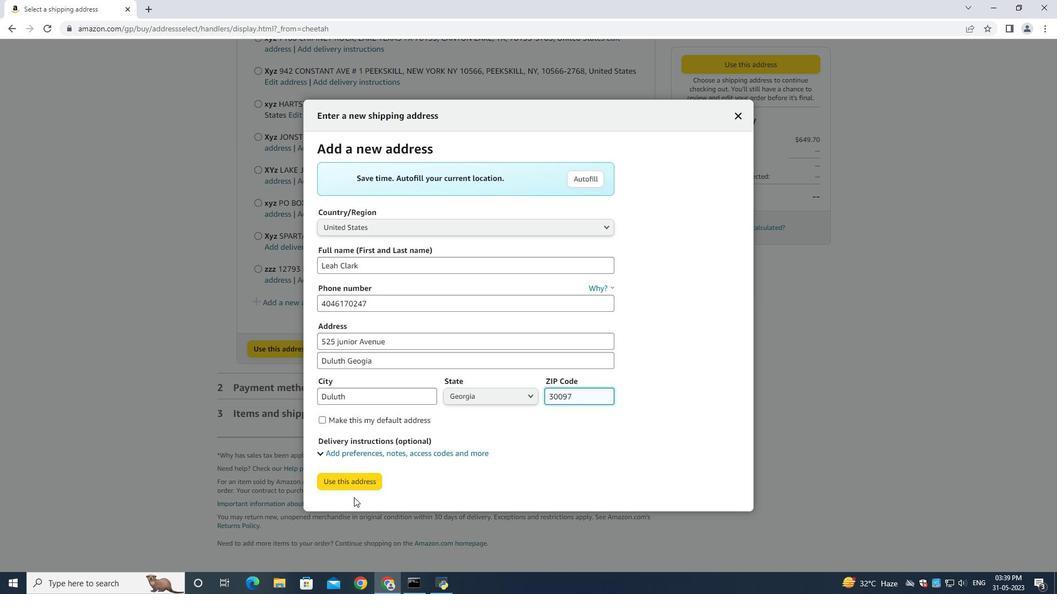 
Action: Mouse pressed left at (353, 486)
Screenshot: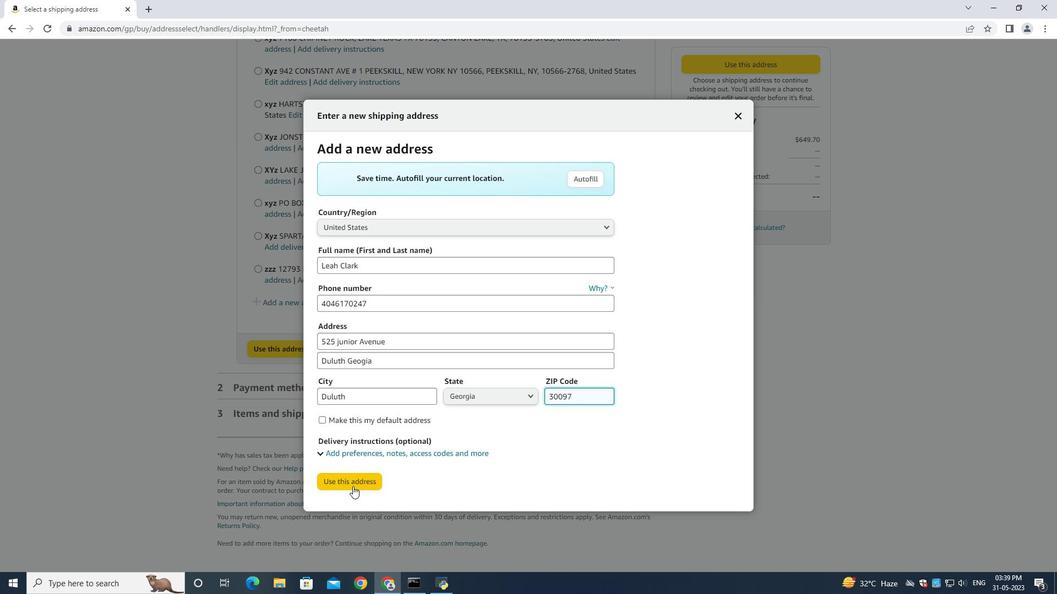 
Action: Mouse moved to (348, 563)
Screenshot: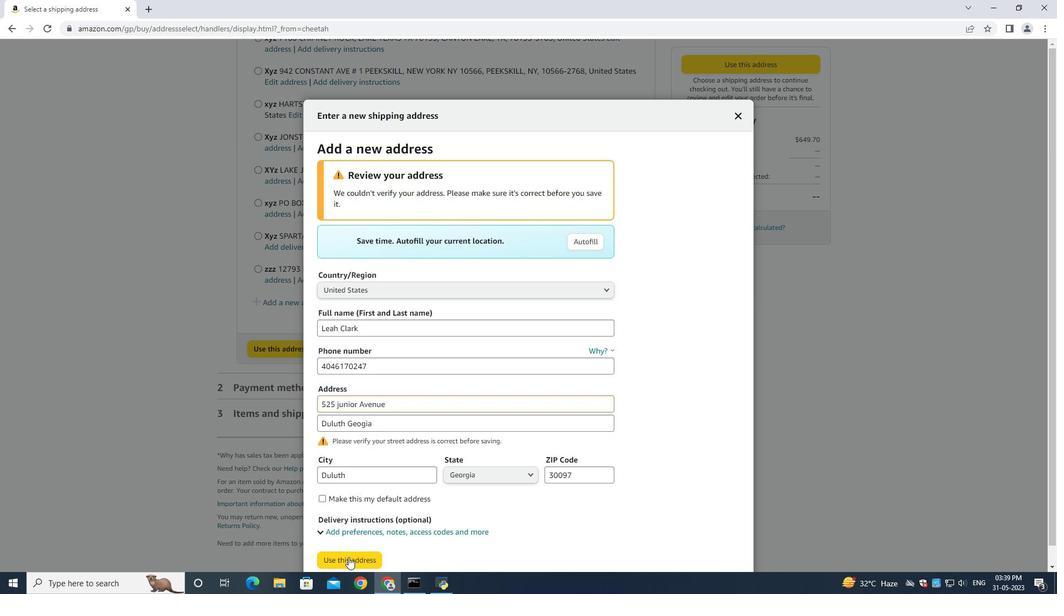 
Action: Mouse pressed left at (348, 563)
Screenshot: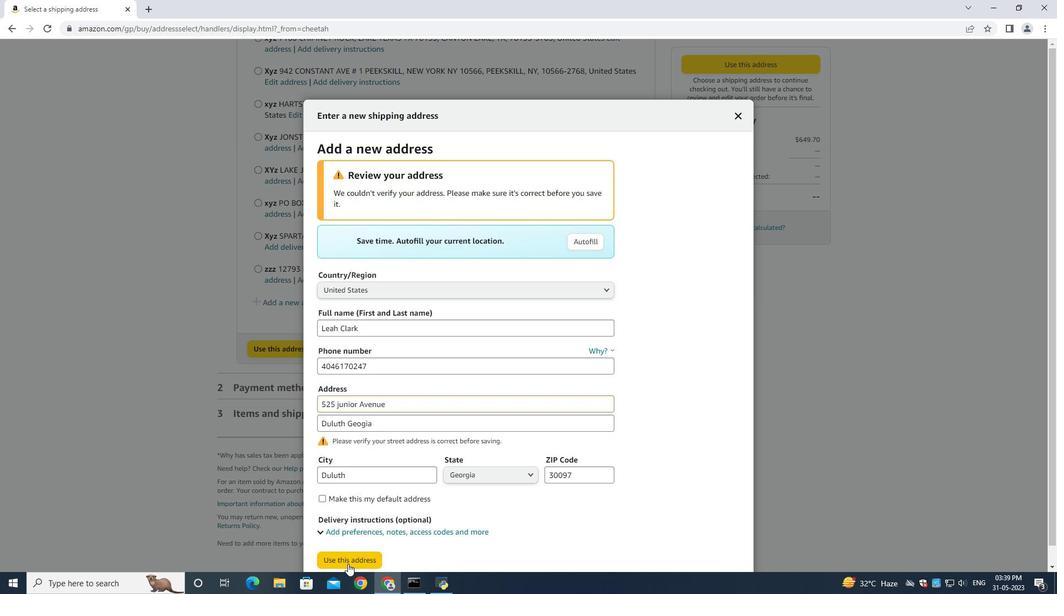 
Action: Mouse moved to (414, 373)
Screenshot: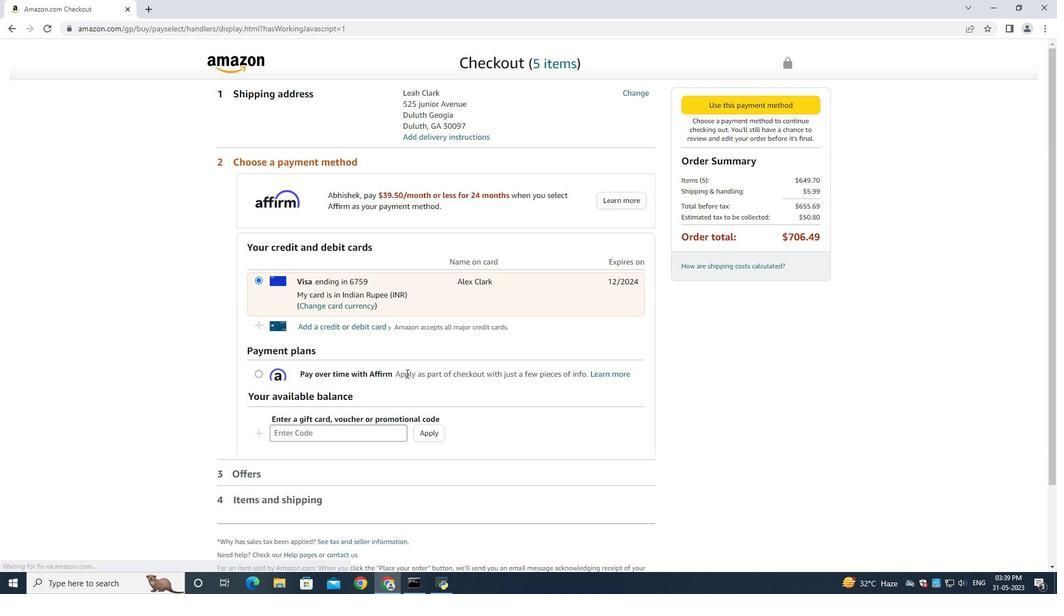 
